 Task: Use a strong and unique passphrase to protect your saved passwords.
Action: Mouse moved to (1219, 24)
Screenshot: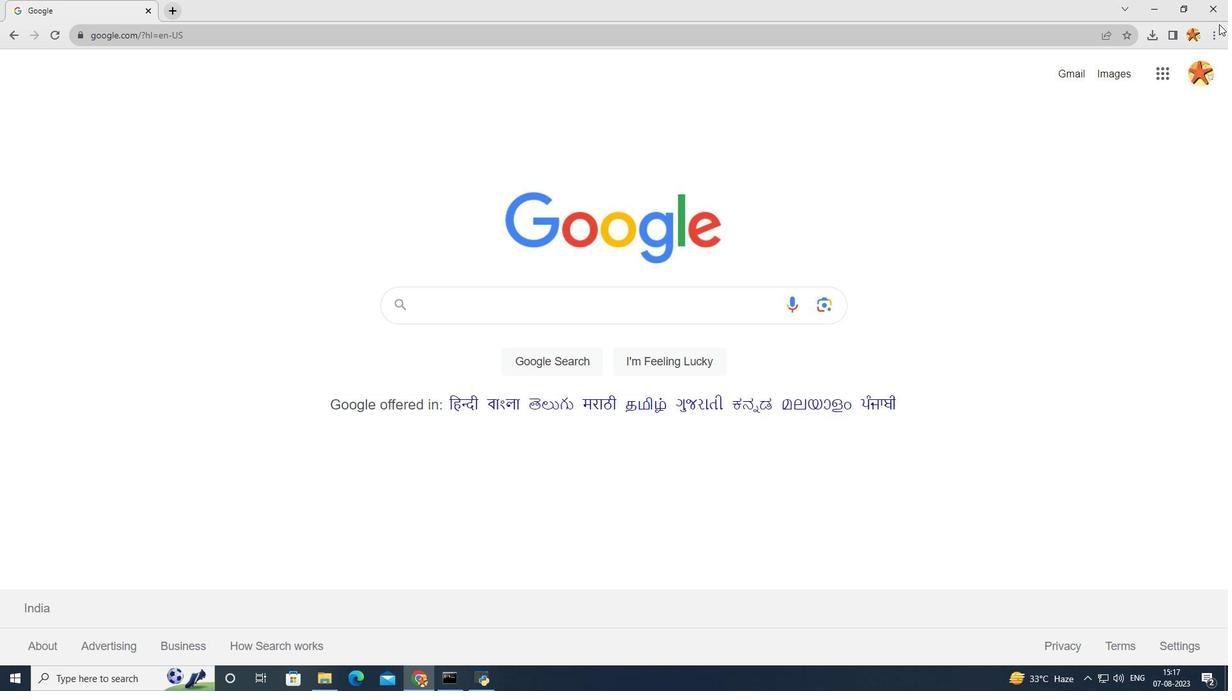 
Action: Mouse pressed left at (1219, 24)
Screenshot: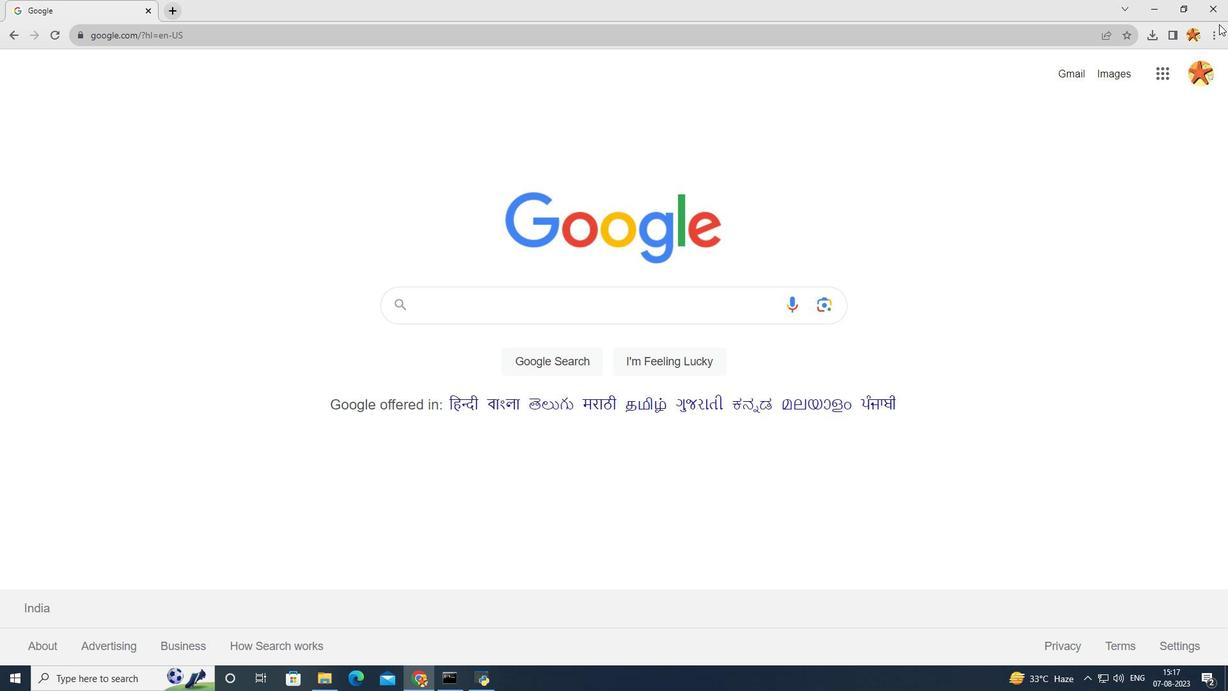
Action: Mouse moved to (1215, 33)
Screenshot: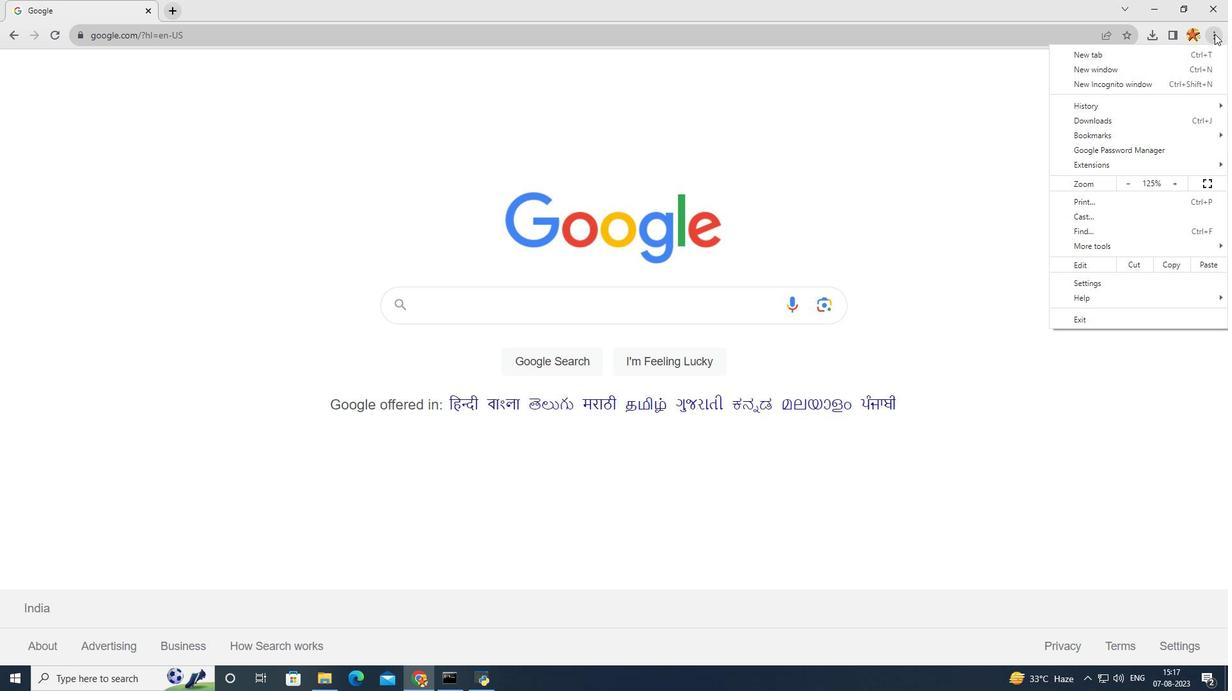 
Action: Mouse pressed left at (1215, 33)
Screenshot: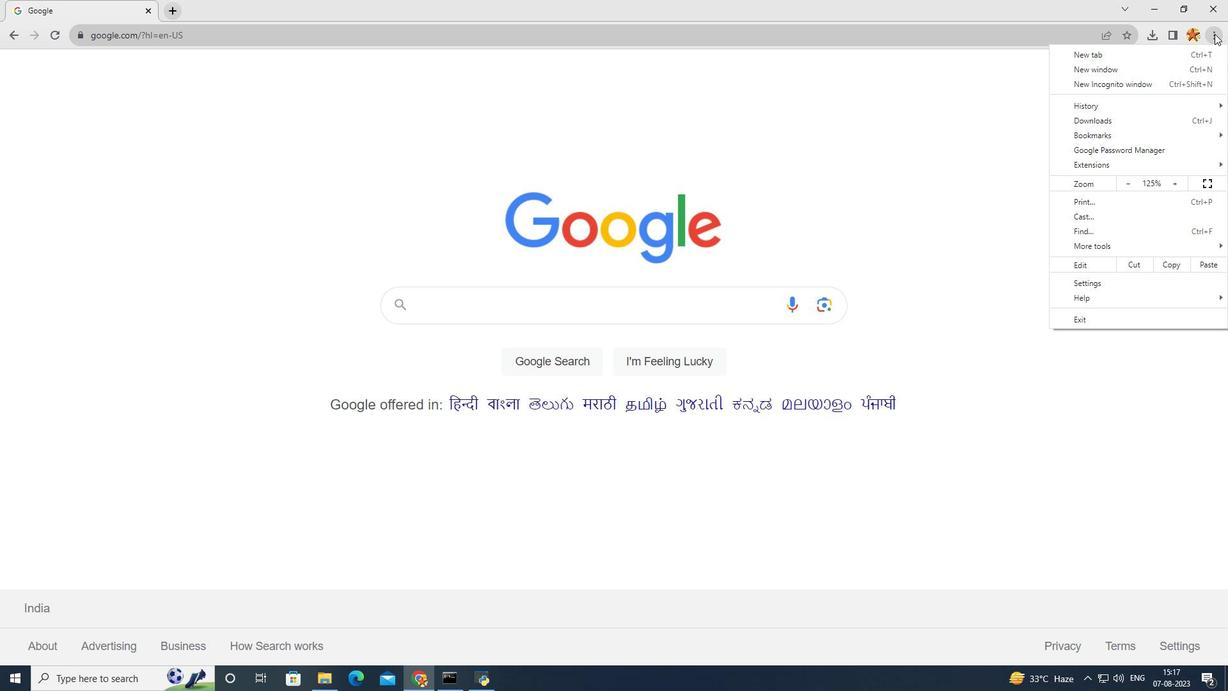 
Action: Mouse moved to (1126, 151)
Screenshot: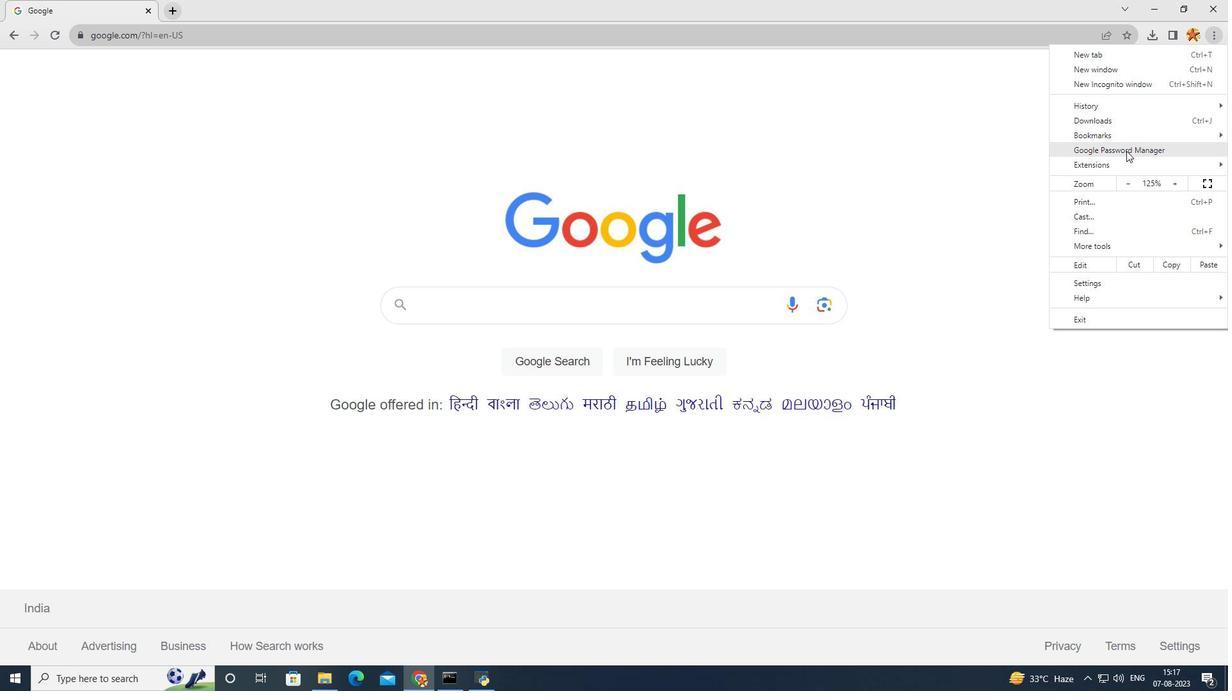 
Action: Mouse pressed left at (1126, 151)
Screenshot: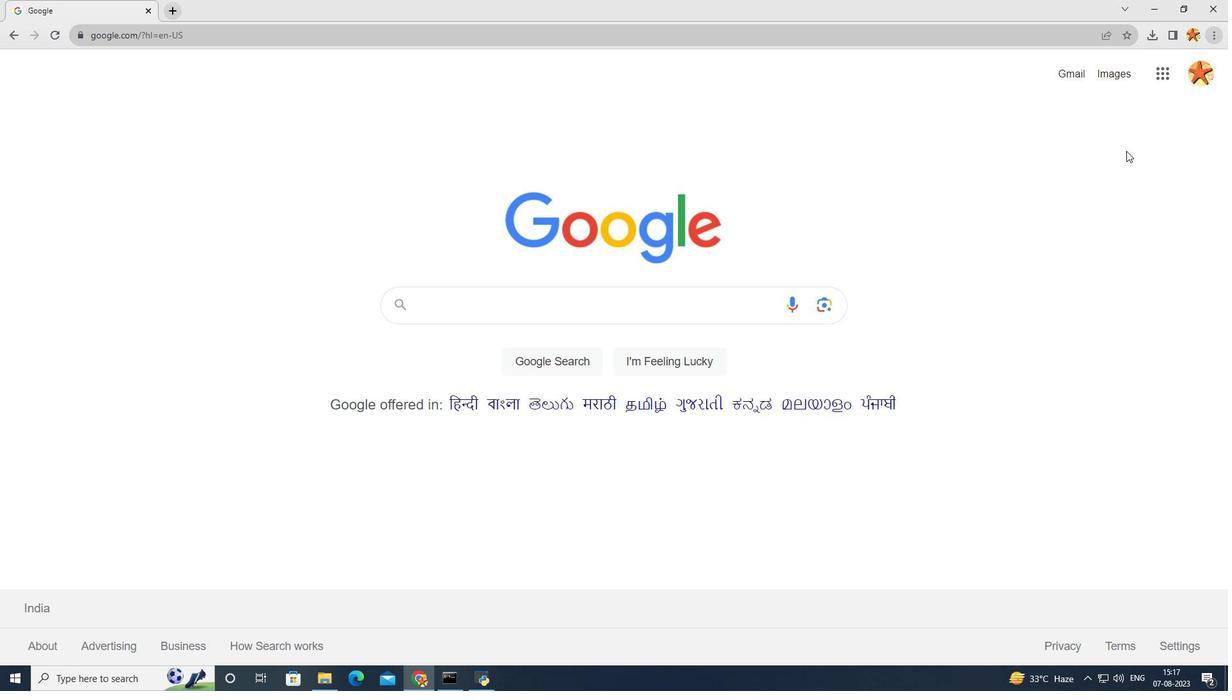 
Action: Mouse moved to (687, 202)
Screenshot: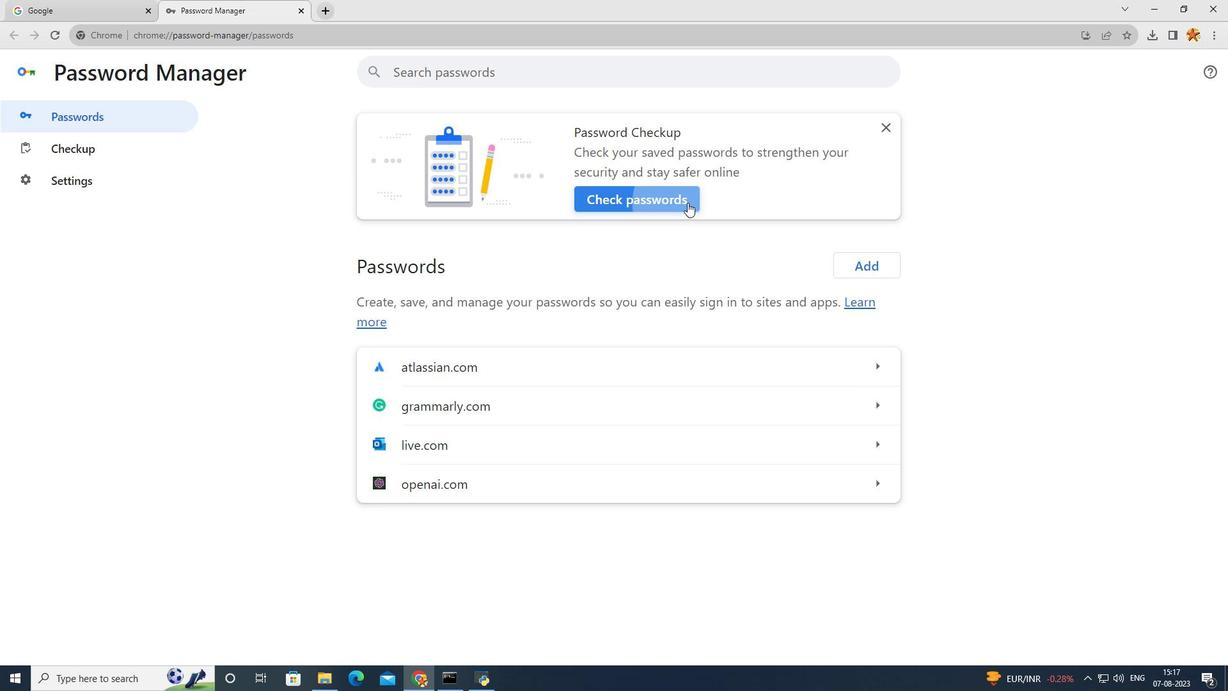 
Action: Mouse pressed left at (687, 202)
Screenshot: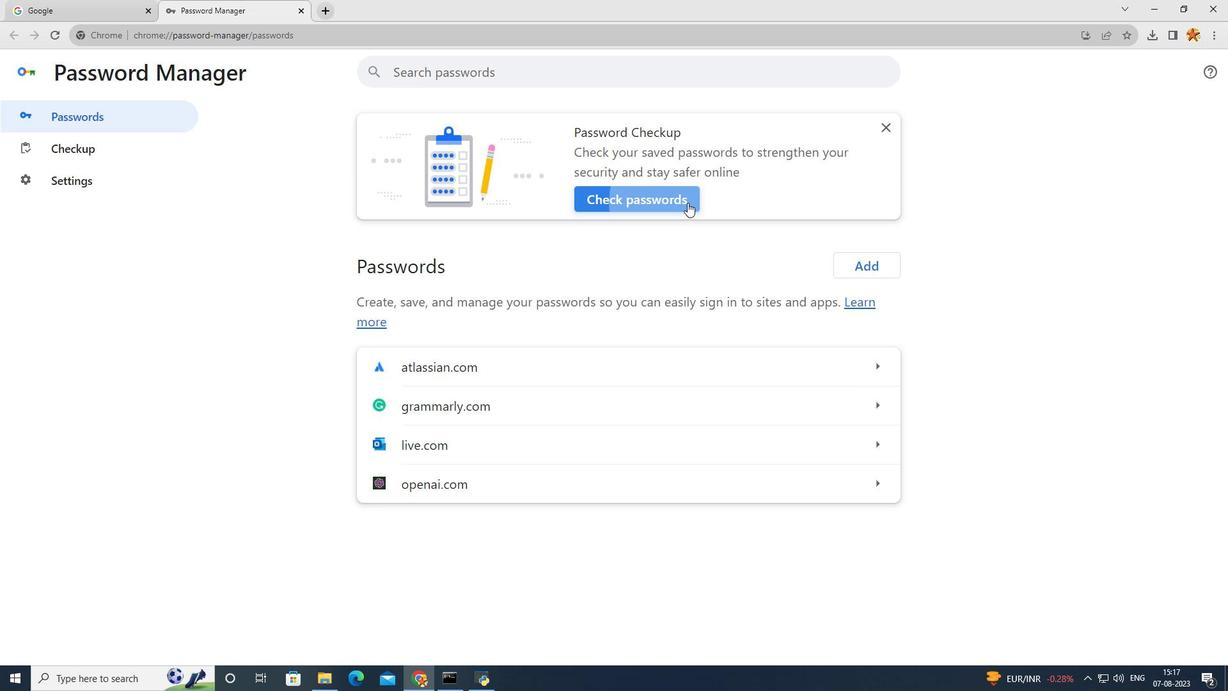 
Action: Mouse moved to (504, 458)
Screenshot: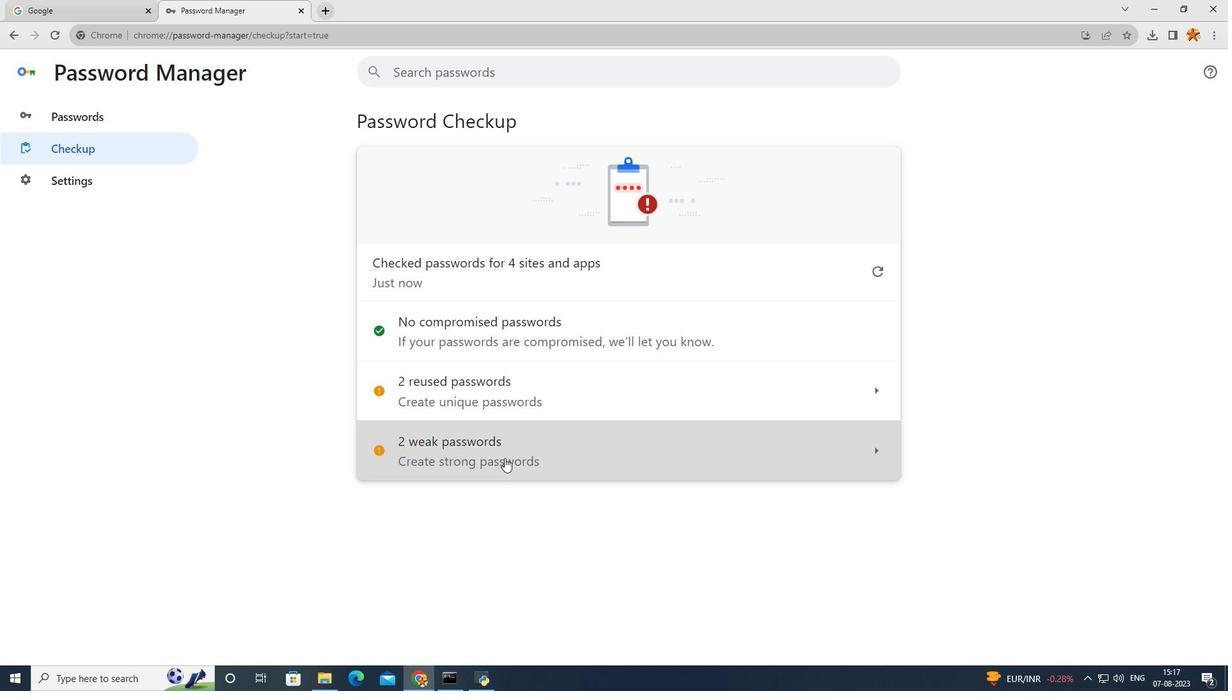 
Action: Mouse pressed left at (504, 458)
Screenshot: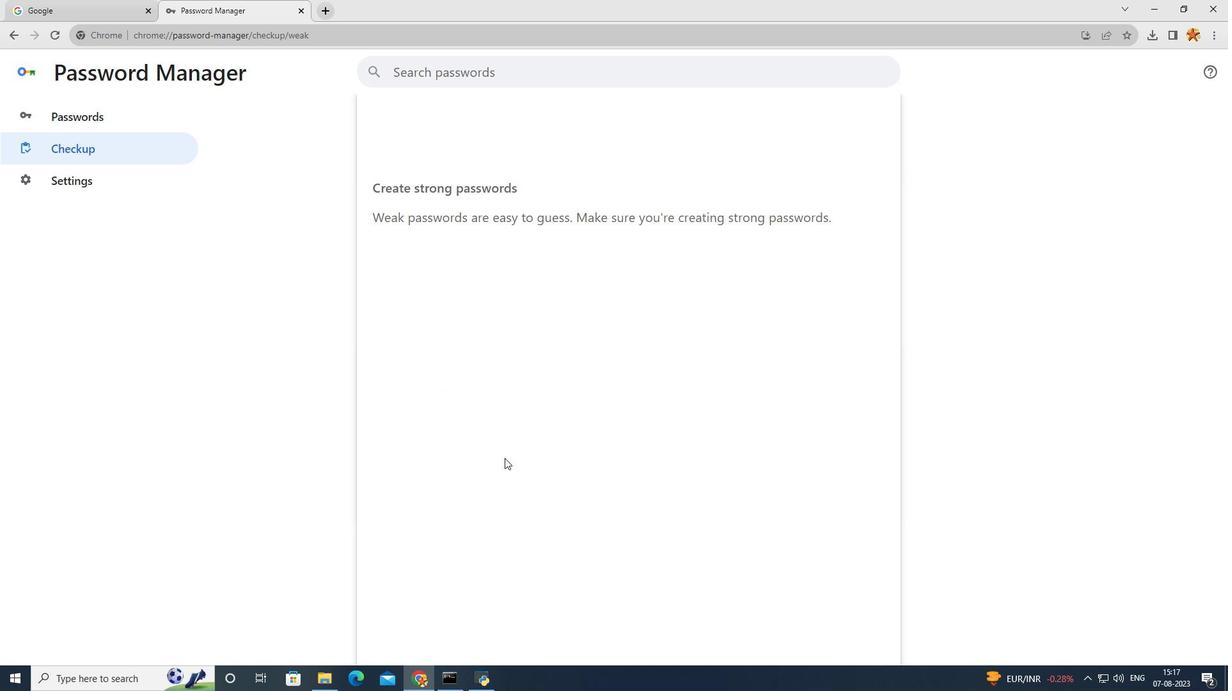 
Action: Mouse moved to (788, 272)
Screenshot: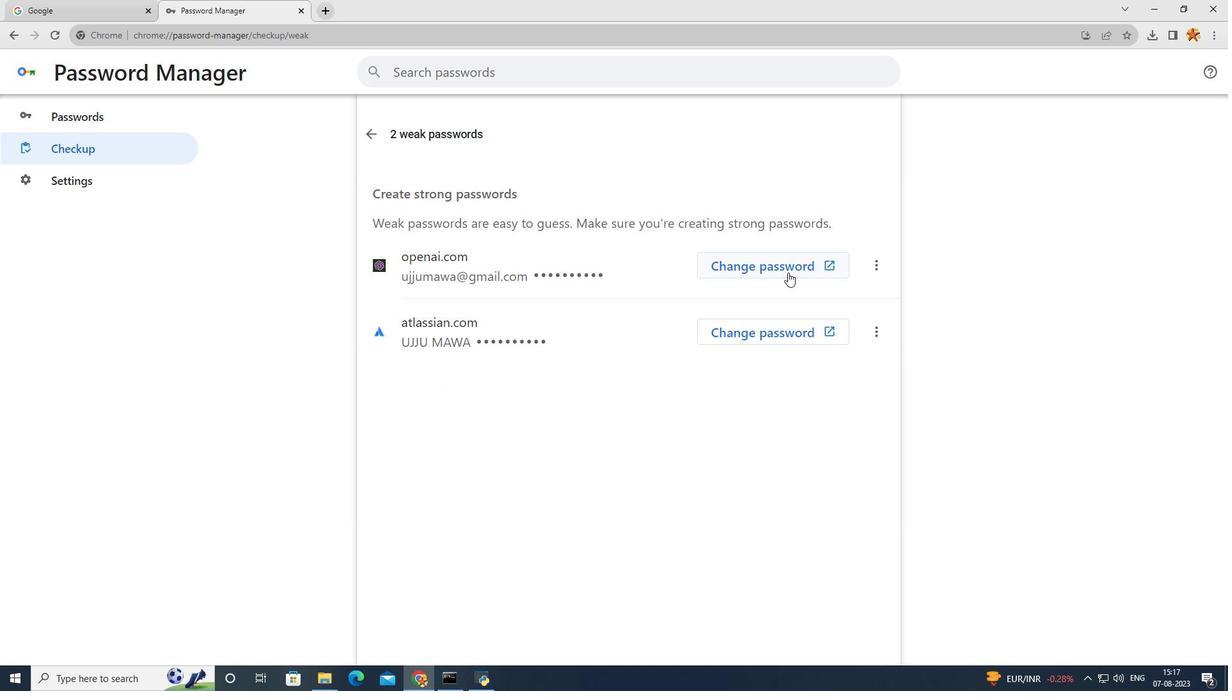 
Action: Mouse pressed left at (788, 272)
Screenshot: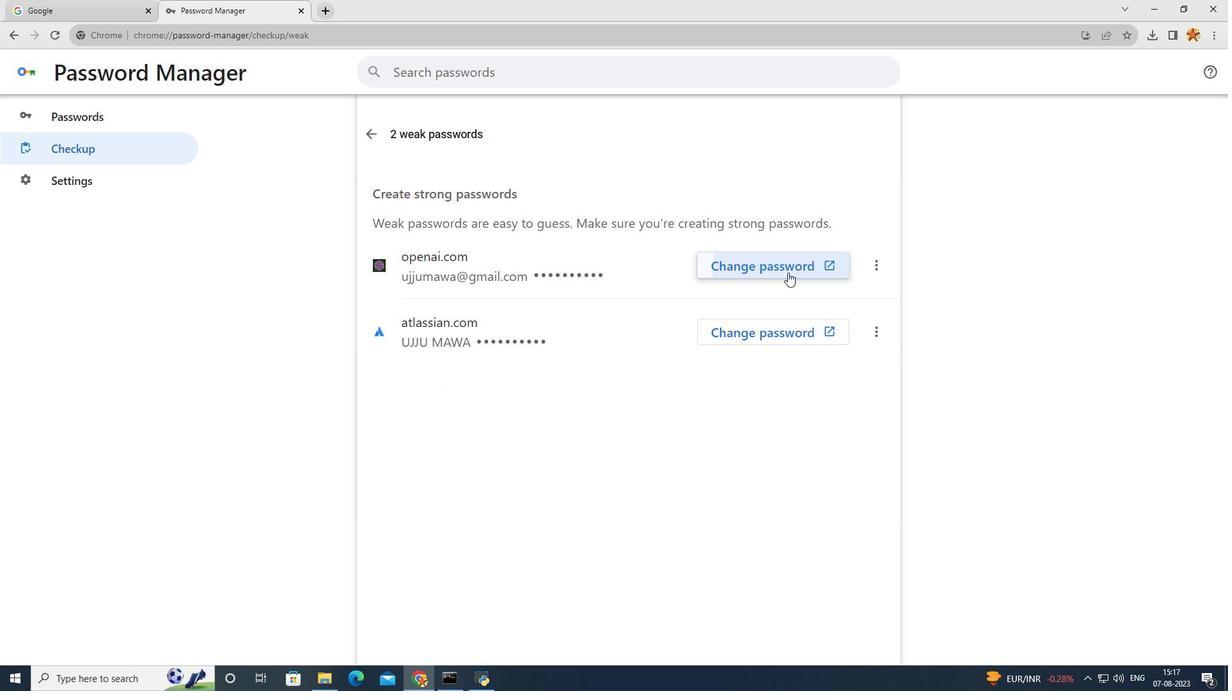 
Action: Mouse moved to (527, 239)
Screenshot: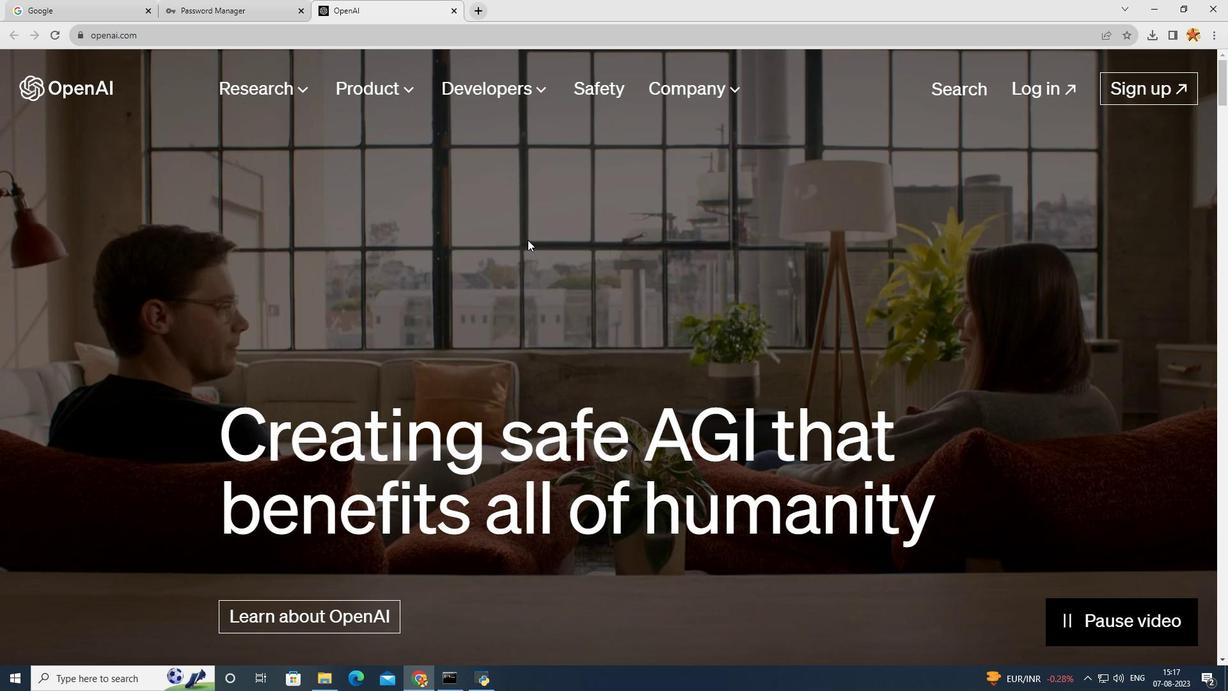 
Action: Mouse scrolled (527, 239) with delta (0, 0)
Screenshot: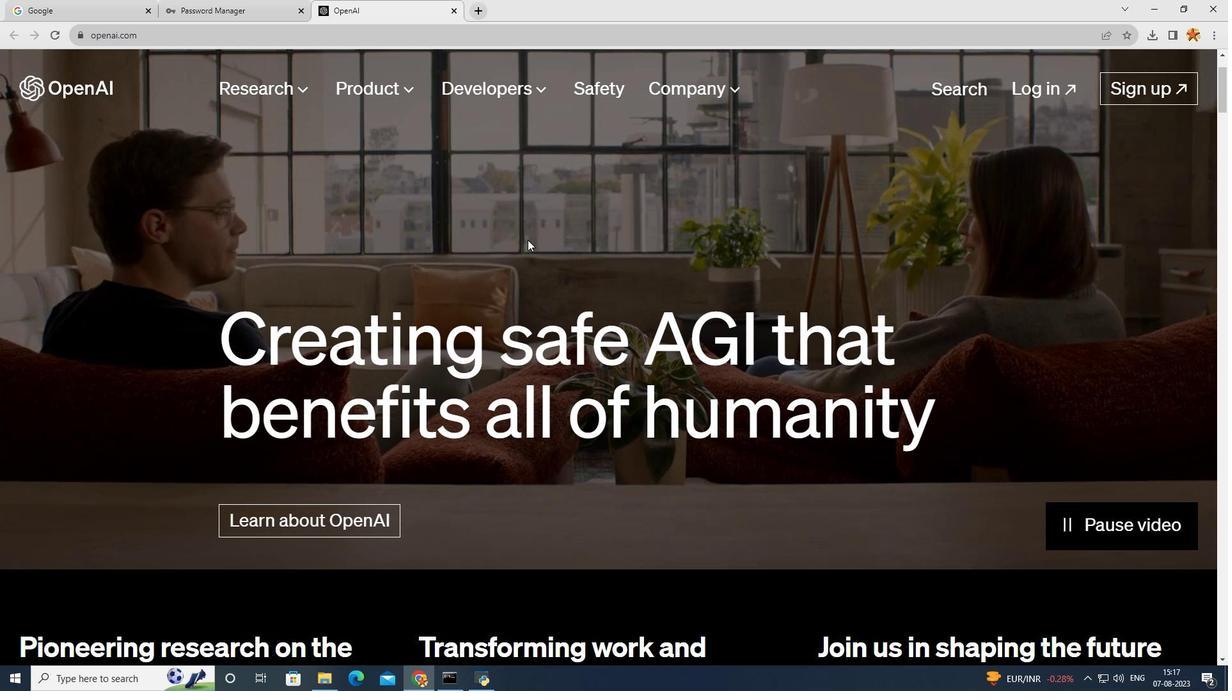 
Action: Mouse scrolled (527, 239) with delta (0, 0)
Screenshot: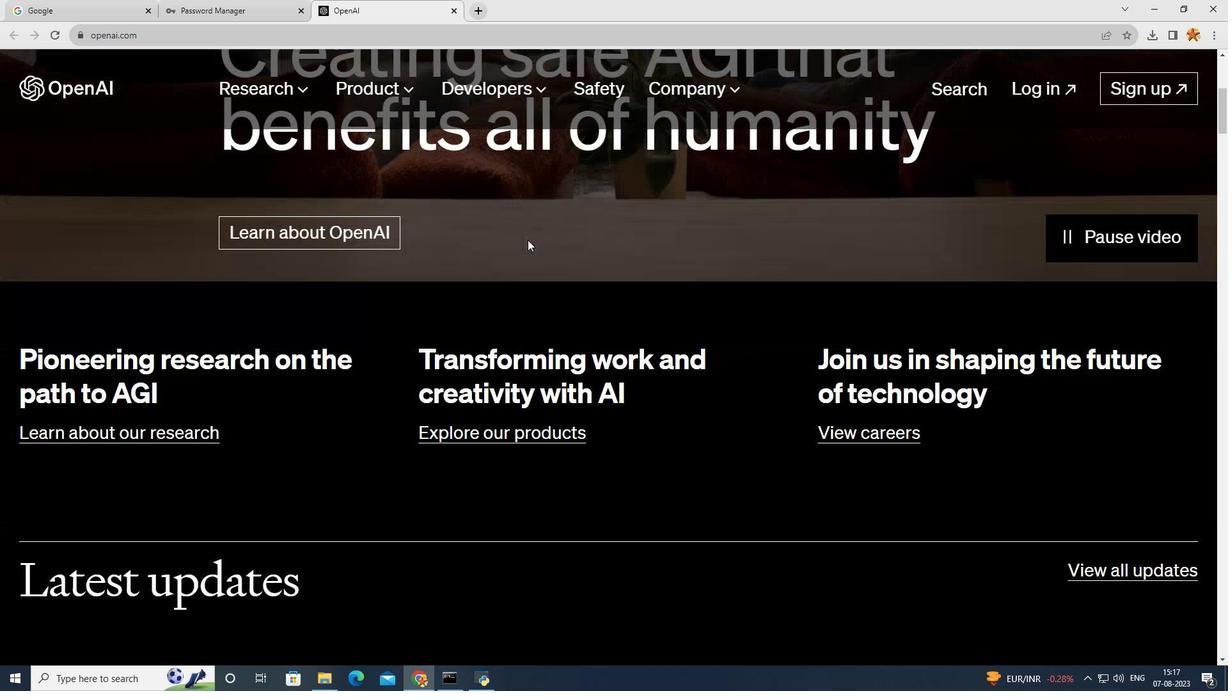 
Action: Mouse scrolled (527, 239) with delta (0, 0)
Screenshot: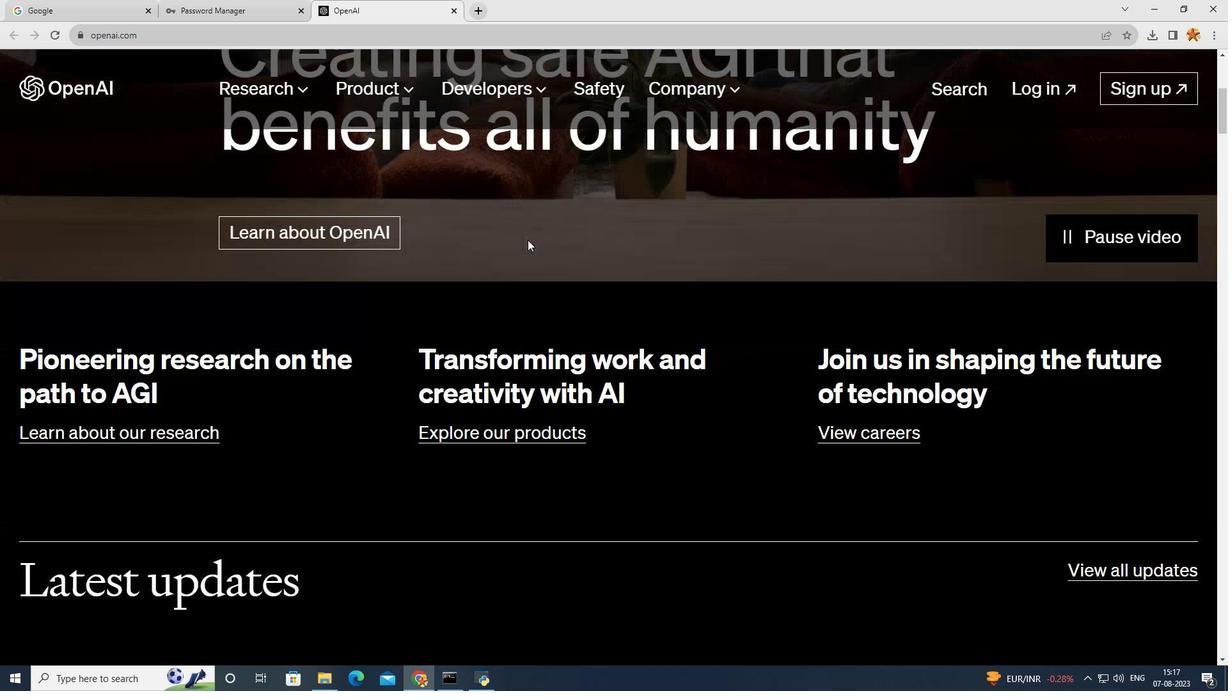 
Action: Mouse scrolled (527, 239) with delta (0, 0)
Screenshot: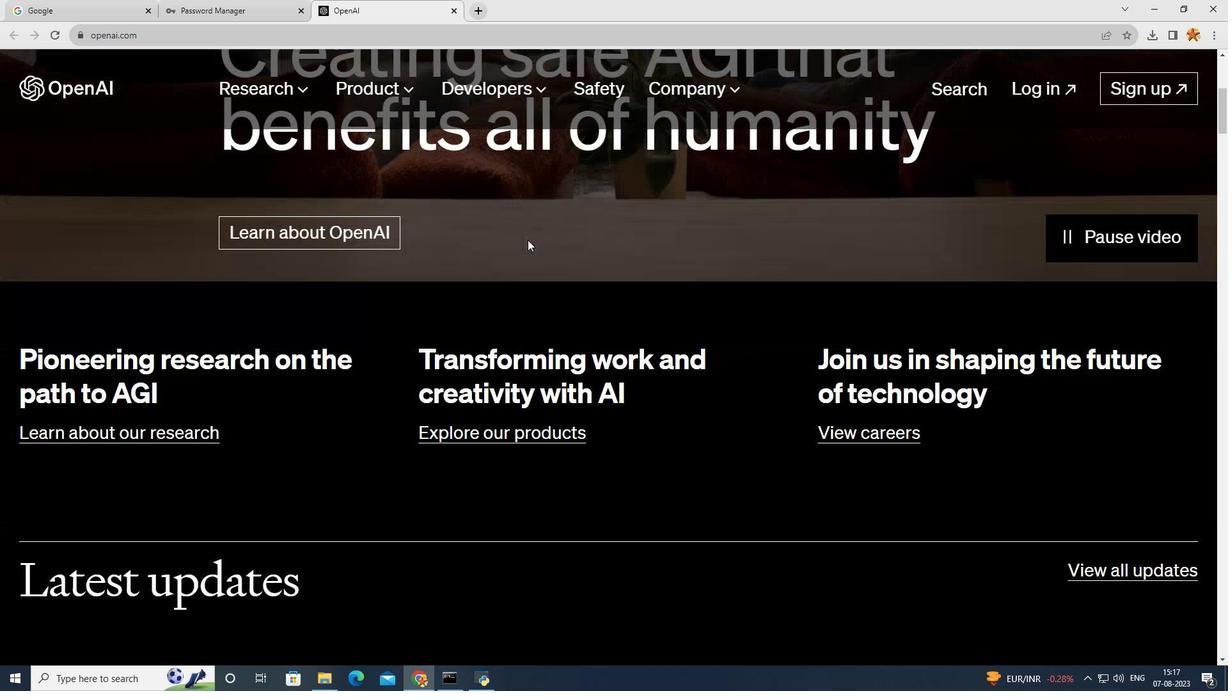 
Action: Mouse scrolled (527, 239) with delta (0, 0)
Screenshot: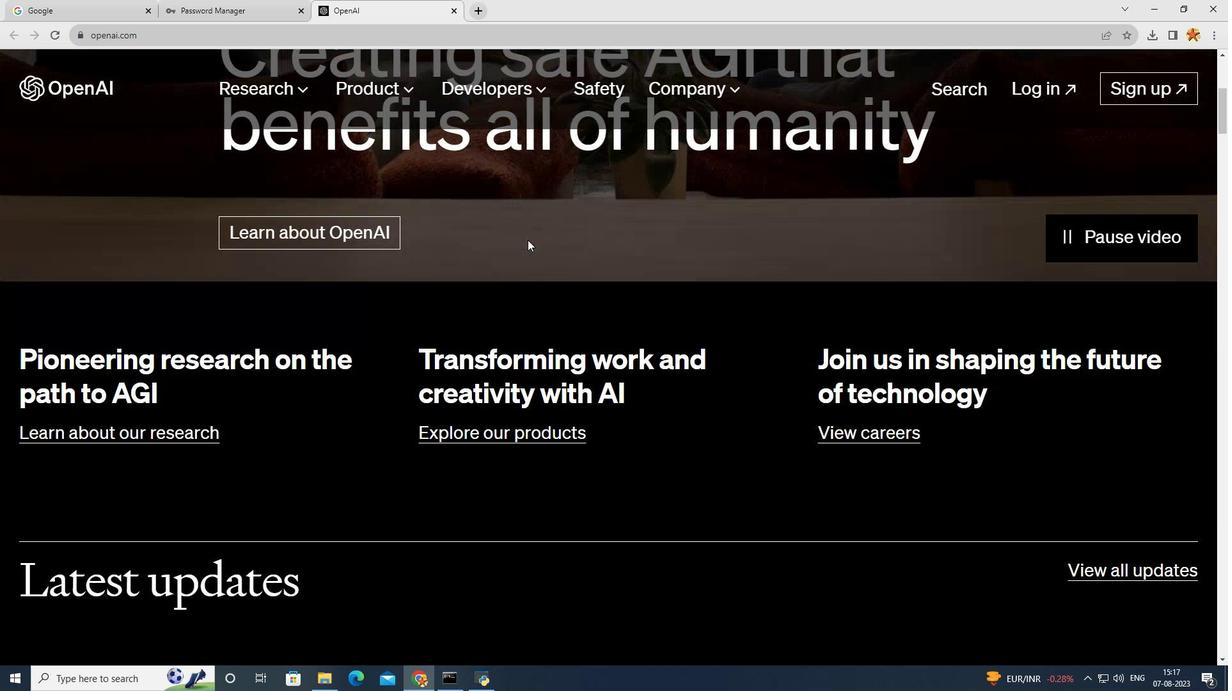 
Action: Mouse scrolled (527, 239) with delta (0, 0)
Screenshot: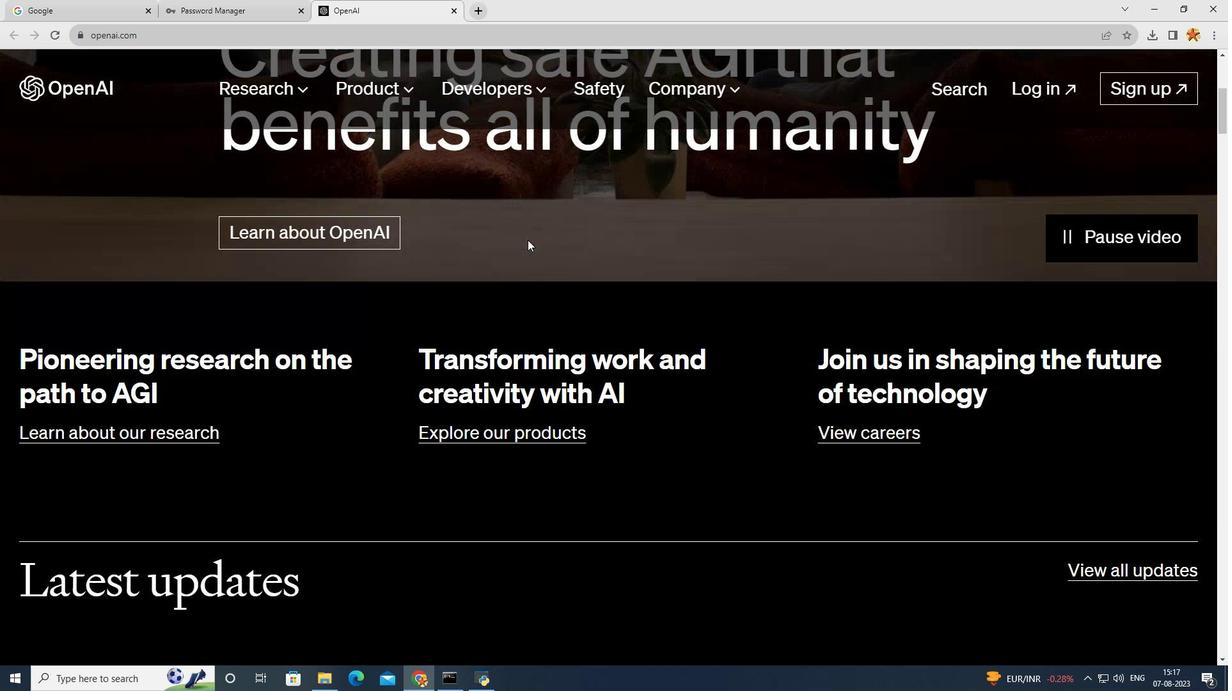 
Action: Mouse moved to (522, 238)
Screenshot: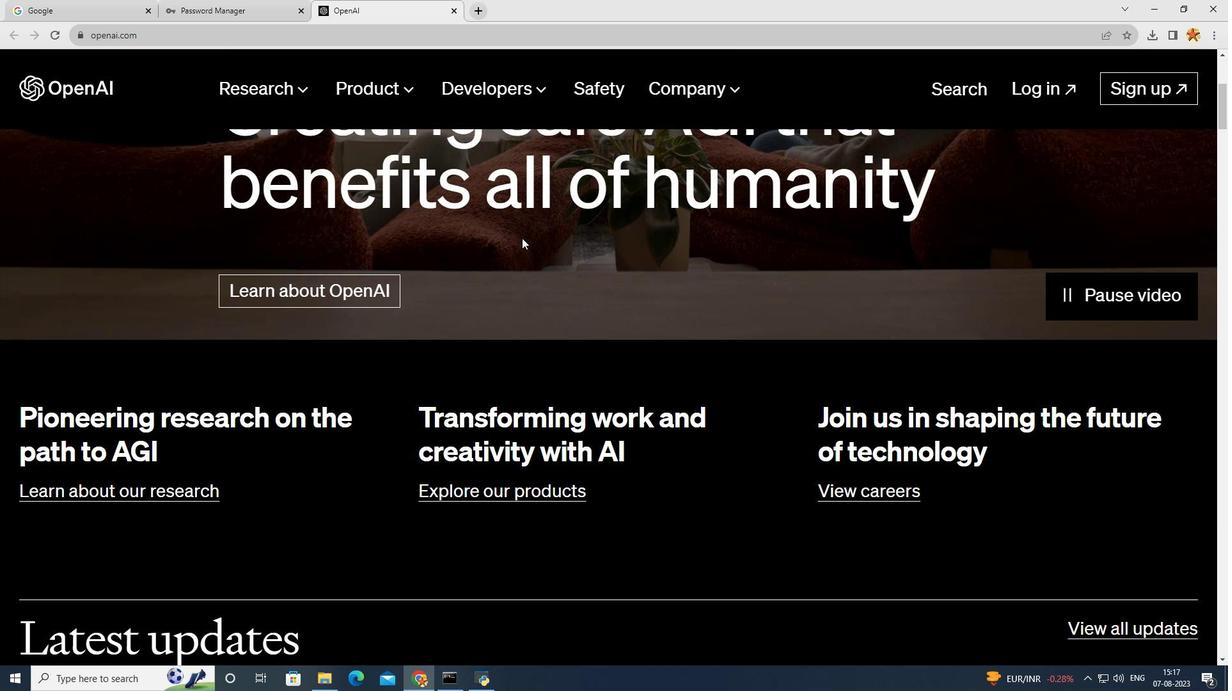 
Action: Mouse scrolled (522, 238) with delta (0, 0)
Screenshot: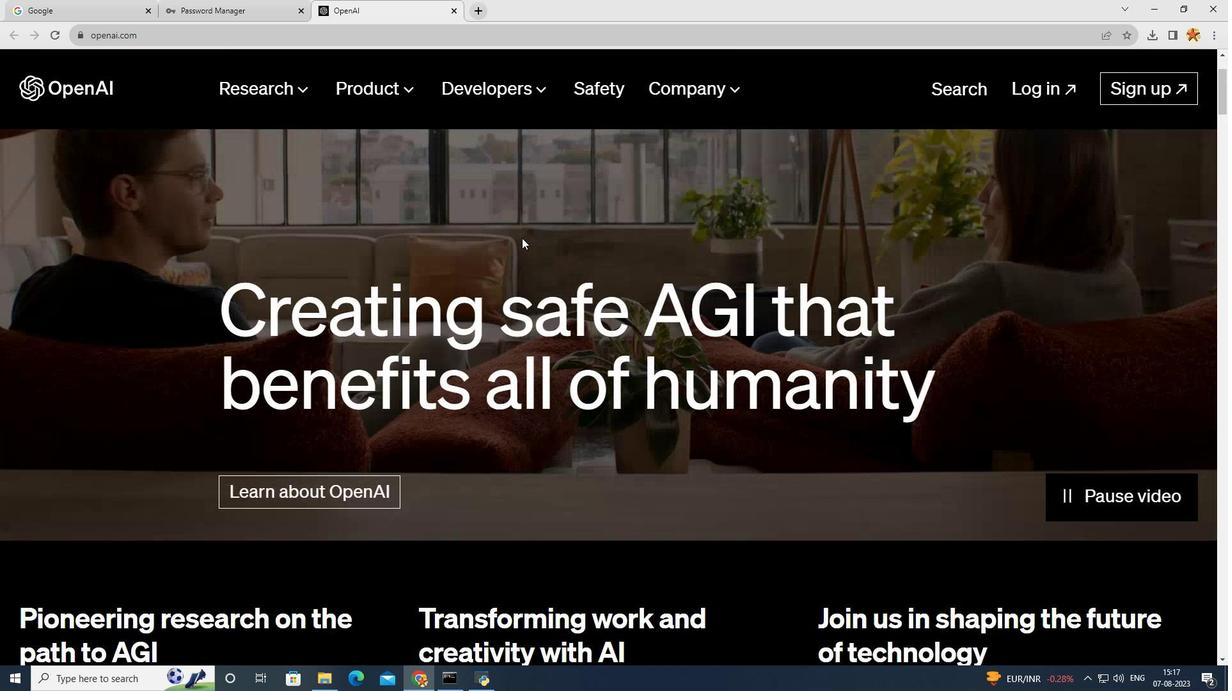 
Action: Mouse scrolled (522, 238) with delta (0, 0)
Screenshot: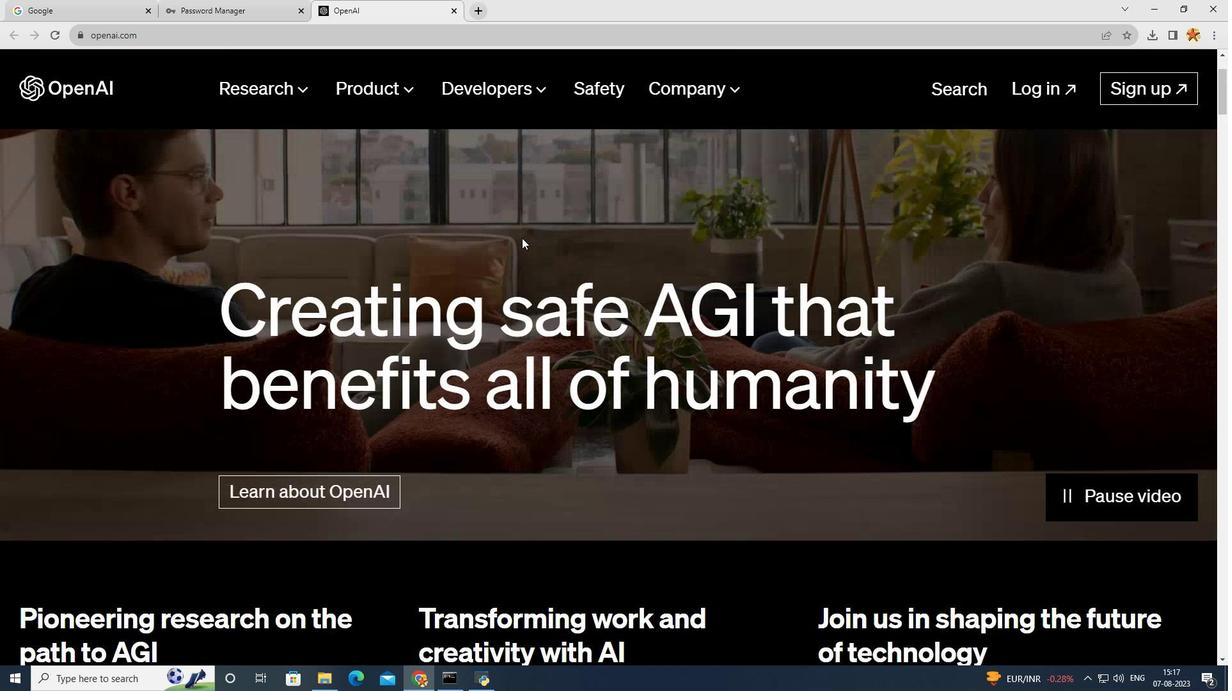
Action: Mouse scrolled (522, 238) with delta (0, 0)
Screenshot: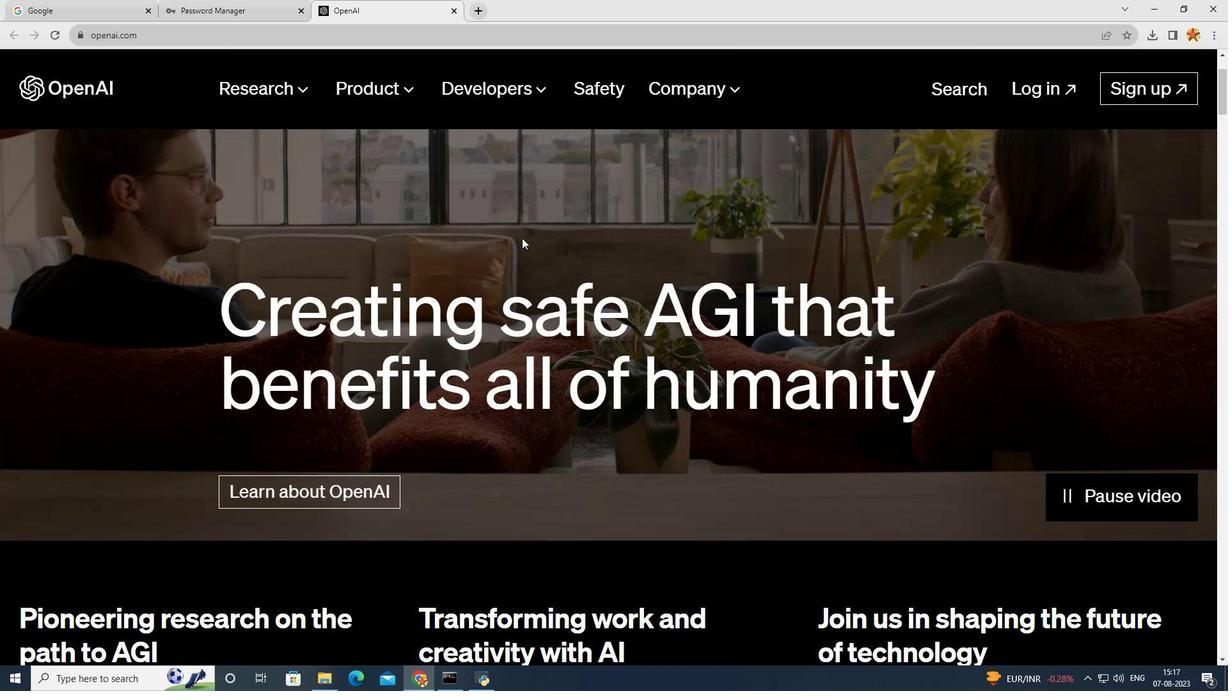 
Action: Mouse scrolled (522, 238) with delta (0, 0)
Screenshot: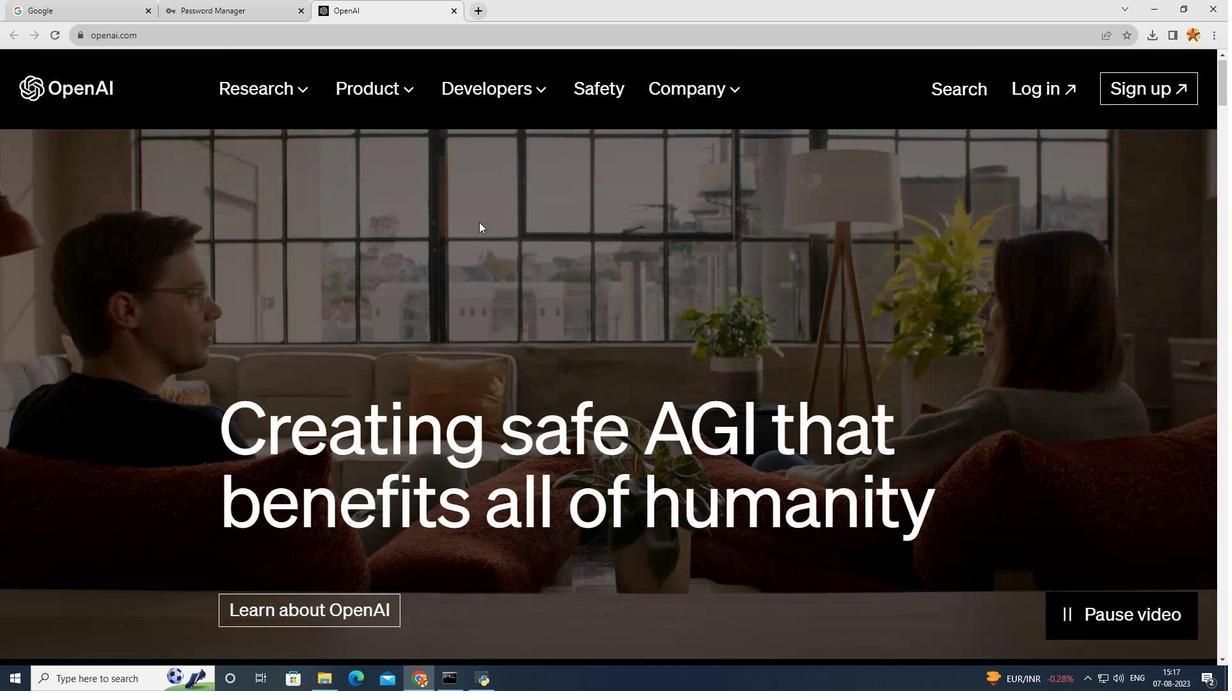 
Action: Mouse scrolled (522, 238) with delta (0, 0)
Screenshot: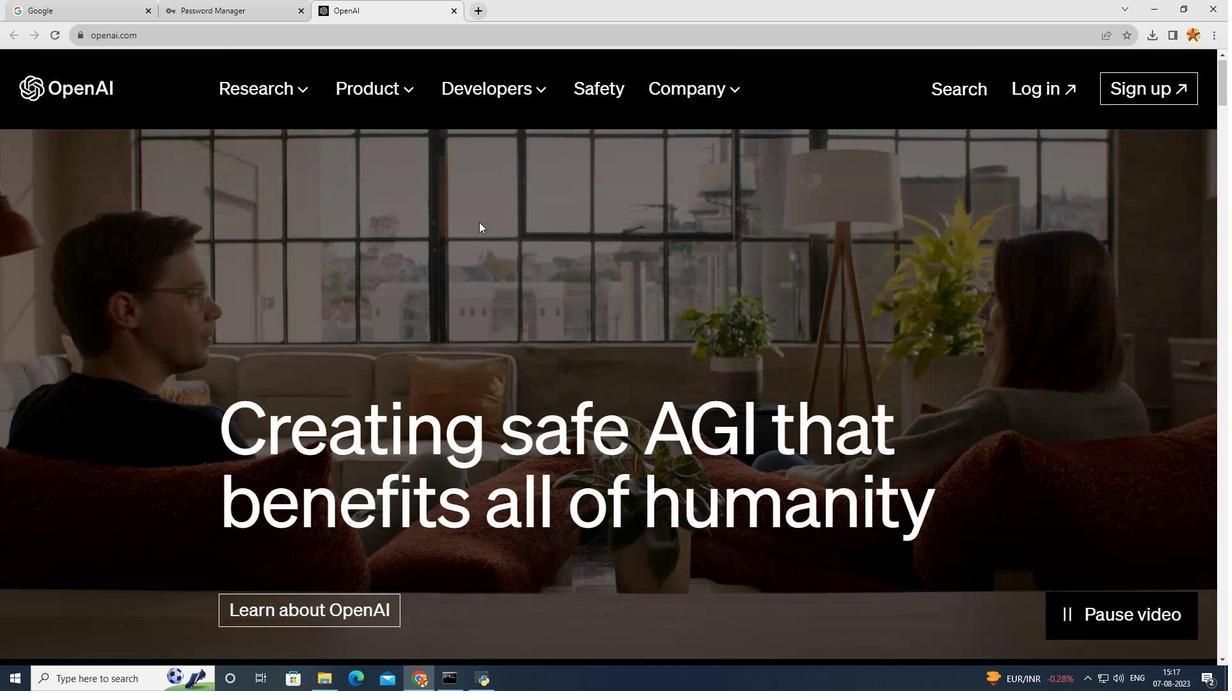 
Action: Mouse scrolled (522, 238) with delta (0, 0)
Screenshot: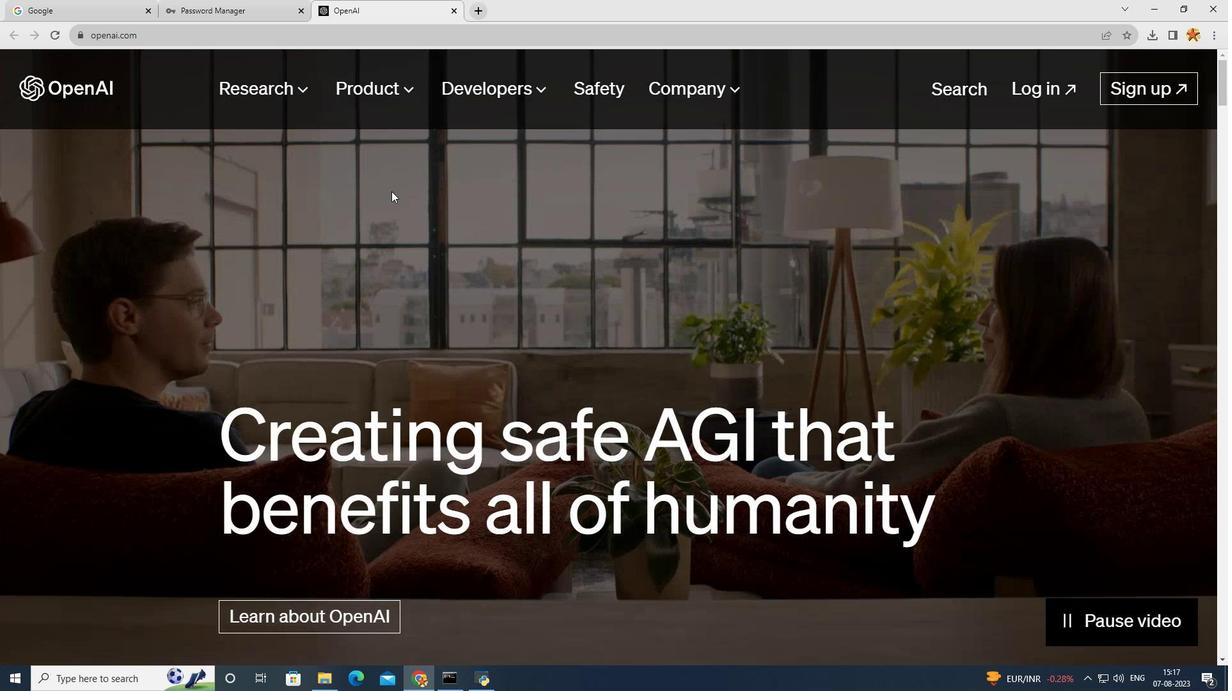 
Action: Mouse moved to (269, 15)
Screenshot: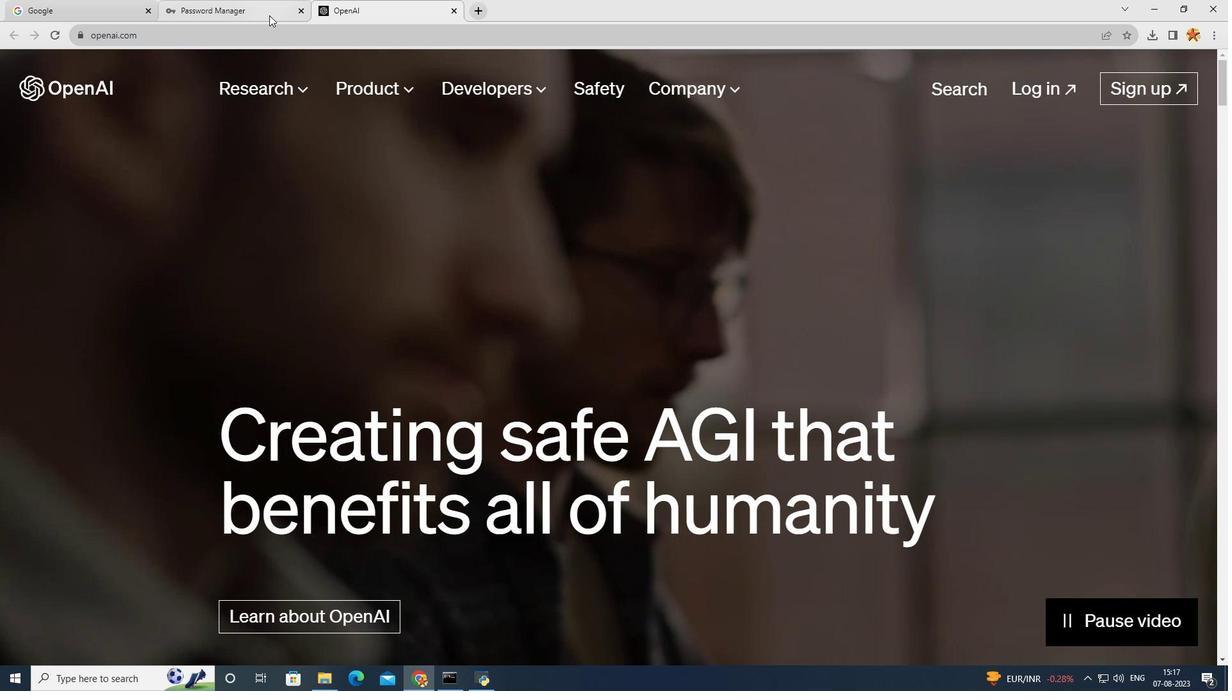 
Action: Mouse pressed left at (269, 15)
Screenshot: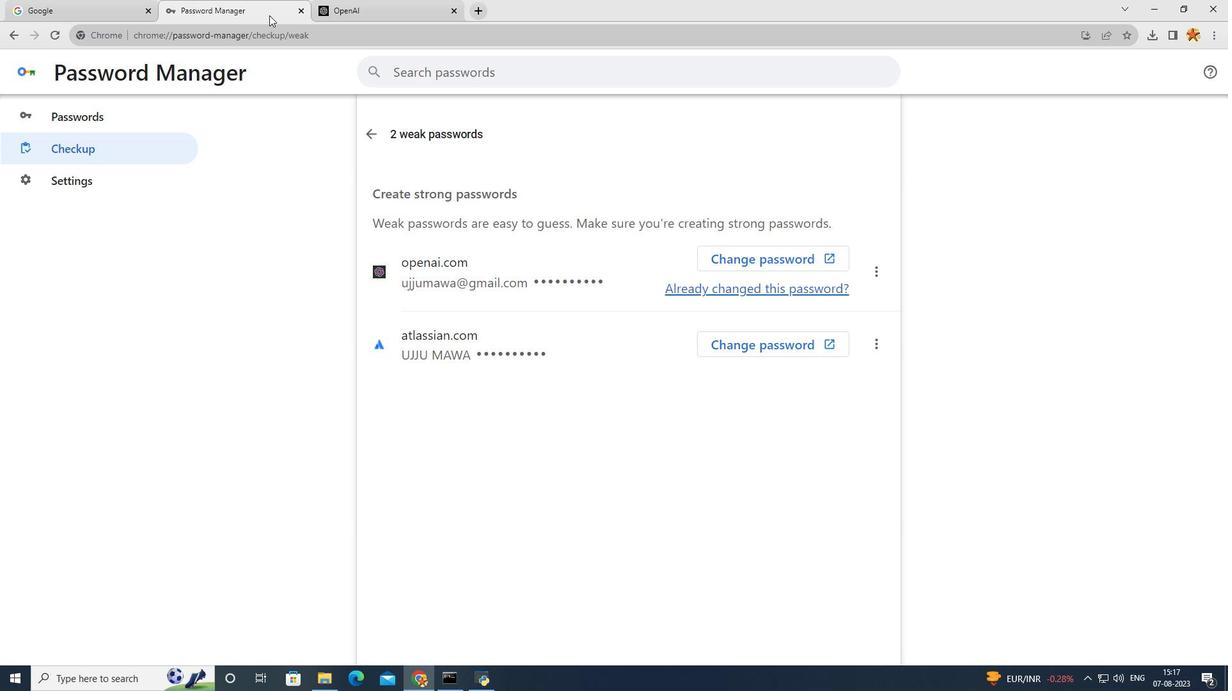 
Action: Mouse moved to (367, 11)
Screenshot: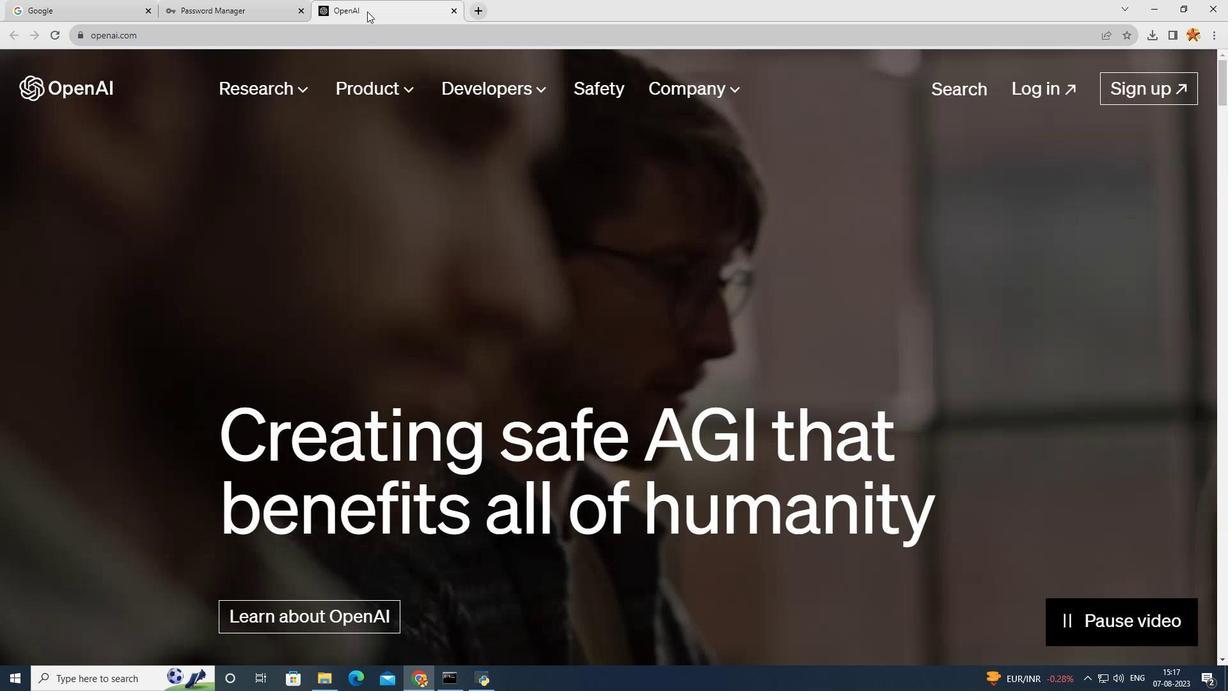 
Action: Mouse pressed left at (367, 11)
Screenshot: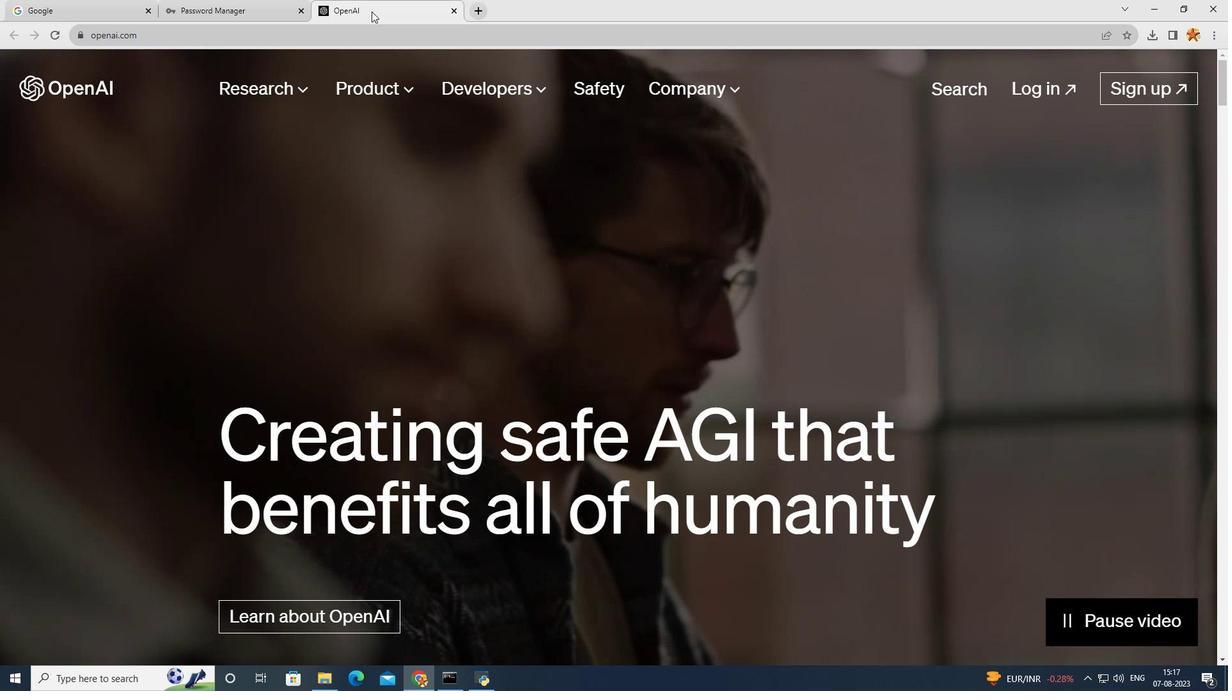 
Action: Mouse moved to (454, 16)
Screenshot: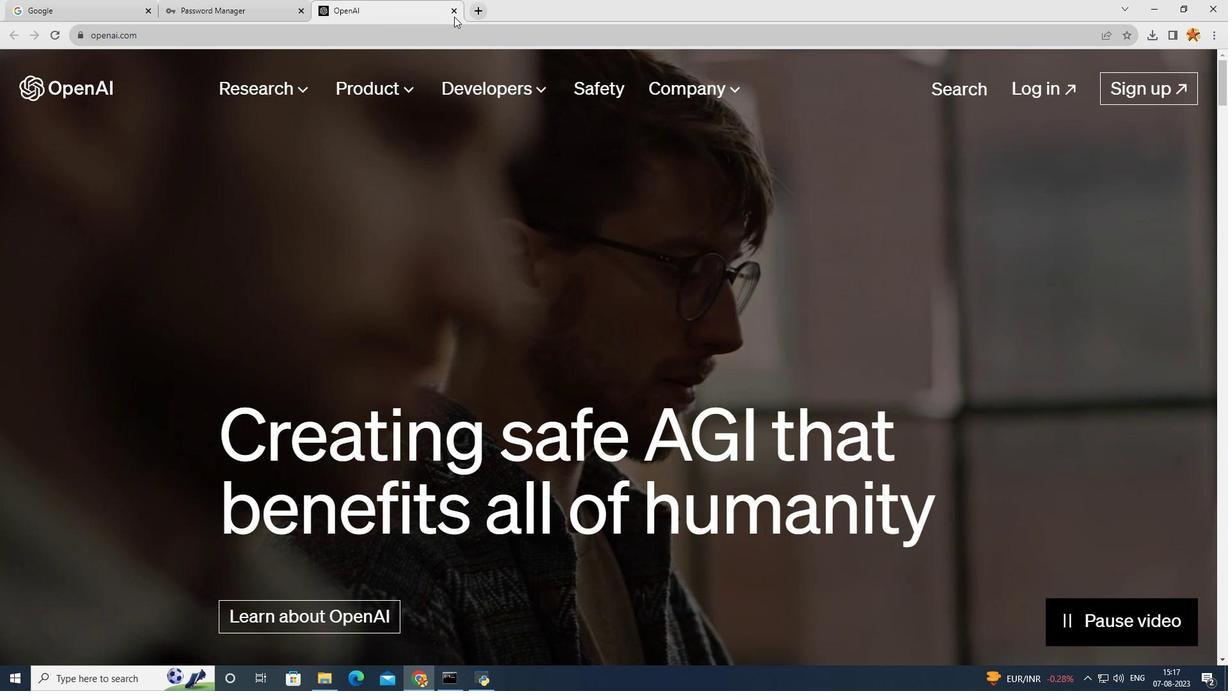 
Action: Mouse pressed left at (454, 16)
Screenshot: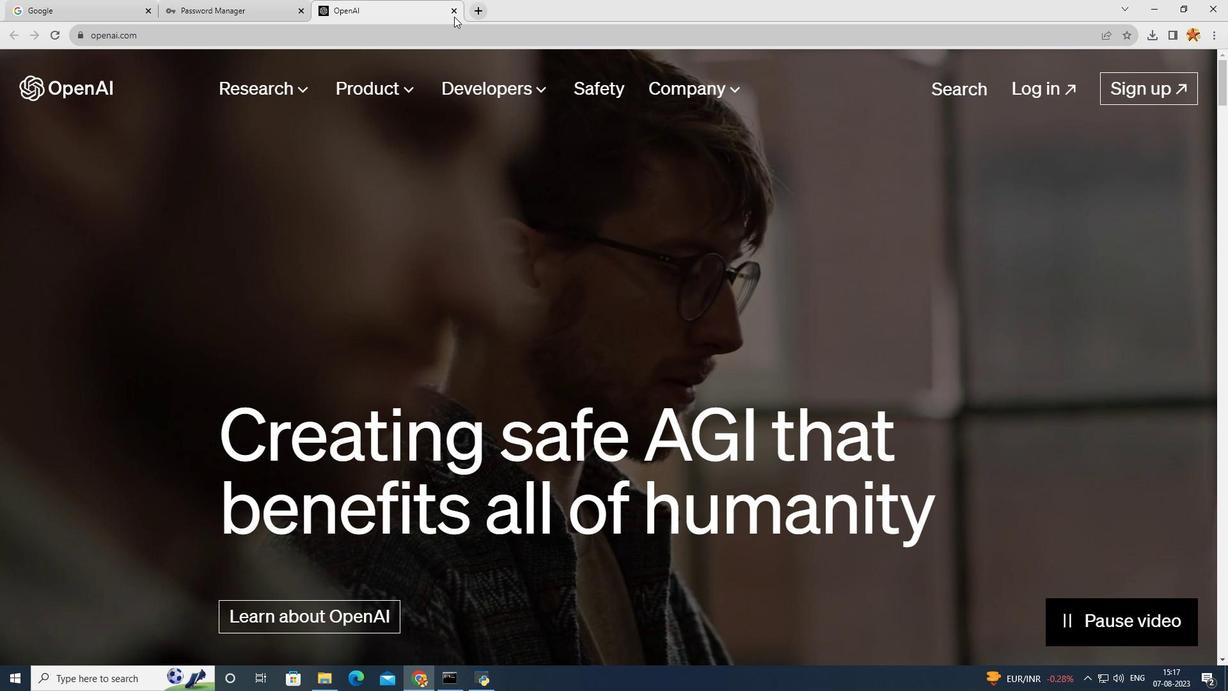 
Action: Mouse moved to (456, 10)
Screenshot: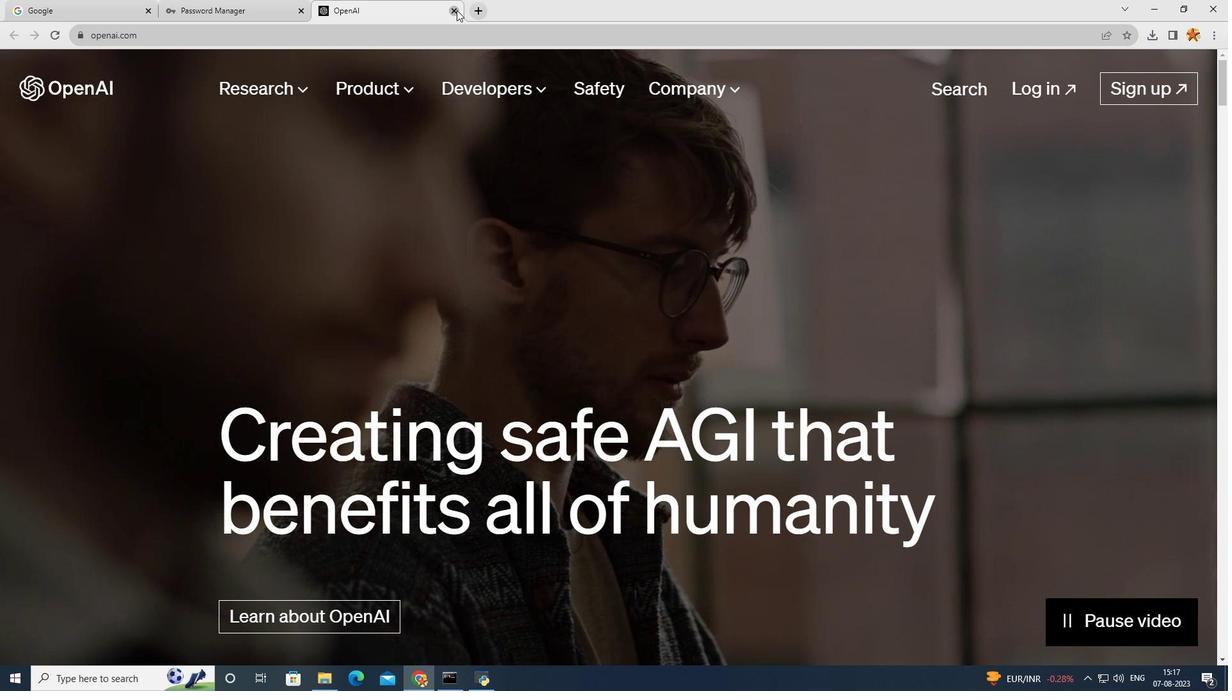
Action: Mouse pressed left at (456, 10)
Screenshot: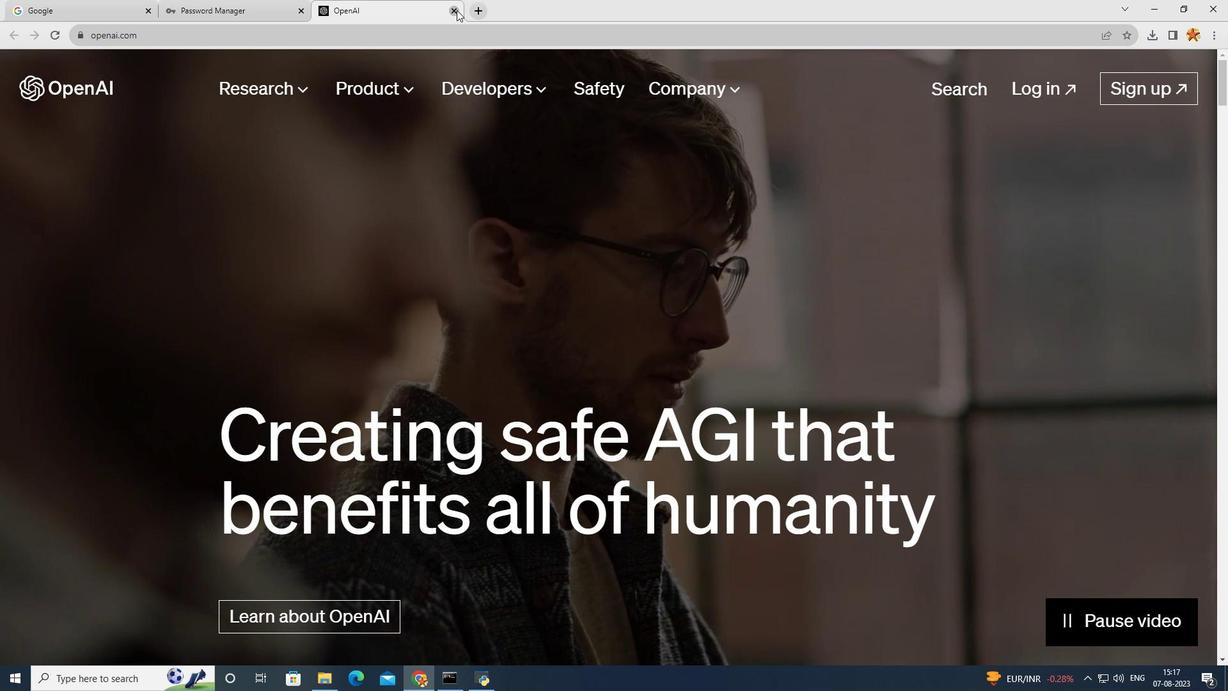 
Action: Mouse moved to (829, 257)
Screenshot: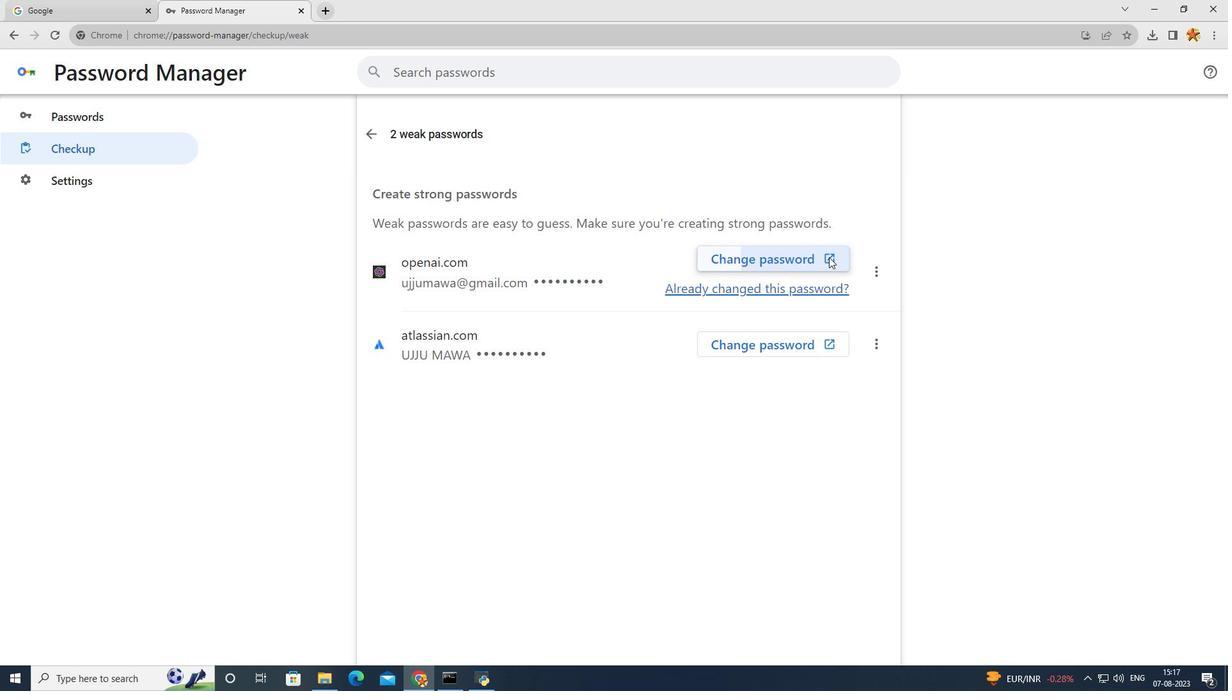 
Action: Mouse pressed left at (829, 257)
Screenshot: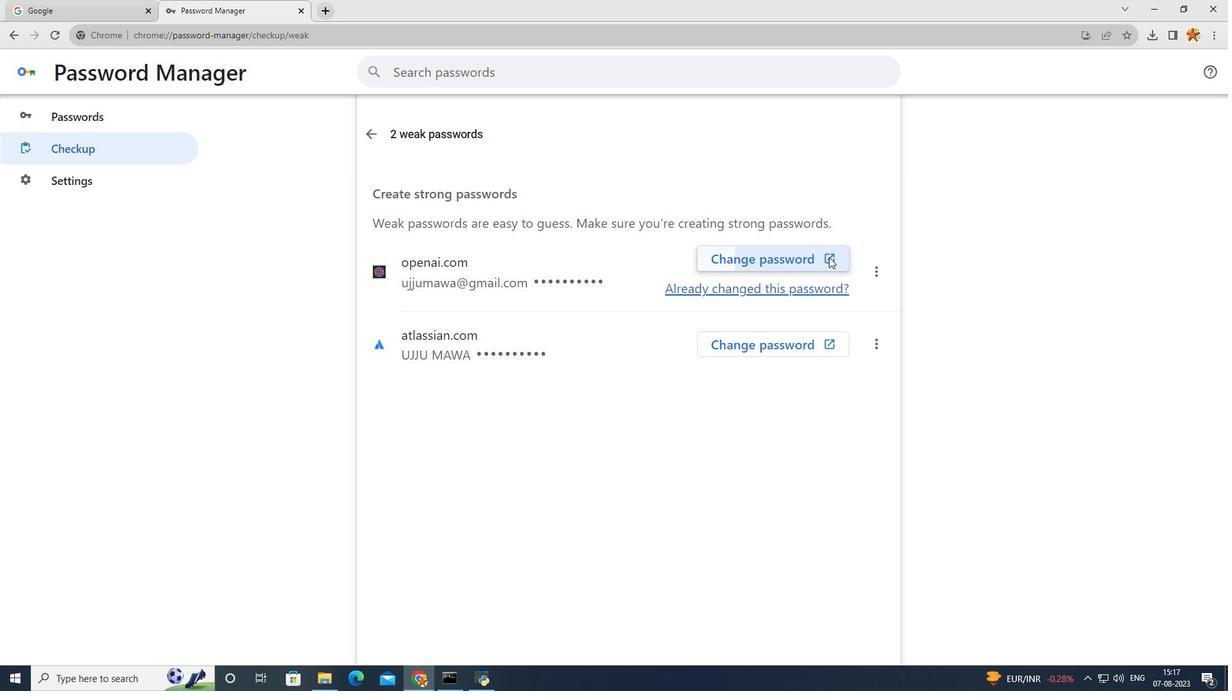 
Action: Mouse moved to (764, 268)
Screenshot: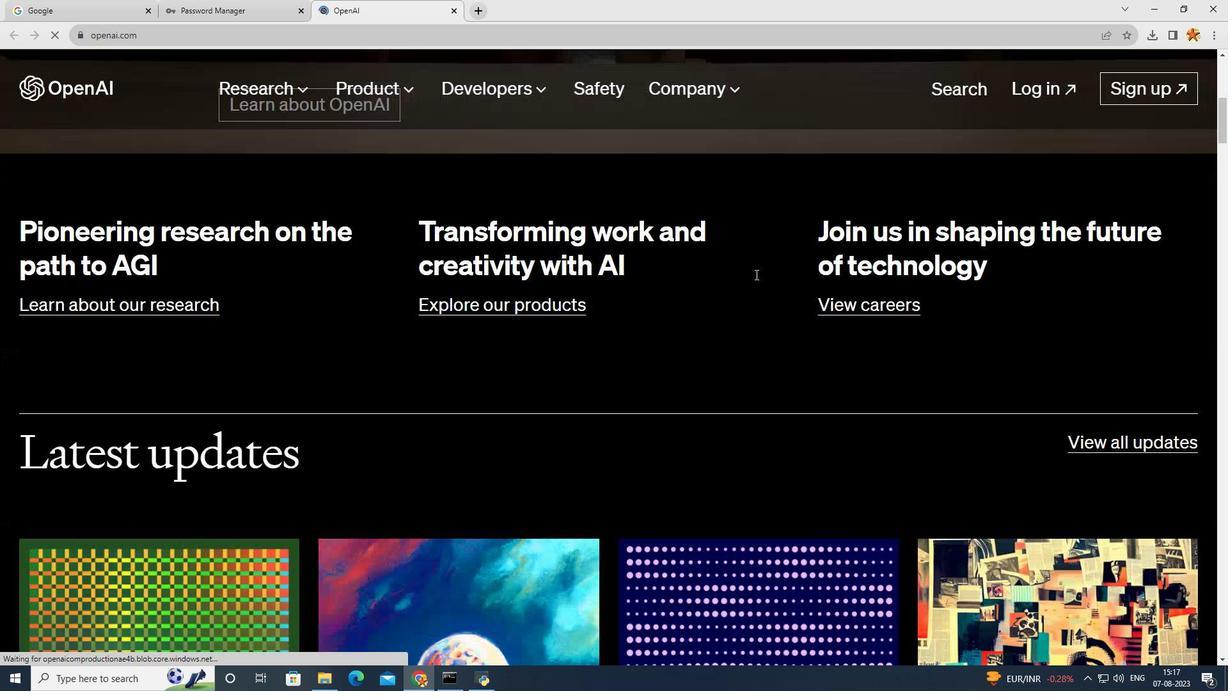 
Action: Mouse scrolled (764, 267) with delta (0, 0)
Screenshot: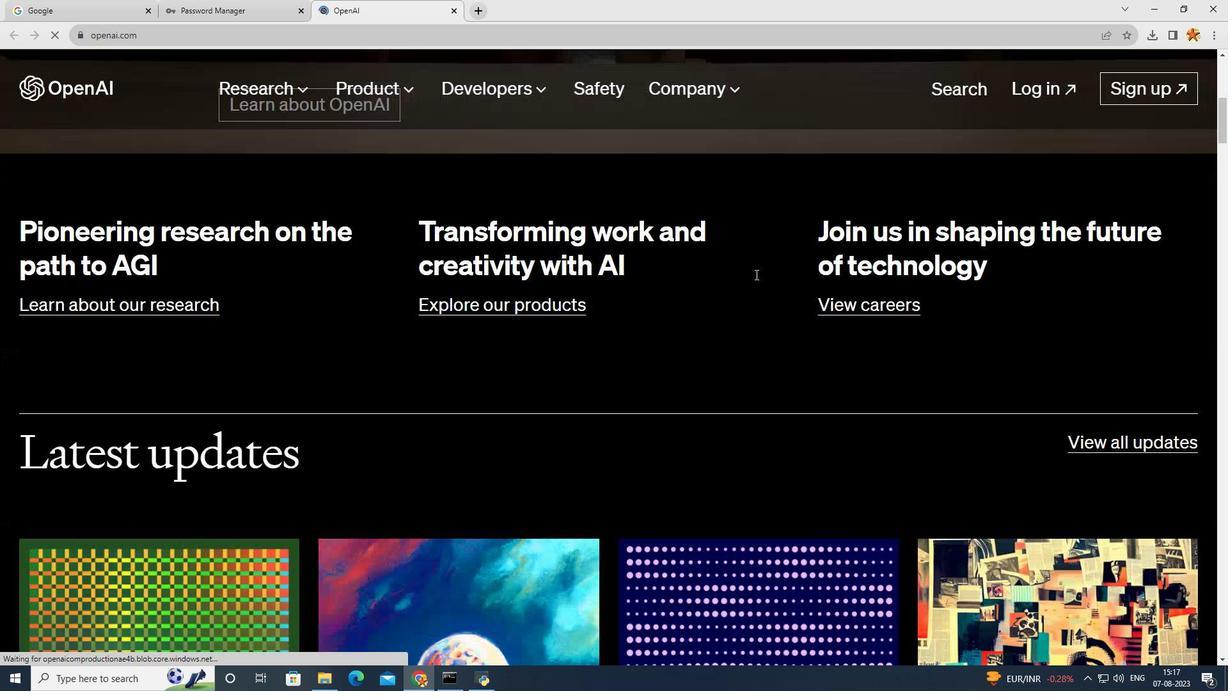 
Action: Mouse moved to (762, 269)
Screenshot: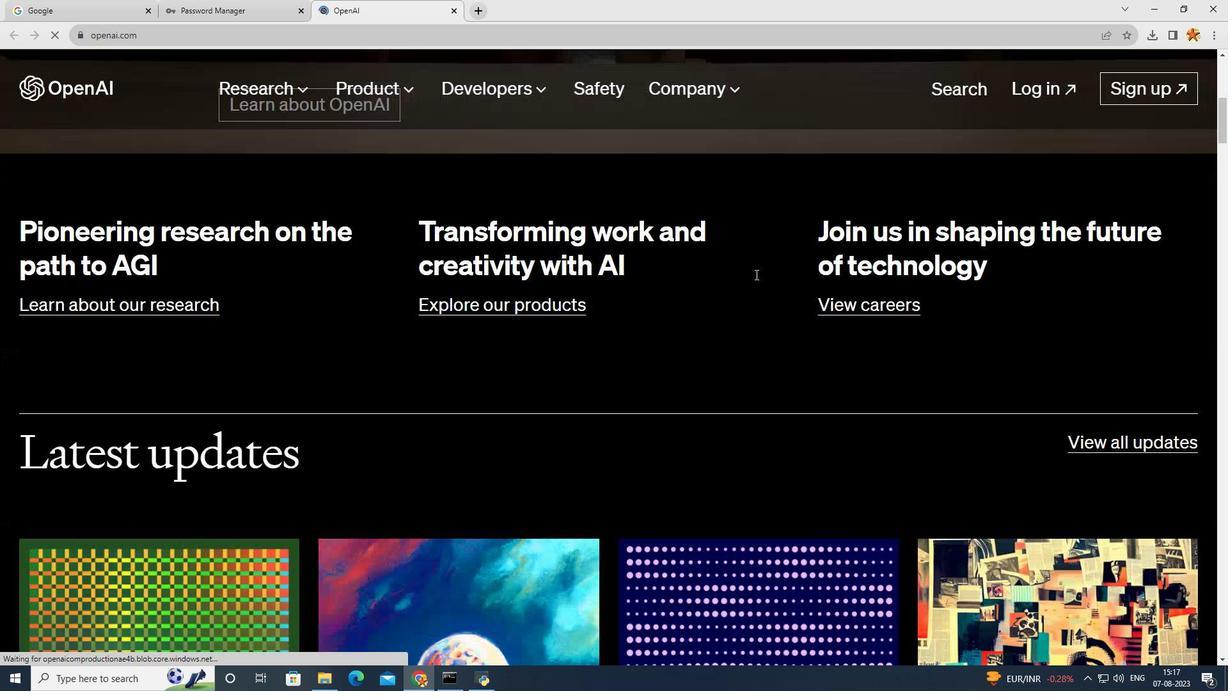 
Action: Mouse scrolled (762, 268) with delta (0, 0)
Screenshot: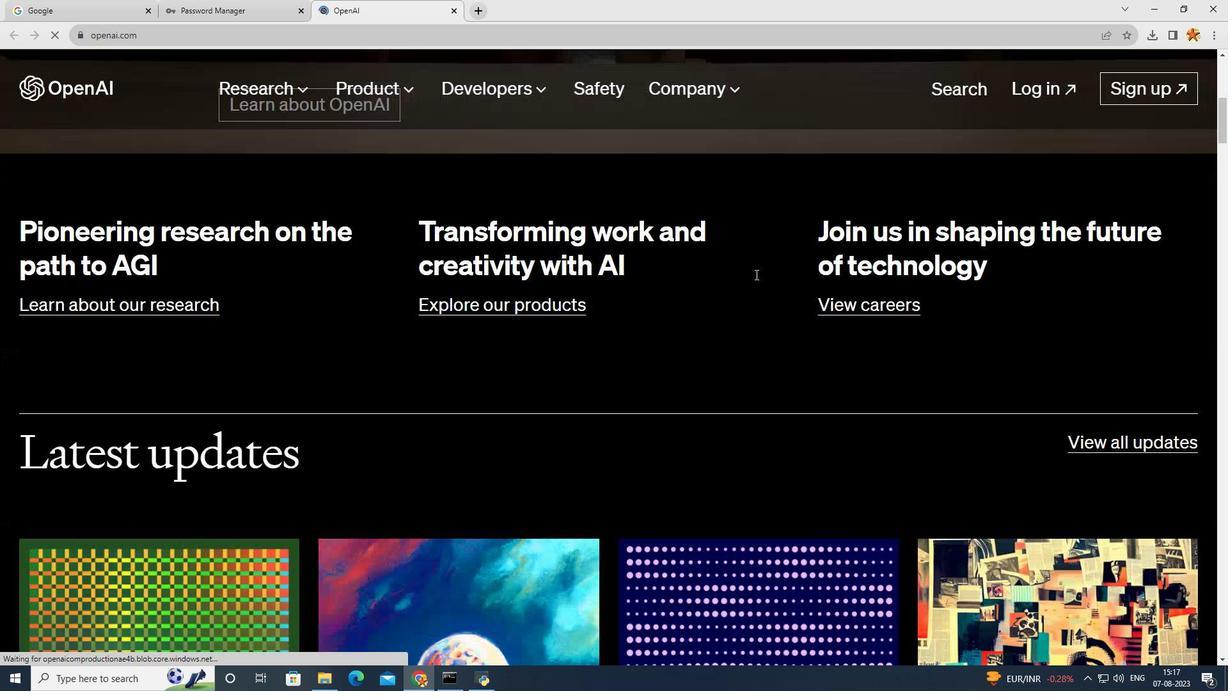 
Action: Mouse moved to (760, 271)
Screenshot: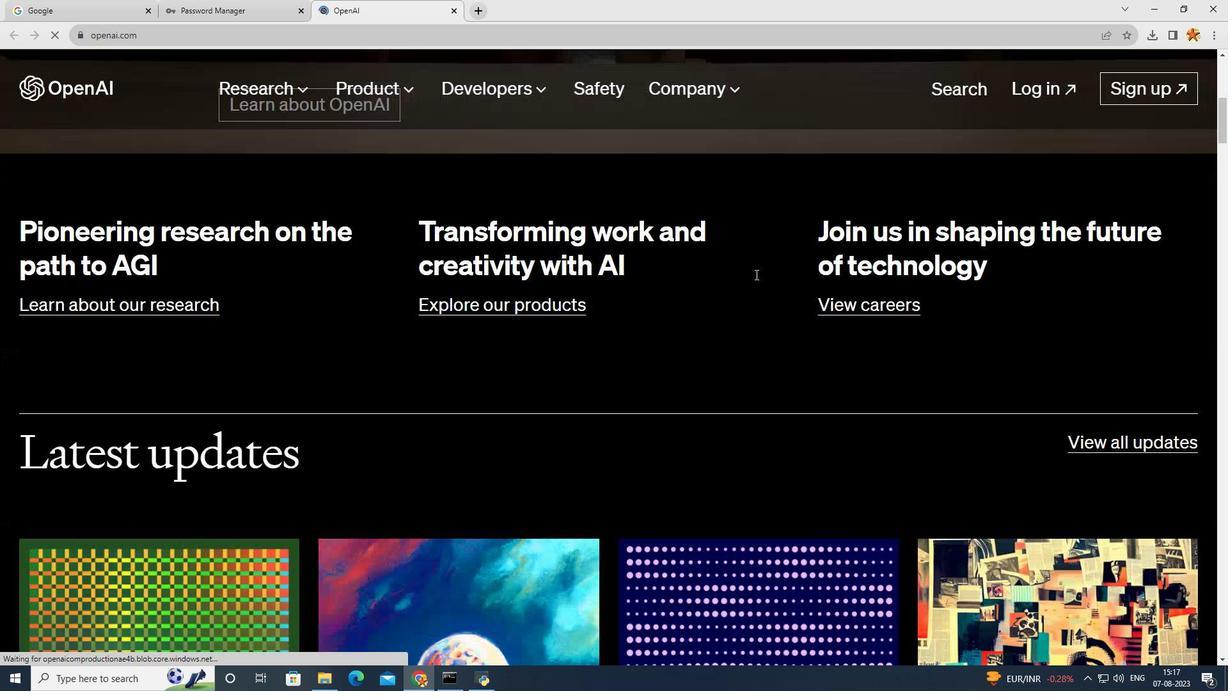 
Action: Mouse scrolled (761, 270) with delta (0, 0)
Screenshot: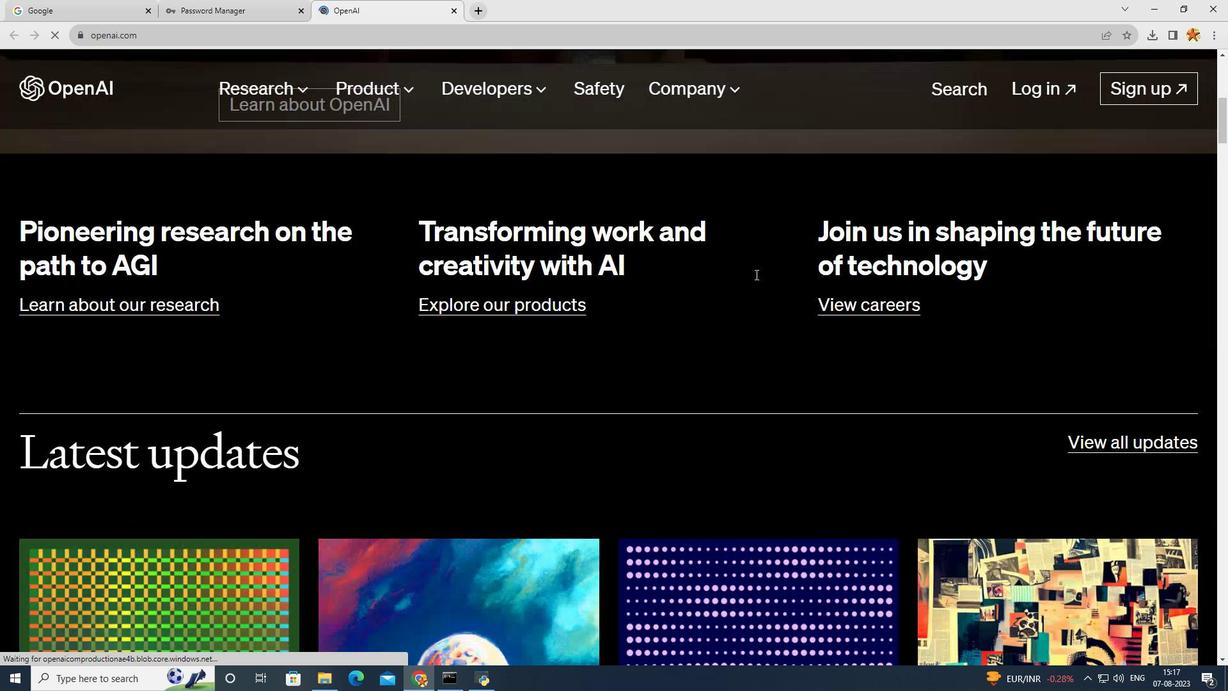 
Action: Mouse moved to (759, 271)
Screenshot: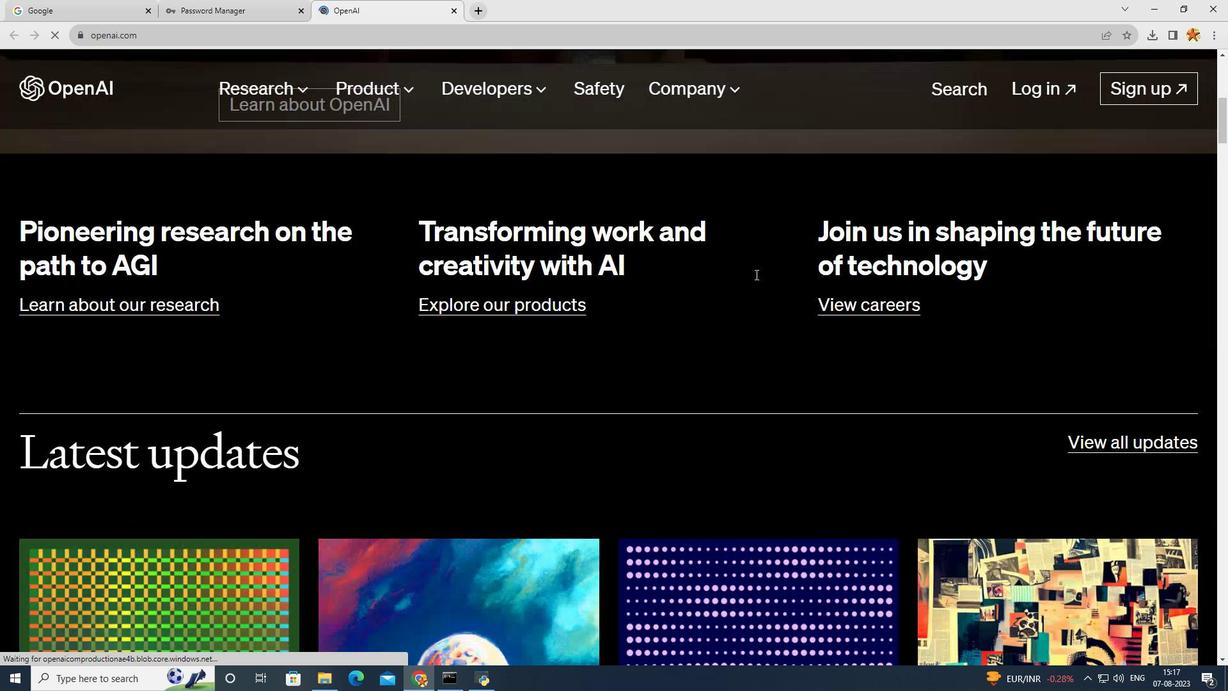 
Action: Mouse scrolled (760, 270) with delta (0, 0)
Screenshot: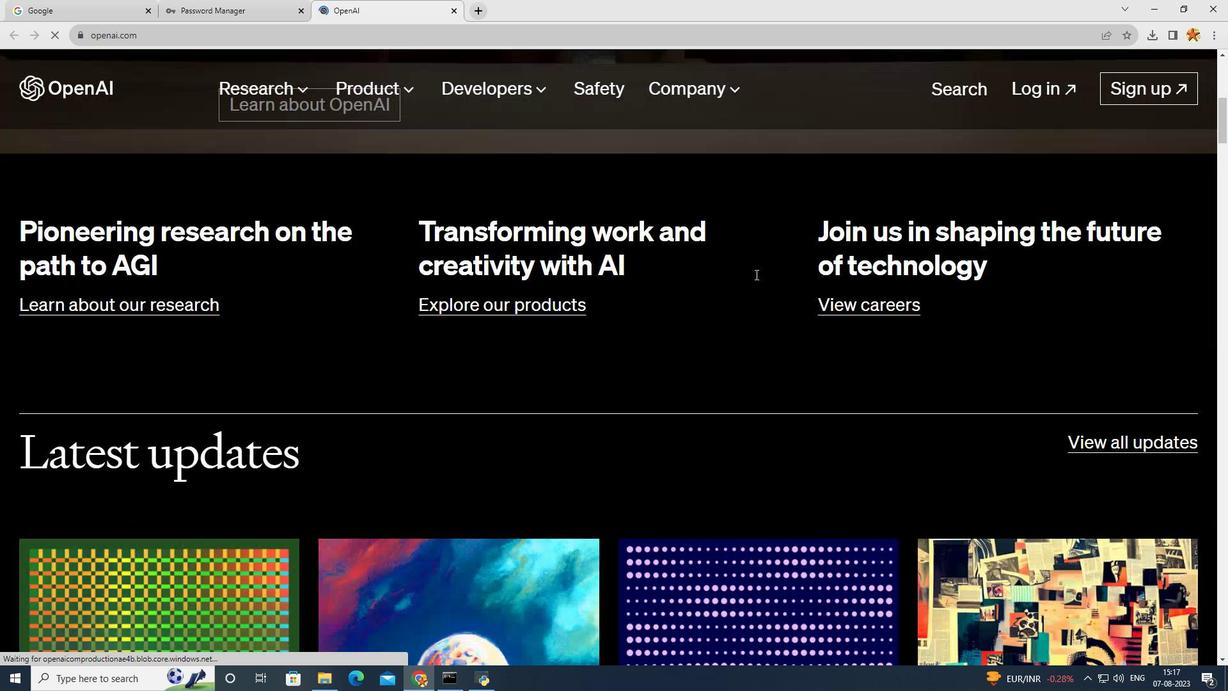 
Action: Mouse moved to (758, 271)
Screenshot: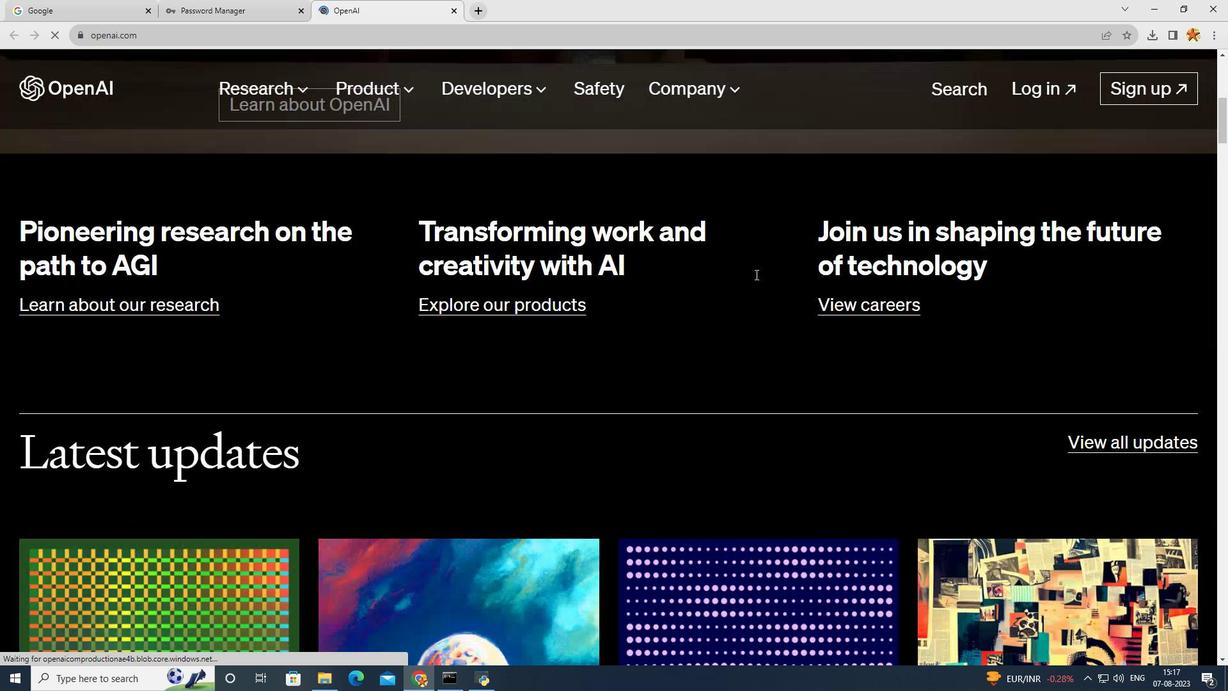 
Action: Mouse scrolled (759, 270) with delta (0, 0)
Screenshot: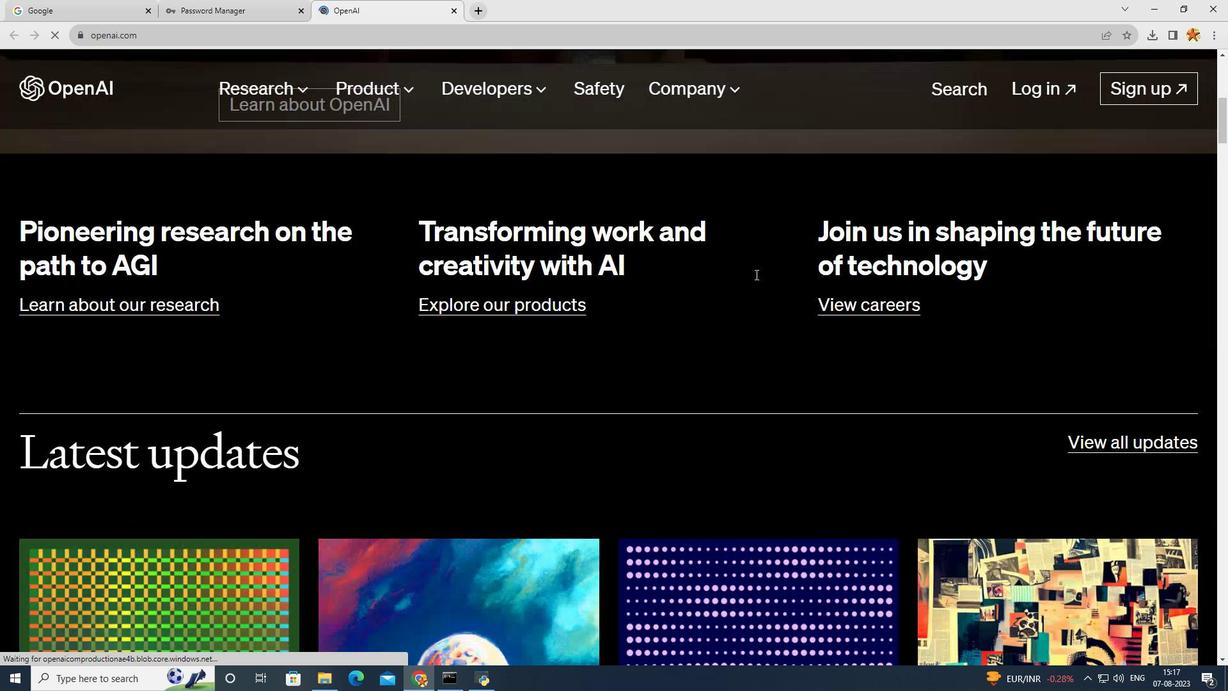 
Action: Mouse moved to (758, 271)
Screenshot: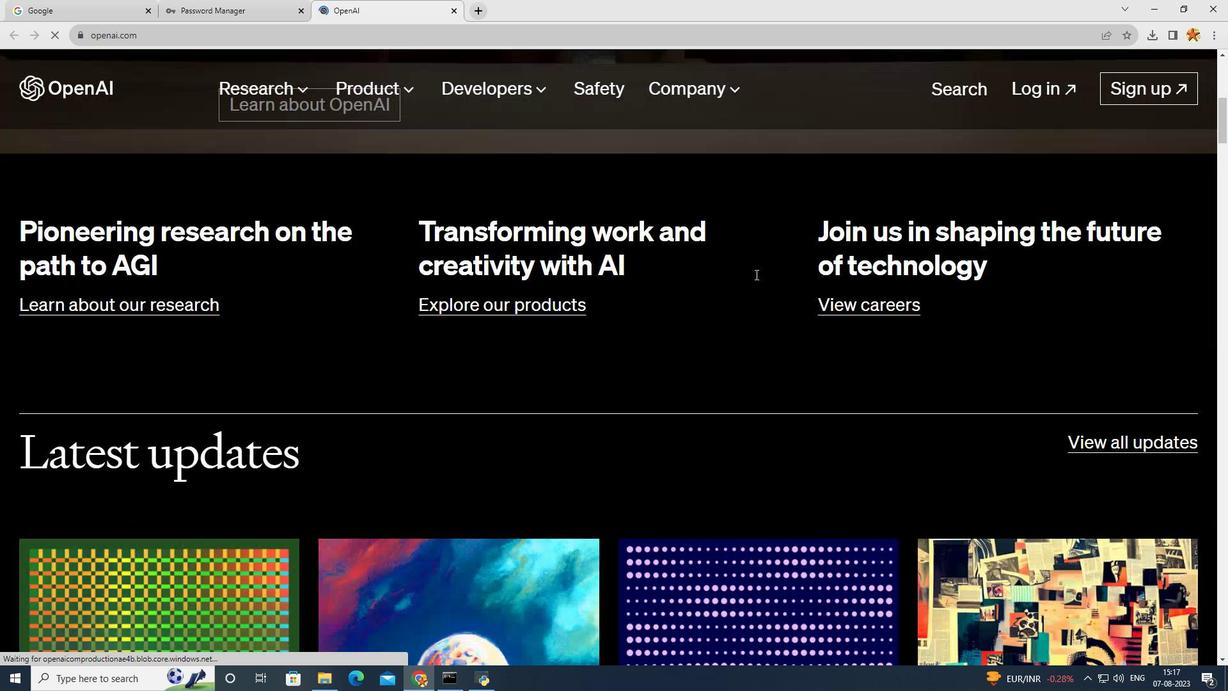 
Action: Mouse scrolled (758, 270) with delta (0, 0)
Screenshot: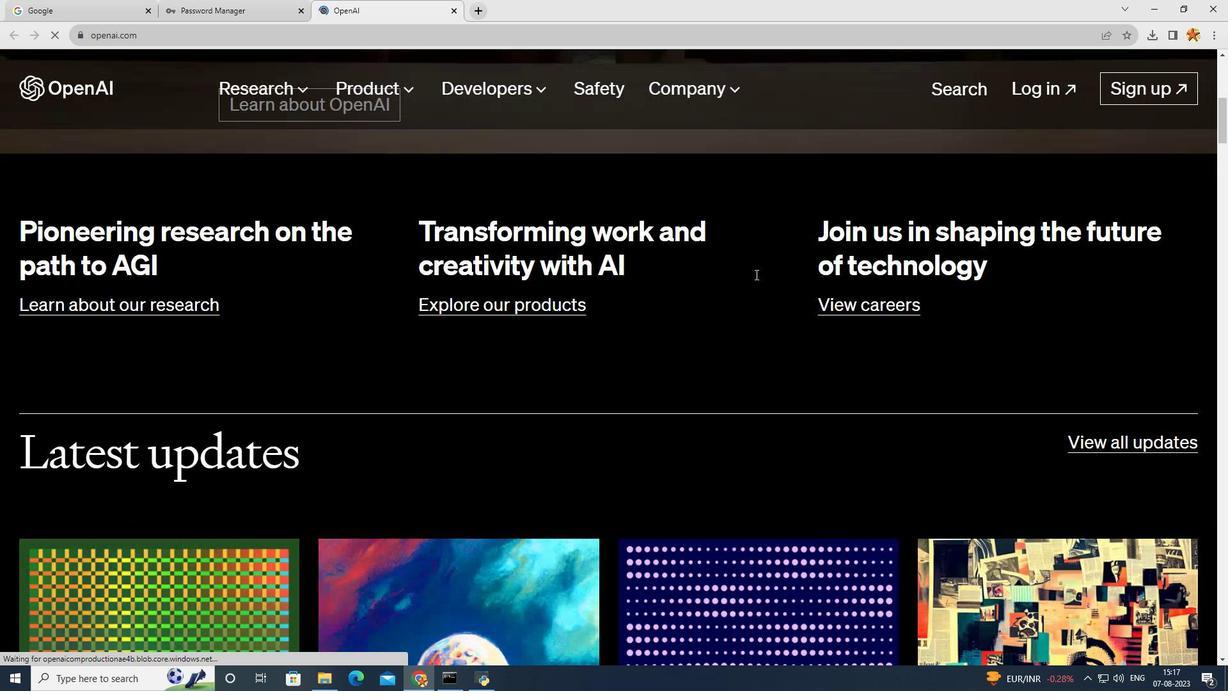 
Action: Mouse moved to (756, 272)
Screenshot: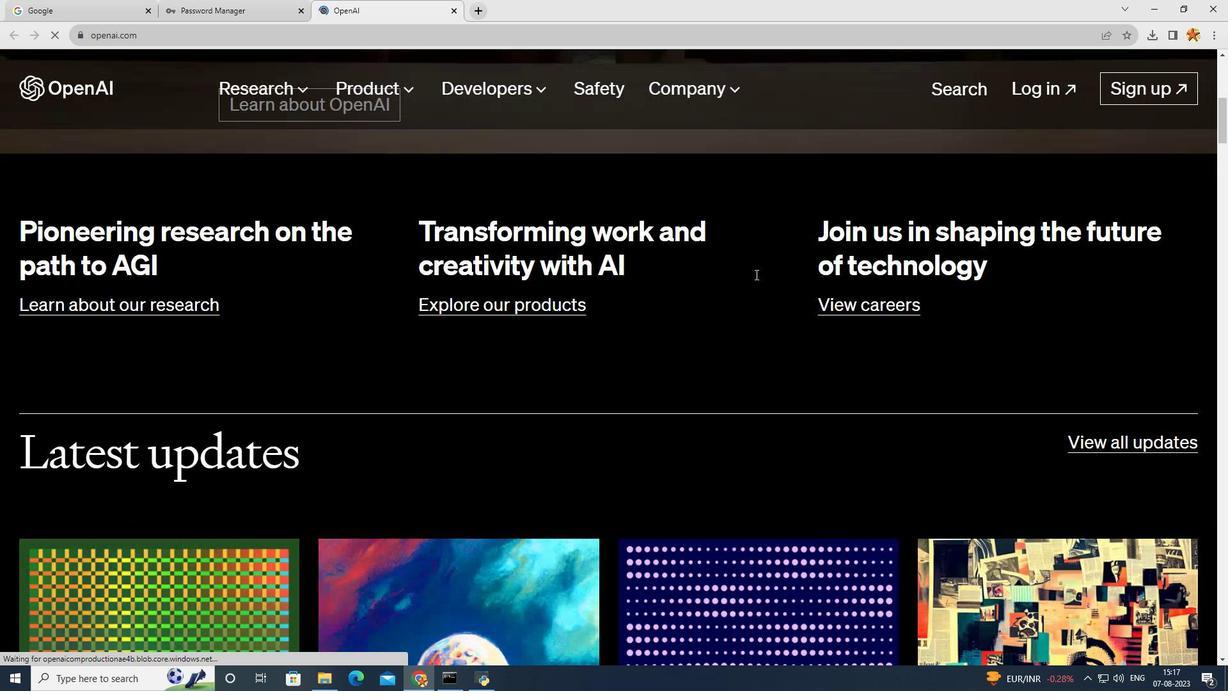
Action: Mouse scrolled (758, 271) with delta (0, 0)
Screenshot: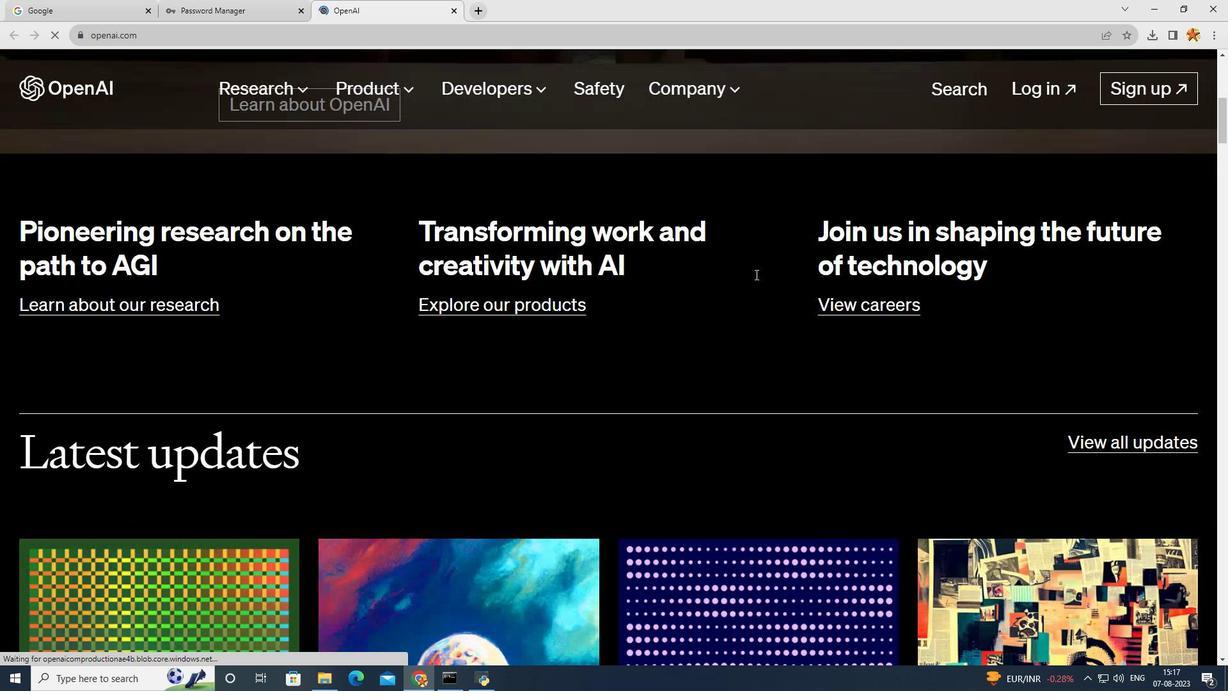 
Action: Mouse moved to (755, 273)
Screenshot: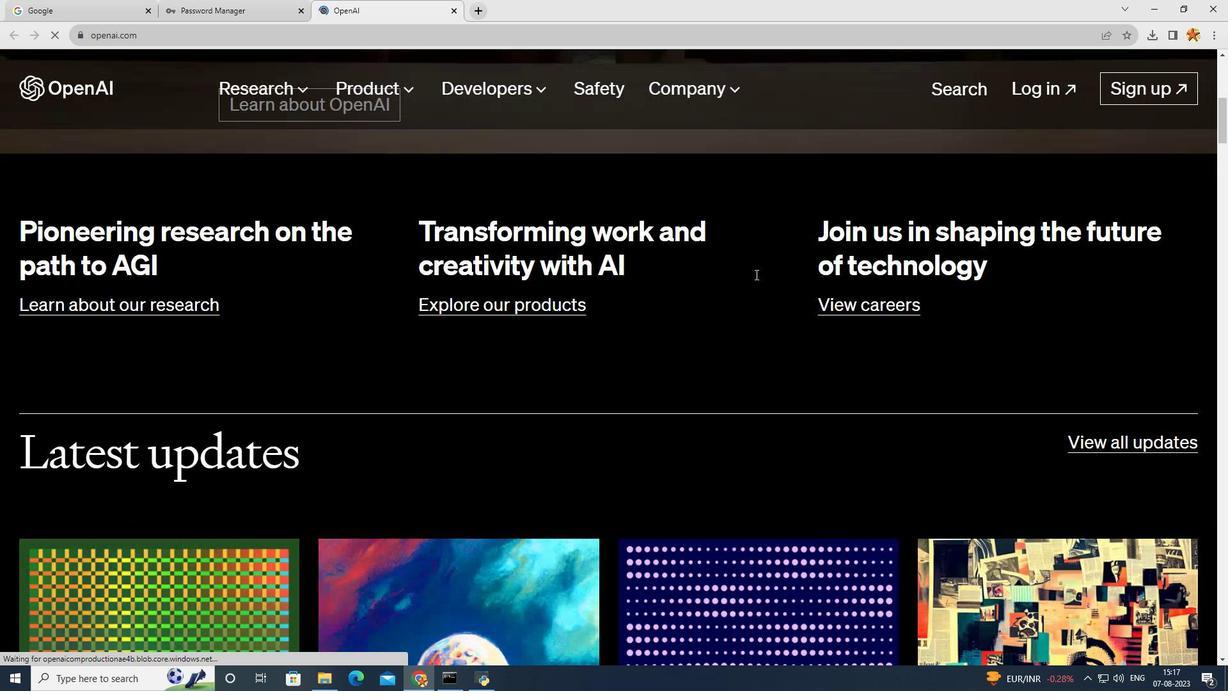 
Action: Mouse scrolled (756, 271) with delta (0, 0)
Screenshot: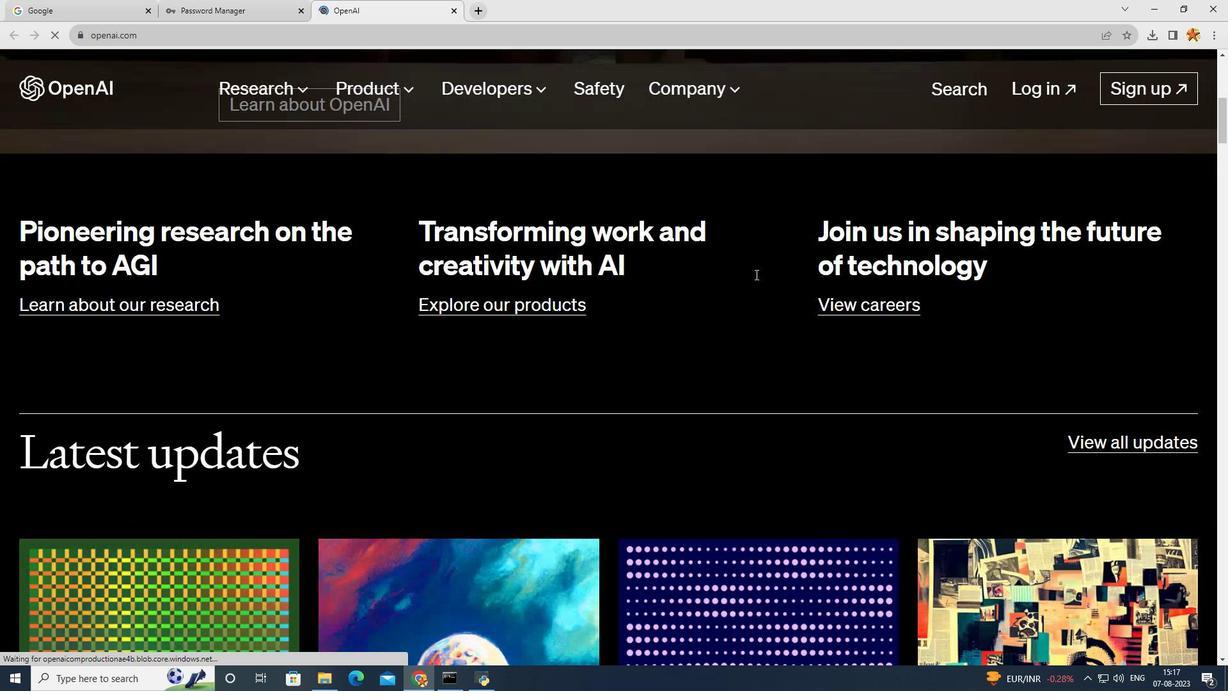 
Action: Mouse moved to (755, 274)
Screenshot: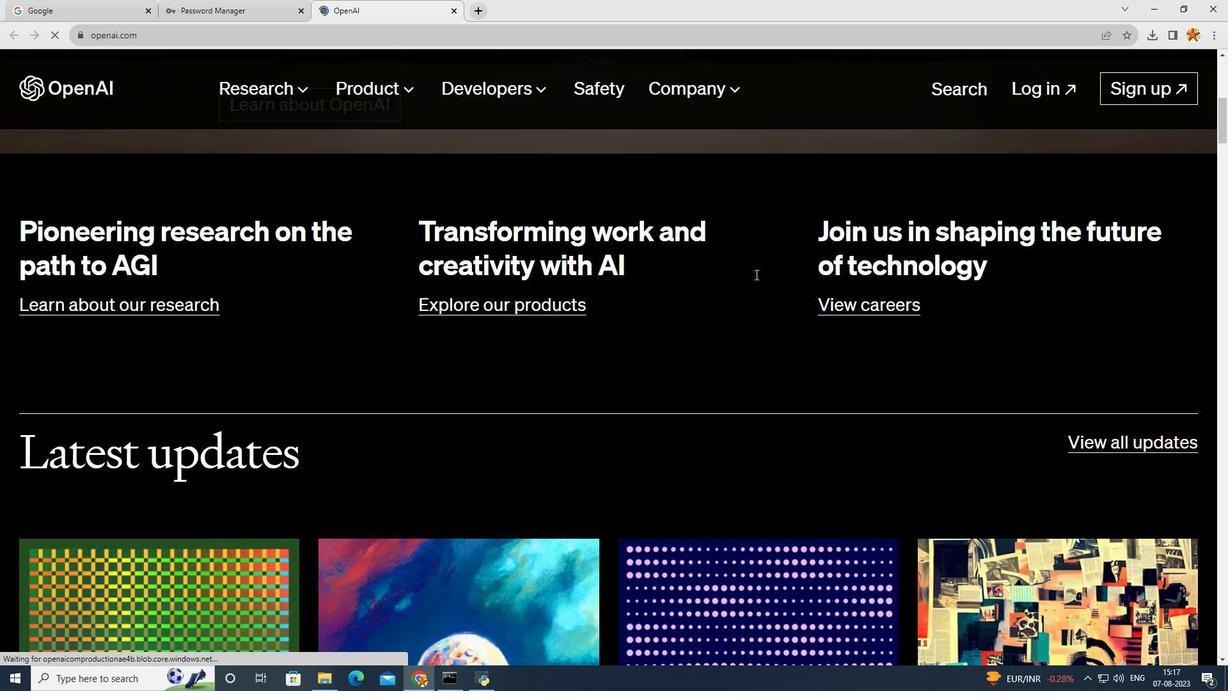 
Action: Mouse scrolled (755, 275) with delta (0, 0)
Screenshot: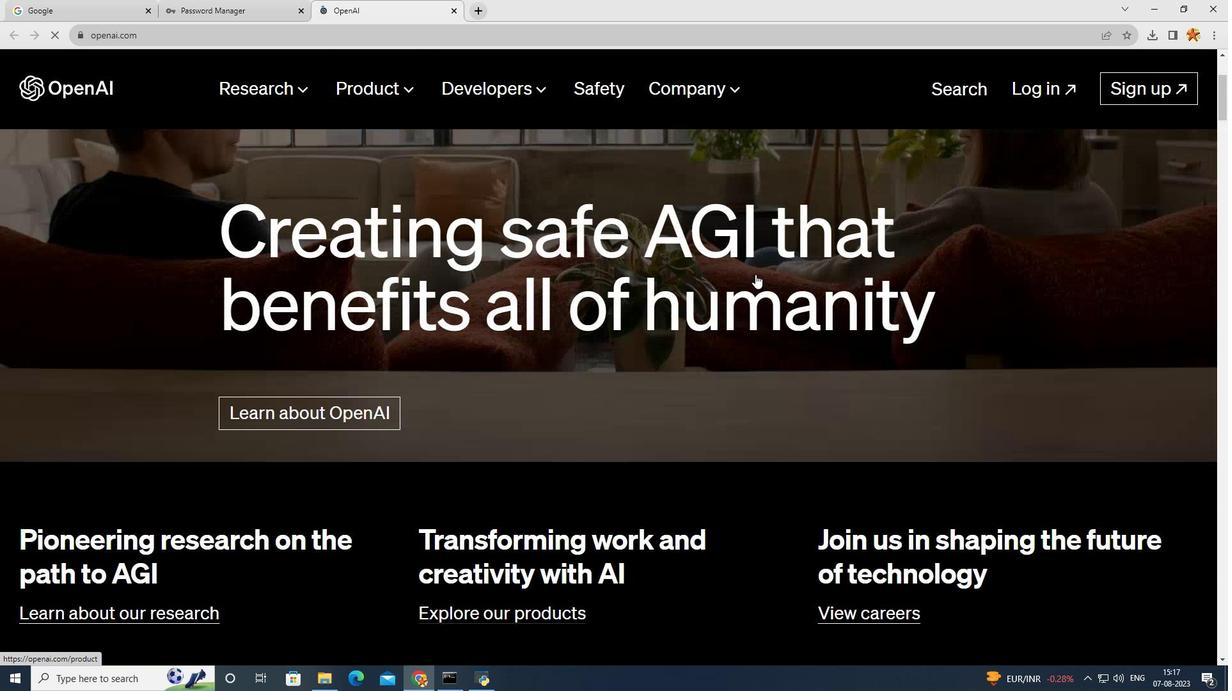 
Action: Mouse scrolled (755, 275) with delta (0, 0)
Screenshot: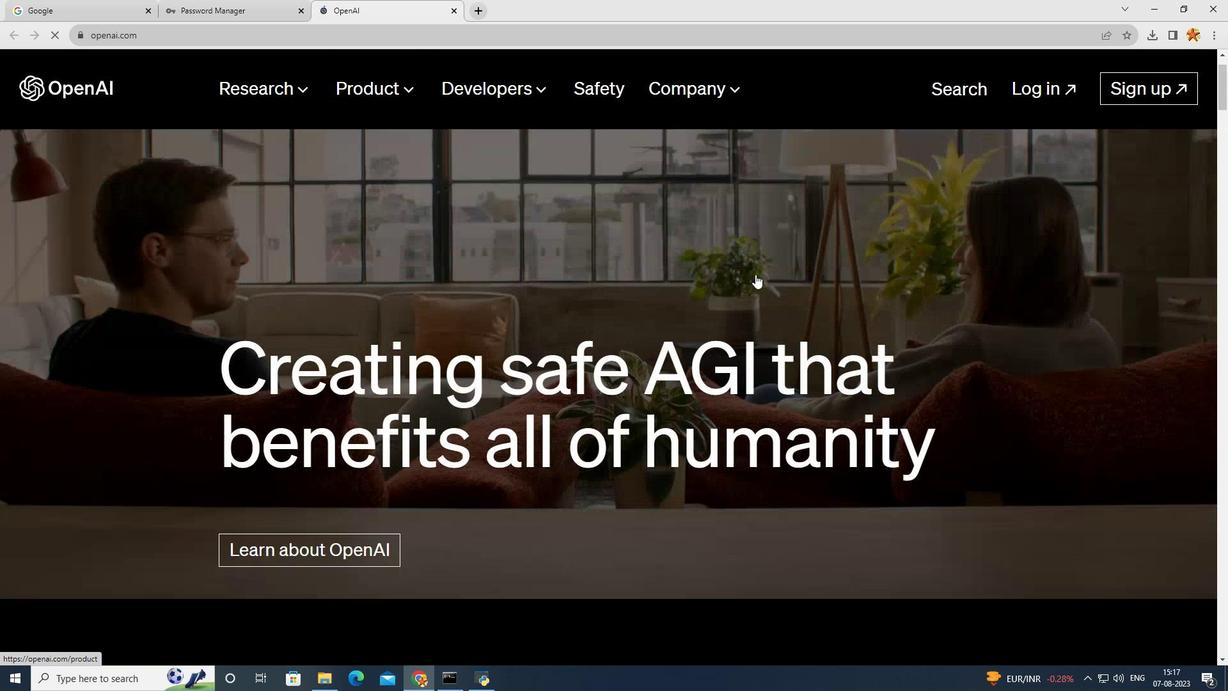 
Action: Mouse scrolled (755, 275) with delta (0, 0)
Screenshot: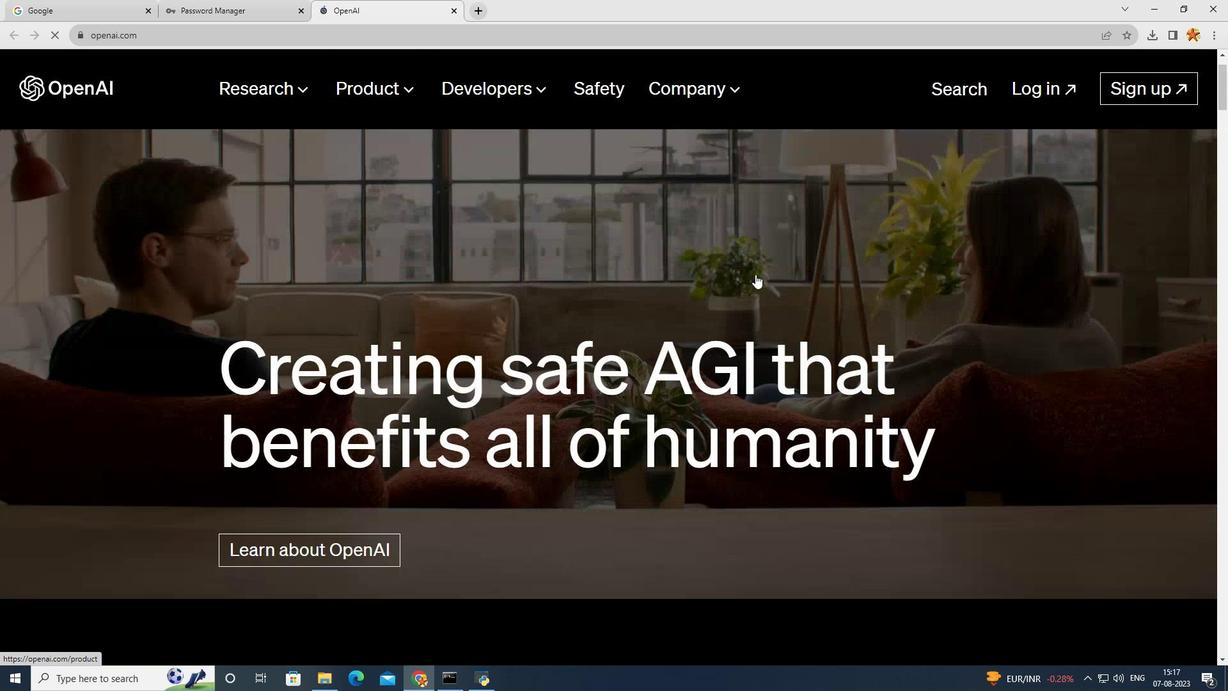 
Action: Mouse scrolled (755, 275) with delta (0, 0)
Screenshot: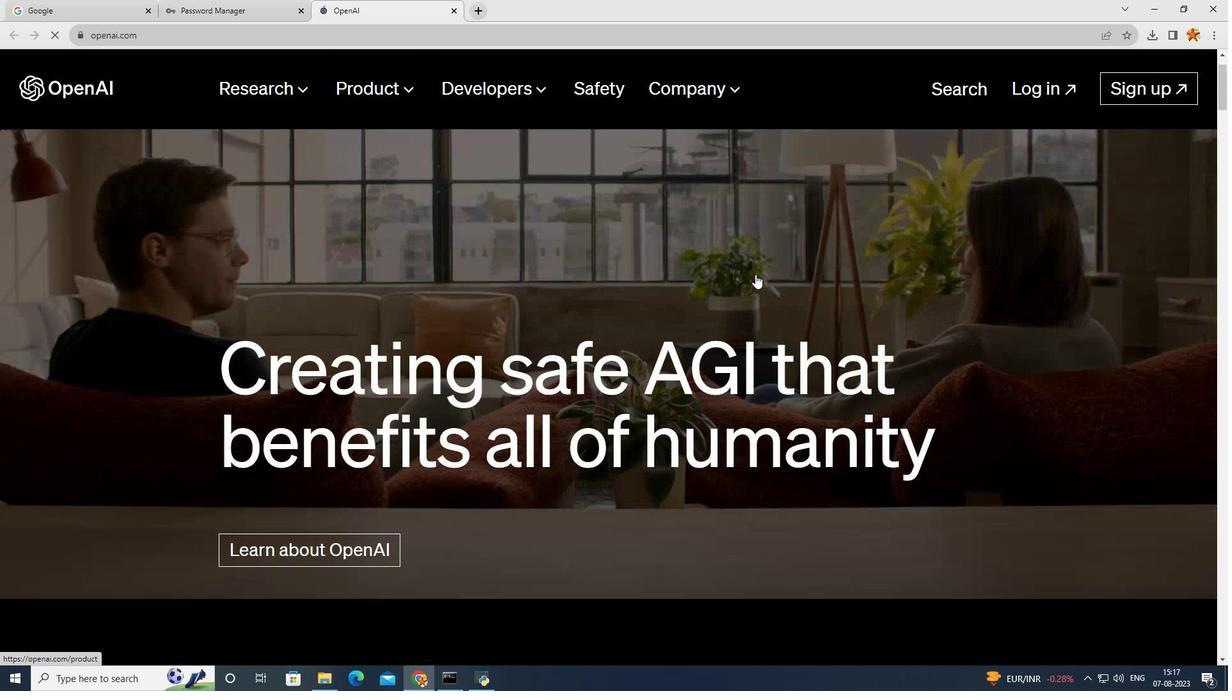 
Action: Mouse scrolled (755, 275) with delta (0, 0)
Screenshot: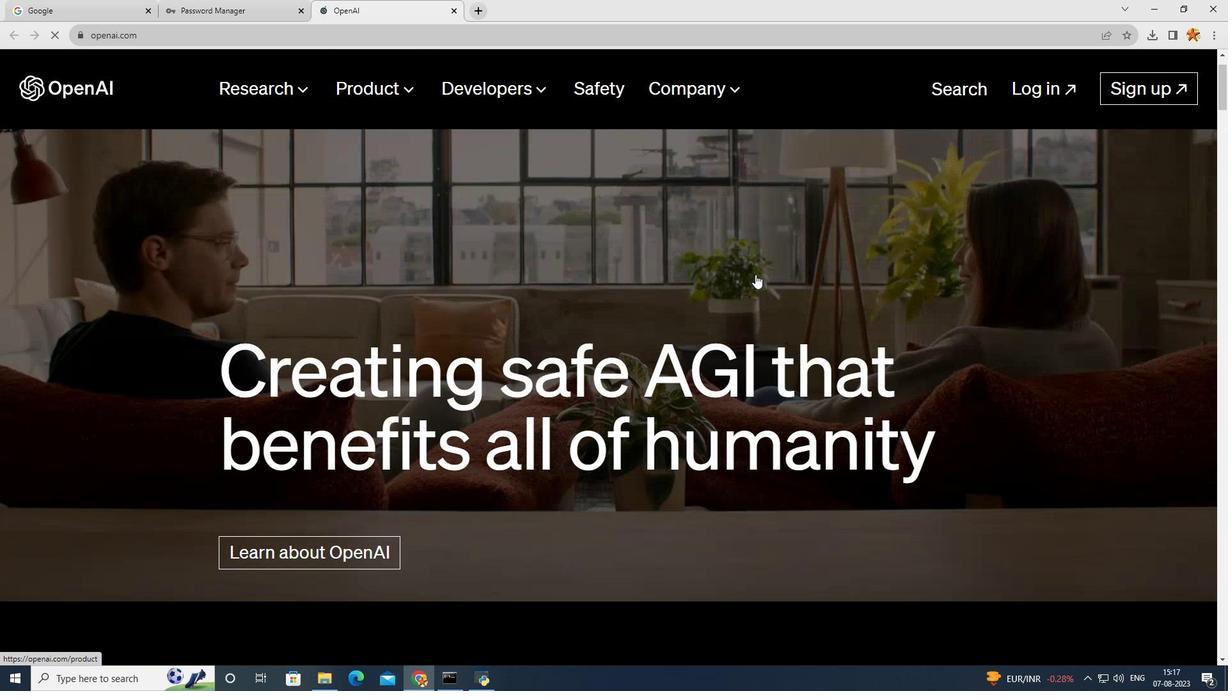 
Action: Mouse scrolled (755, 275) with delta (0, 0)
Screenshot: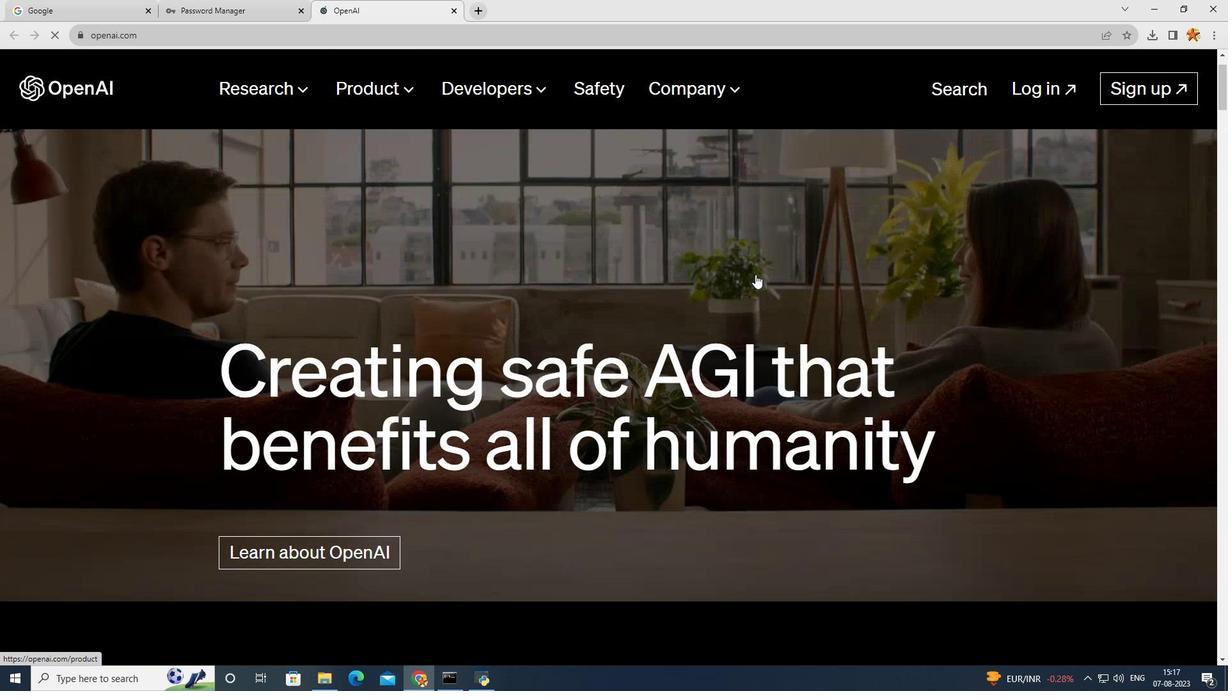 
Action: Mouse scrolled (755, 275) with delta (0, 0)
Screenshot: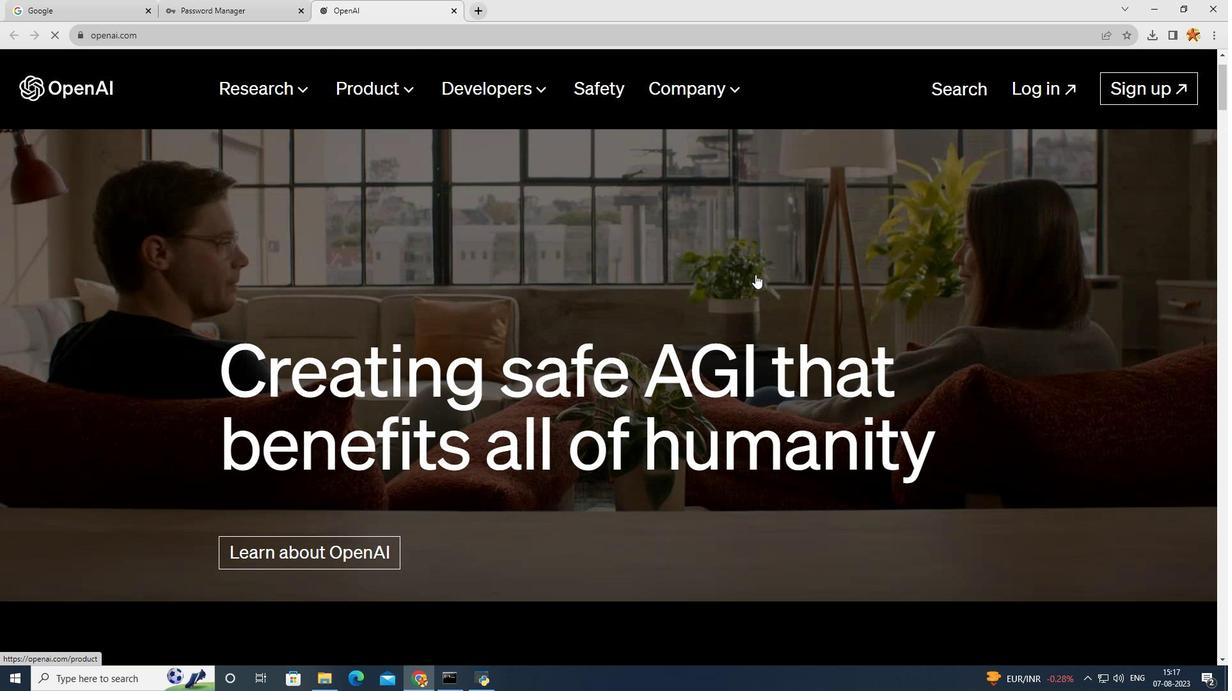 
Action: Mouse scrolled (755, 275) with delta (0, 0)
Screenshot: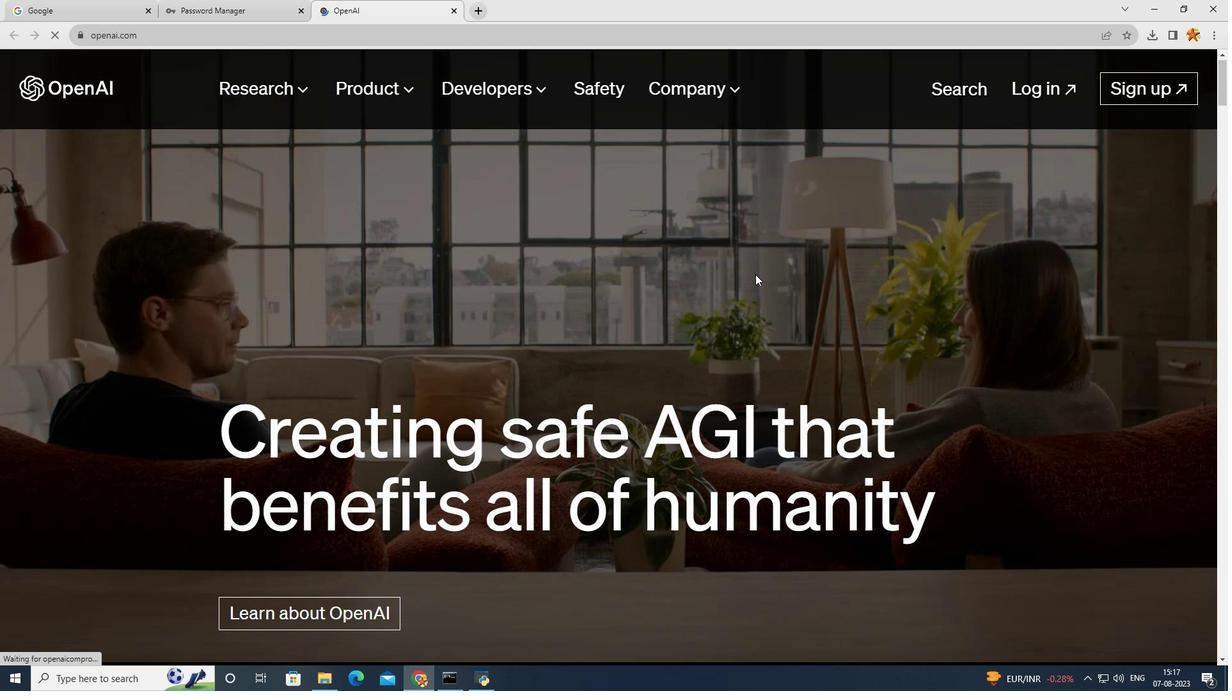 
Action: Mouse scrolled (755, 275) with delta (0, 0)
Screenshot: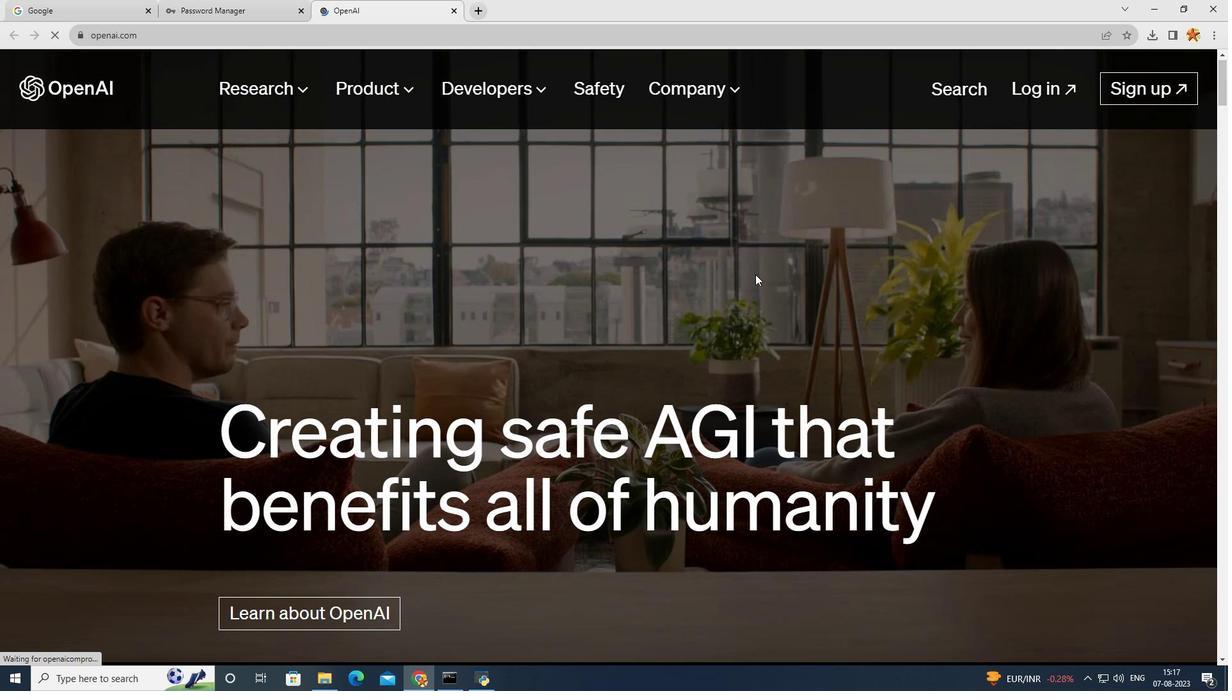 
Action: Mouse scrolled (755, 275) with delta (0, 0)
Screenshot: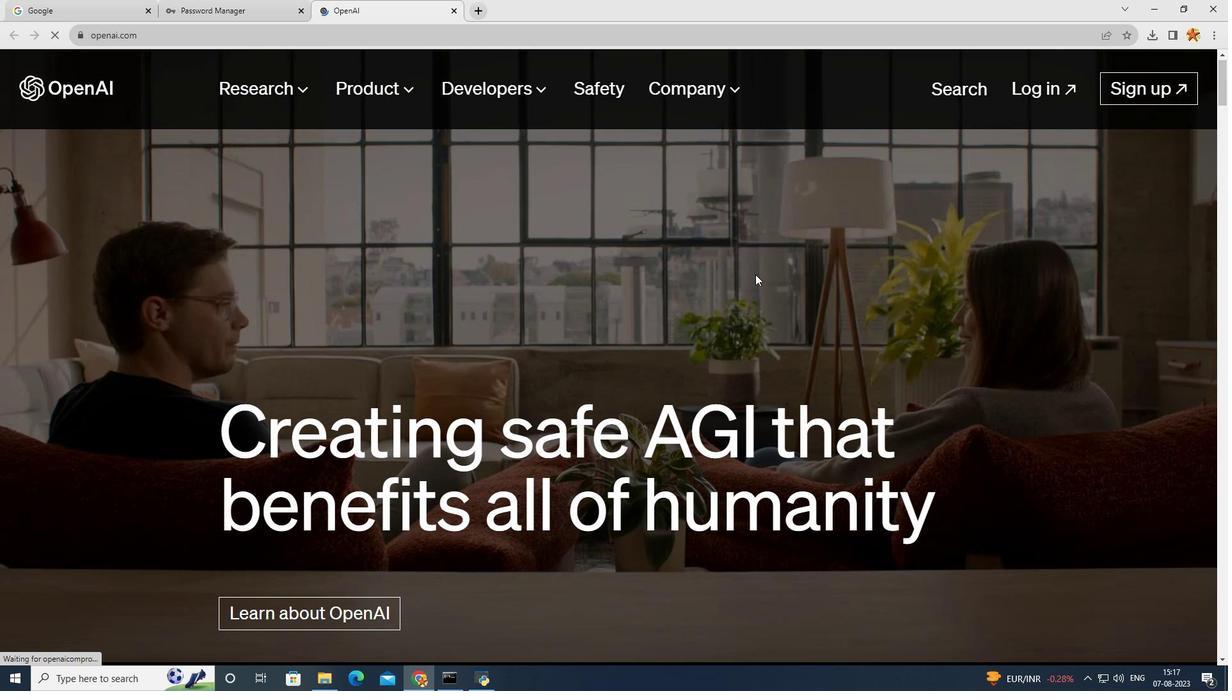 
Action: Mouse scrolled (755, 275) with delta (0, 0)
Screenshot: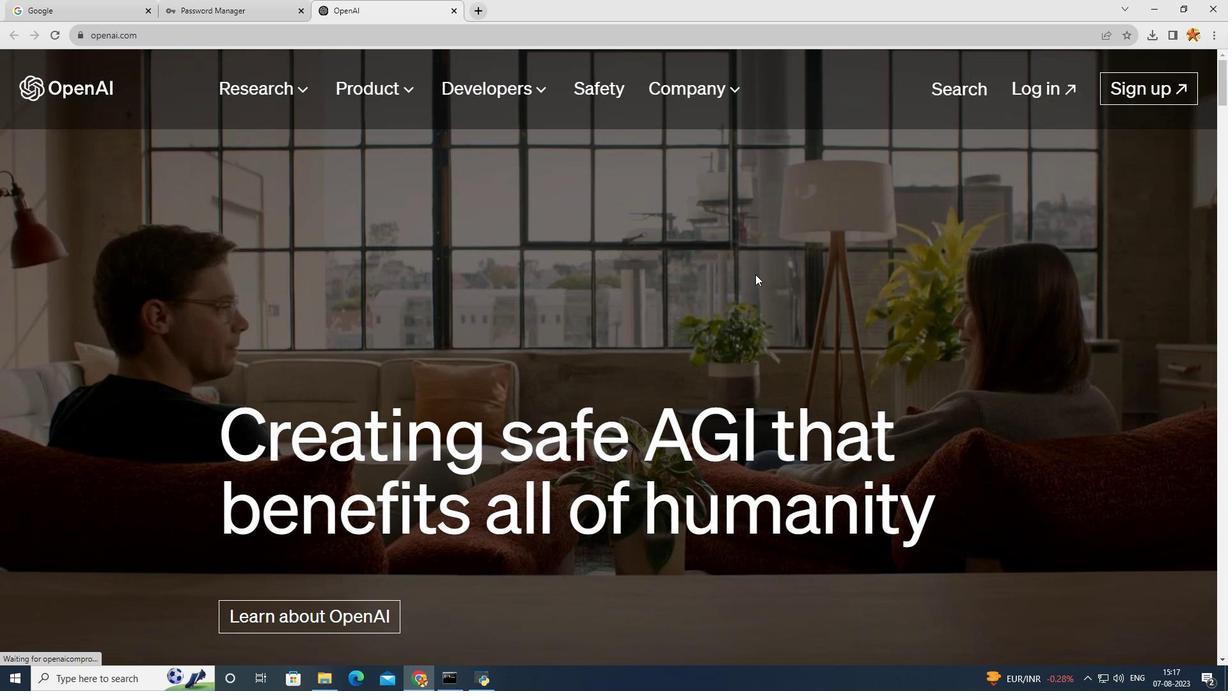 
Action: Mouse scrolled (755, 275) with delta (0, 0)
Screenshot: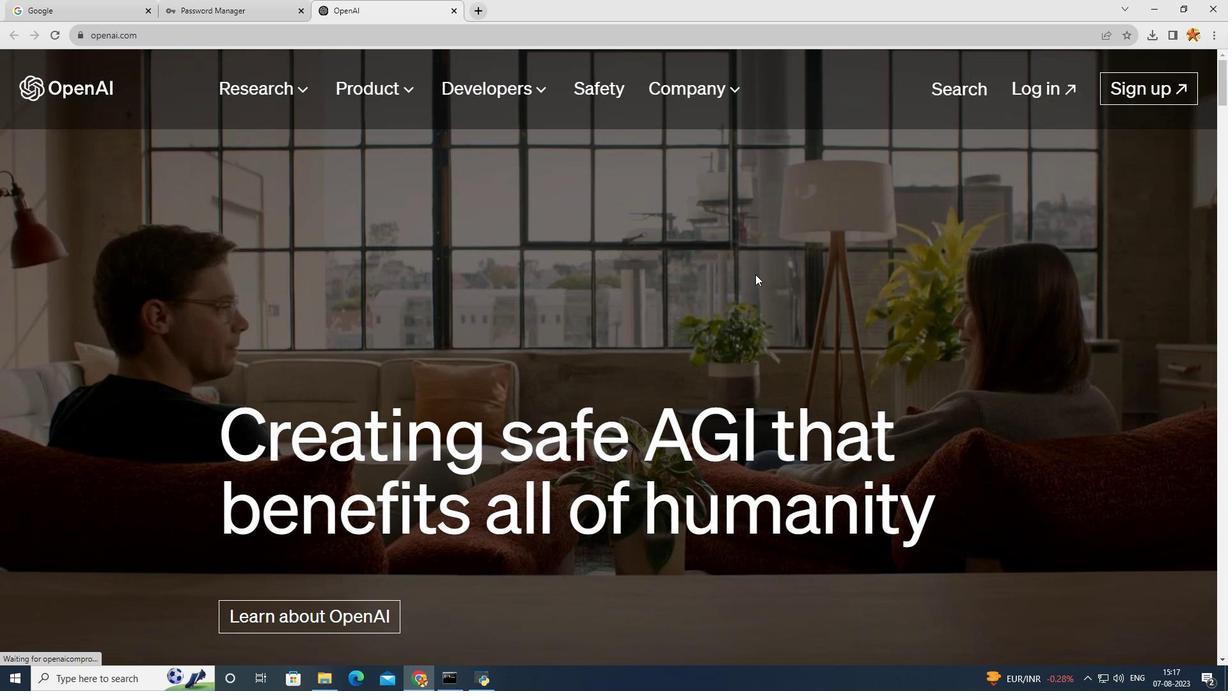 
Action: Mouse scrolled (755, 275) with delta (0, 0)
Screenshot: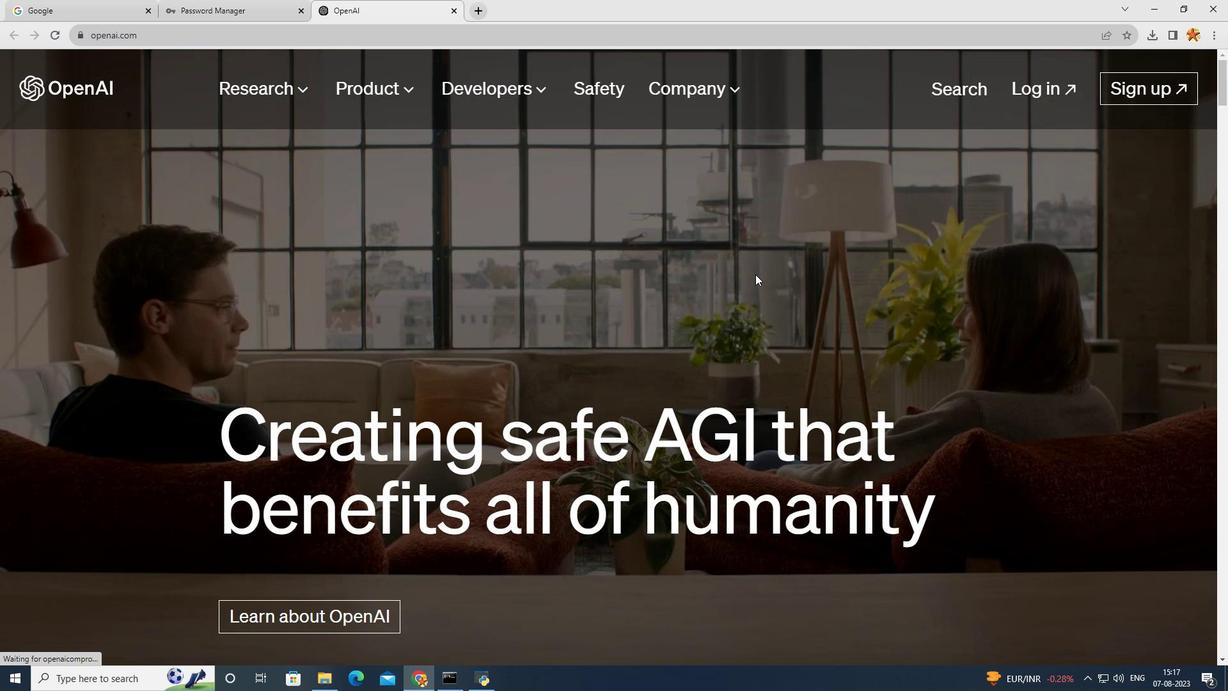 
Action: Mouse scrolled (755, 275) with delta (0, 0)
Screenshot: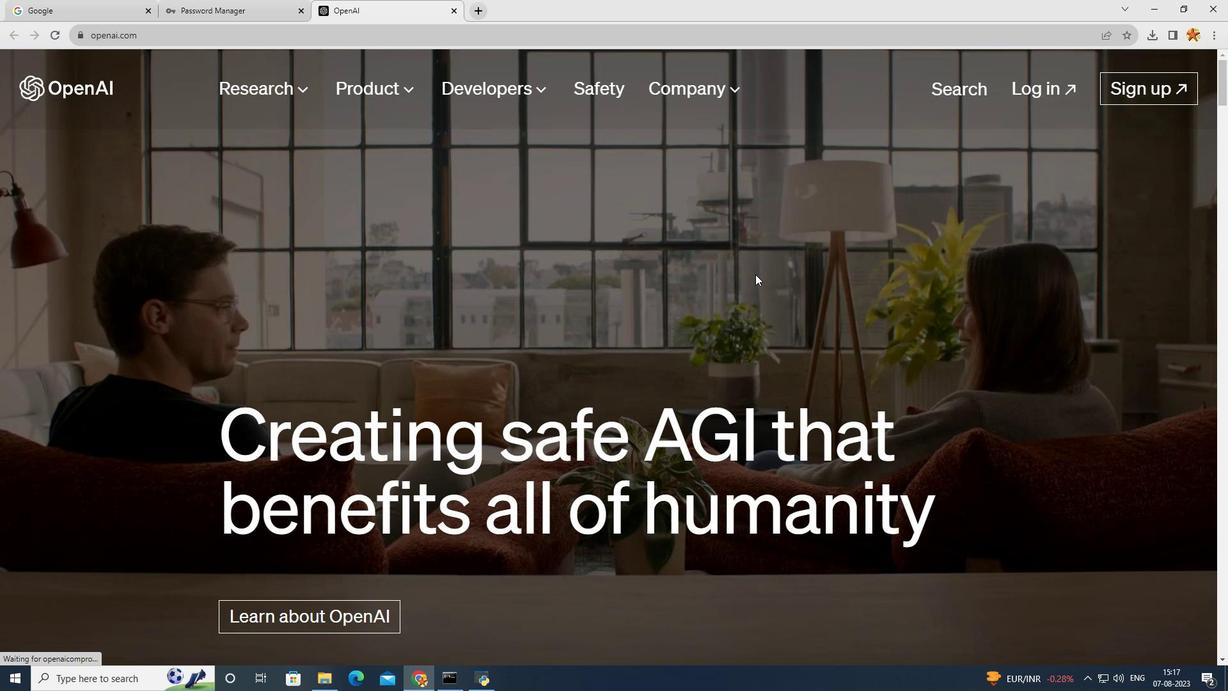 
Action: Mouse moved to (966, 150)
Screenshot: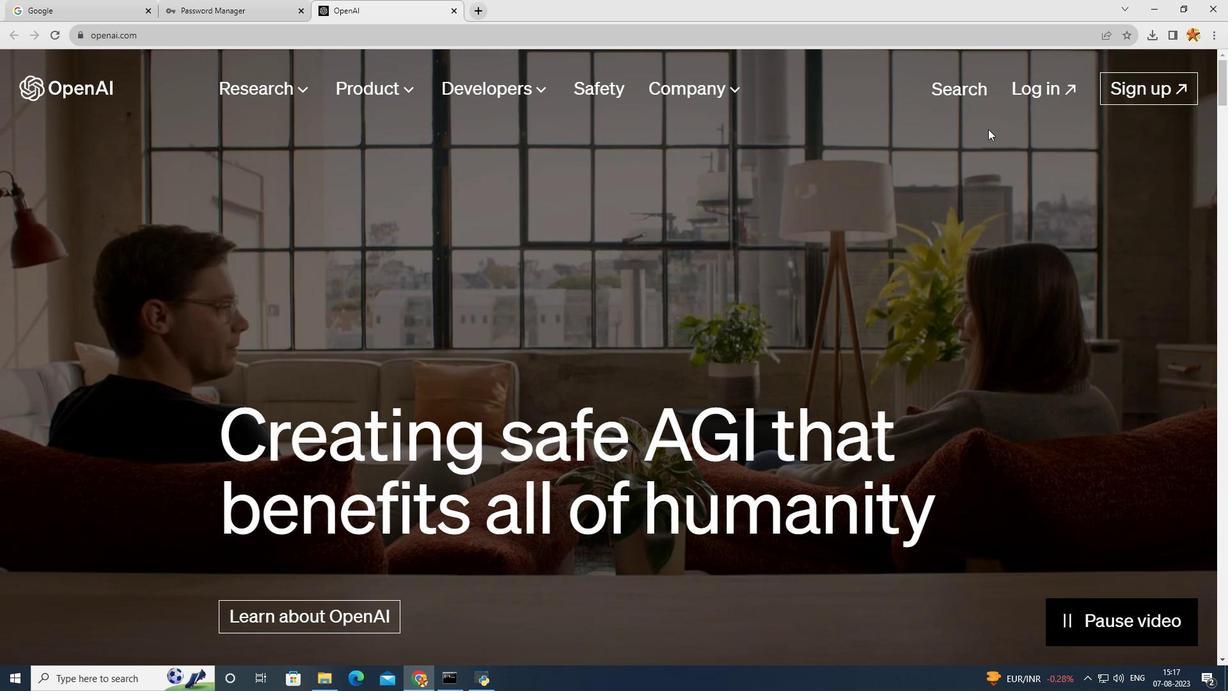 
Action: Mouse scrolled (870, 209) with delta (0, 0)
Screenshot: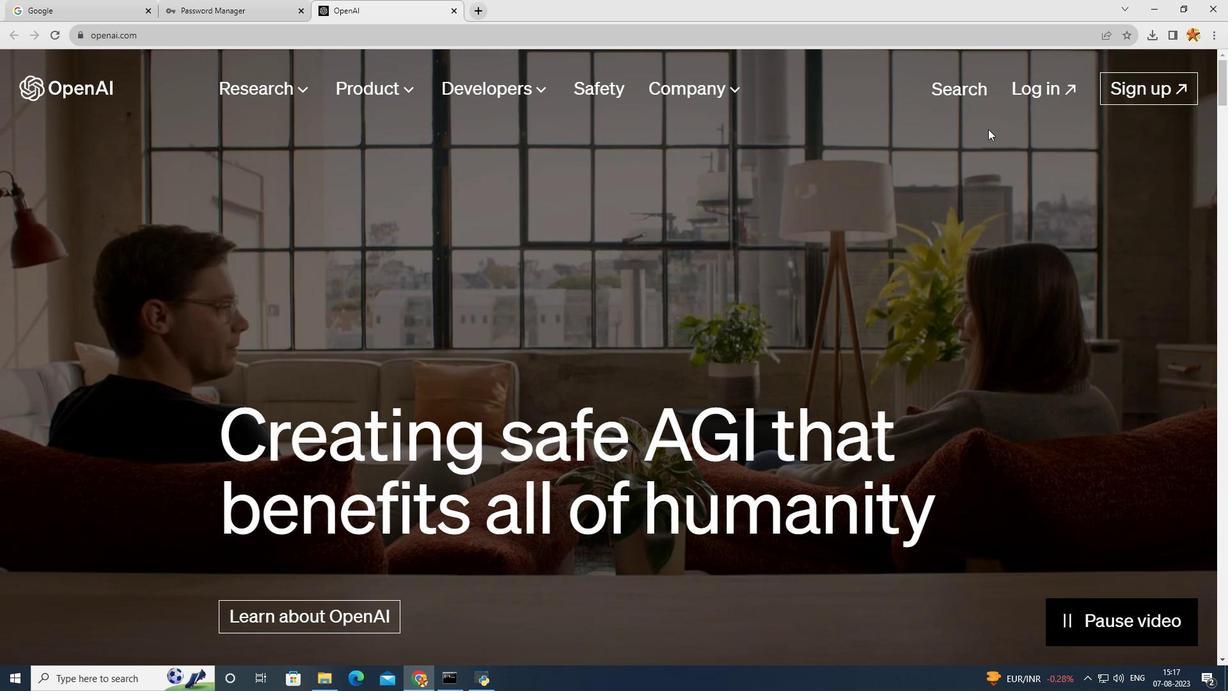 
Action: Mouse moved to (270, 18)
Screenshot: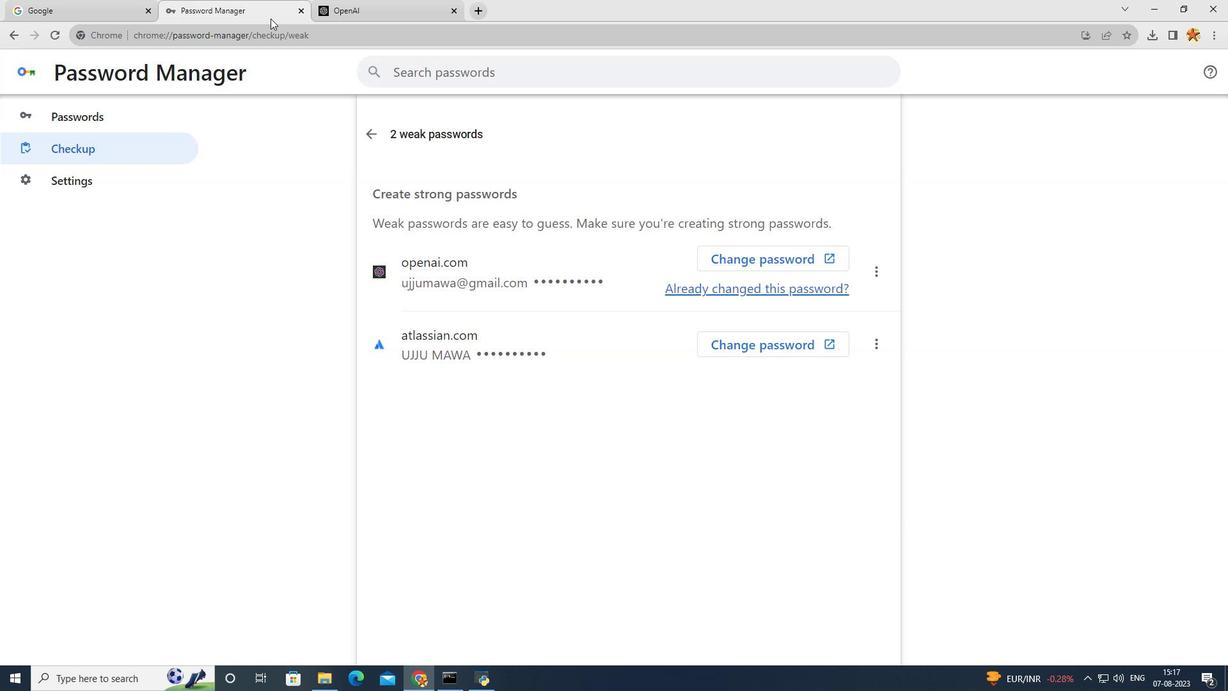 
Action: Mouse pressed left at (270, 18)
Screenshot: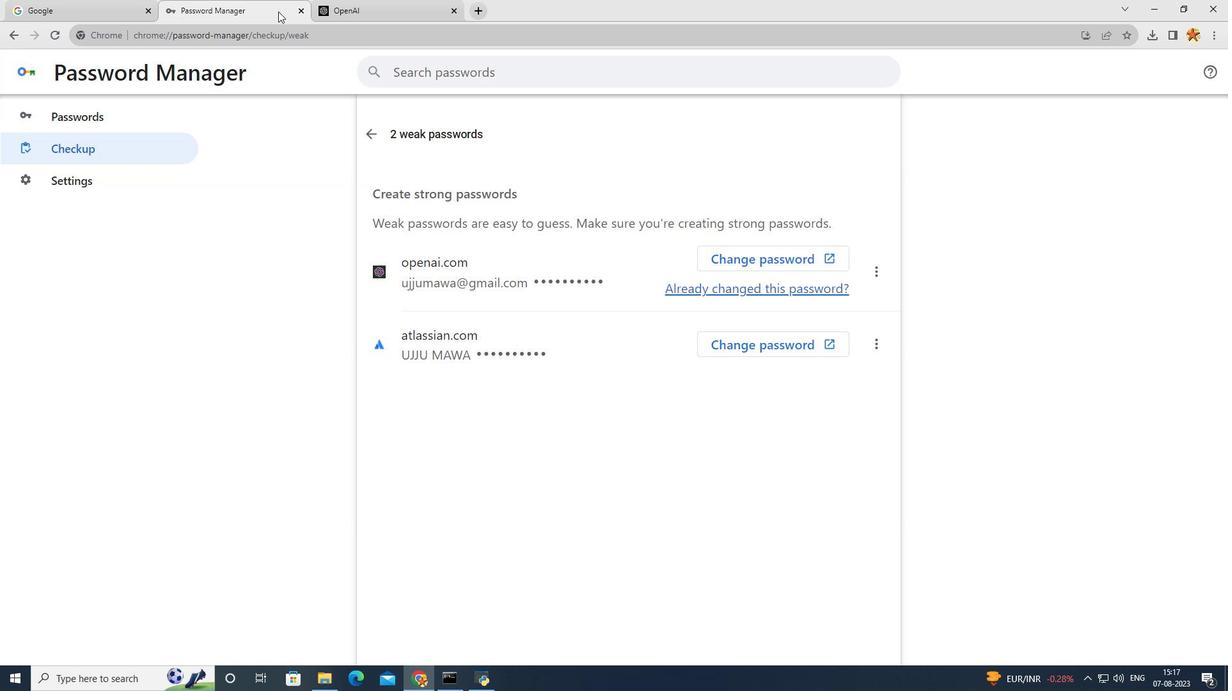 
Action: Mouse moved to (456, 12)
Screenshot: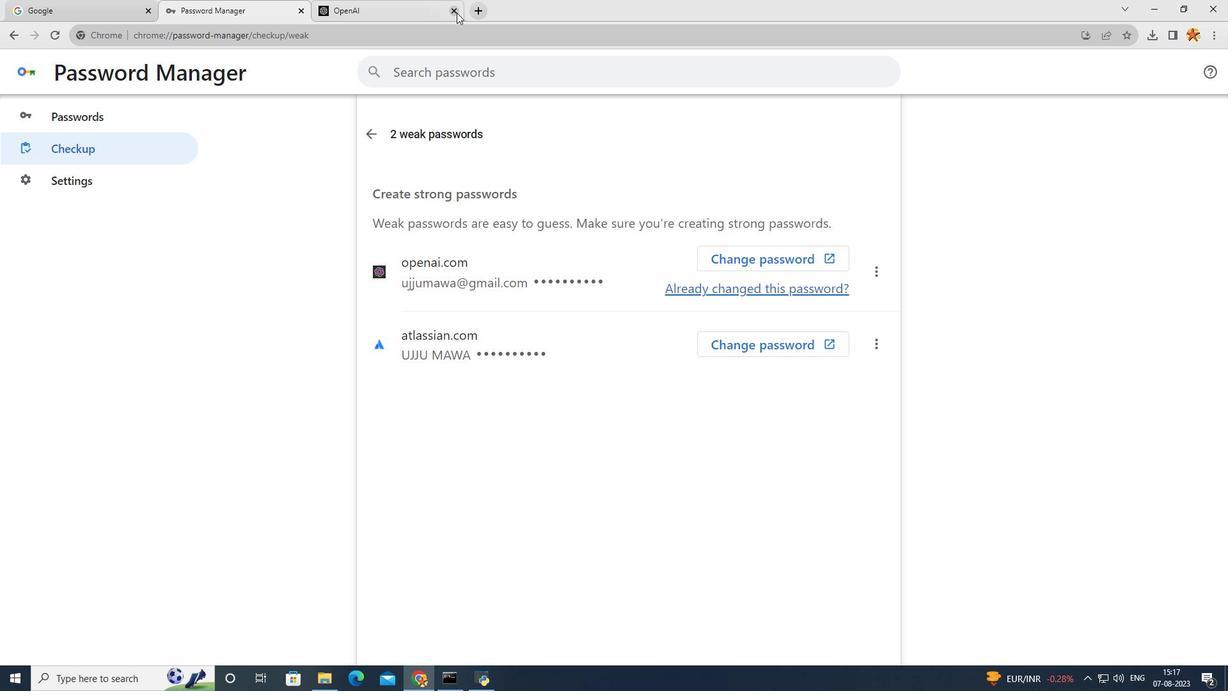 
Action: Mouse pressed left at (456, 12)
Screenshot: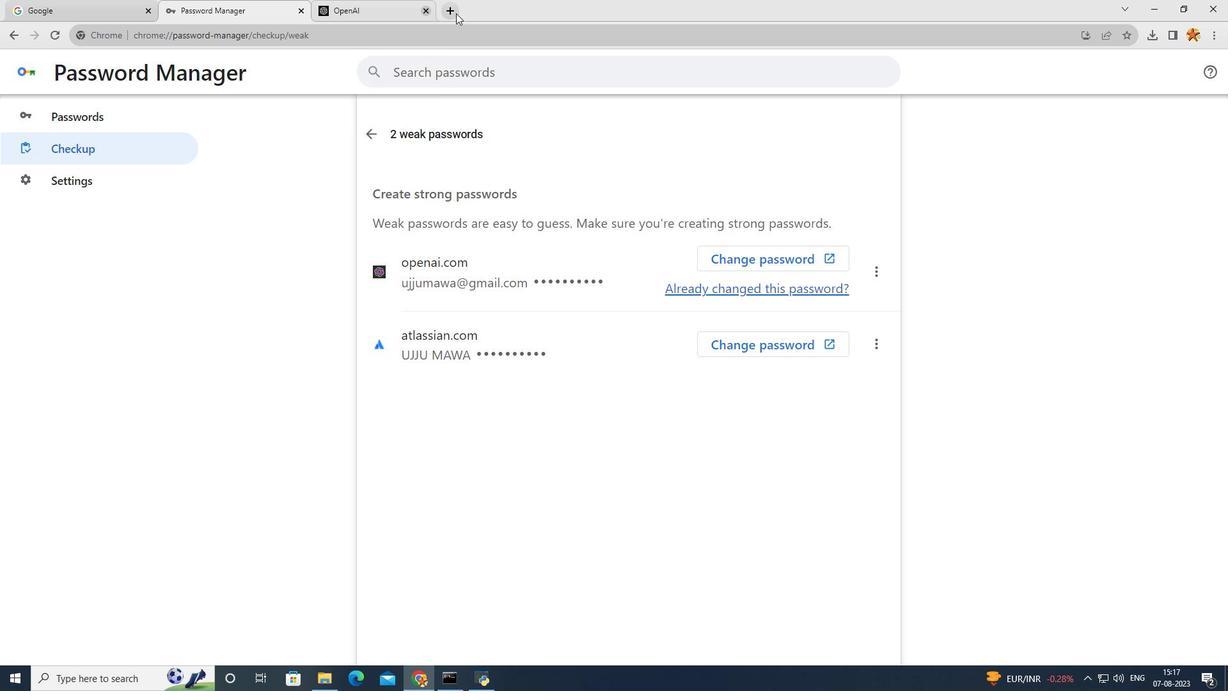 
Action: Mouse moved to (764, 344)
Screenshot: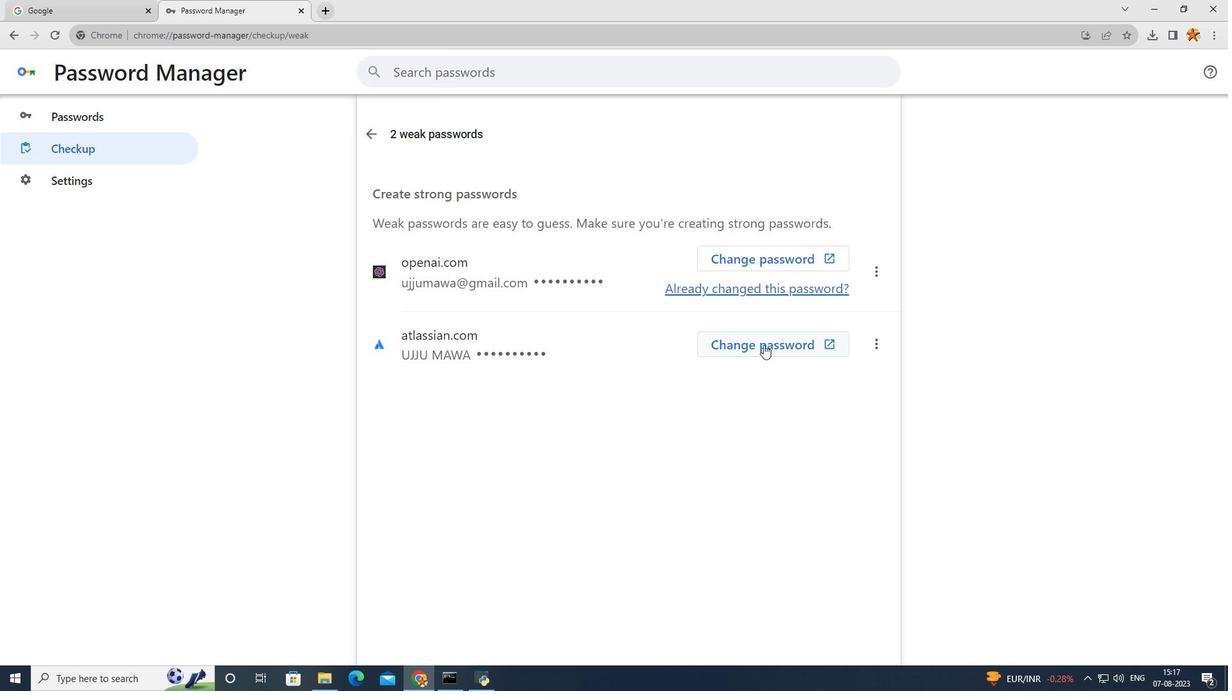 
Action: Mouse pressed left at (764, 344)
Screenshot: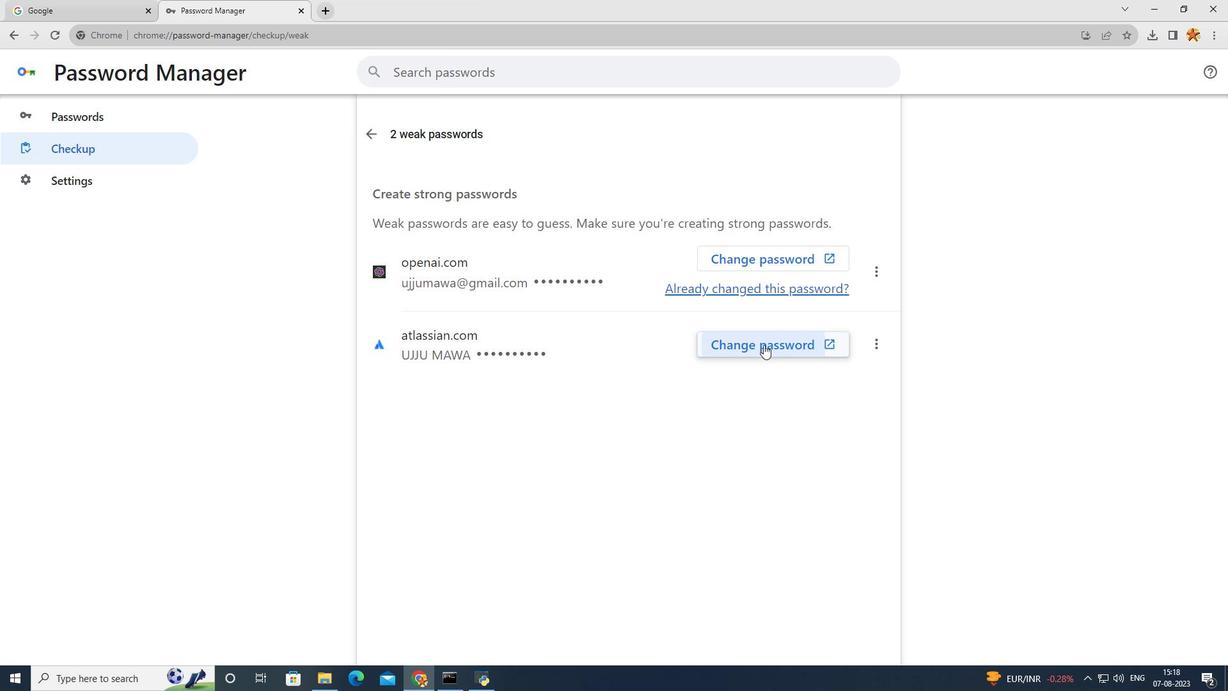 
Action: Mouse moved to (1178, 170)
Screenshot: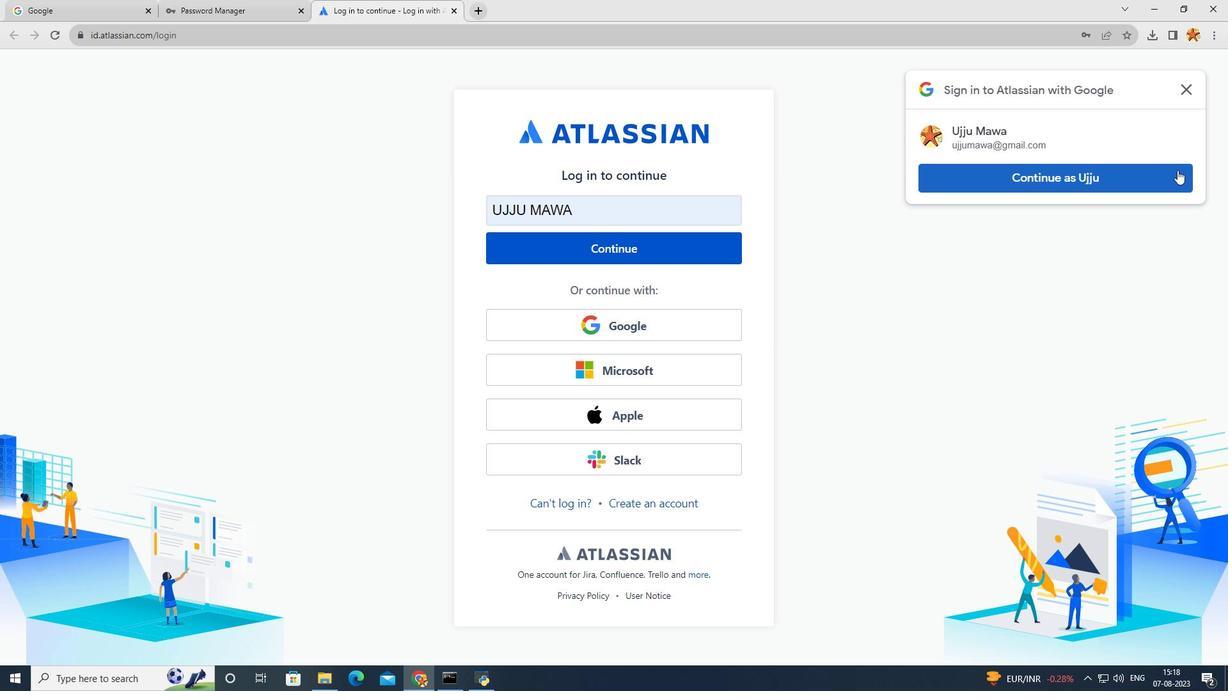 
Action: Mouse pressed left at (1178, 170)
Screenshot: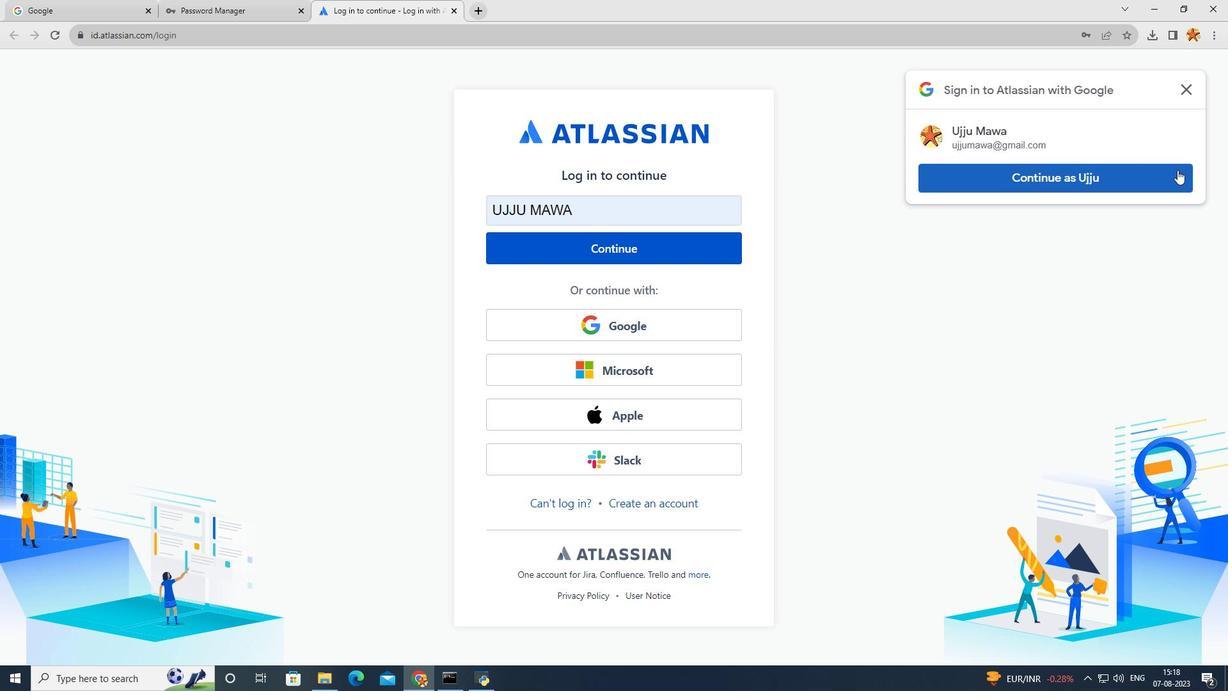 
Action: Mouse moved to (243, 179)
Screenshot: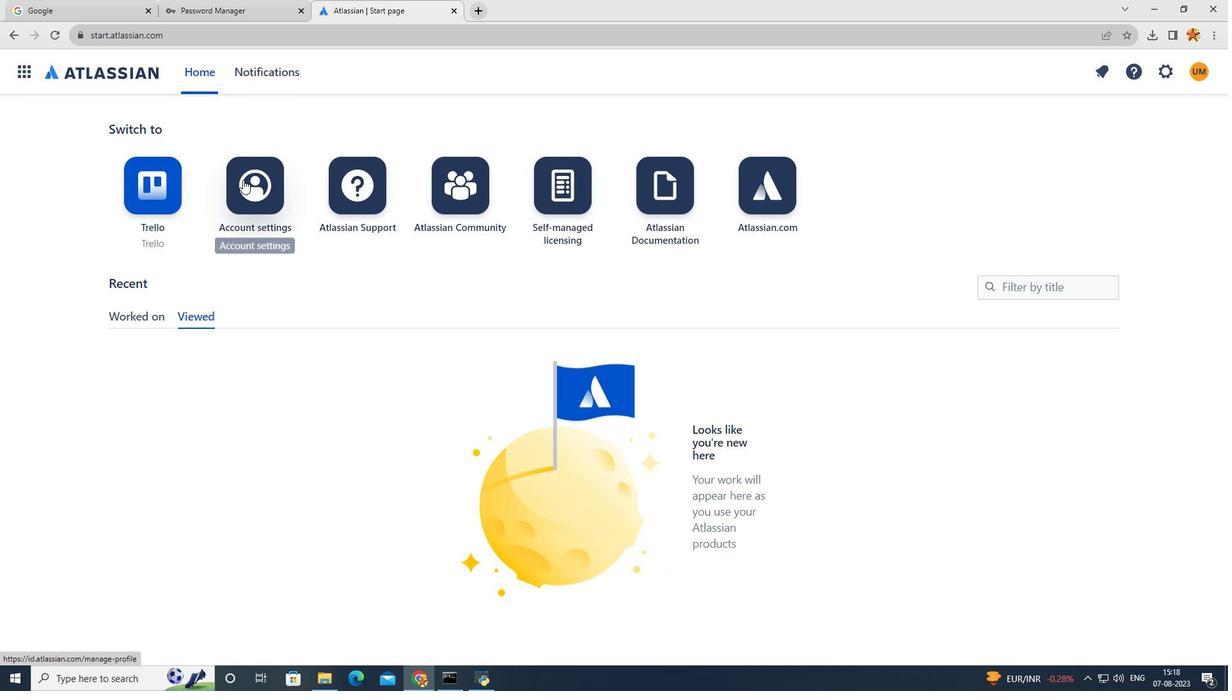 
Action: Mouse pressed left at (243, 179)
Screenshot: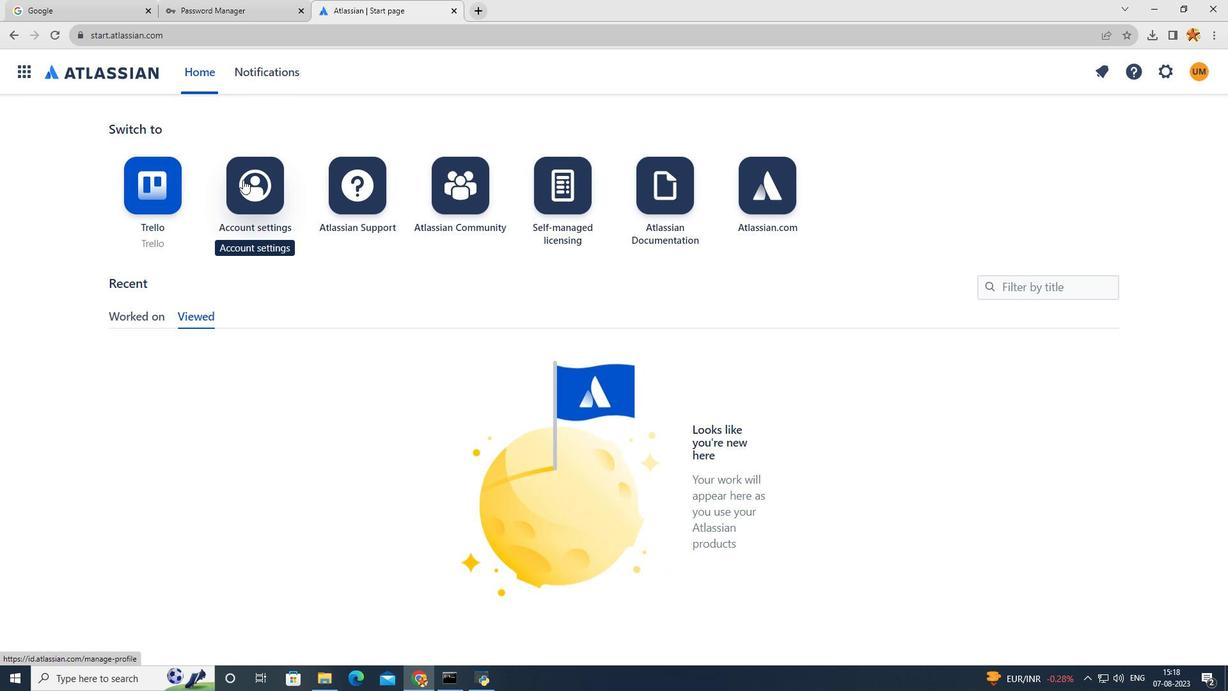 
Action: Mouse moved to (284, 277)
Screenshot: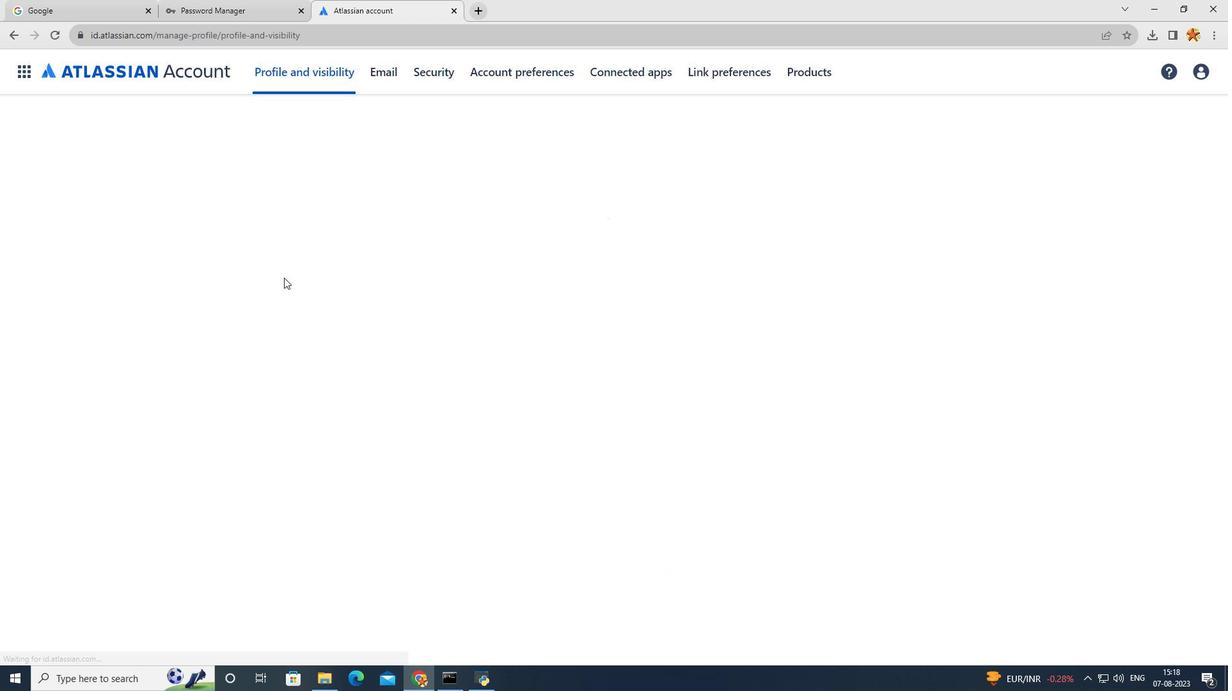 
Action: Mouse scrolled (284, 277) with delta (0, 0)
Screenshot: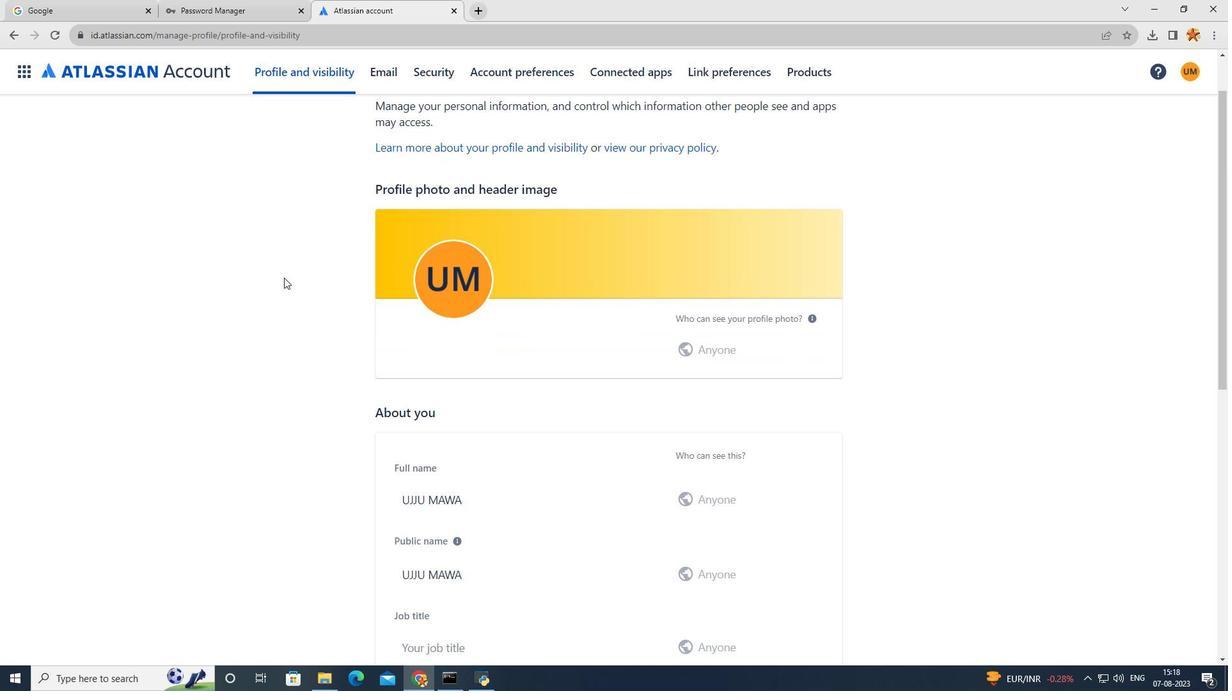 
Action: Mouse scrolled (284, 277) with delta (0, 0)
Screenshot: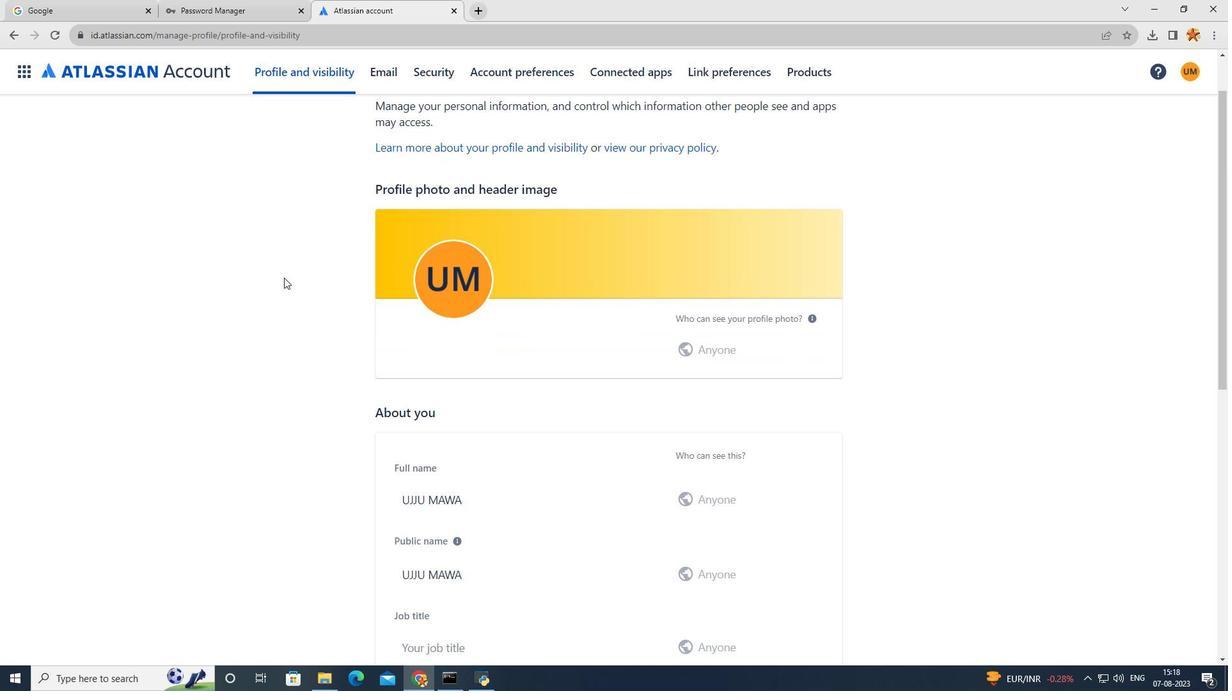 
Action: Mouse scrolled (284, 277) with delta (0, 0)
Screenshot: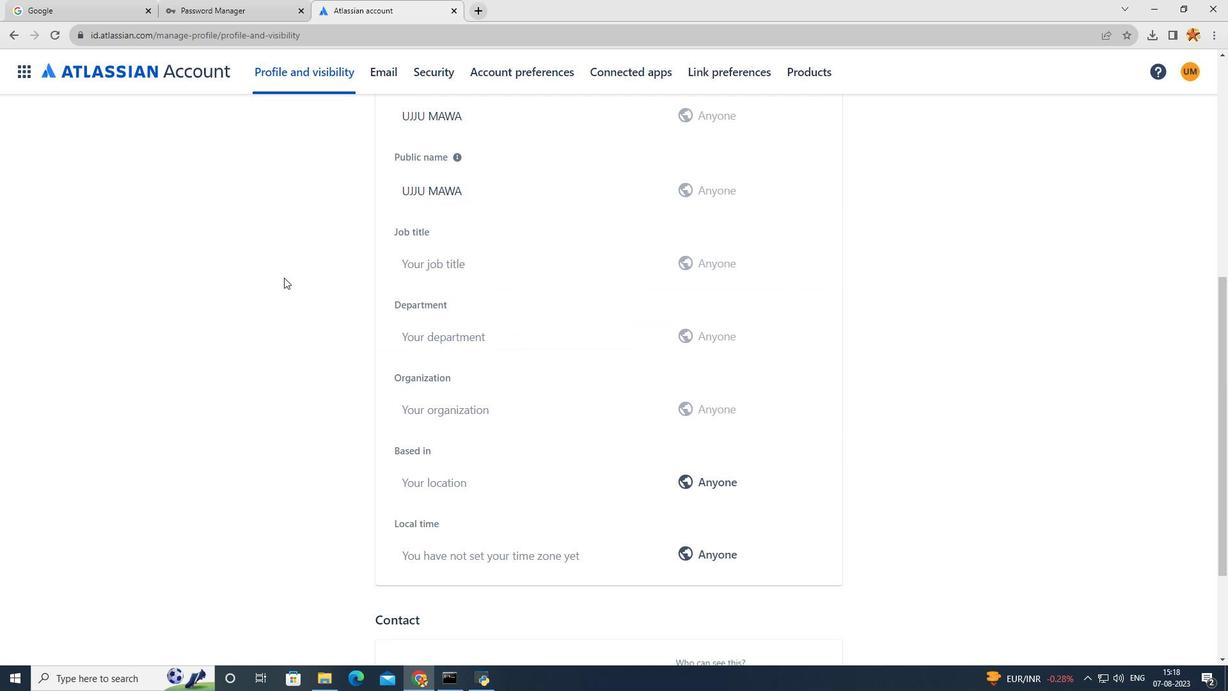 
Action: Mouse scrolled (284, 277) with delta (0, 0)
Screenshot: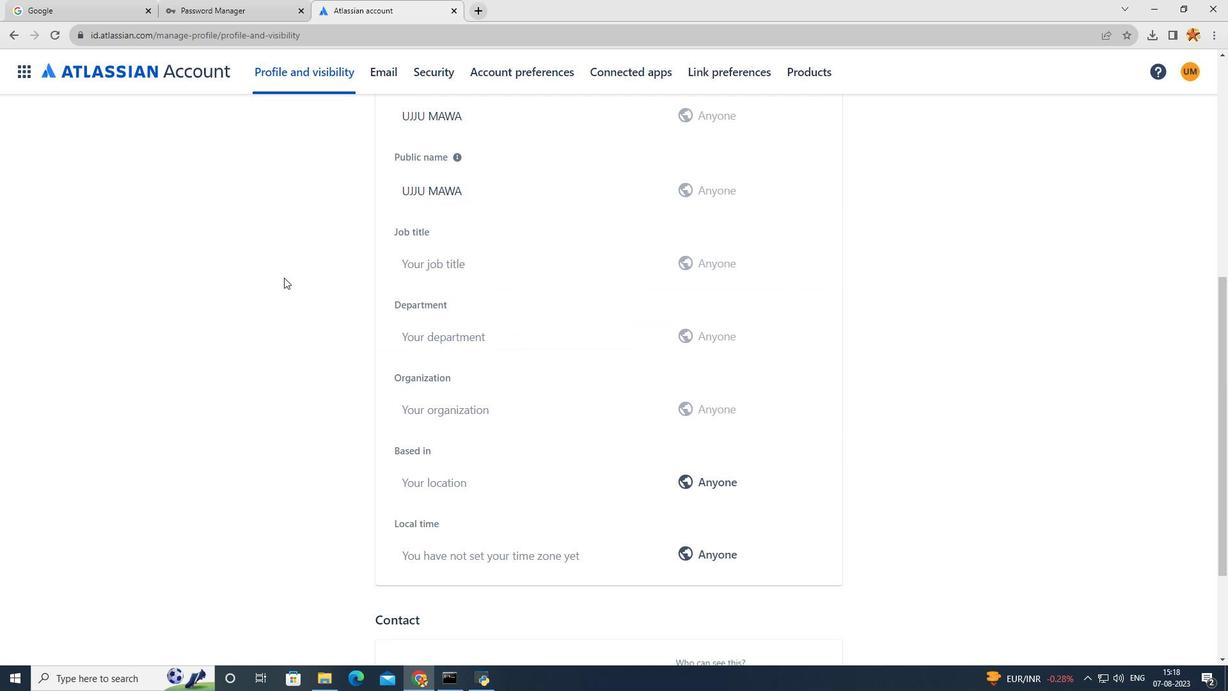 
Action: Mouse scrolled (284, 277) with delta (0, 0)
Screenshot: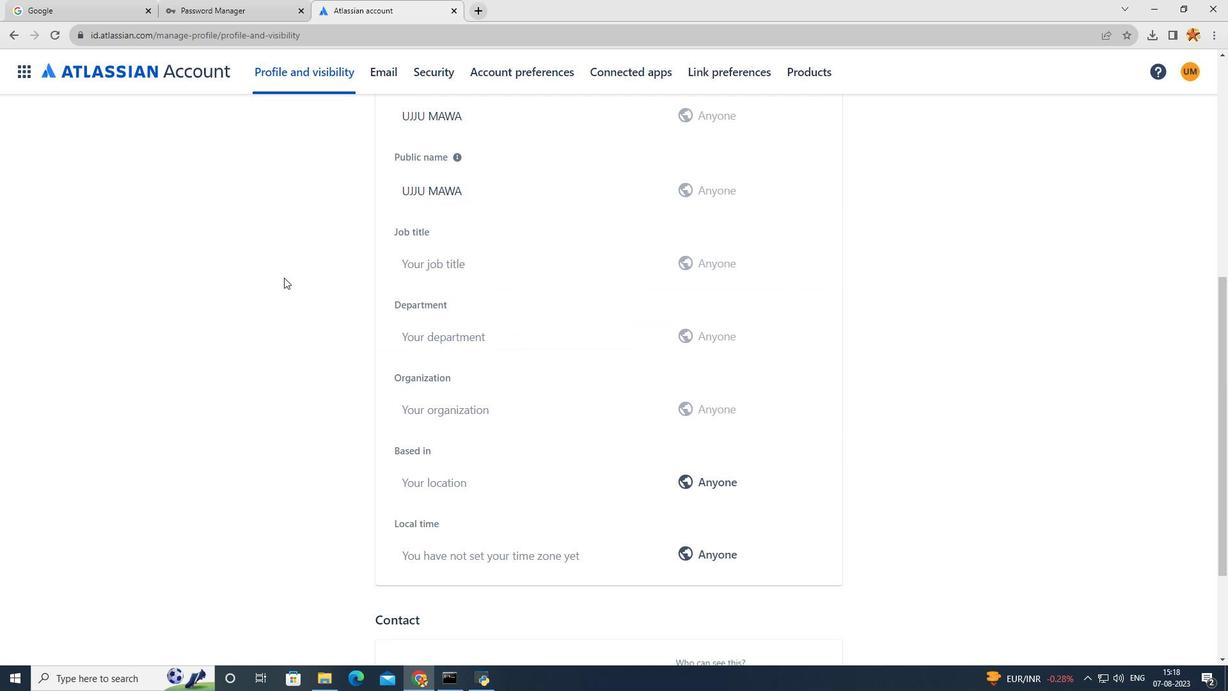 
Action: Mouse scrolled (284, 277) with delta (0, 0)
Screenshot: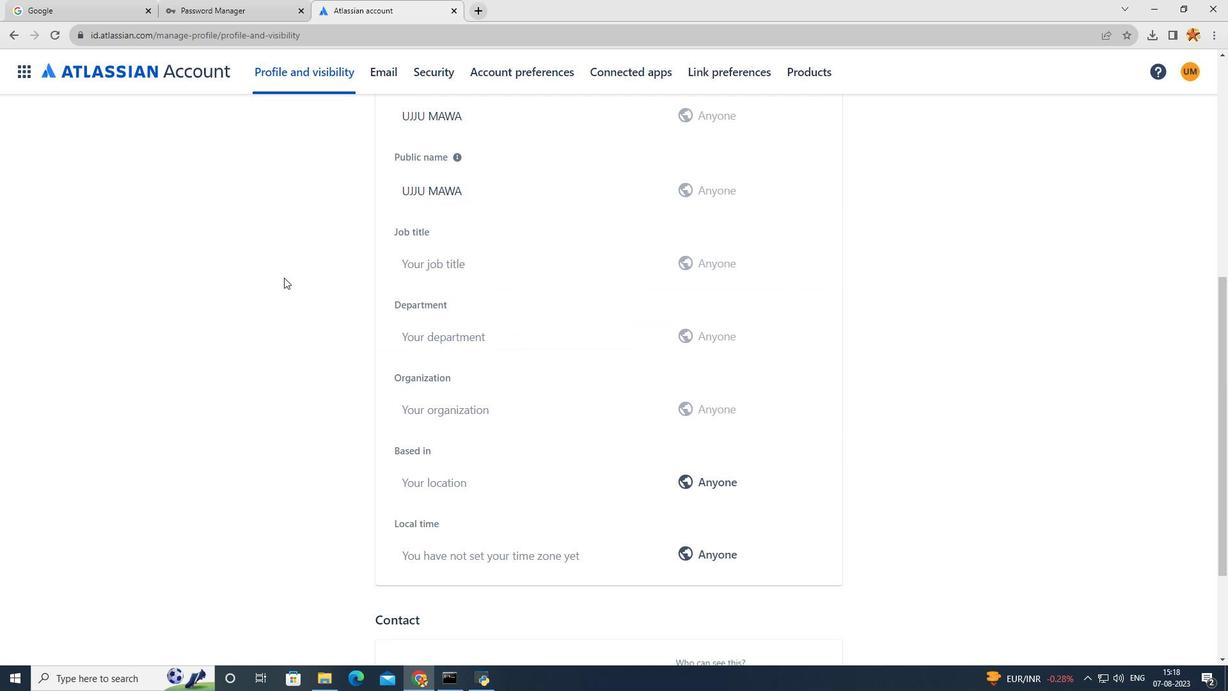 
Action: Mouse scrolled (284, 277) with delta (0, 0)
Screenshot: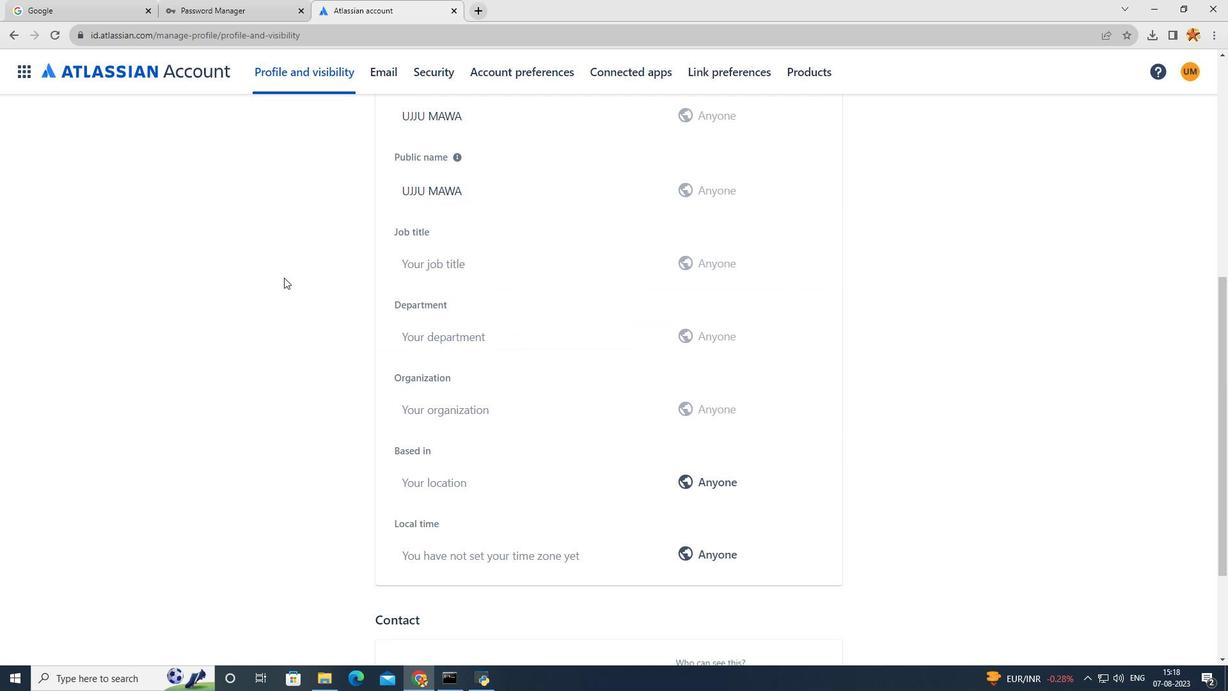 
Action: Mouse scrolled (284, 278) with delta (0, 0)
Screenshot: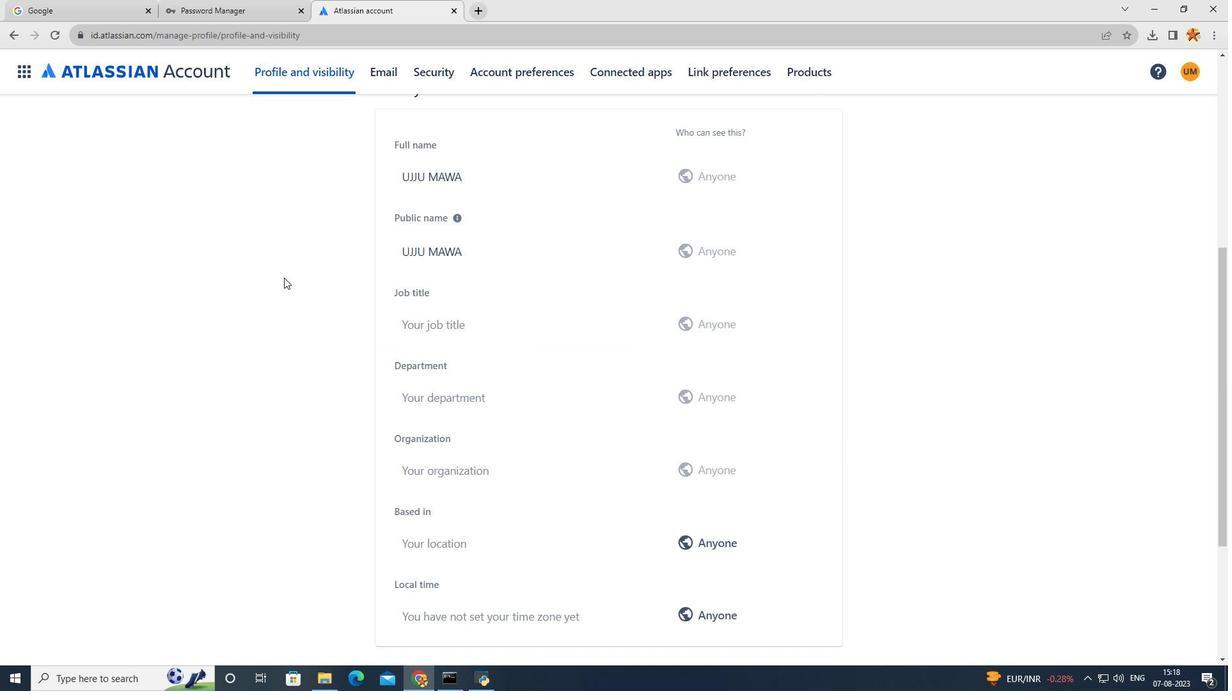 
Action: Mouse scrolled (284, 278) with delta (0, 0)
Screenshot: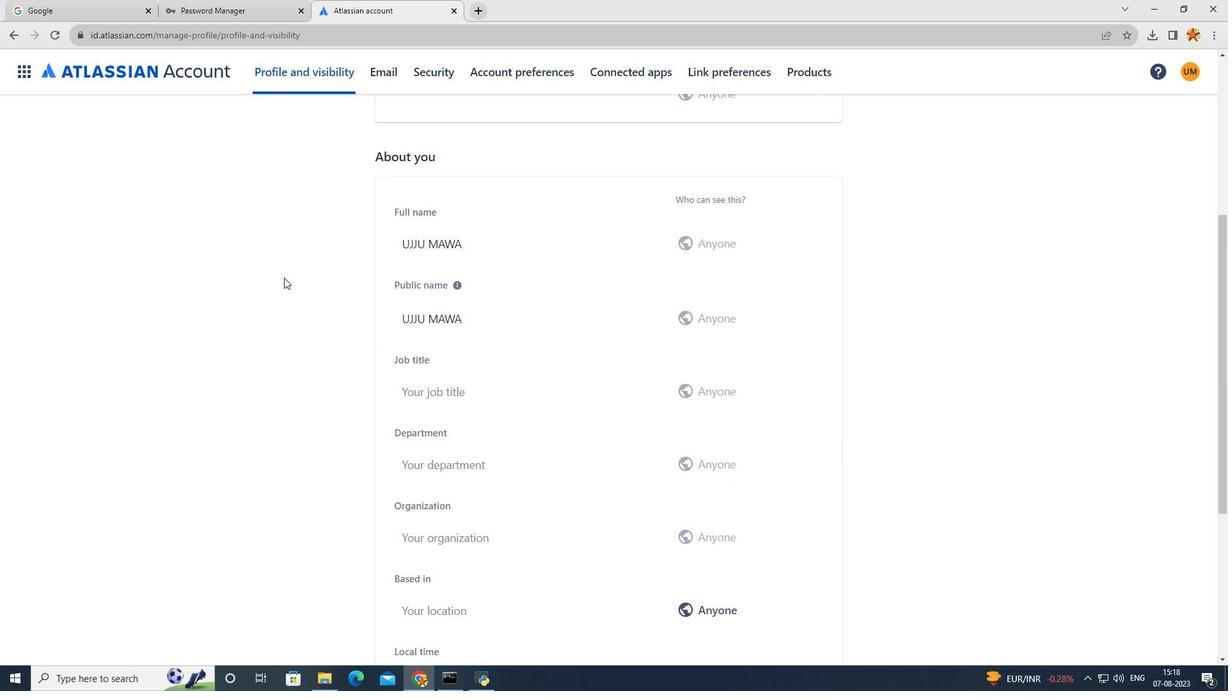 
Action: Mouse scrolled (284, 277) with delta (0, 0)
Screenshot: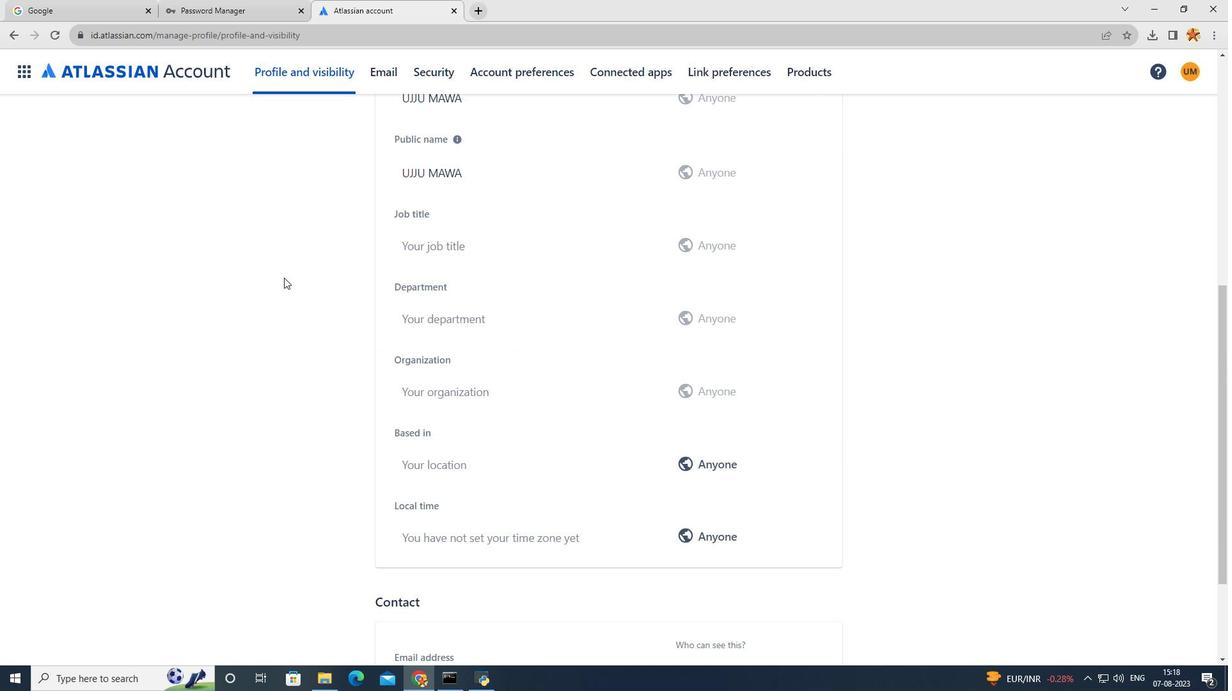 
Action: Mouse scrolled (284, 277) with delta (0, 0)
Screenshot: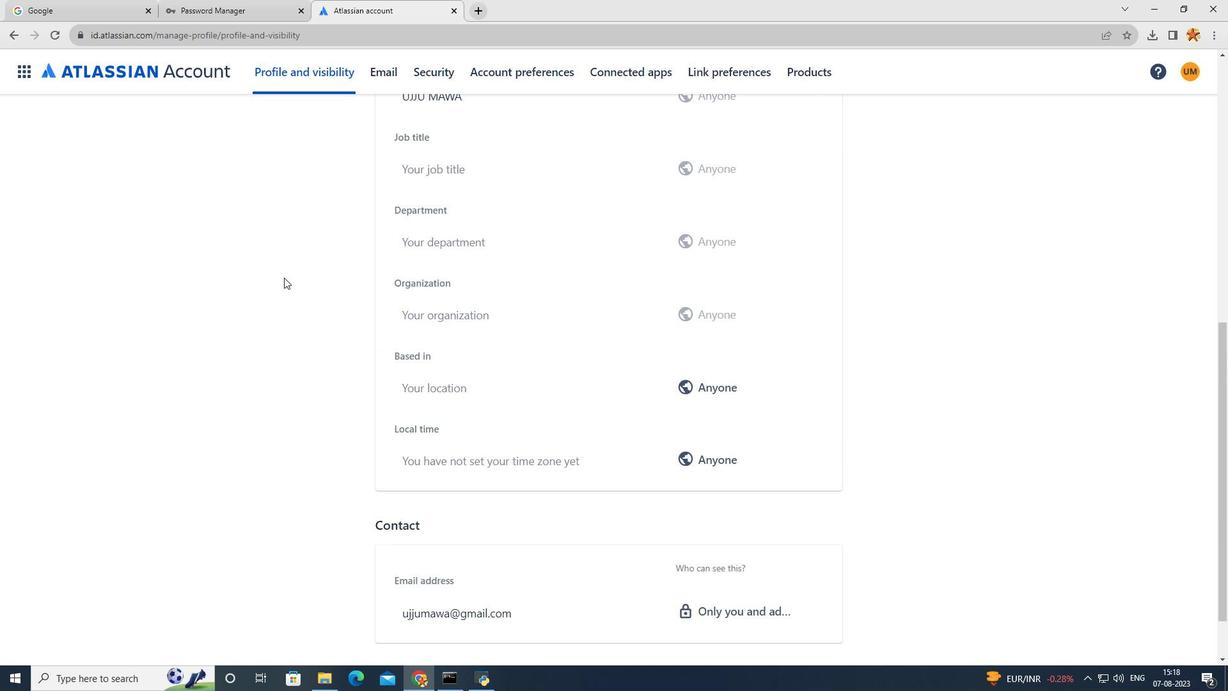 
Action: Mouse scrolled (284, 277) with delta (0, 0)
Screenshot: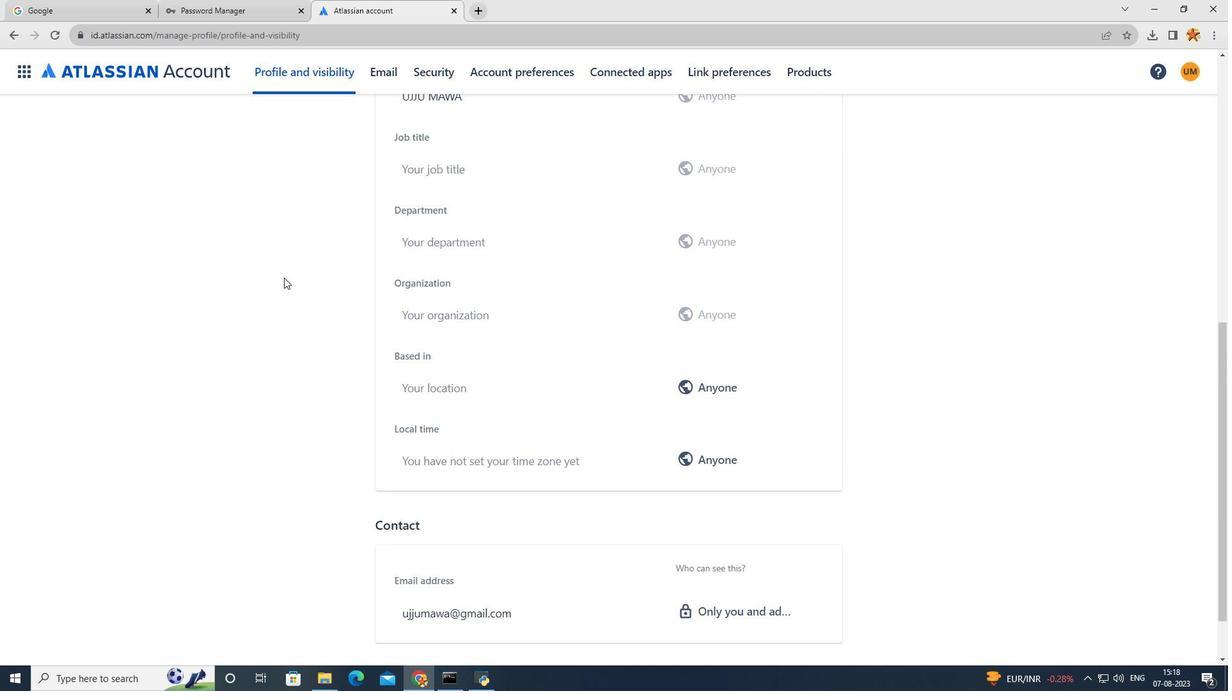 
Action: Mouse scrolled (284, 277) with delta (0, 0)
Screenshot: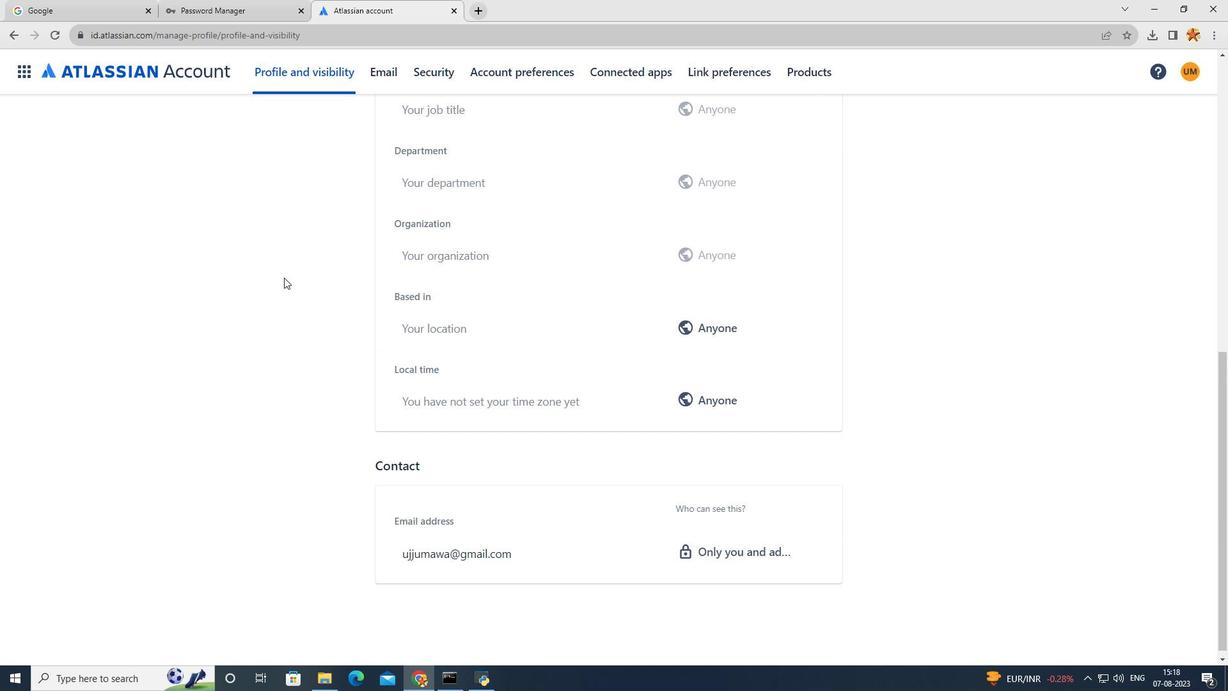 
Action: Mouse scrolled (284, 277) with delta (0, 0)
Screenshot: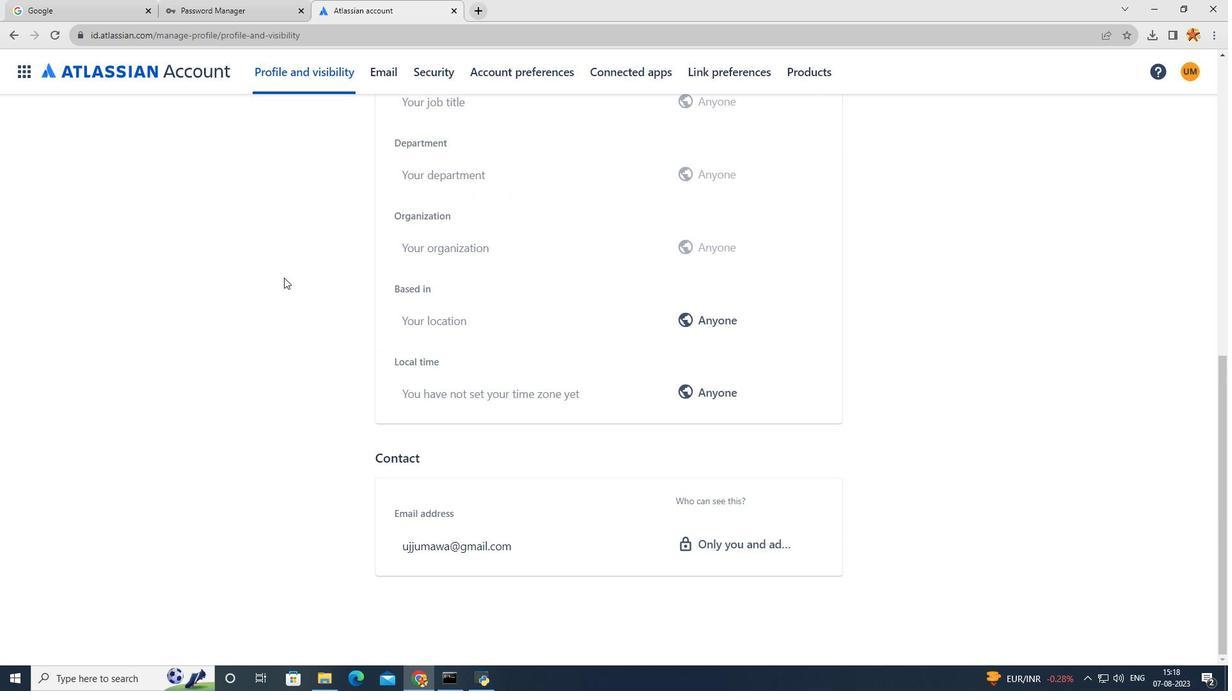 
Action: Mouse scrolled (284, 277) with delta (0, 0)
Screenshot: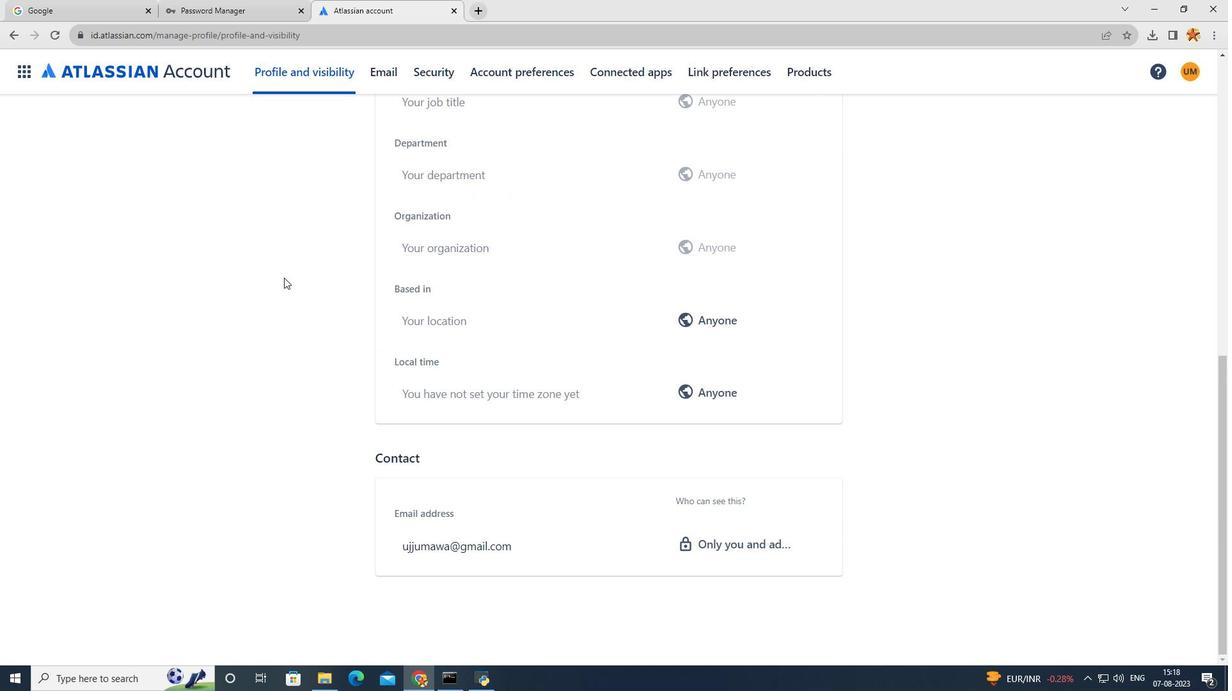 
Action: Mouse scrolled (284, 277) with delta (0, 0)
Screenshot: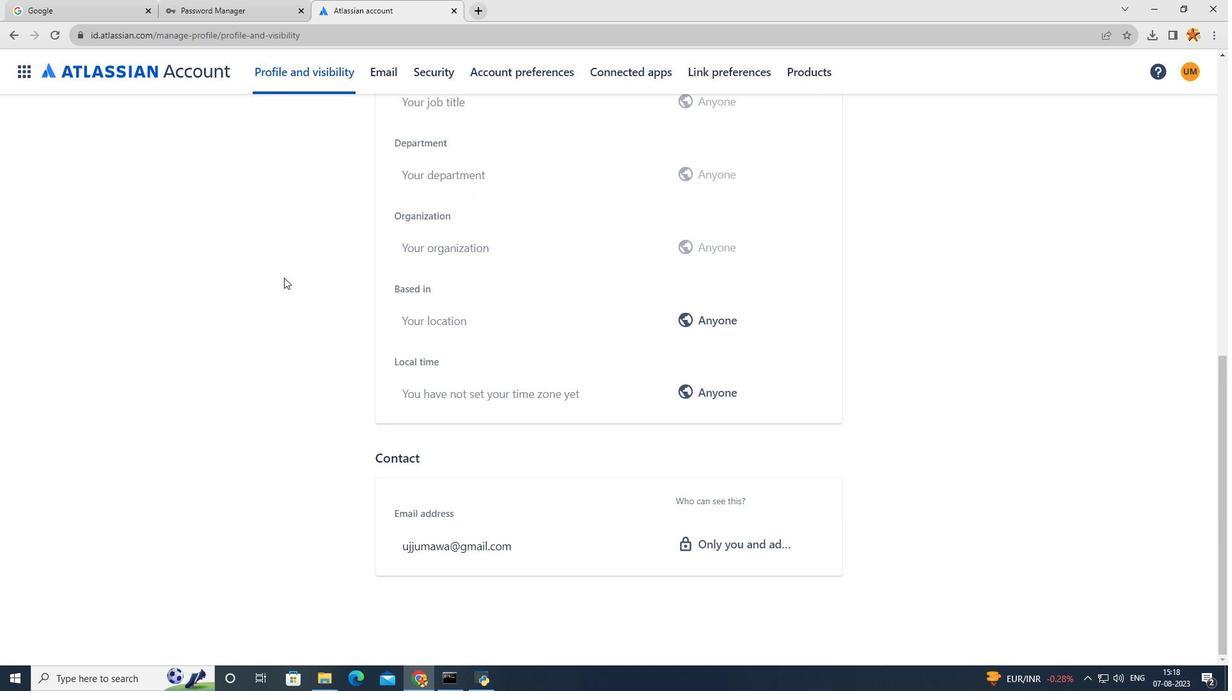 
Action: Mouse scrolled (284, 277) with delta (0, 0)
Screenshot: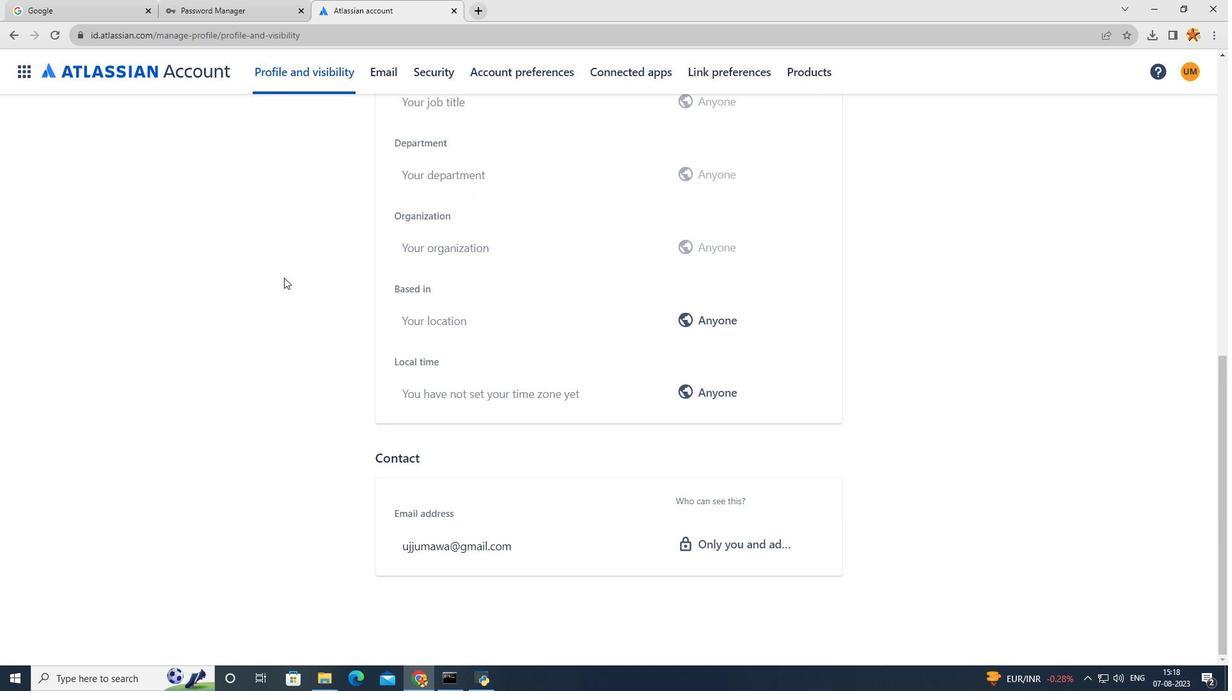 
Action: Mouse scrolled (284, 278) with delta (0, 0)
Screenshot: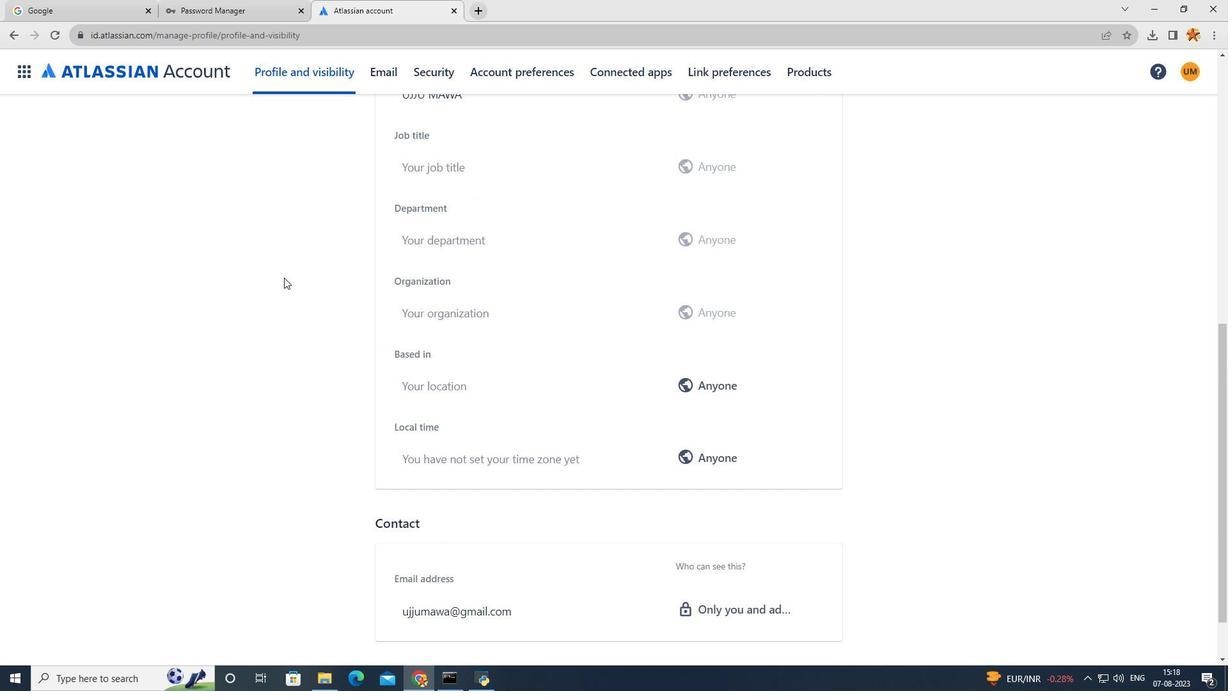 
Action: Mouse scrolled (284, 278) with delta (0, 0)
Screenshot: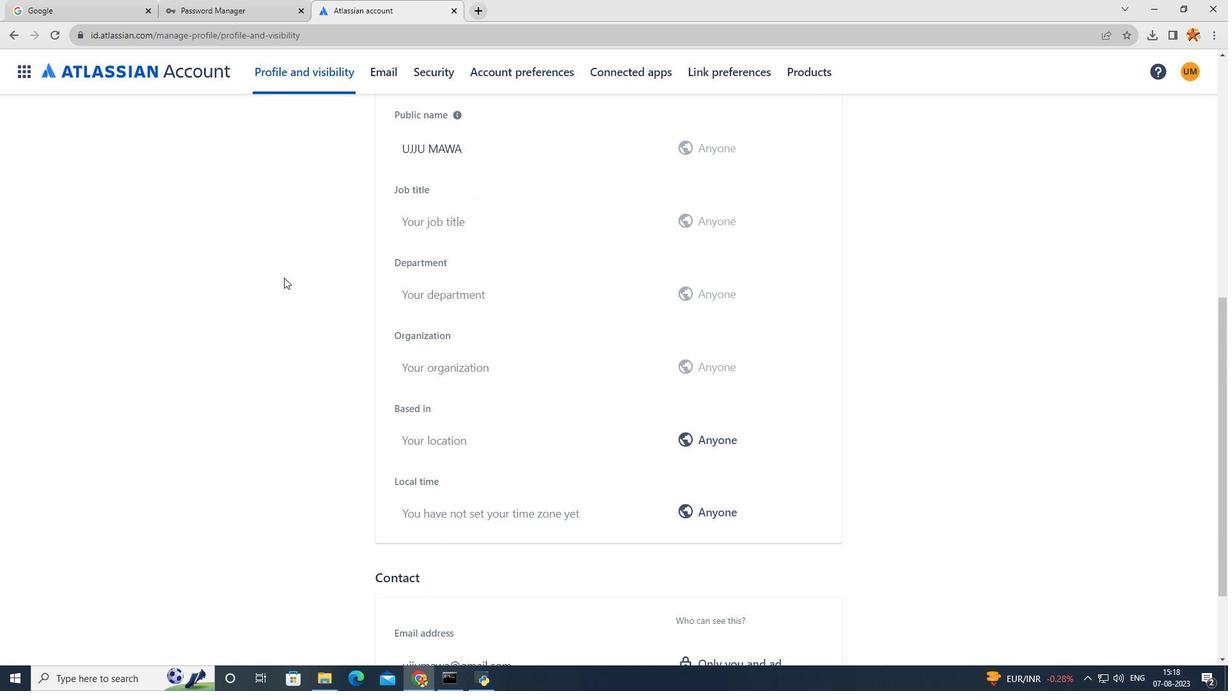 
Action: Mouse scrolled (284, 277) with delta (0, 0)
Screenshot: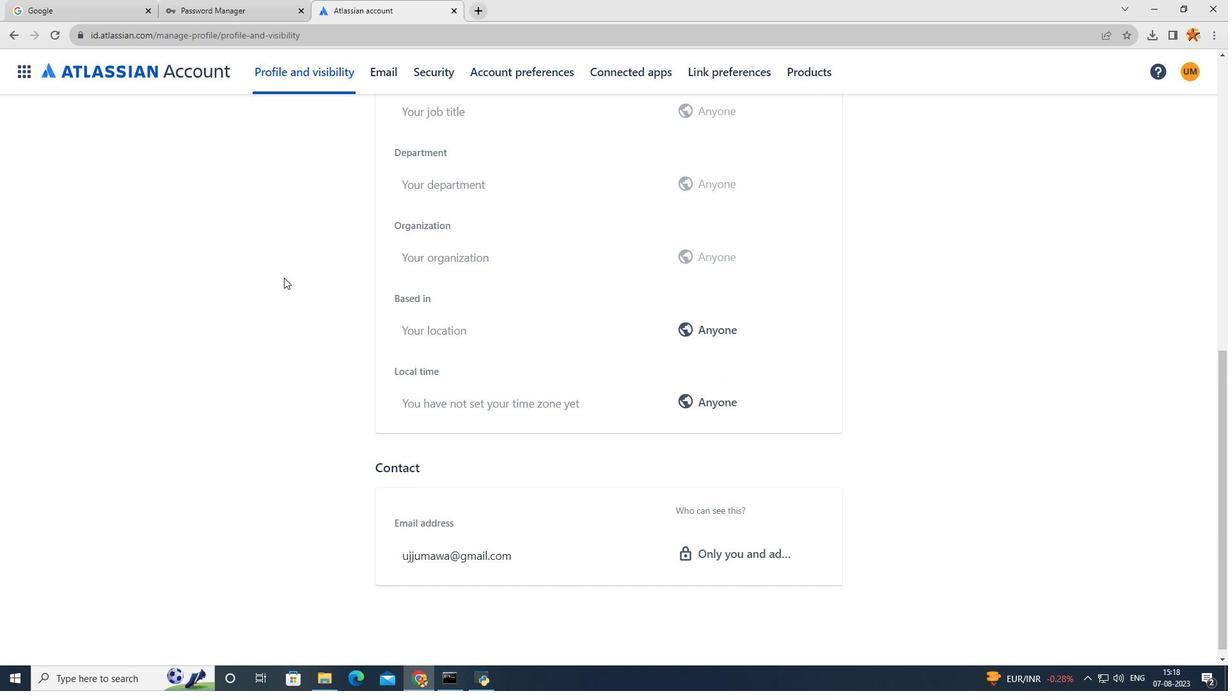 
Action: Mouse scrolled (284, 277) with delta (0, 0)
Screenshot: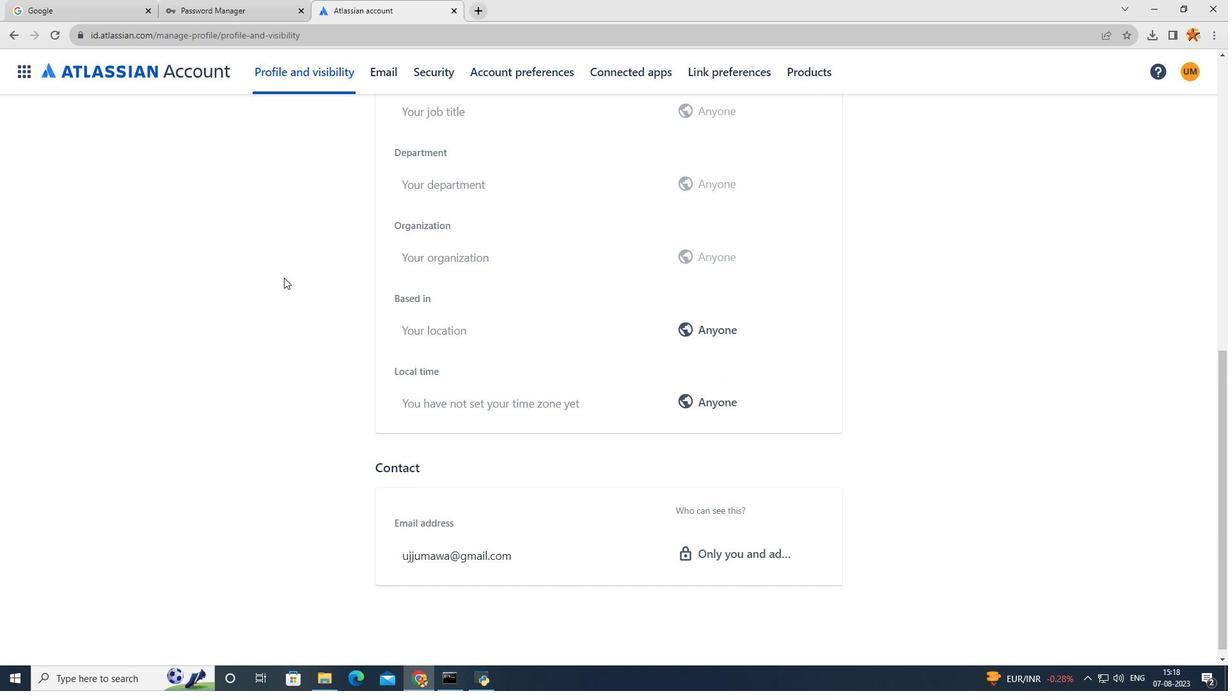 
Action: Mouse scrolled (284, 277) with delta (0, 0)
Screenshot: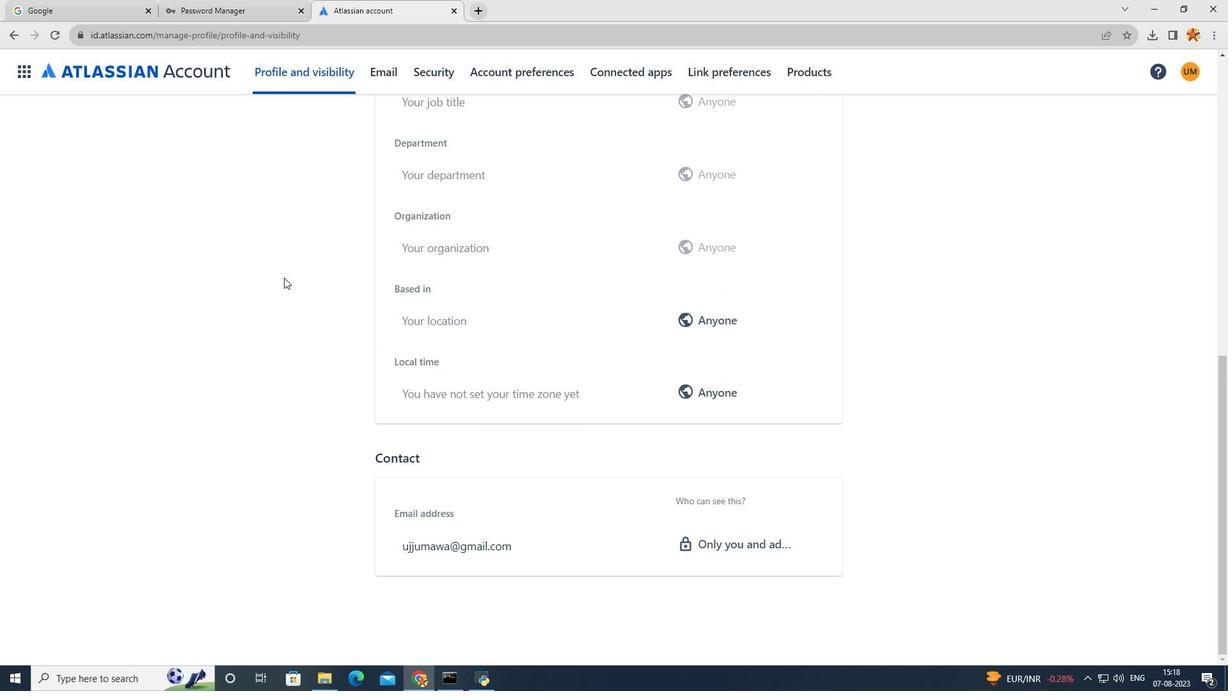 
Action: Mouse scrolled (284, 277) with delta (0, 0)
Screenshot: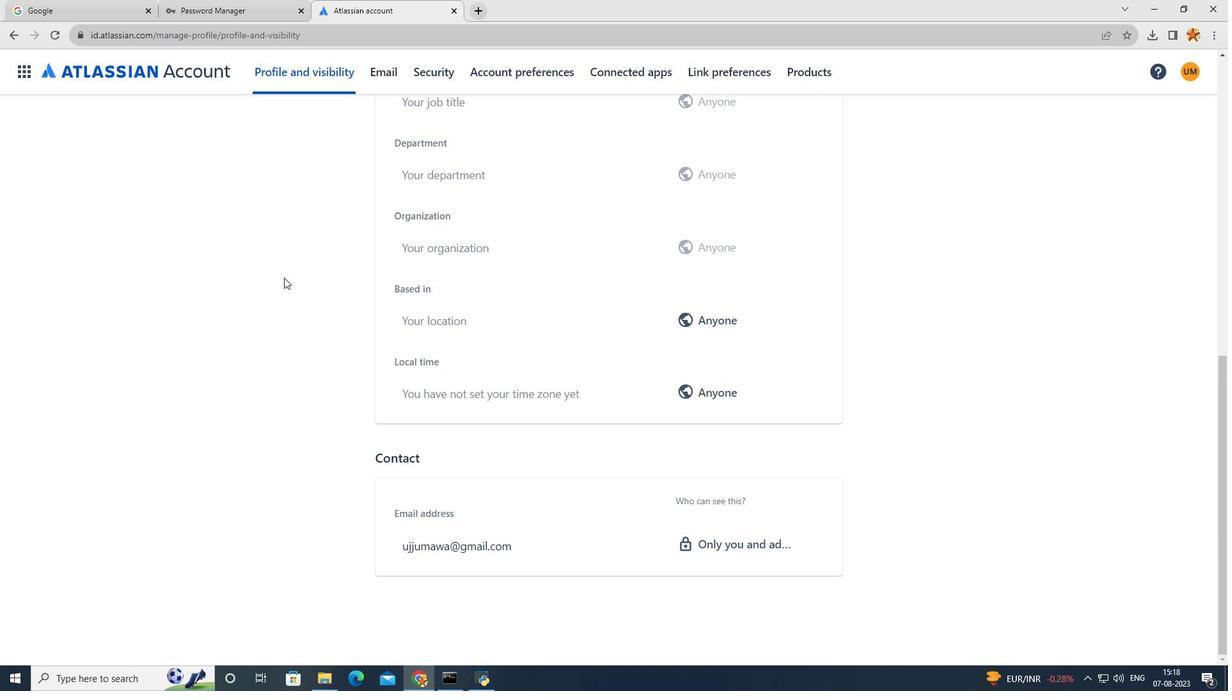 
Action: Mouse scrolled (284, 277) with delta (0, 0)
Screenshot: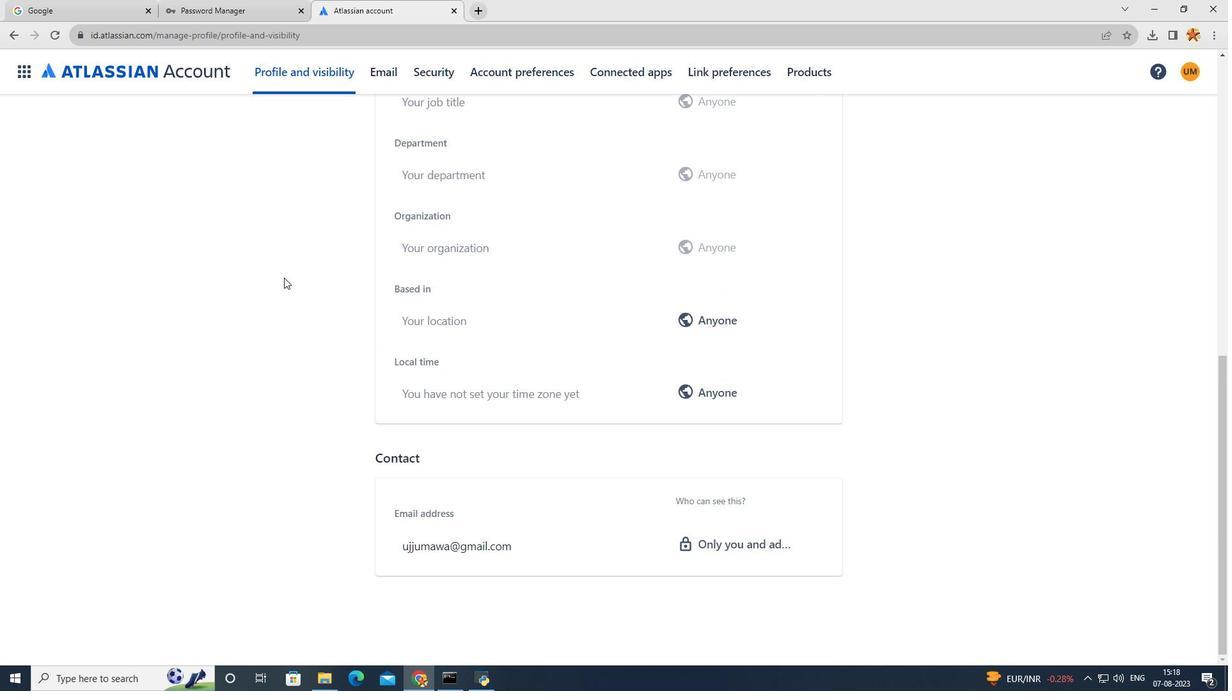 
Action: Mouse scrolled (284, 278) with delta (0, 0)
Screenshot: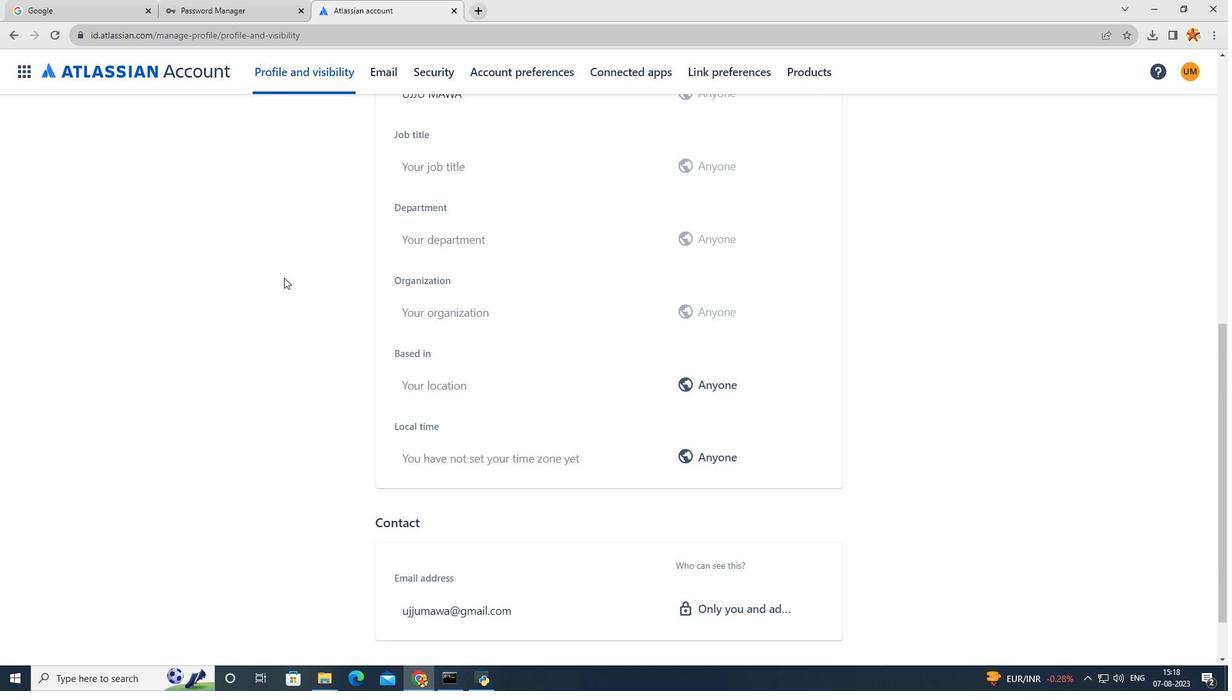 
Action: Mouse scrolled (284, 278) with delta (0, 0)
Screenshot: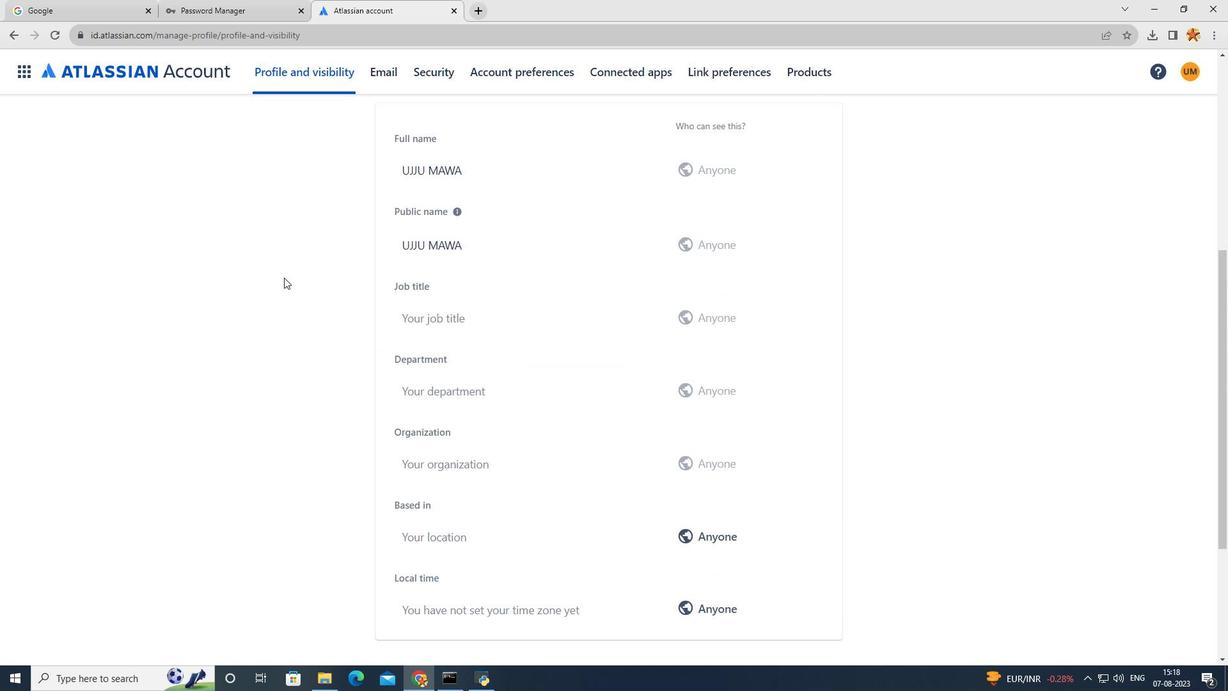 
Action: Mouse scrolled (284, 278) with delta (0, 0)
Screenshot: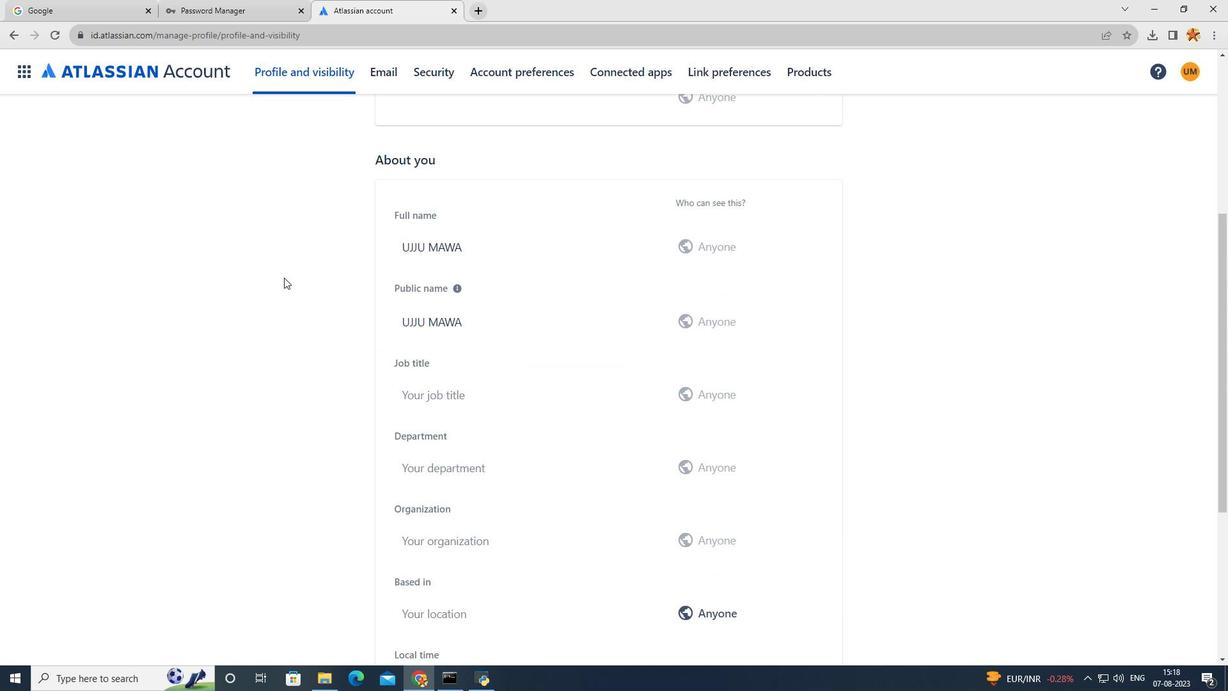 
Action: Mouse scrolled (284, 278) with delta (0, 0)
Screenshot: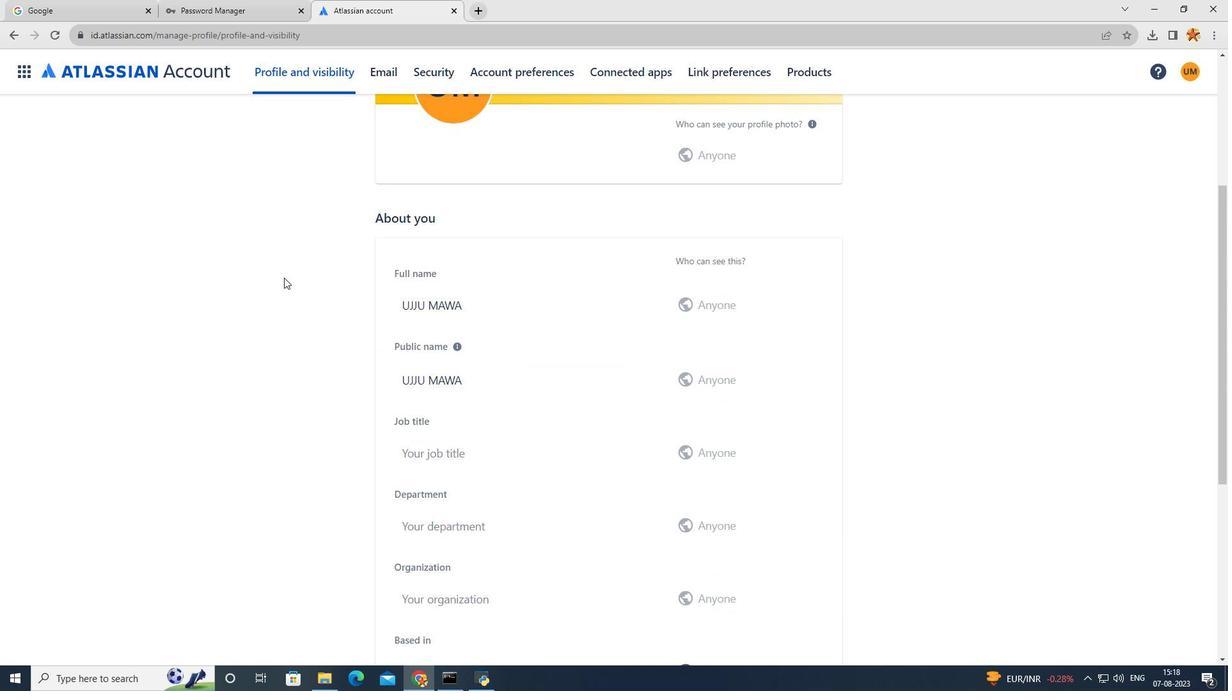 
Action: Mouse scrolled (284, 278) with delta (0, 0)
Screenshot: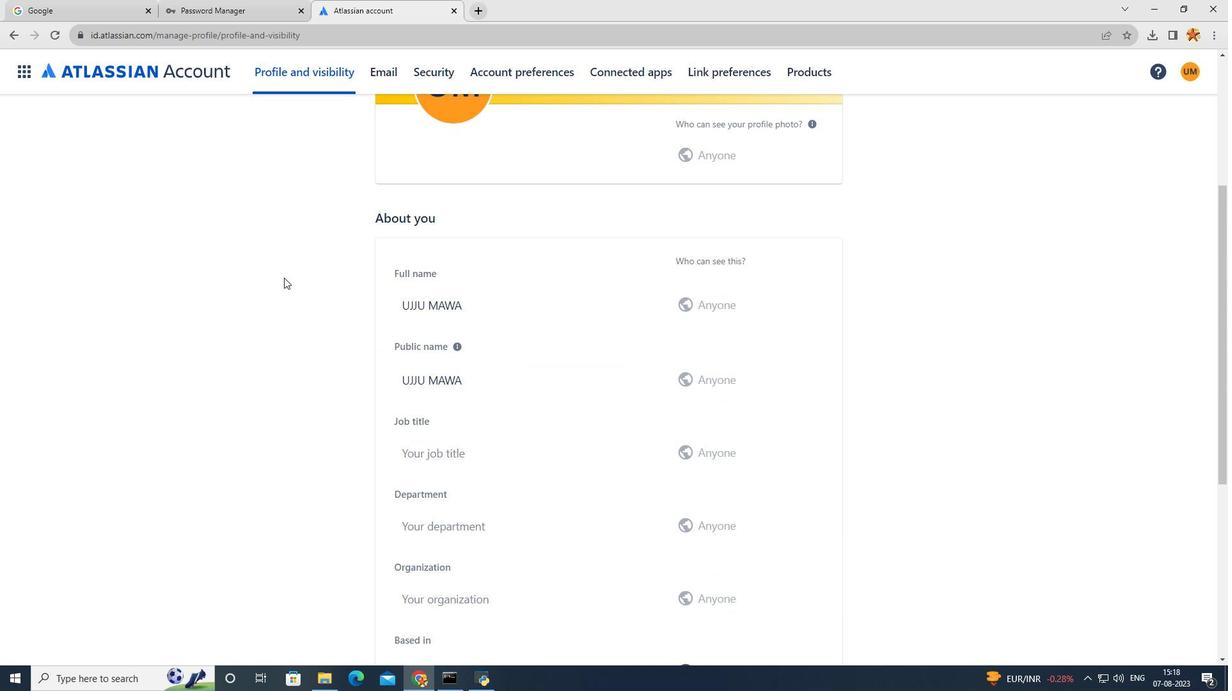 
Action: Mouse scrolled (284, 278) with delta (0, 0)
Screenshot: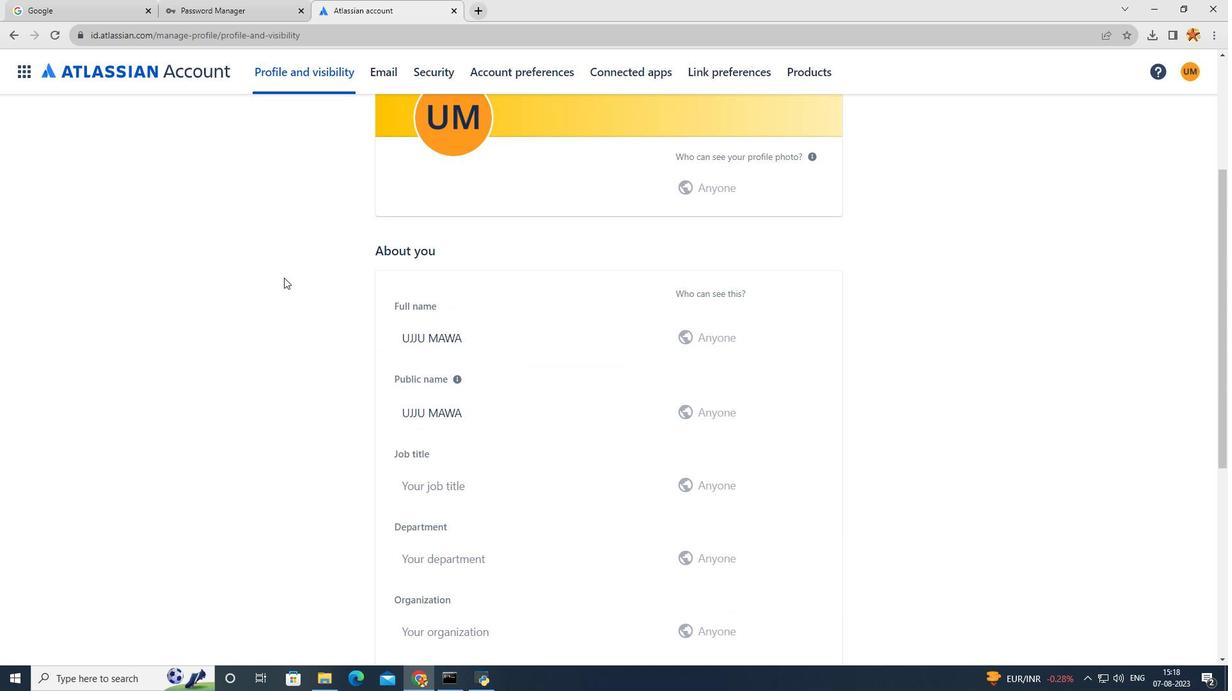 
Action: Mouse scrolled (284, 278) with delta (0, 0)
Screenshot: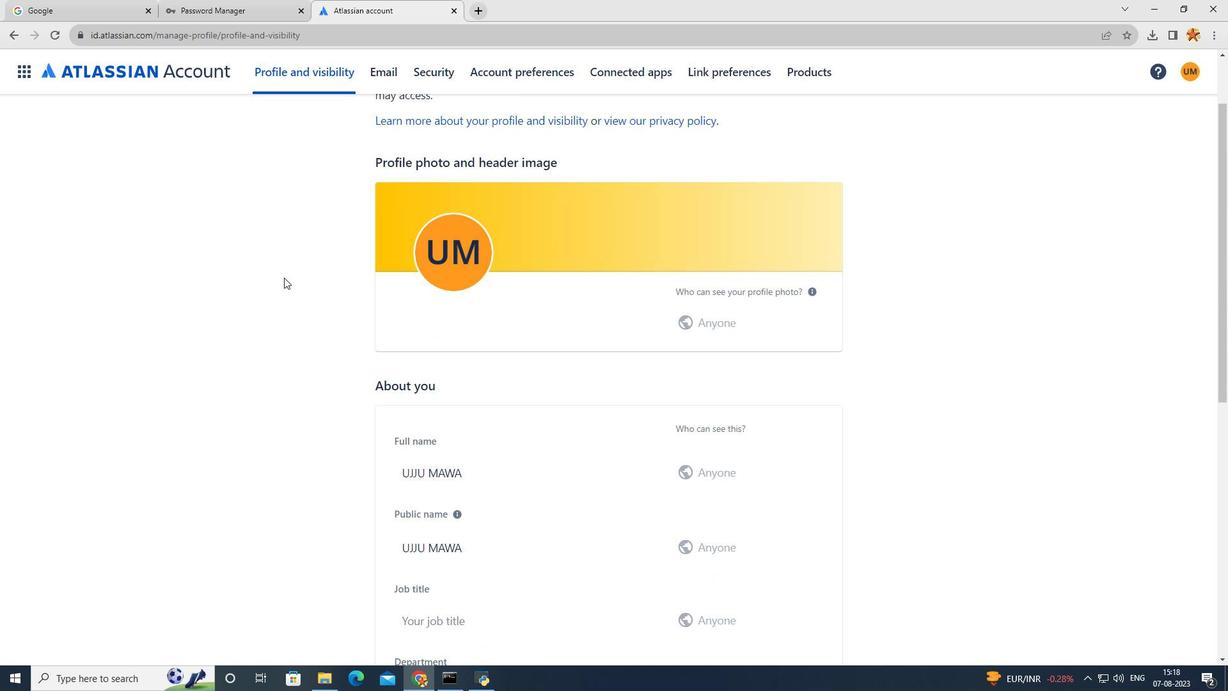 
Action: Mouse scrolled (284, 278) with delta (0, 0)
Screenshot: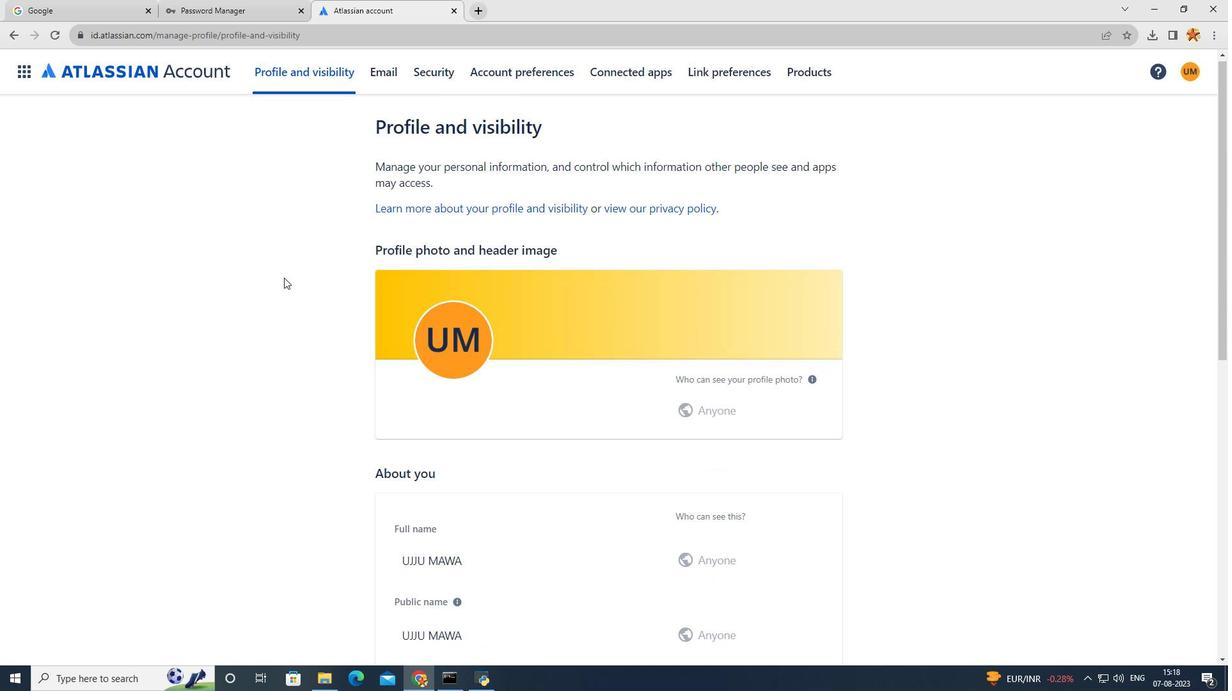 
Action: Mouse scrolled (284, 278) with delta (0, 0)
Screenshot: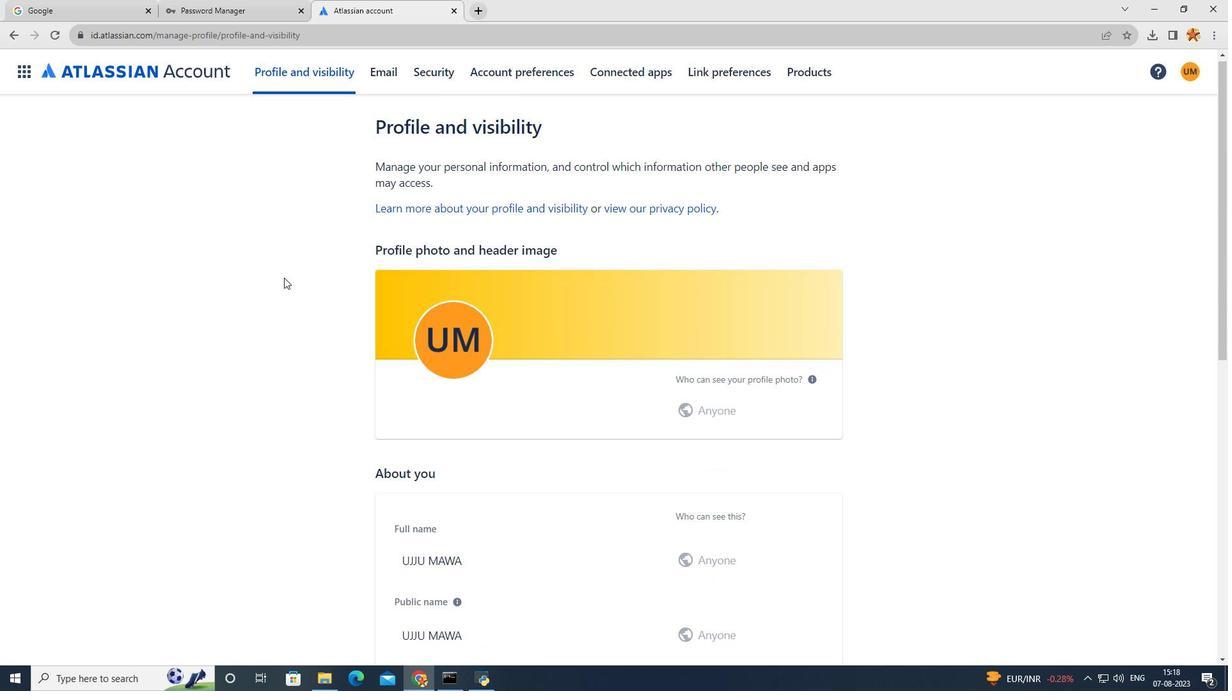 
Action: Mouse scrolled (284, 278) with delta (0, 0)
Screenshot: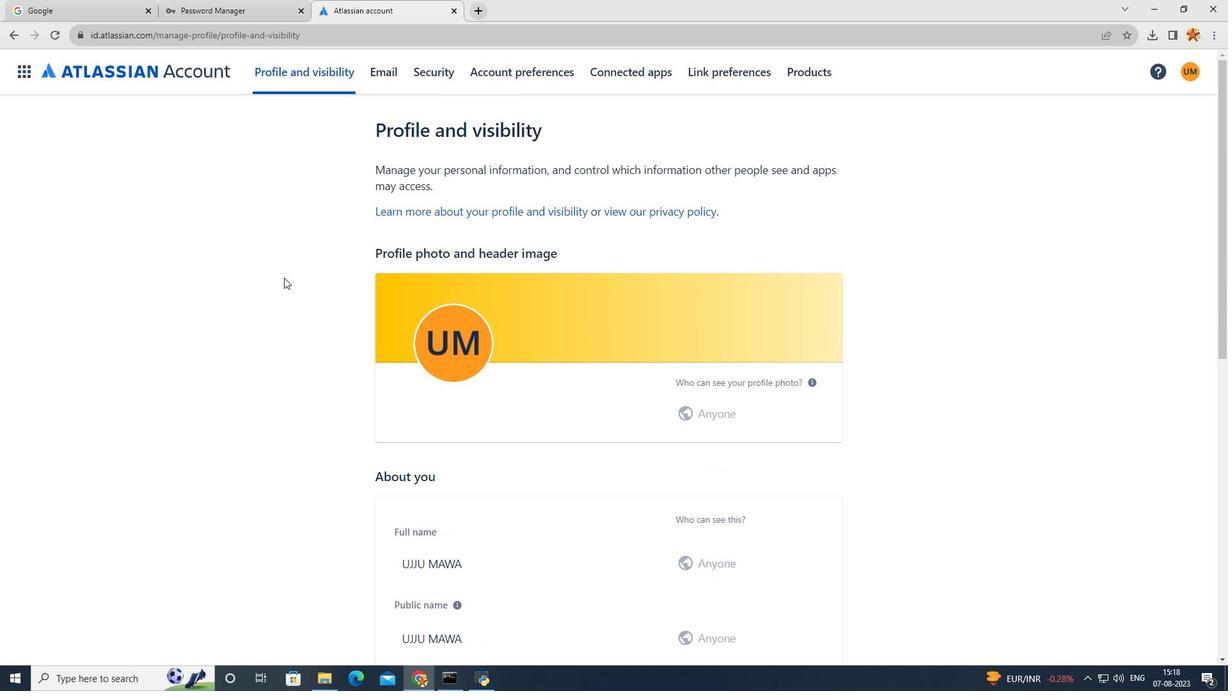 
Action: Mouse scrolled (284, 278) with delta (0, 0)
Screenshot: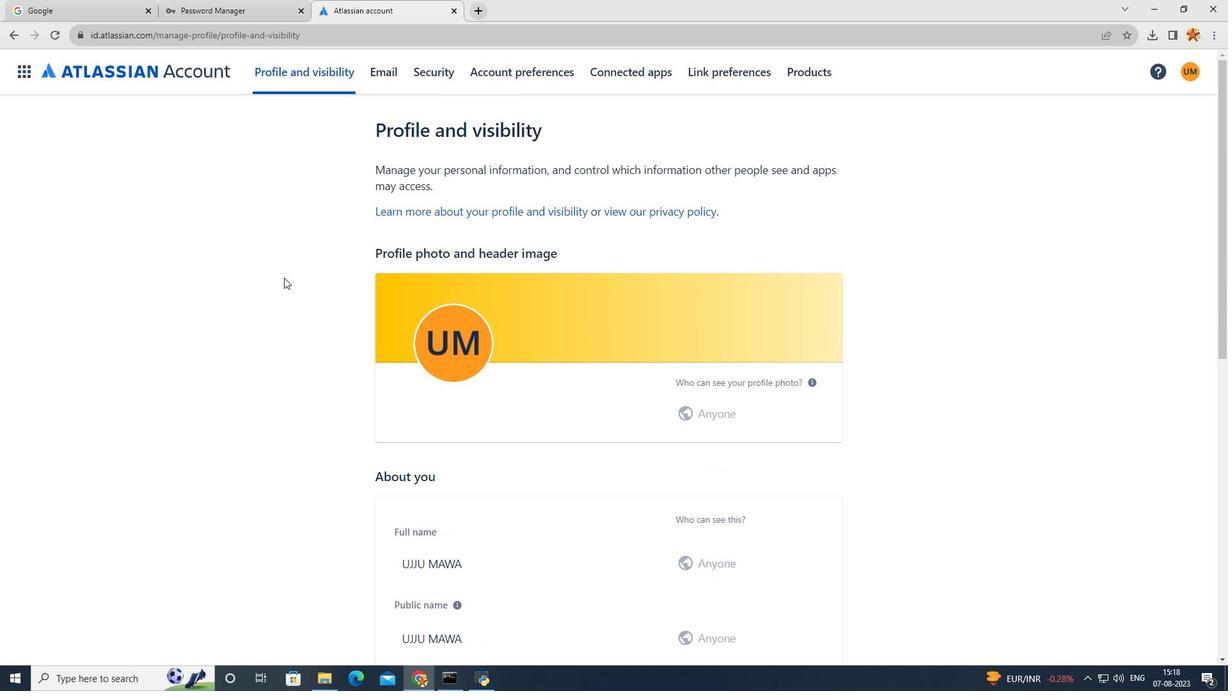 
Action: Mouse scrolled (284, 278) with delta (0, 0)
Screenshot: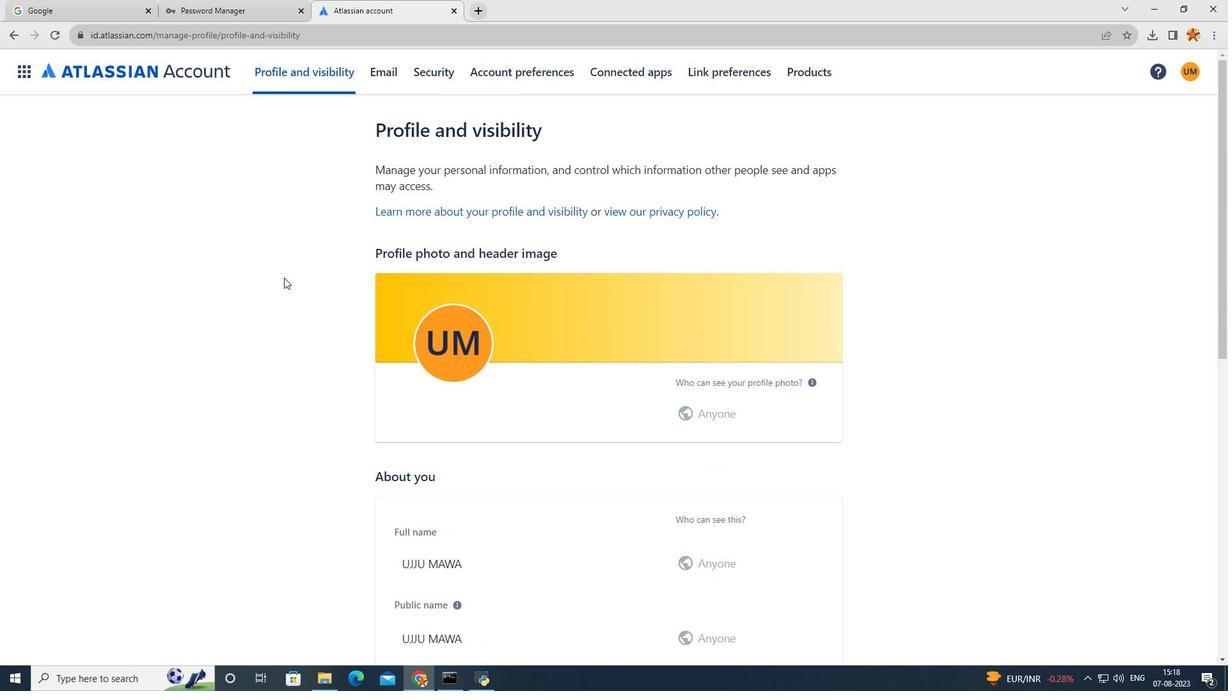 
Action: Mouse scrolled (284, 277) with delta (0, 0)
Screenshot: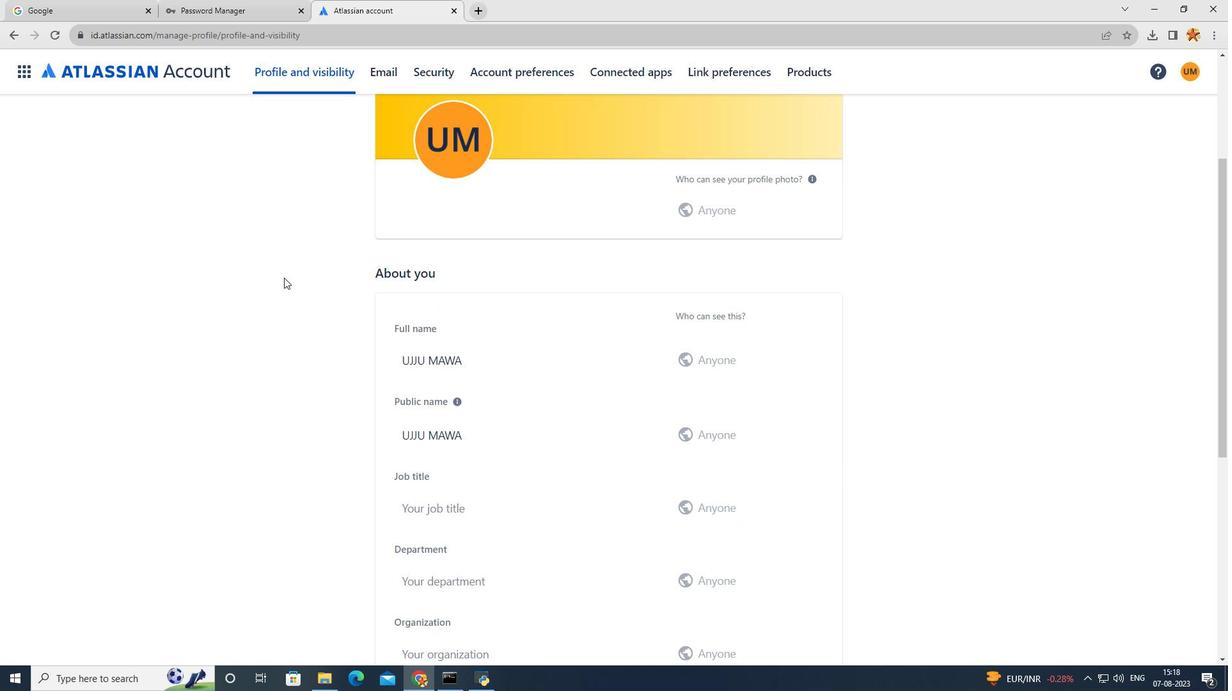 
Action: Mouse scrolled (284, 277) with delta (0, 0)
Screenshot: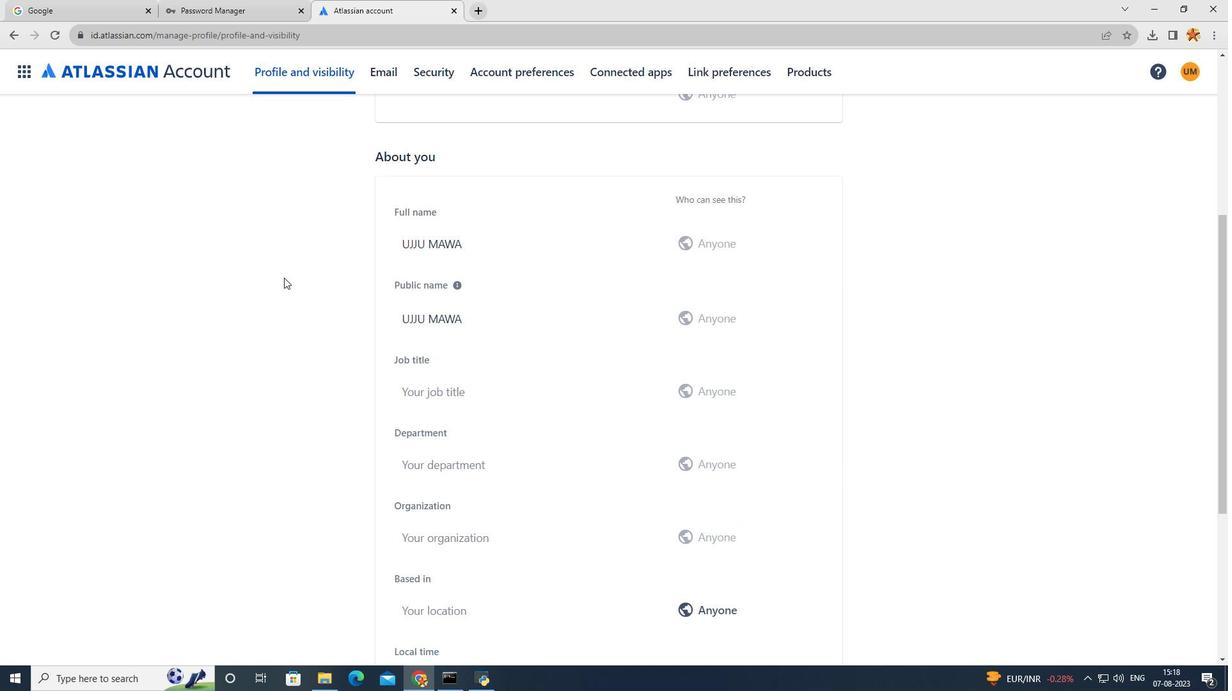 
Action: Mouse scrolled (284, 277) with delta (0, 0)
Screenshot: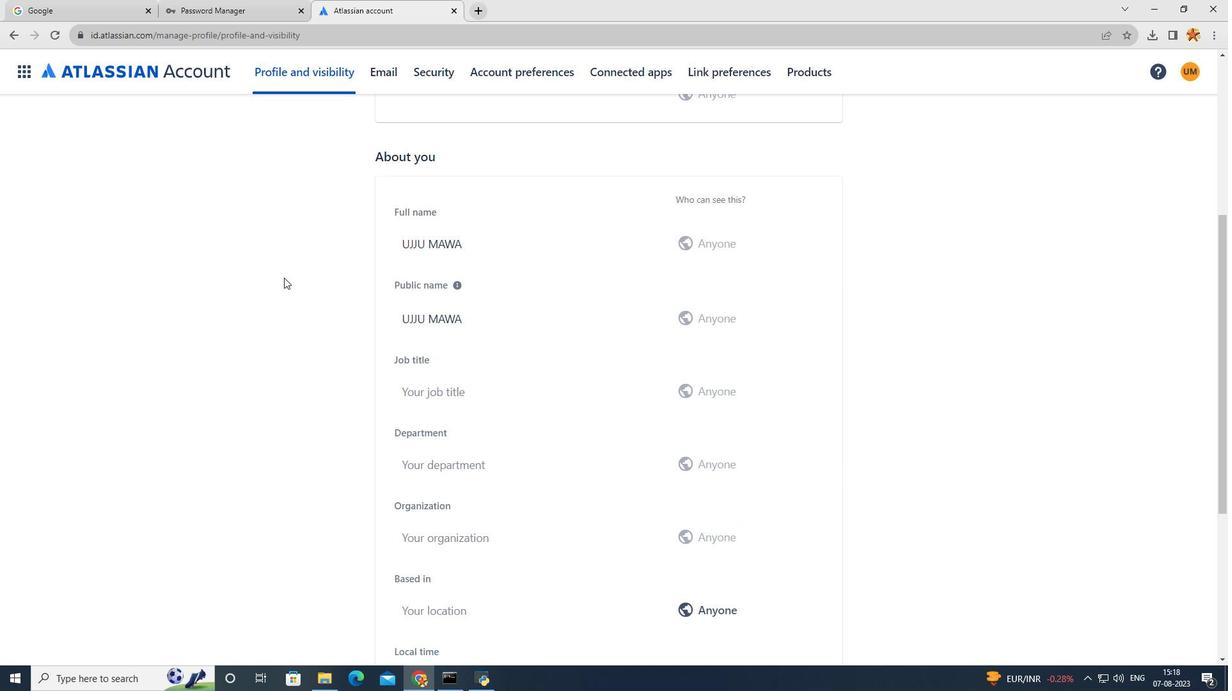 
Action: Mouse scrolled (284, 277) with delta (0, 0)
Screenshot: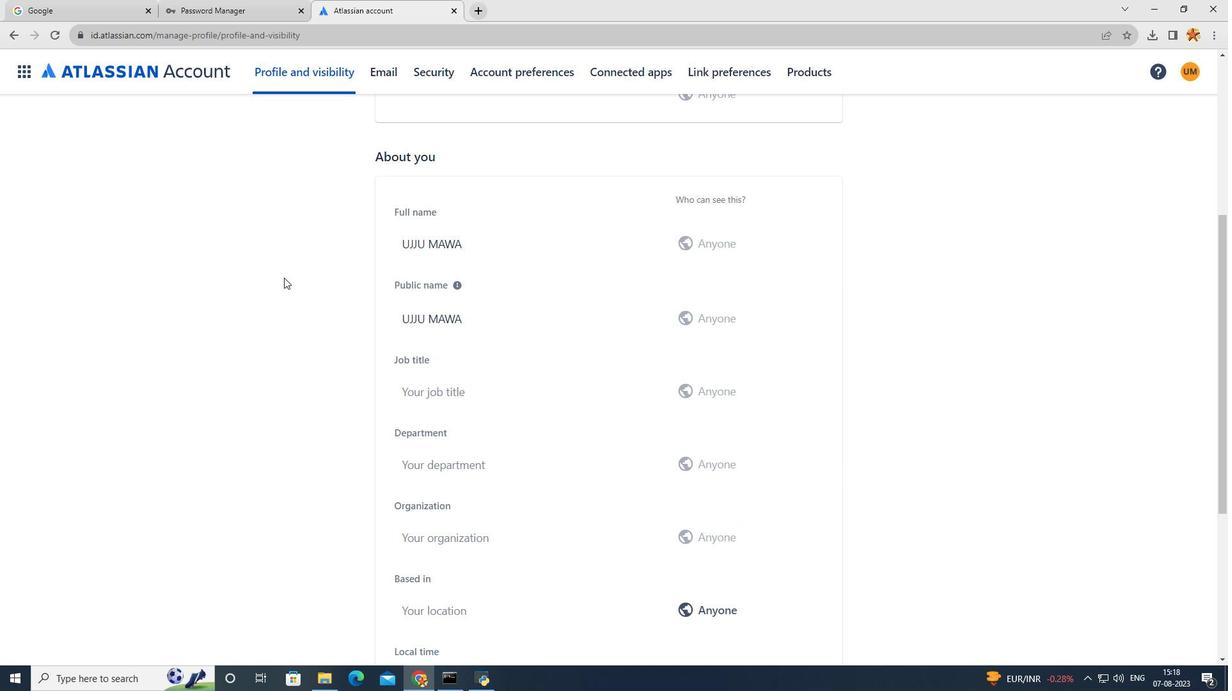 
Action: Mouse scrolled (284, 277) with delta (0, 0)
Screenshot: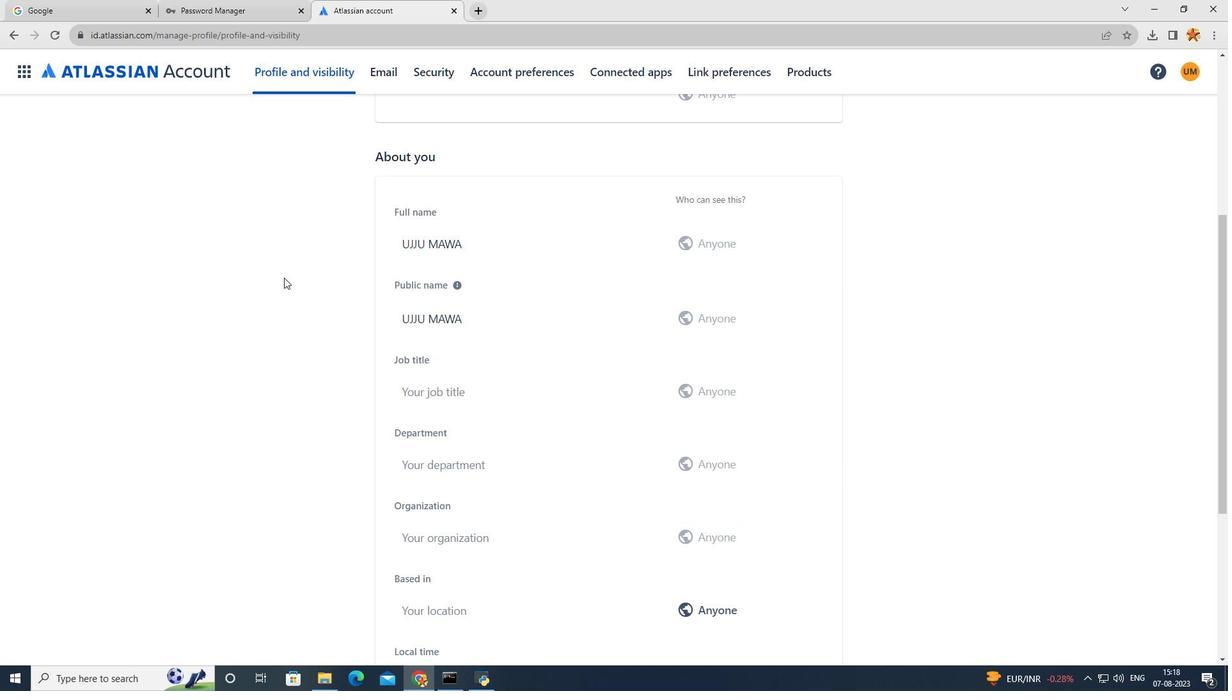 
Action: Mouse scrolled (284, 277) with delta (0, 0)
Screenshot: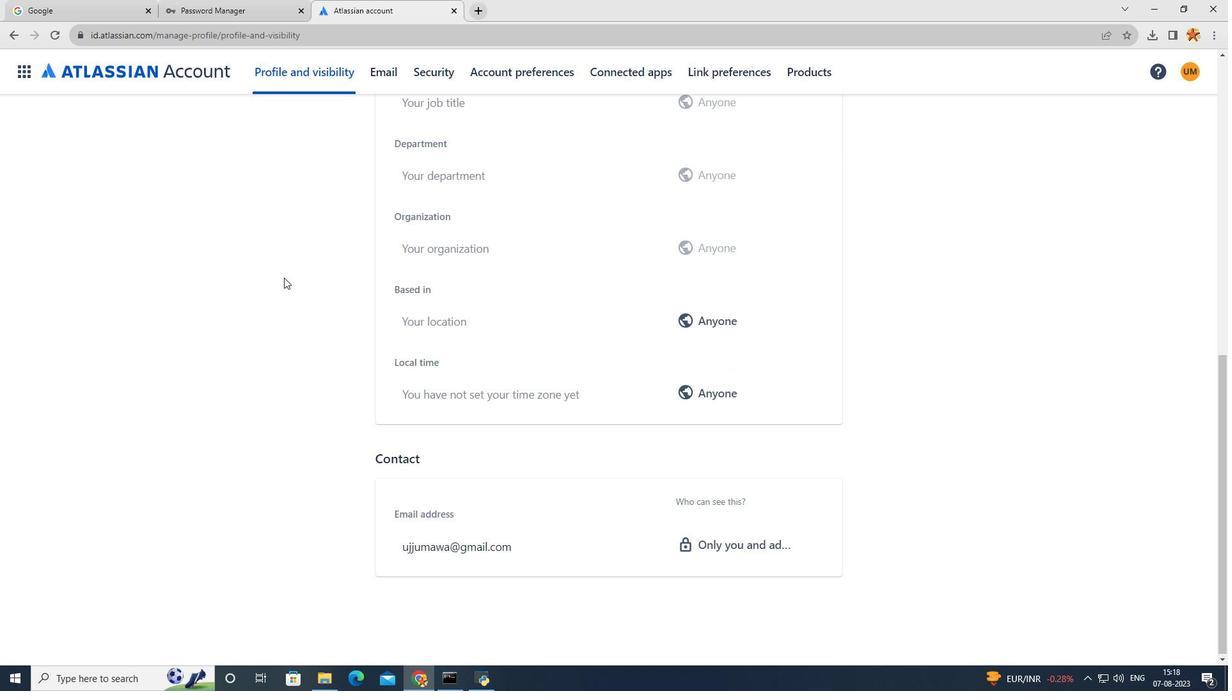 
Action: Mouse scrolled (284, 277) with delta (0, 0)
Screenshot: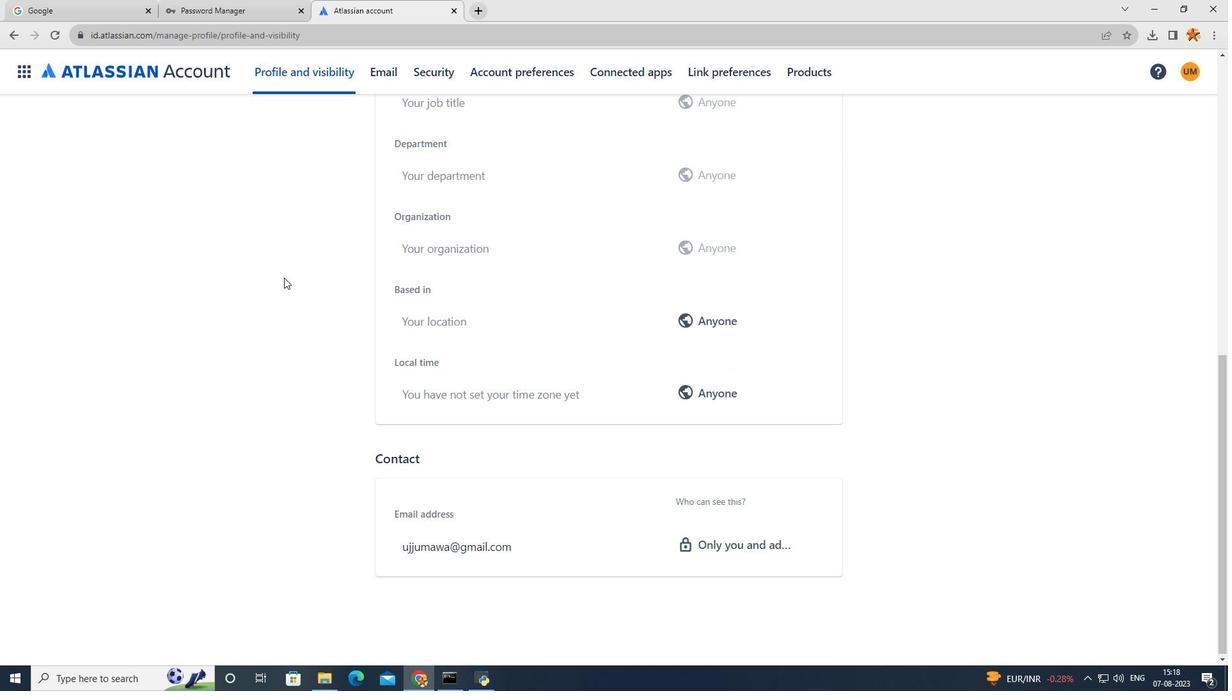 
Action: Mouse scrolled (284, 277) with delta (0, 0)
Screenshot: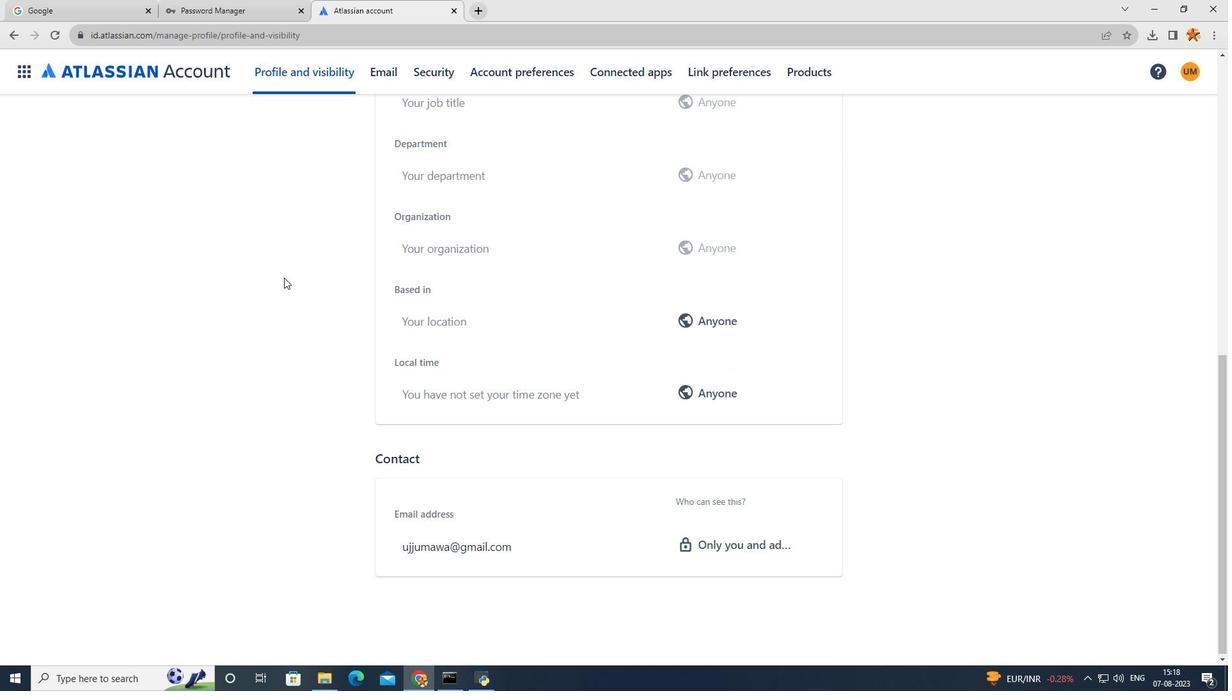 
Action: Mouse scrolled (284, 277) with delta (0, 0)
Screenshot: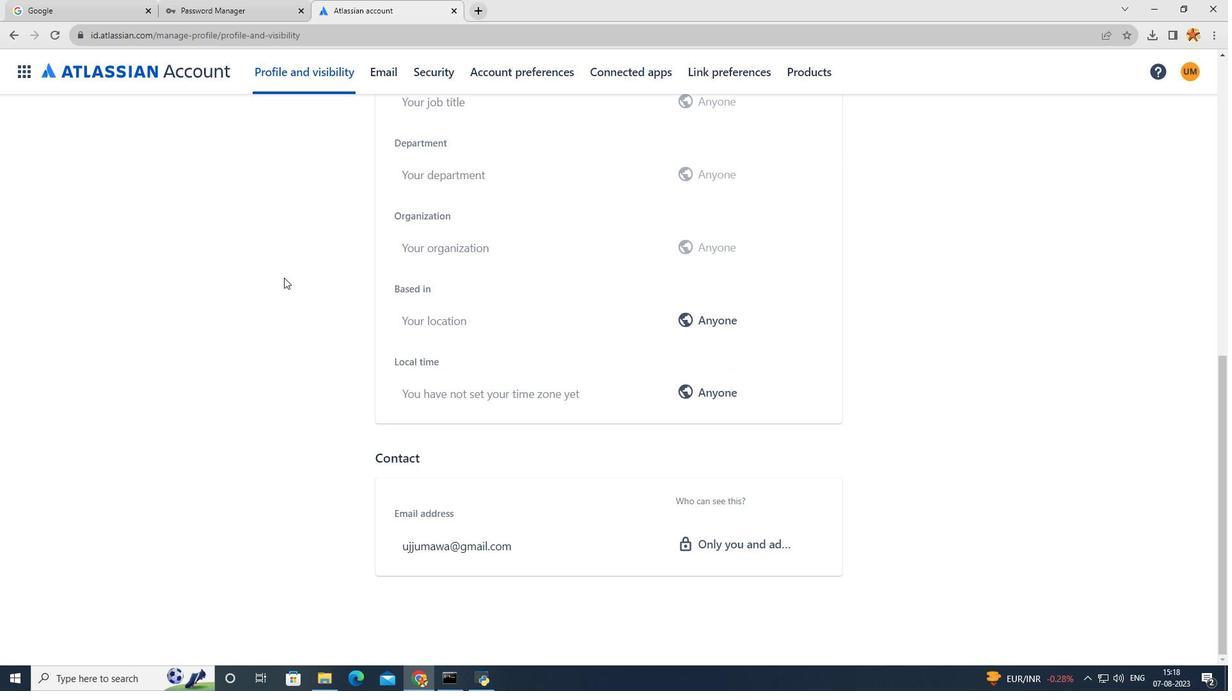 
Action: Mouse scrolled (284, 277) with delta (0, 0)
Screenshot: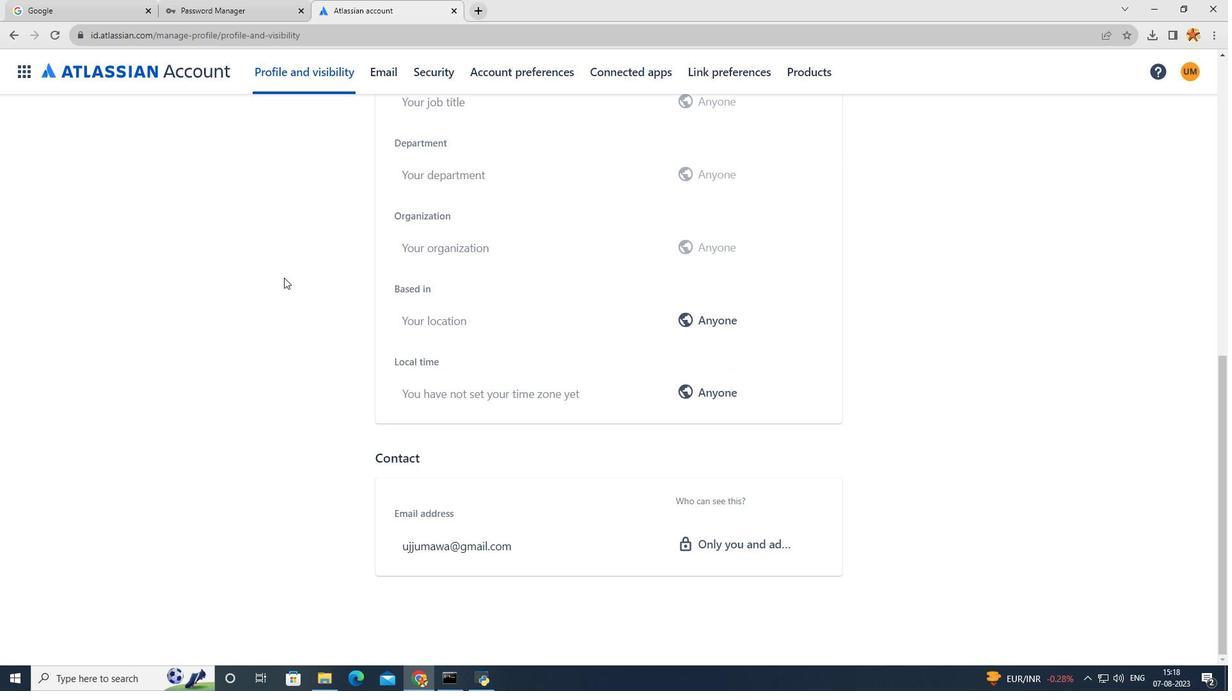 
Action: Mouse scrolled (284, 277) with delta (0, 0)
Screenshot: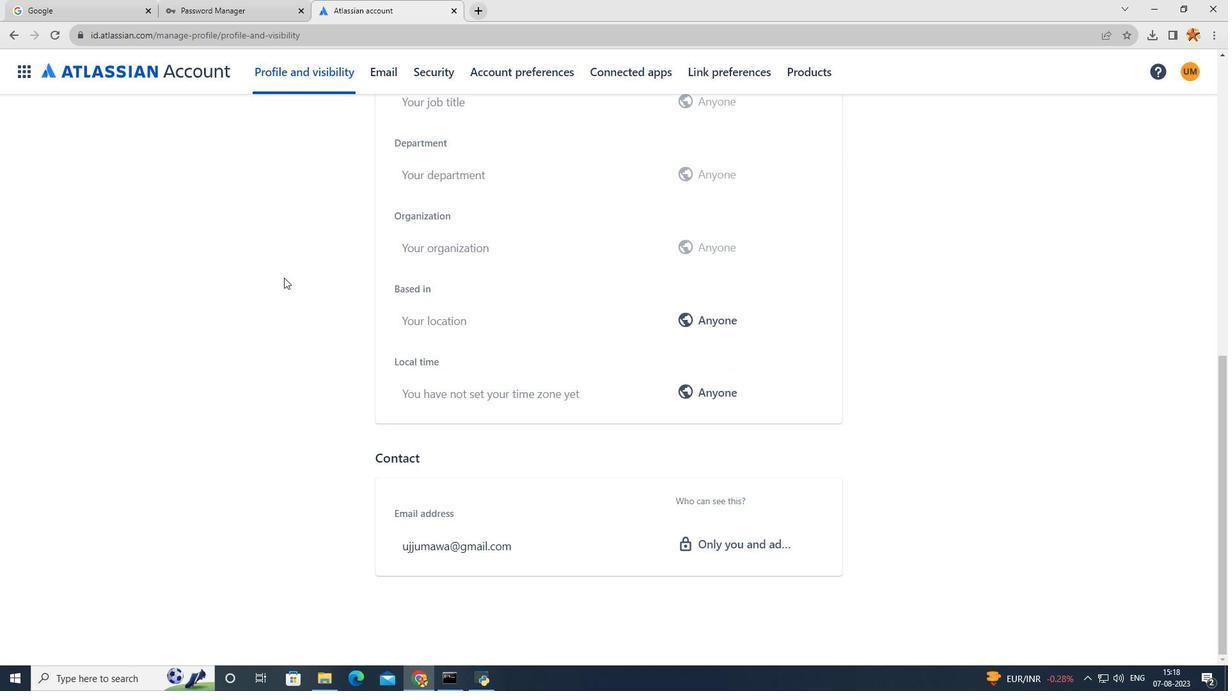 
Action: Mouse scrolled (284, 278) with delta (0, 0)
Screenshot: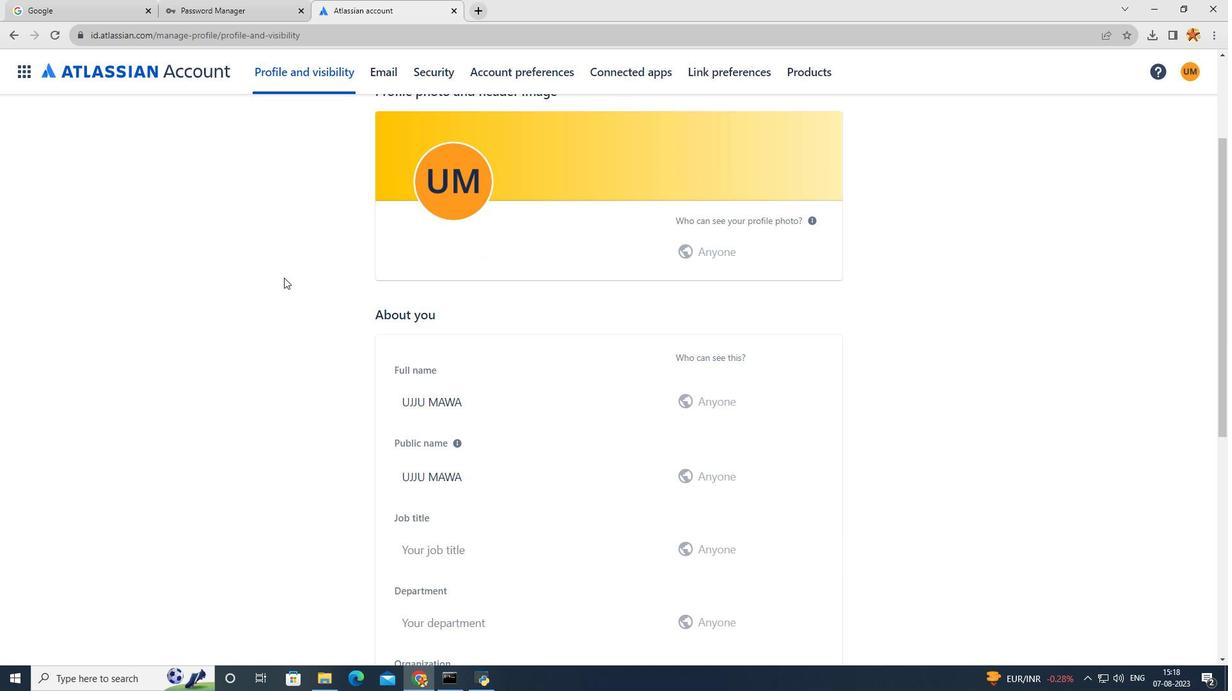 
Action: Mouse scrolled (284, 278) with delta (0, 0)
Screenshot: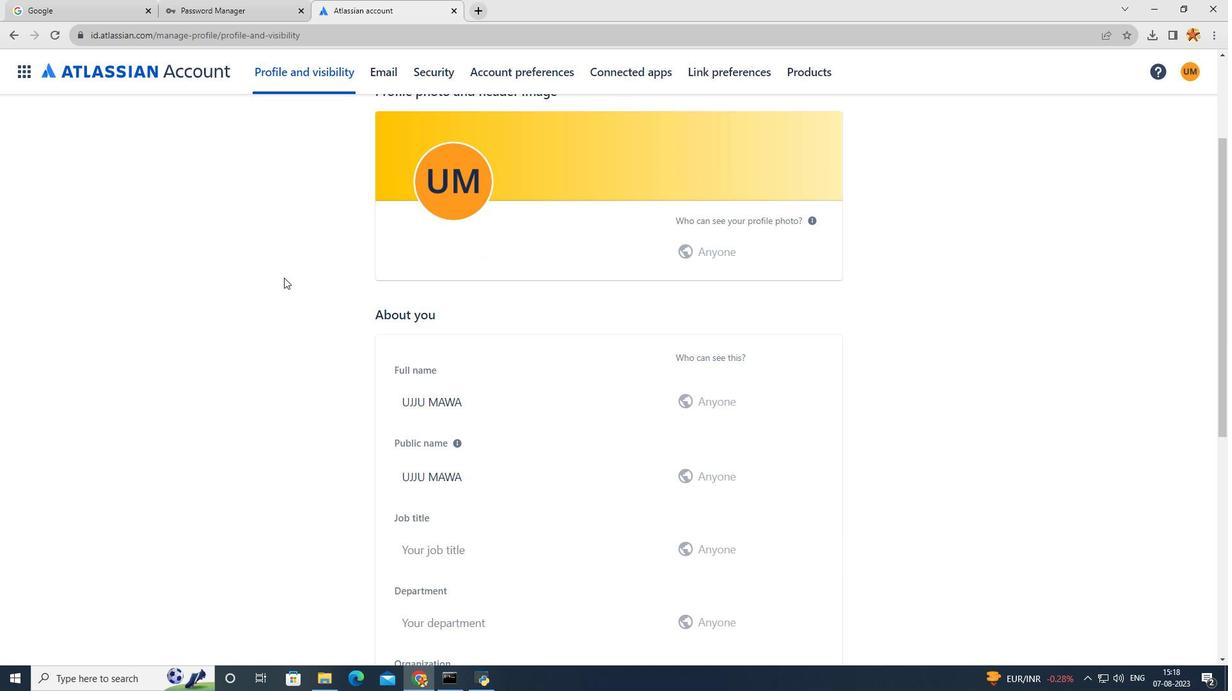 
Action: Mouse scrolled (284, 278) with delta (0, 0)
Screenshot: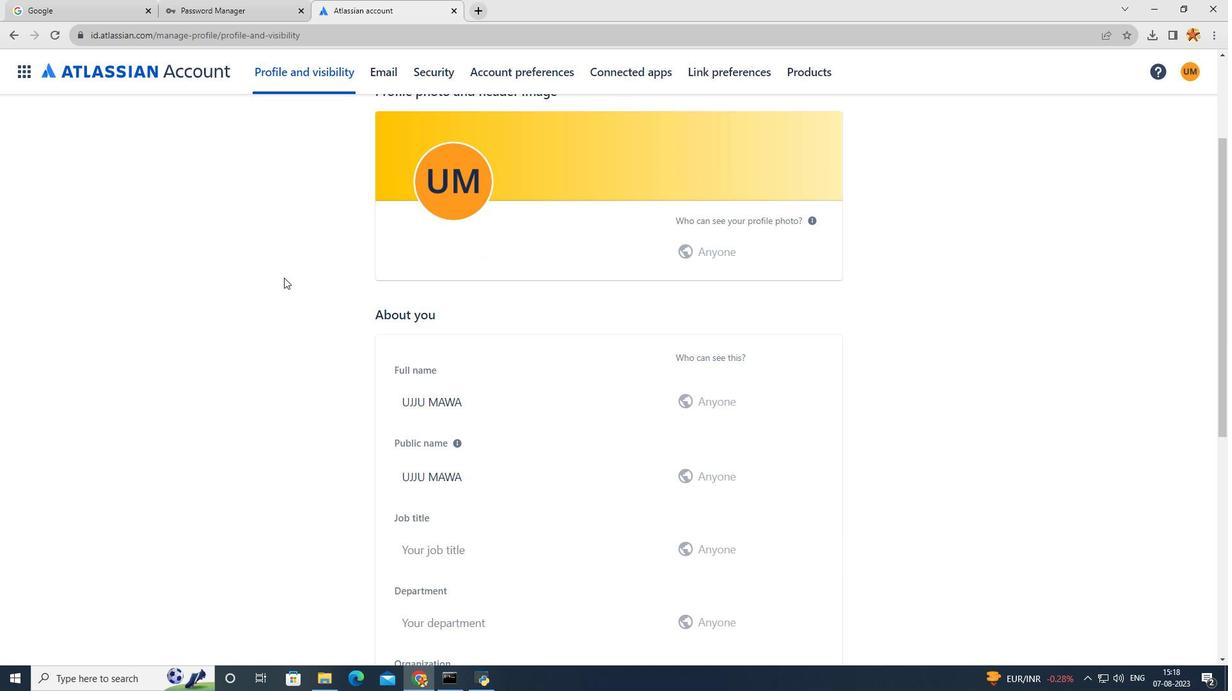 
Action: Mouse scrolled (284, 278) with delta (0, 0)
Screenshot: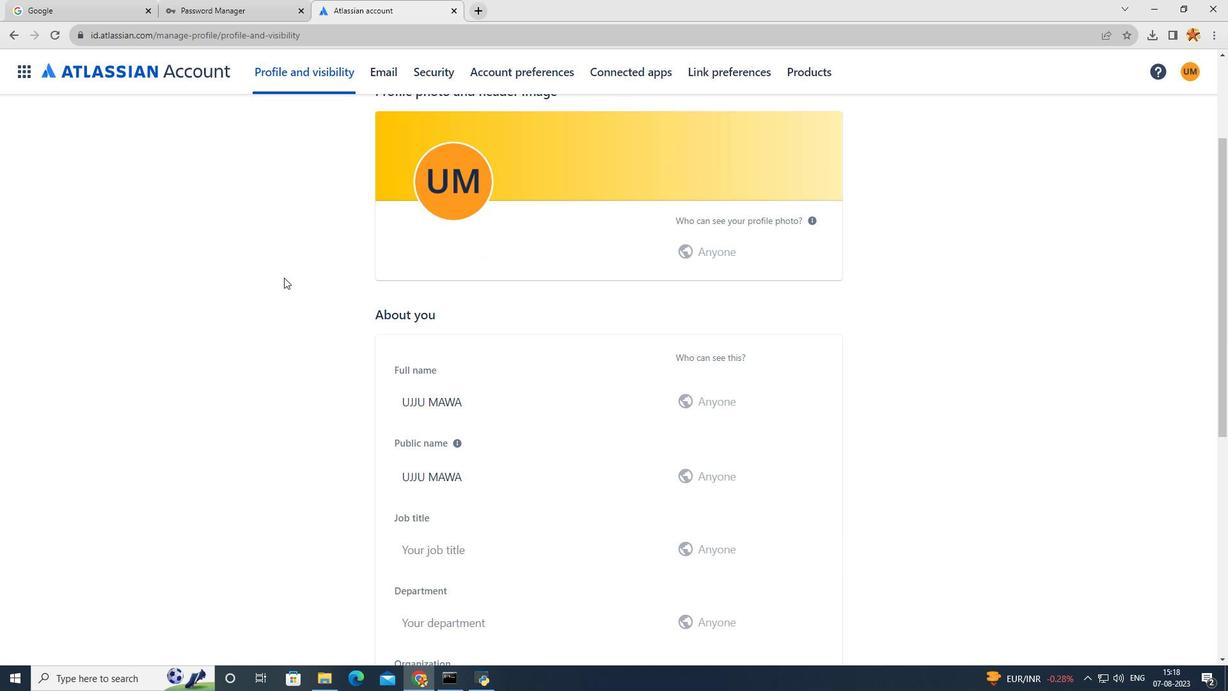 
Action: Mouse scrolled (284, 278) with delta (0, 0)
Screenshot: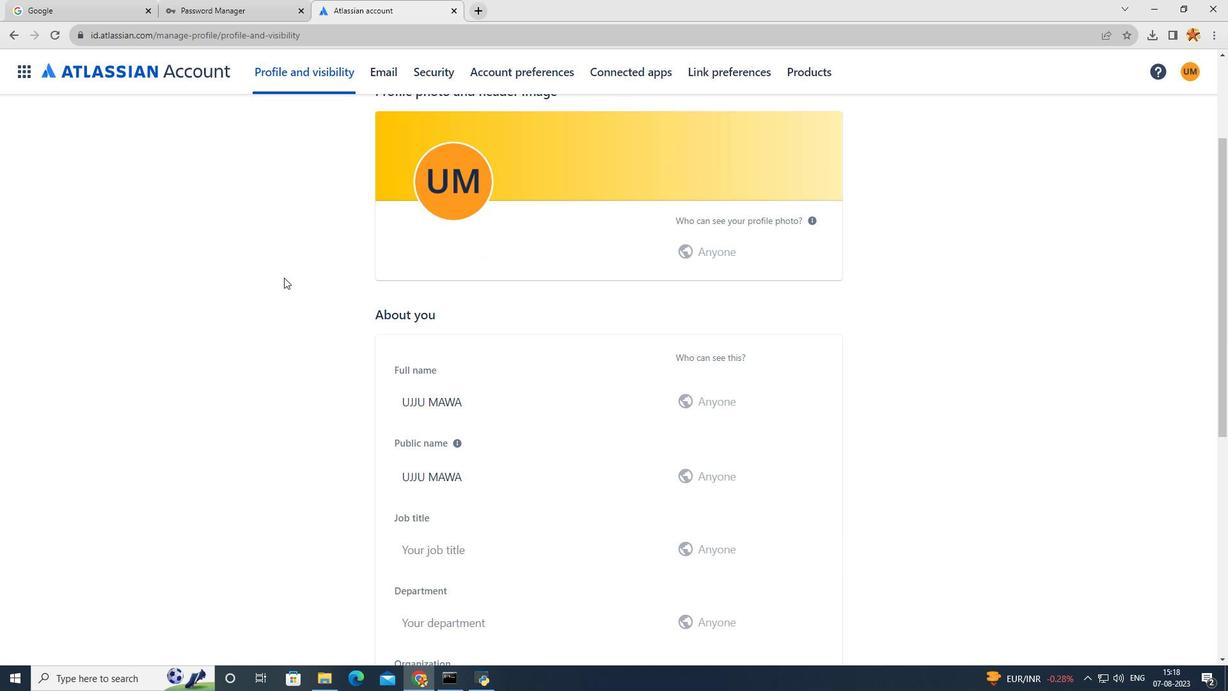 
Action: Mouse scrolled (284, 278) with delta (0, 0)
Screenshot: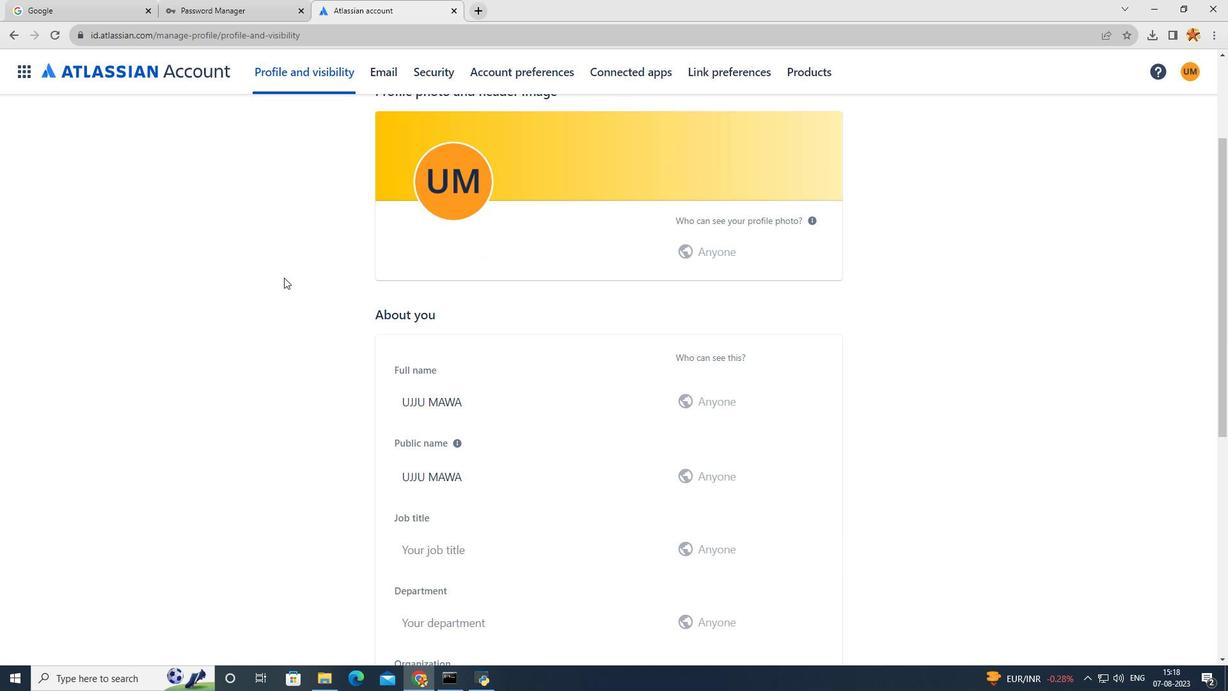 
Action: Mouse scrolled (284, 278) with delta (0, 0)
Screenshot: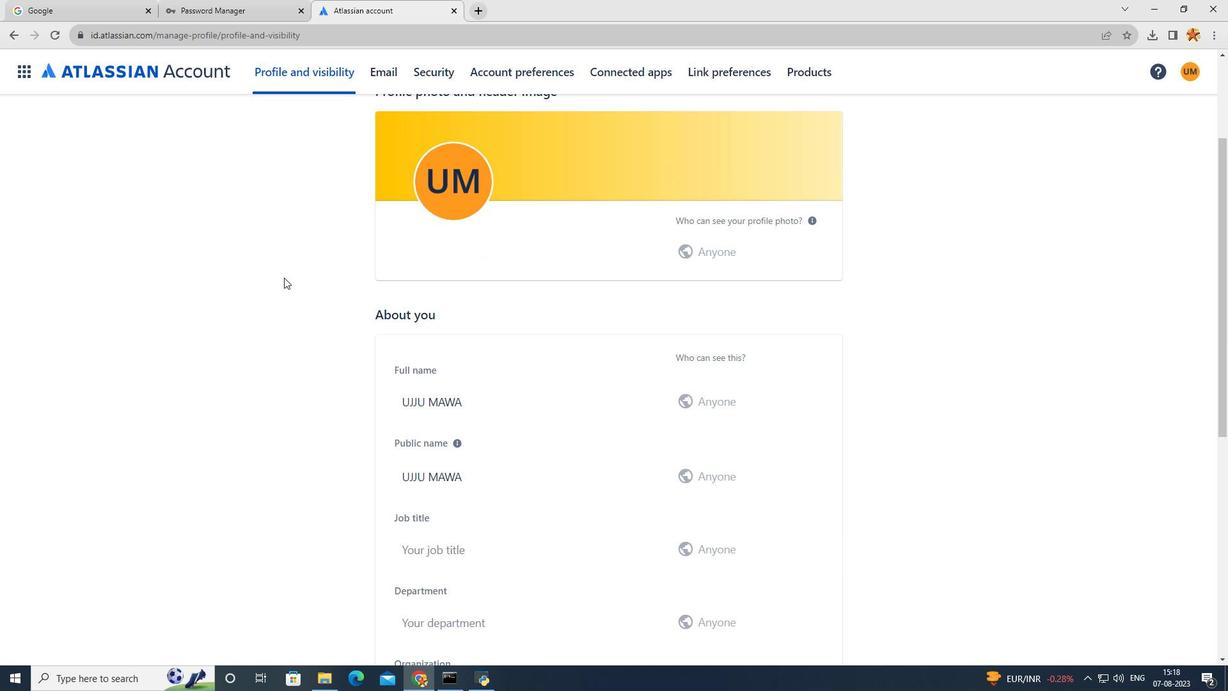 
Action: Mouse scrolled (284, 278) with delta (0, 0)
Screenshot: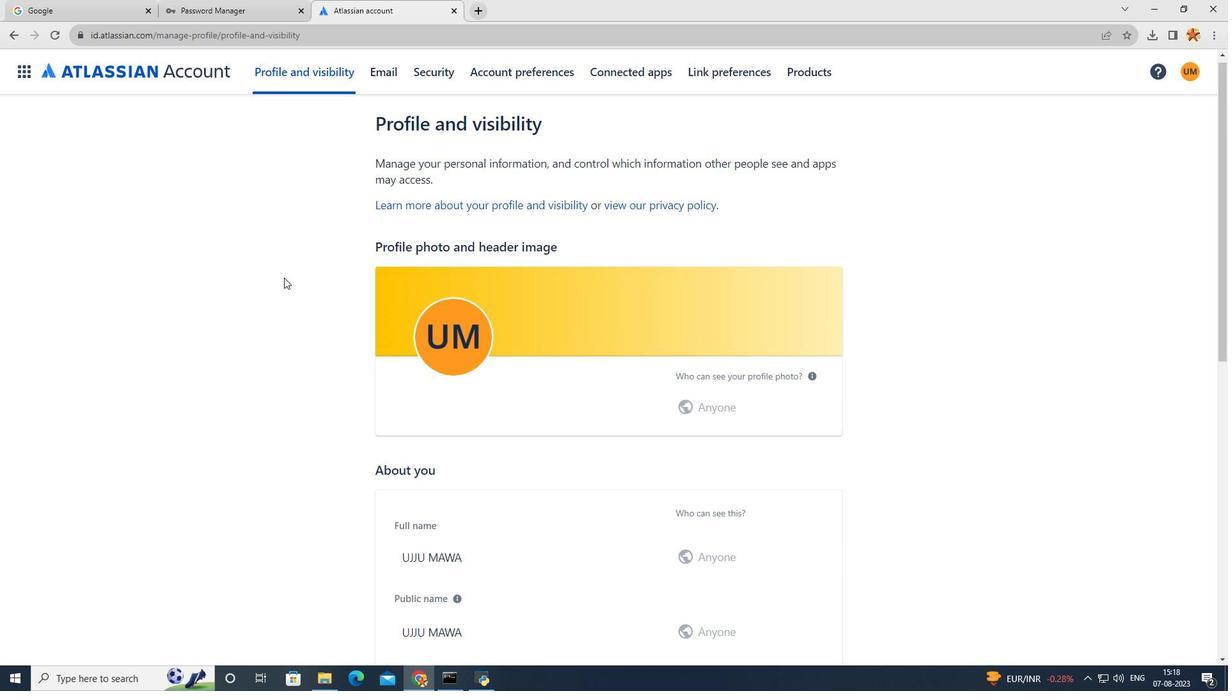 
Action: Mouse scrolled (284, 278) with delta (0, 0)
Screenshot: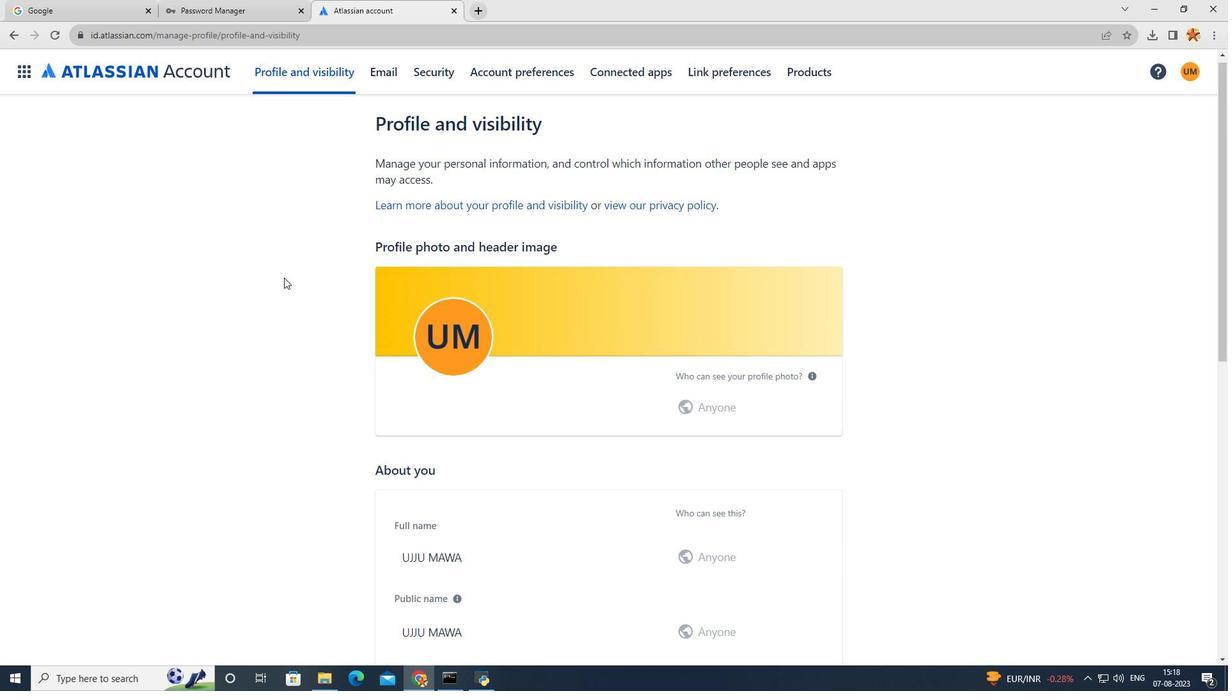 
Action: Mouse scrolled (284, 278) with delta (0, 0)
Screenshot: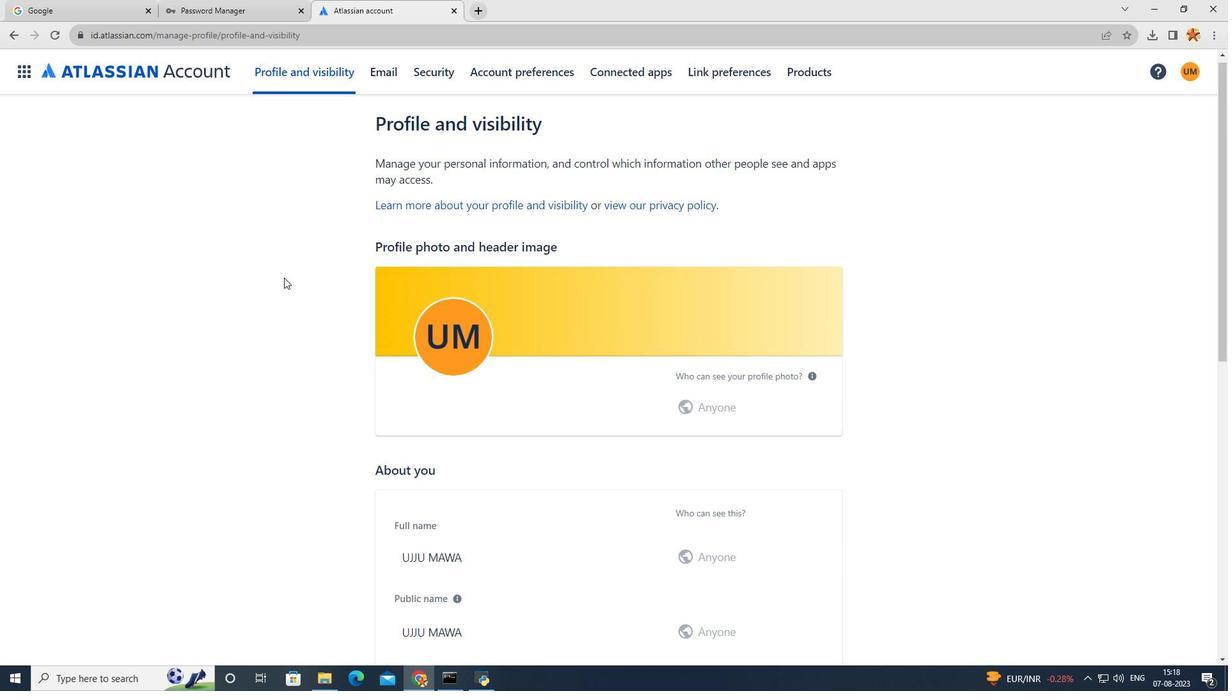 
Action: Mouse scrolled (284, 278) with delta (0, 0)
Screenshot: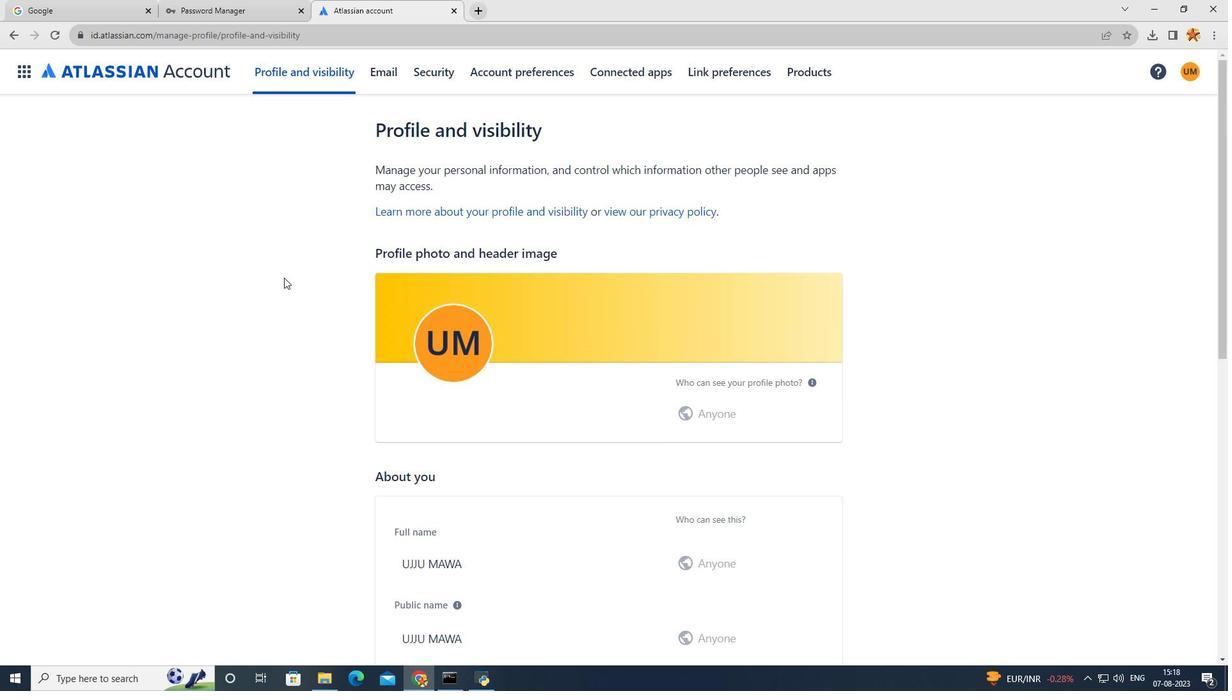 
Action: Mouse scrolled (284, 278) with delta (0, 0)
Screenshot: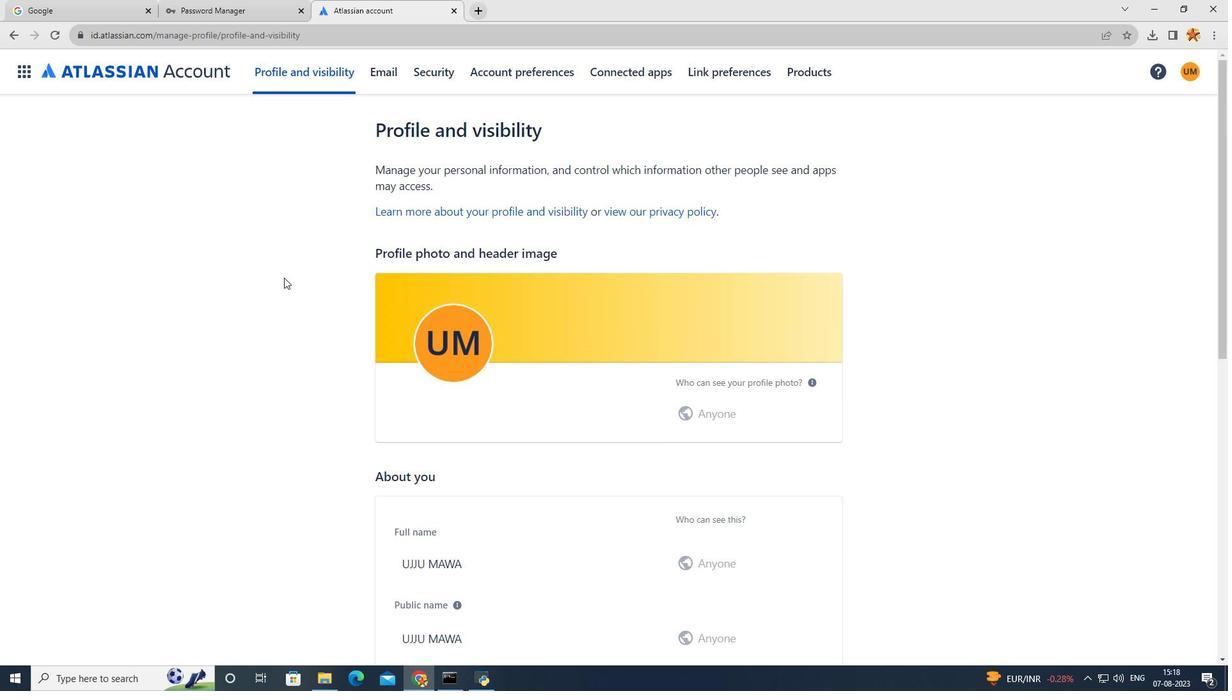
Action: Mouse scrolled (284, 278) with delta (0, 0)
Screenshot: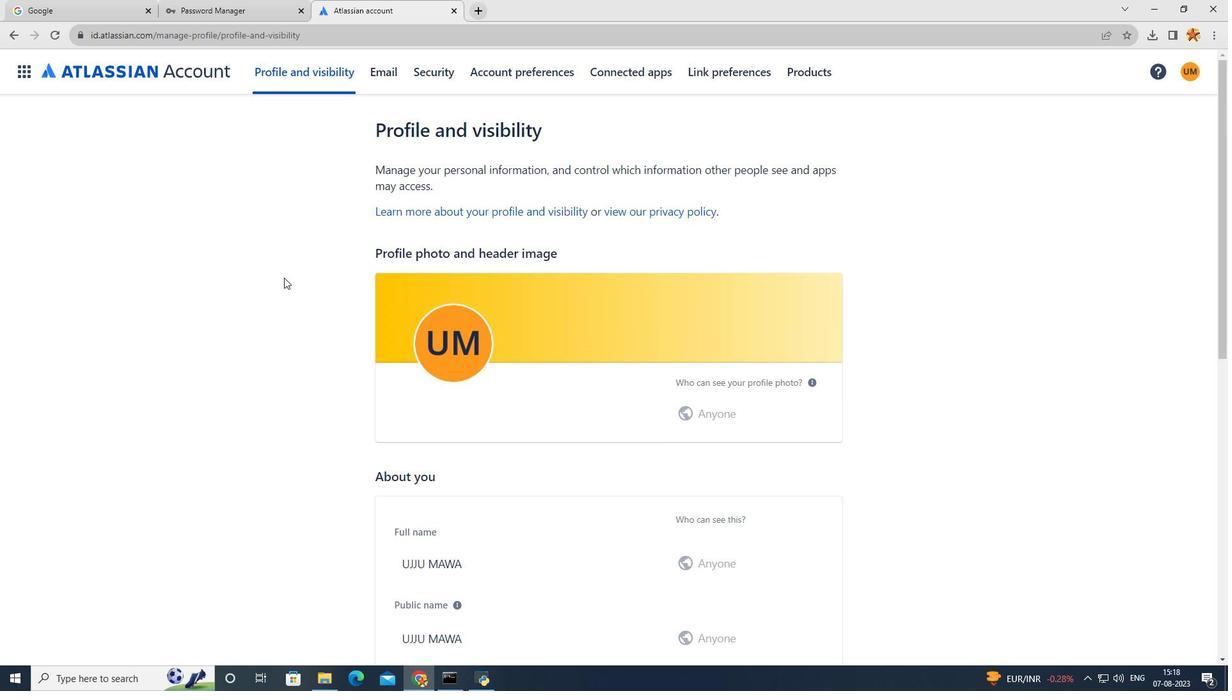 
Action: Mouse scrolled (284, 278) with delta (0, 0)
Screenshot: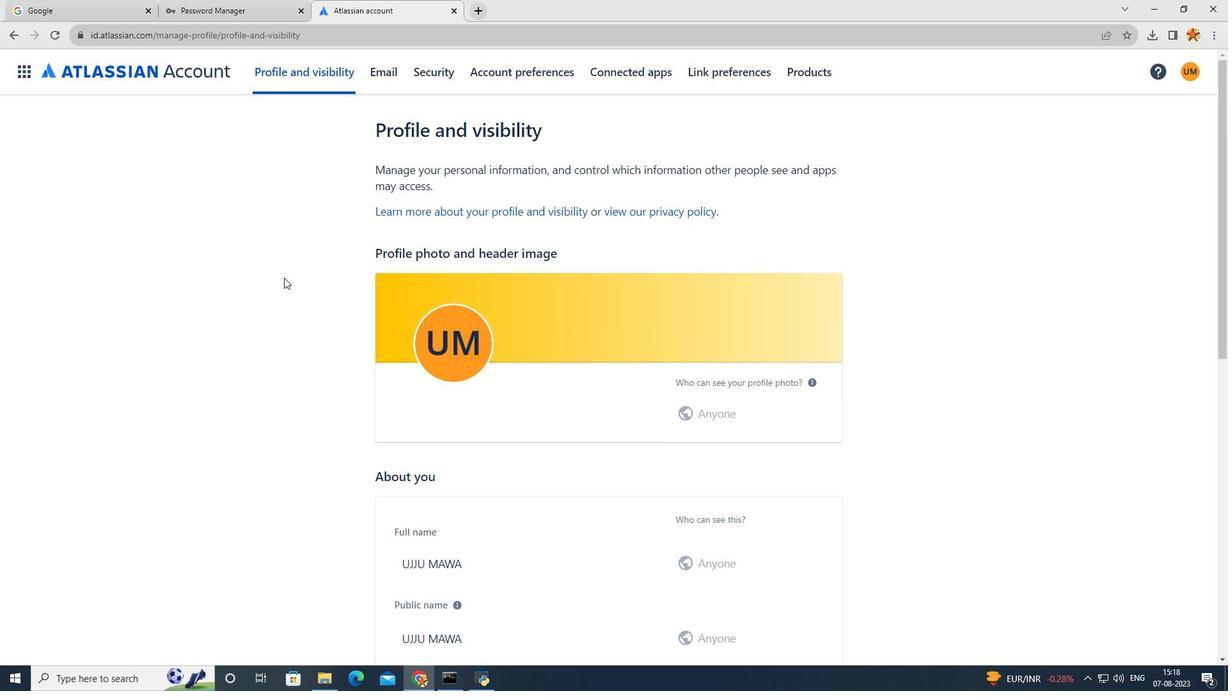 
Action: Mouse scrolled (284, 278) with delta (0, 0)
Screenshot: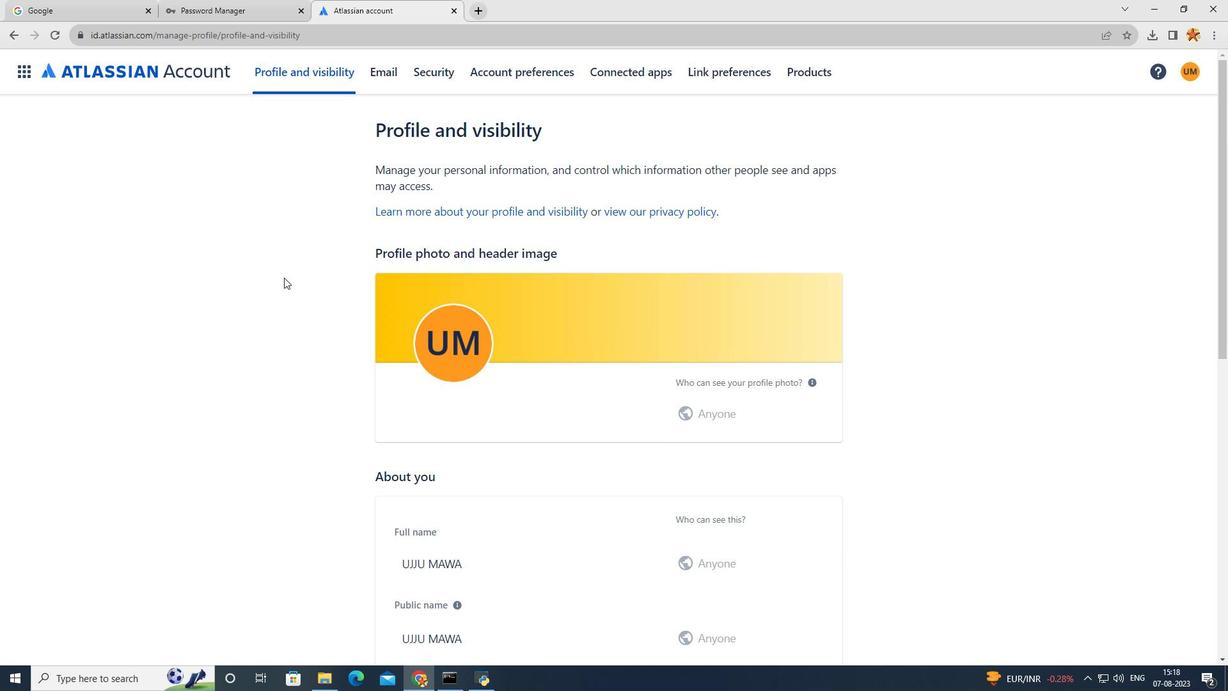
Action: Mouse scrolled (284, 278) with delta (0, 0)
Screenshot: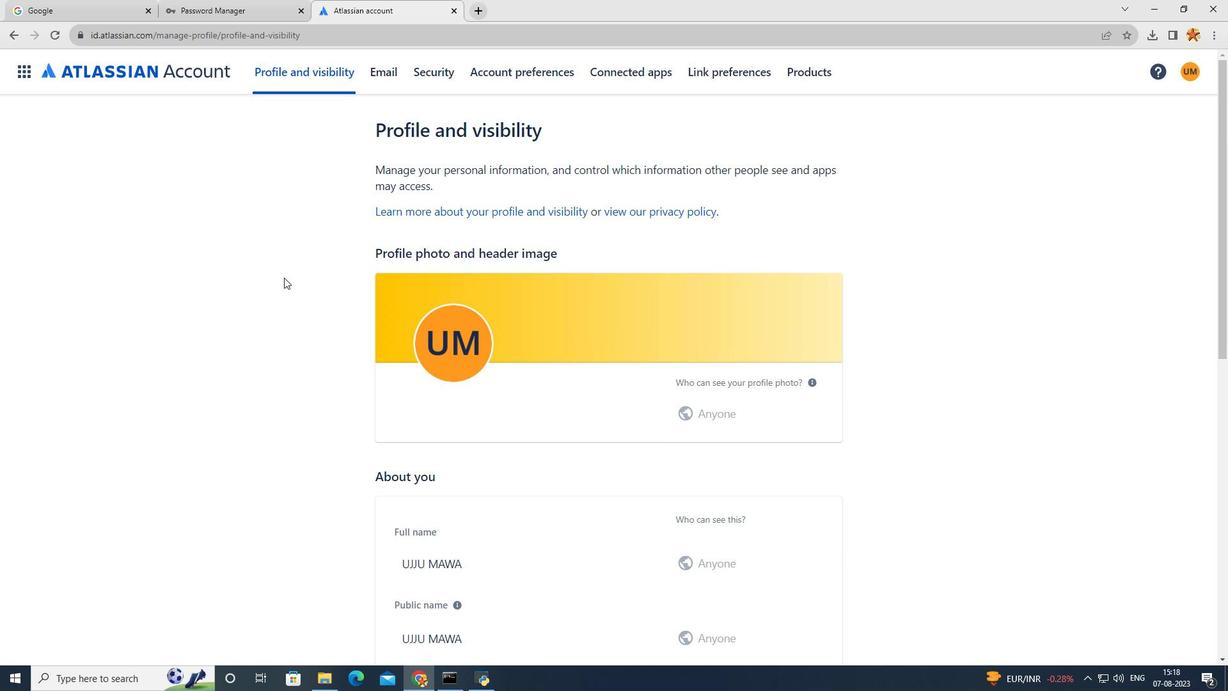 
Action: Mouse scrolled (284, 278) with delta (0, 0)
Screenshot: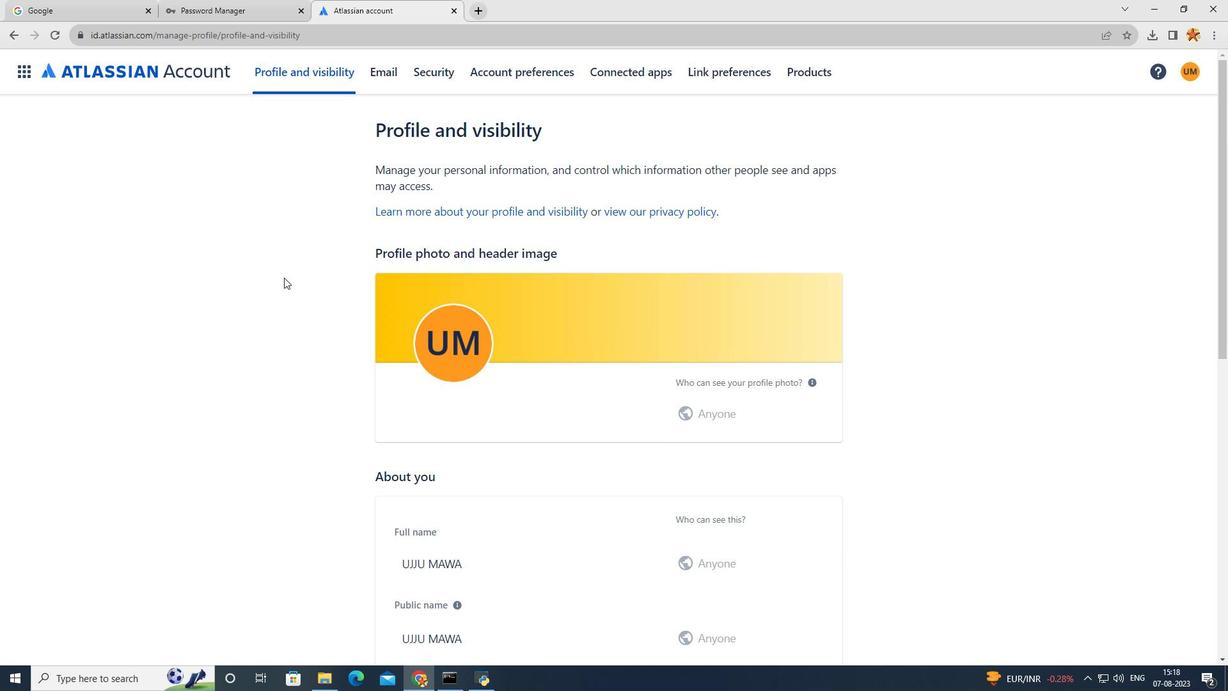 
Action: Mouse scrolled (284, 278) with delta (0, 0)
Screenshot: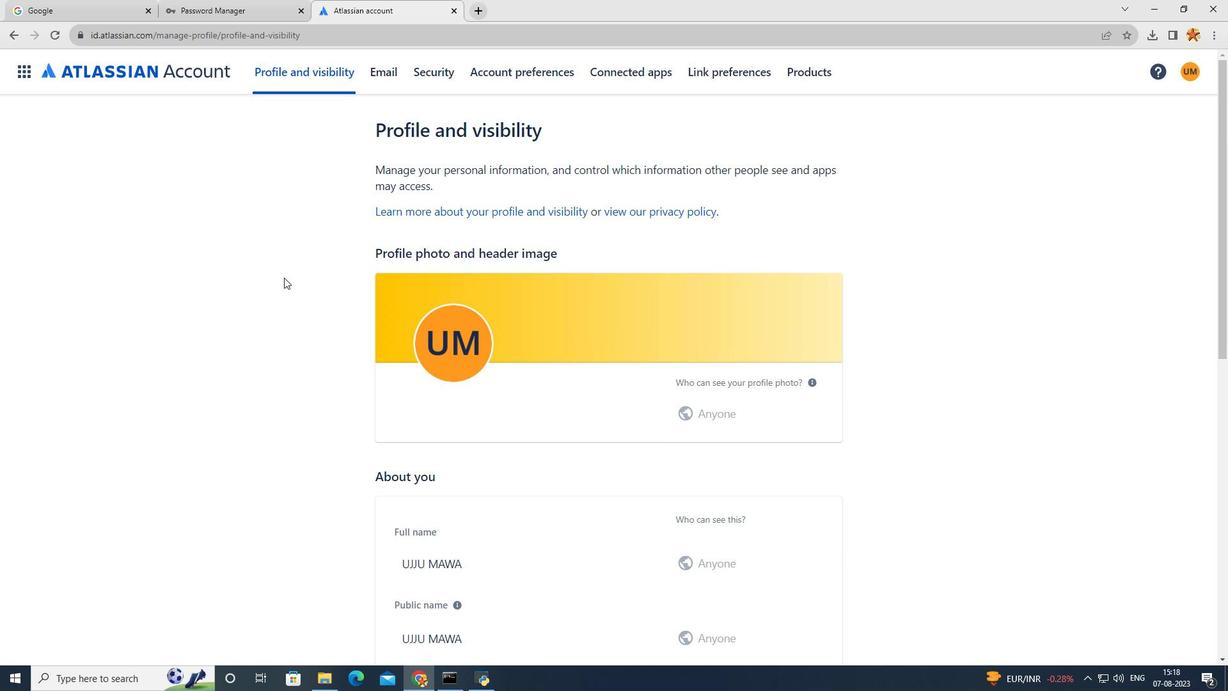 
Action: Mouse scrolled (284, 278) with delta (0, 0)
Screenshot: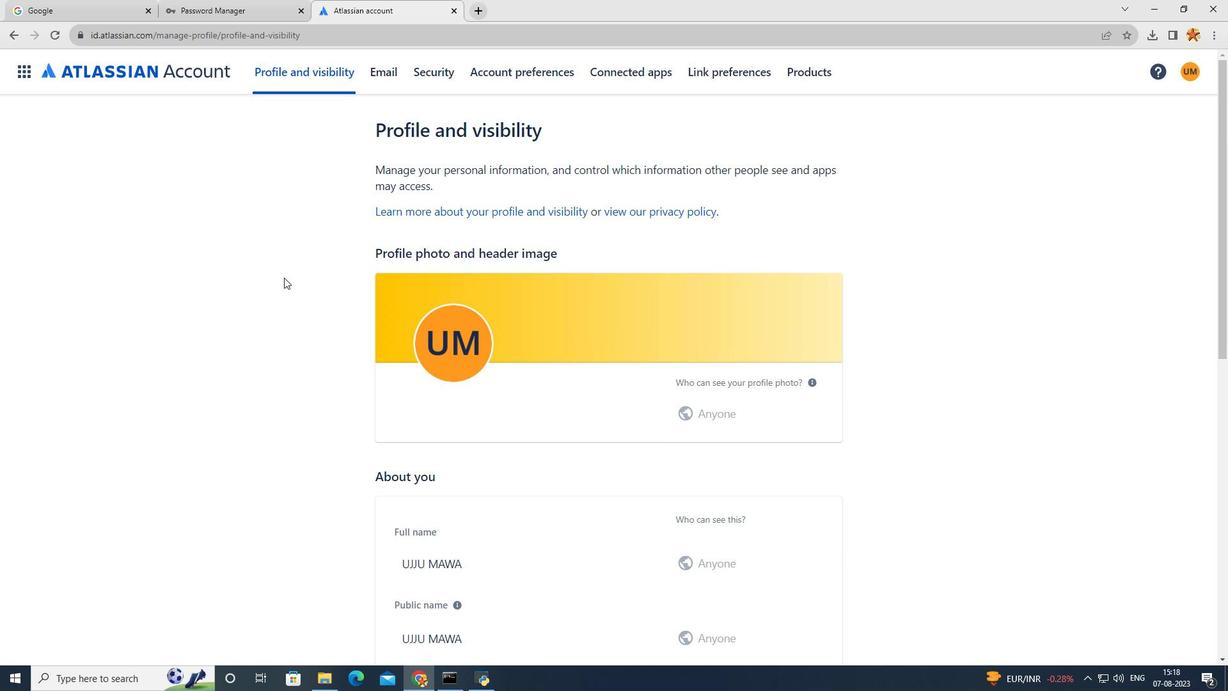 
Action: Mouse scrolled (284, 278) with delta (0, 0)
Screenshot: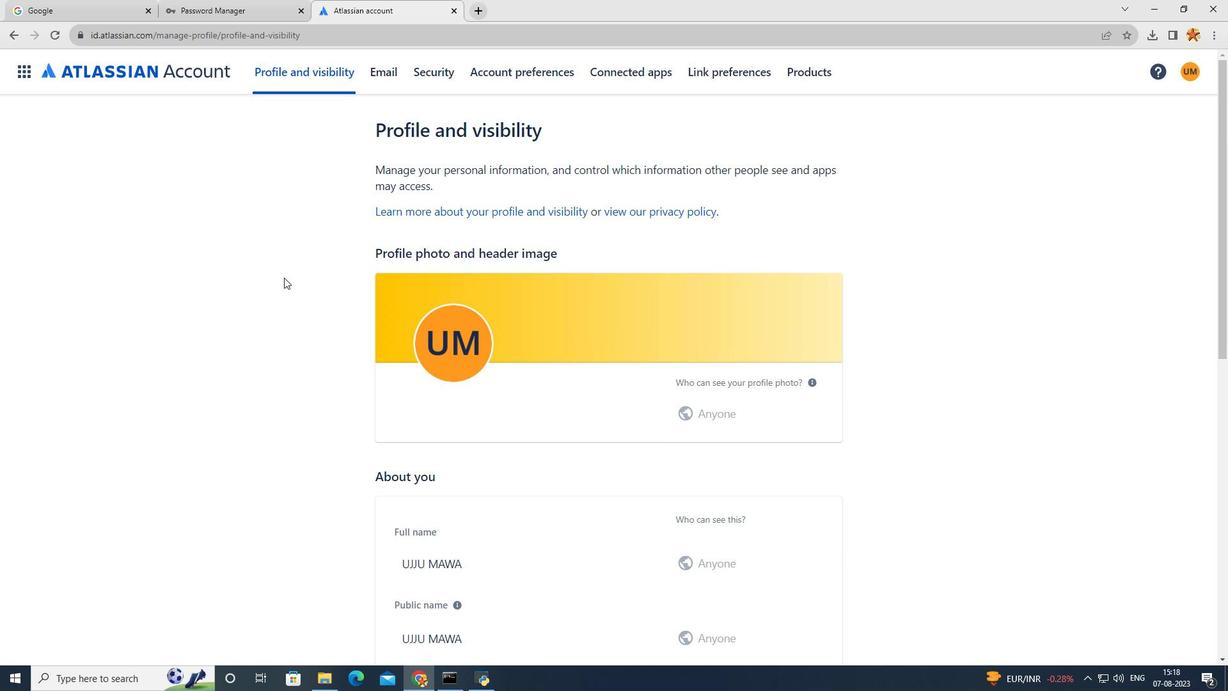 
Action: Mouse moved to (441, 67)
Screenshot: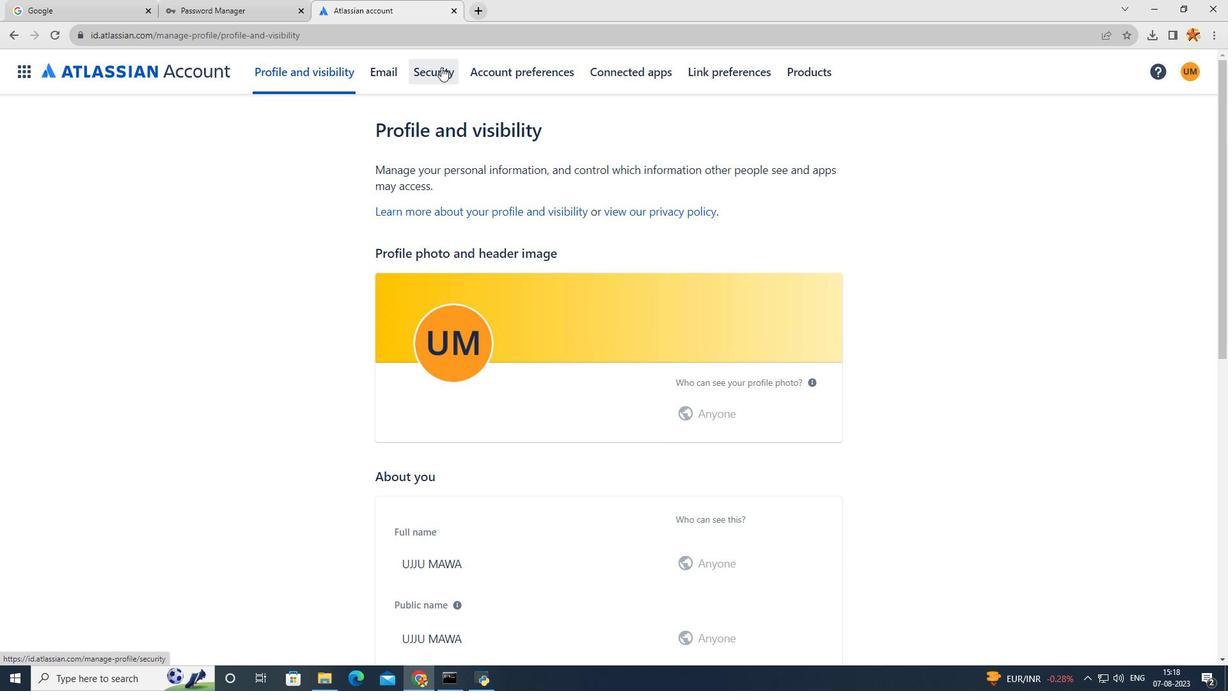 
Action: Mouse pressed left at (441, 67)
Screenshot: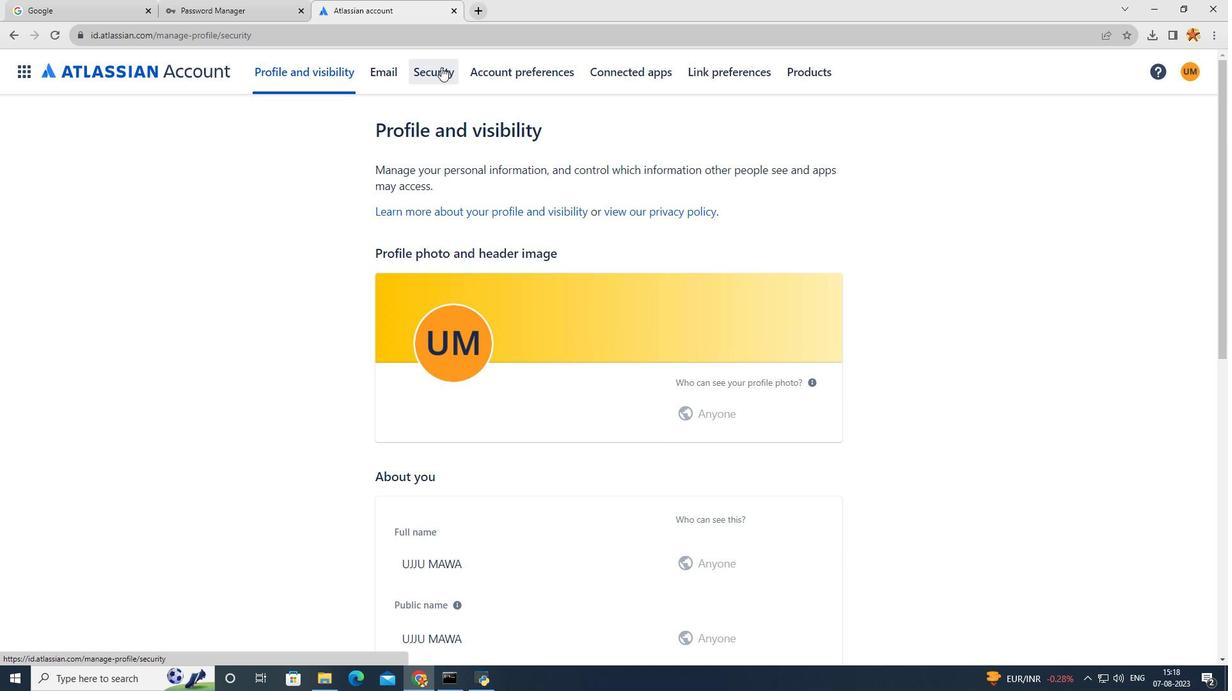 
Action: Mouse moved to (405, 181)
Screenshot: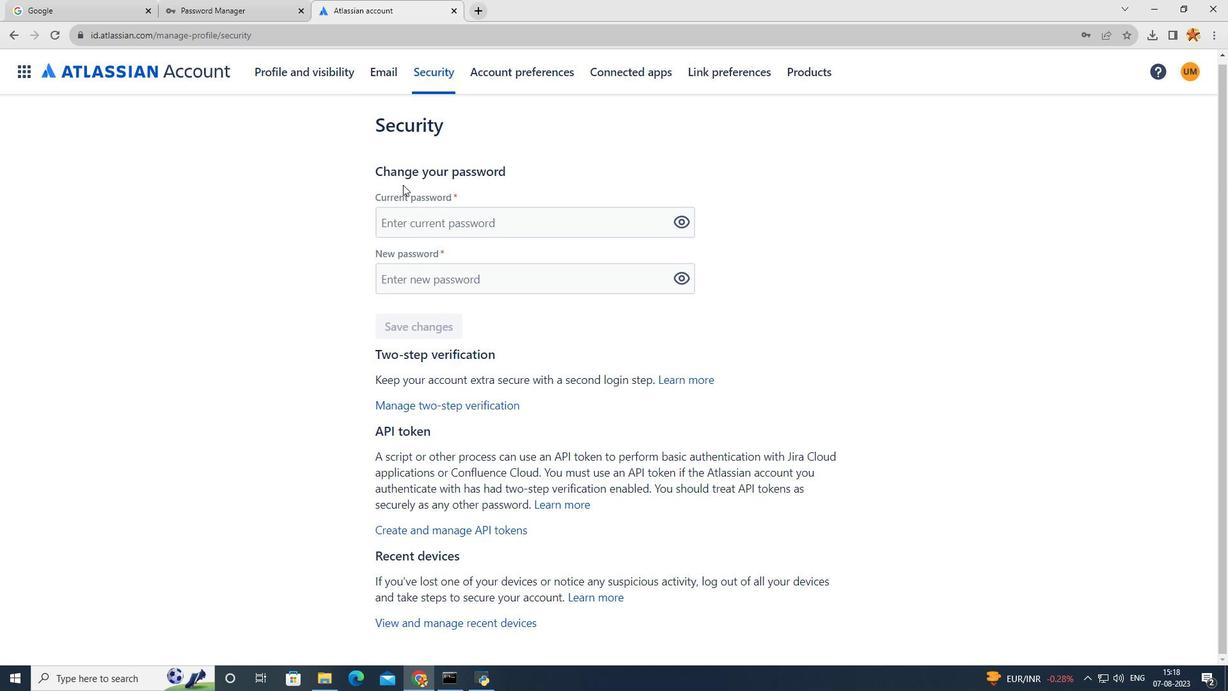 
Action: Mouse scrolled (405, 180) with delta (0, 0)
Screenshot: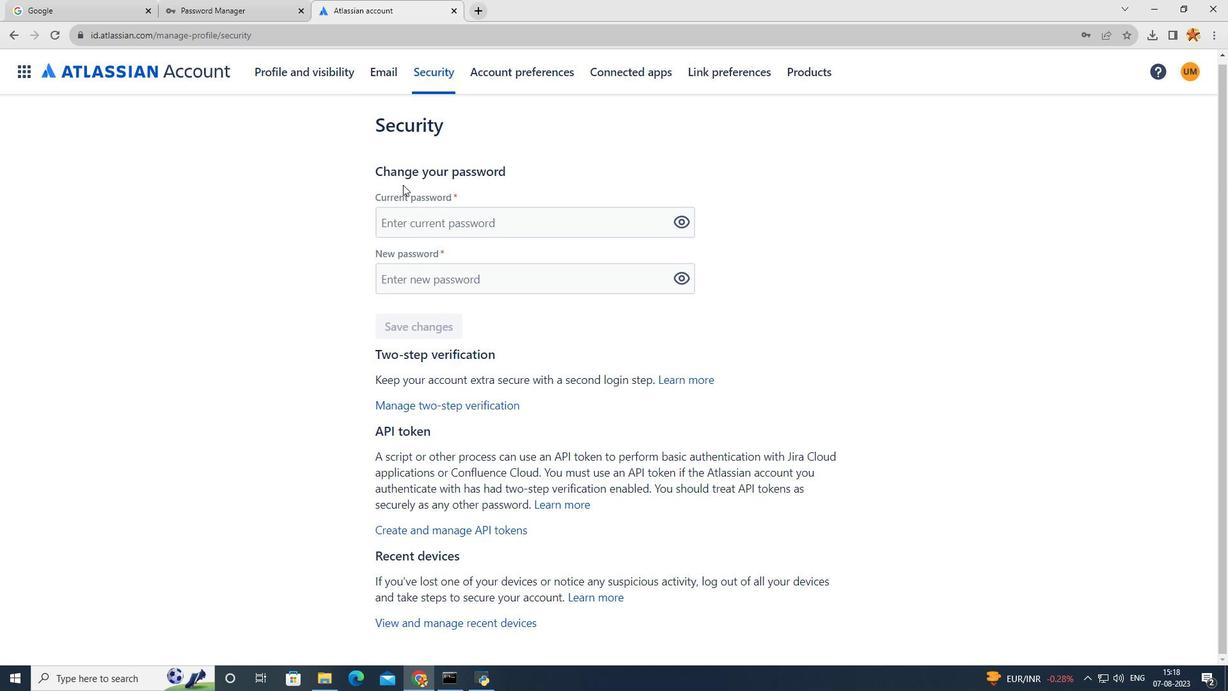 
Action: Mouse moved to (394, 225)
Screenshot: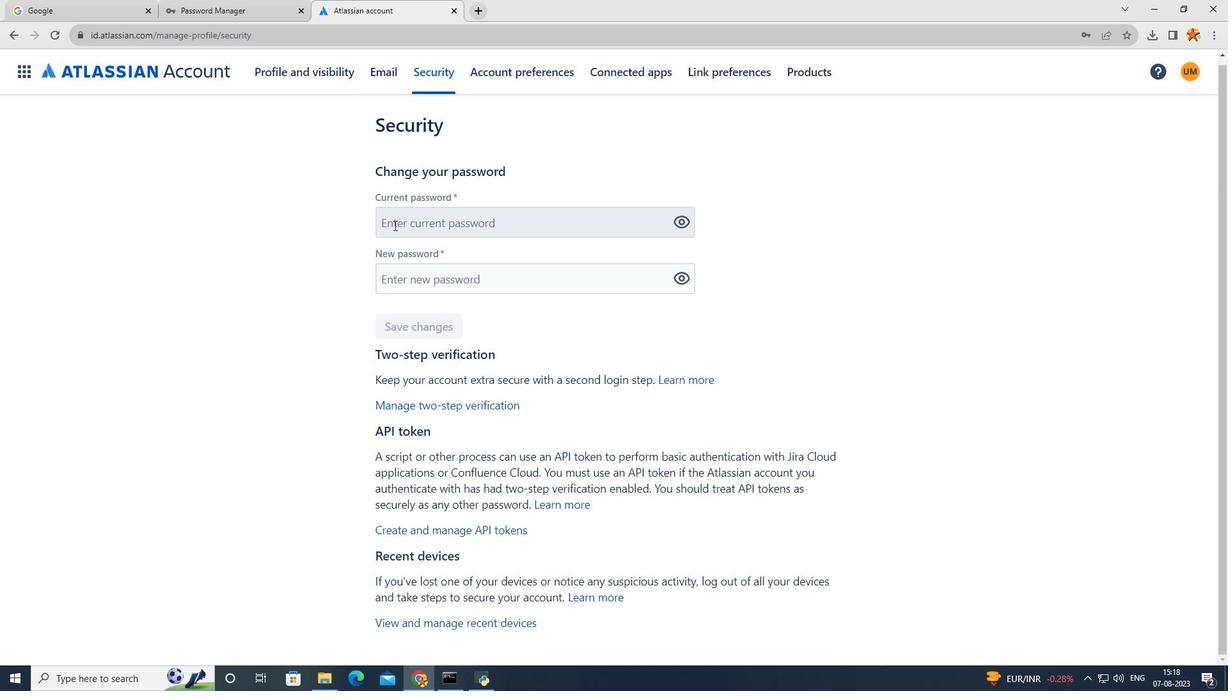 
Action: Mouse pressed left at (394, 225)
Screenshot: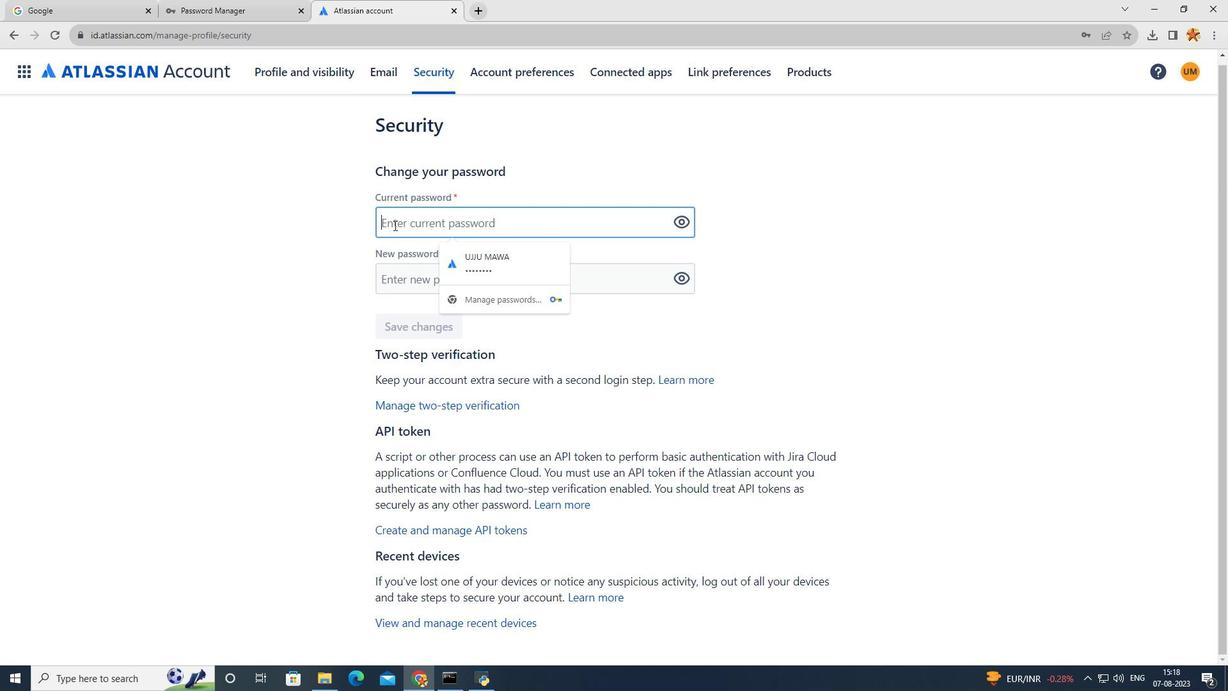 
Action: Mouse moved to (463, 257)
Screenshot: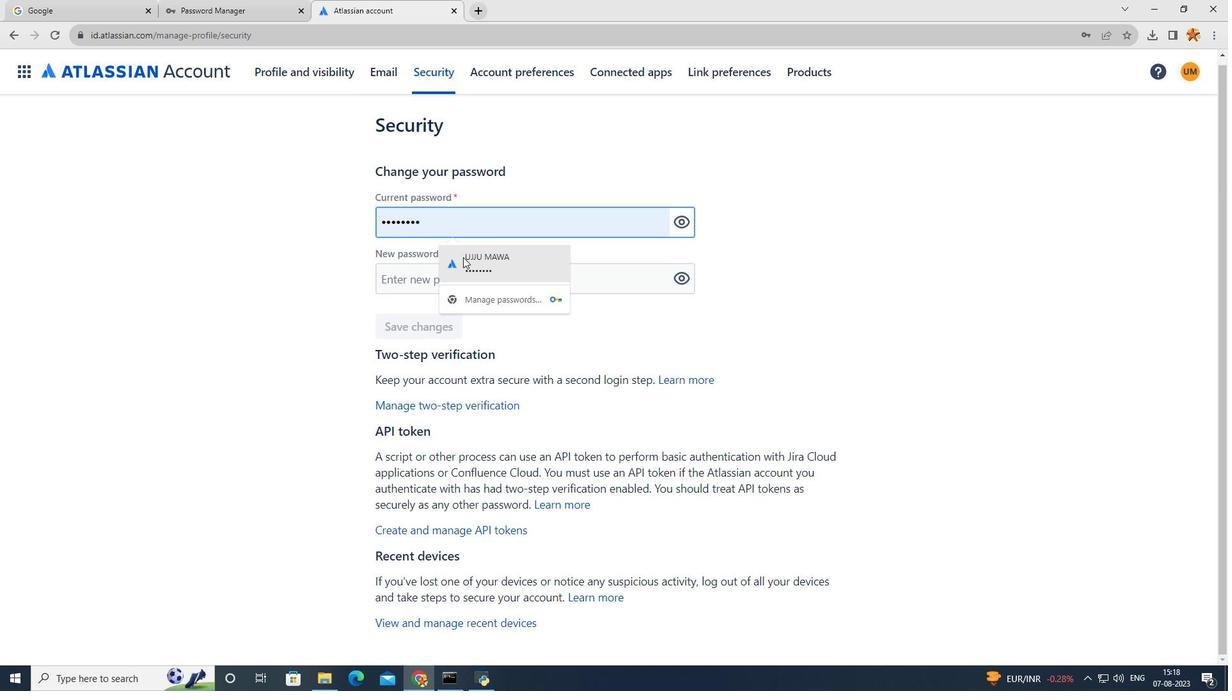 
Action: Mouse pressed left at (463, 257)
Screenshot: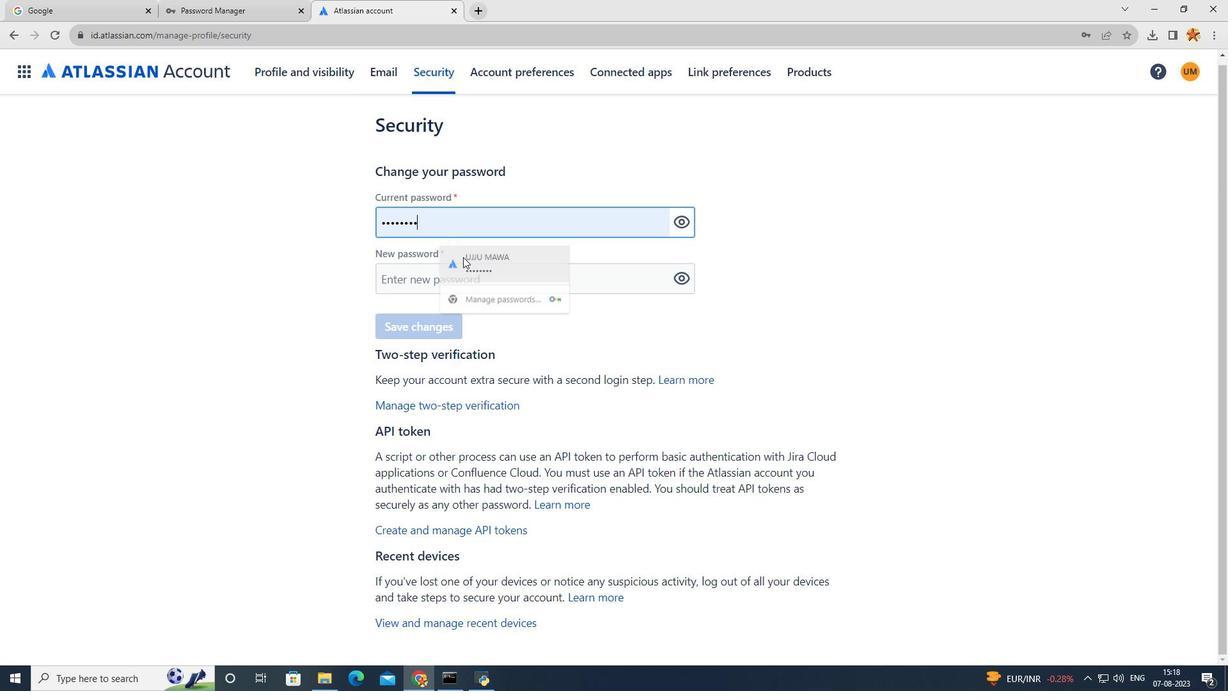 
Action: Mouse moved to (406, 266)
Screenshot: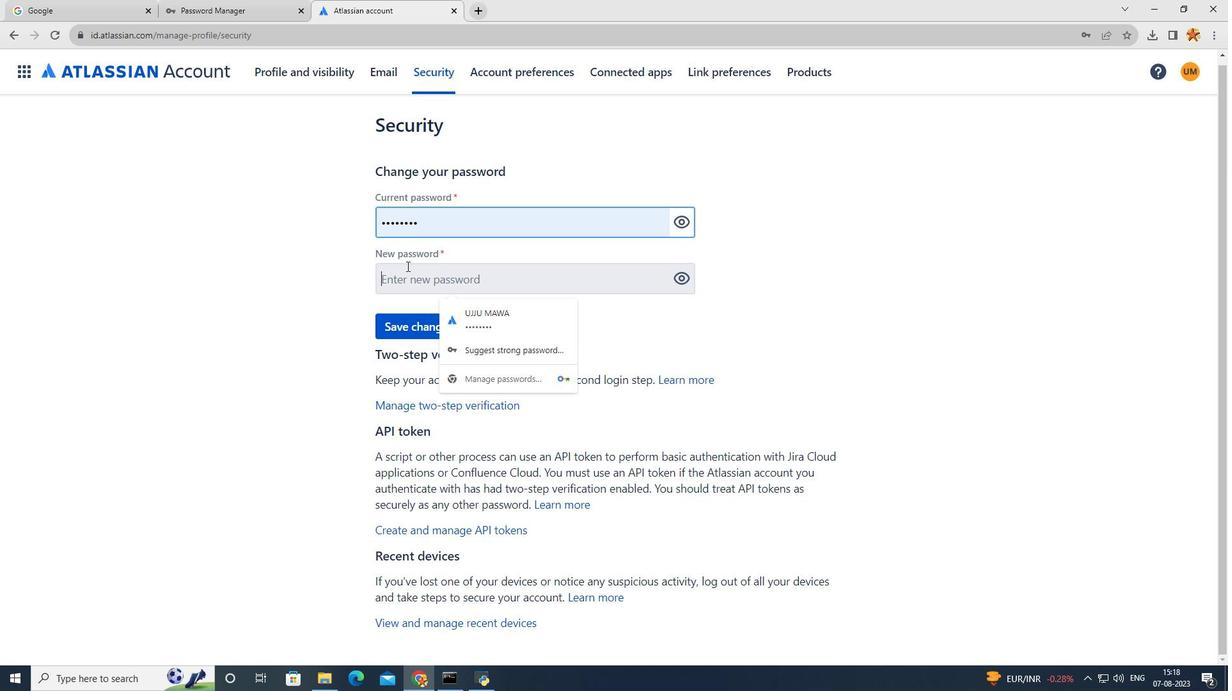 
Action: Mouse pressed left at (406, 266)
Screenshot: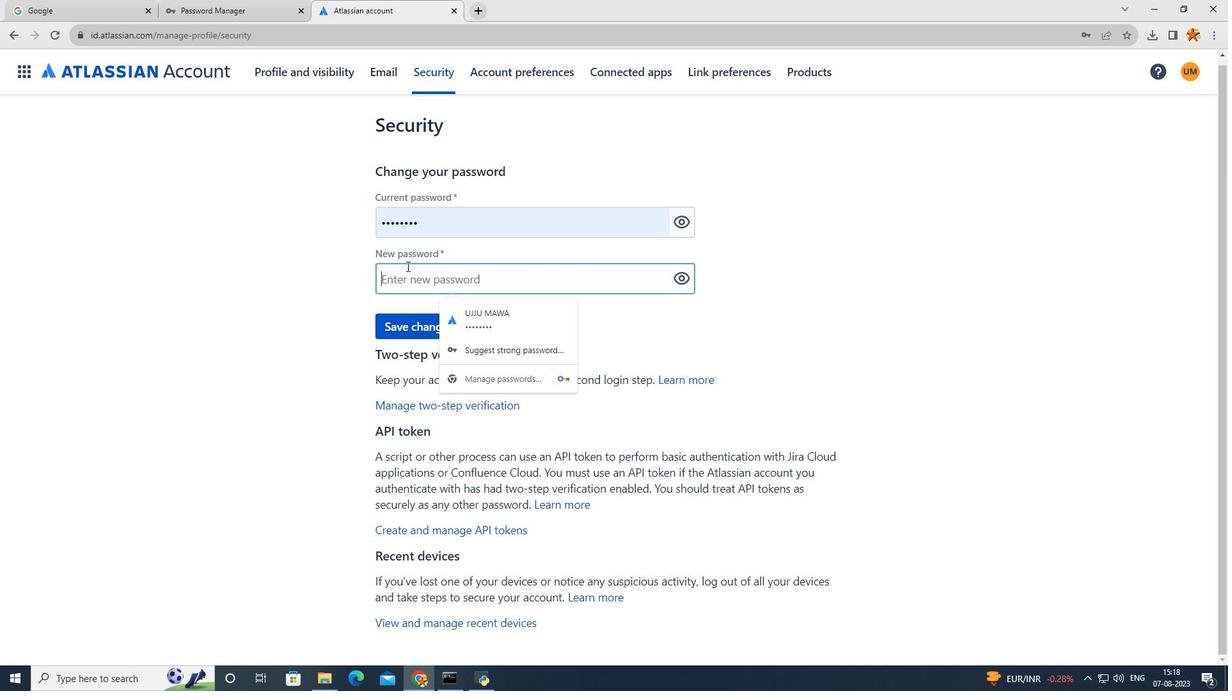 
Action: Mouse moved to (478, 344)
Screenshot: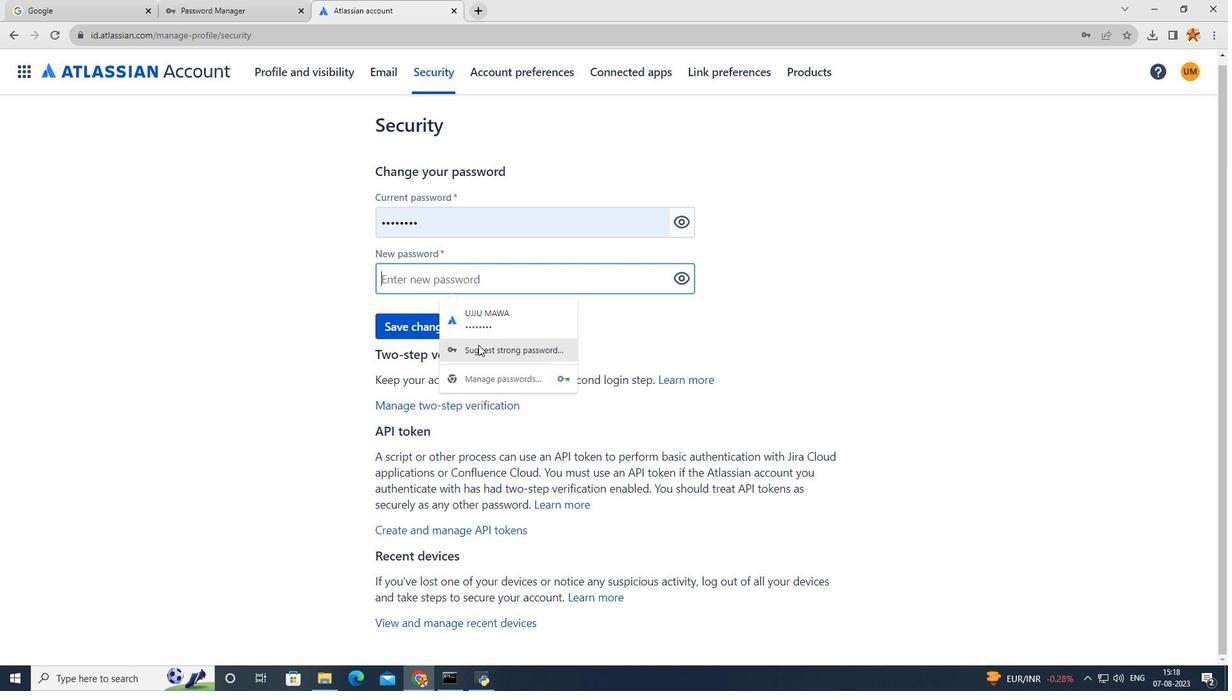 
Action: Mouse pressed left at (478, 344)
Screenshot: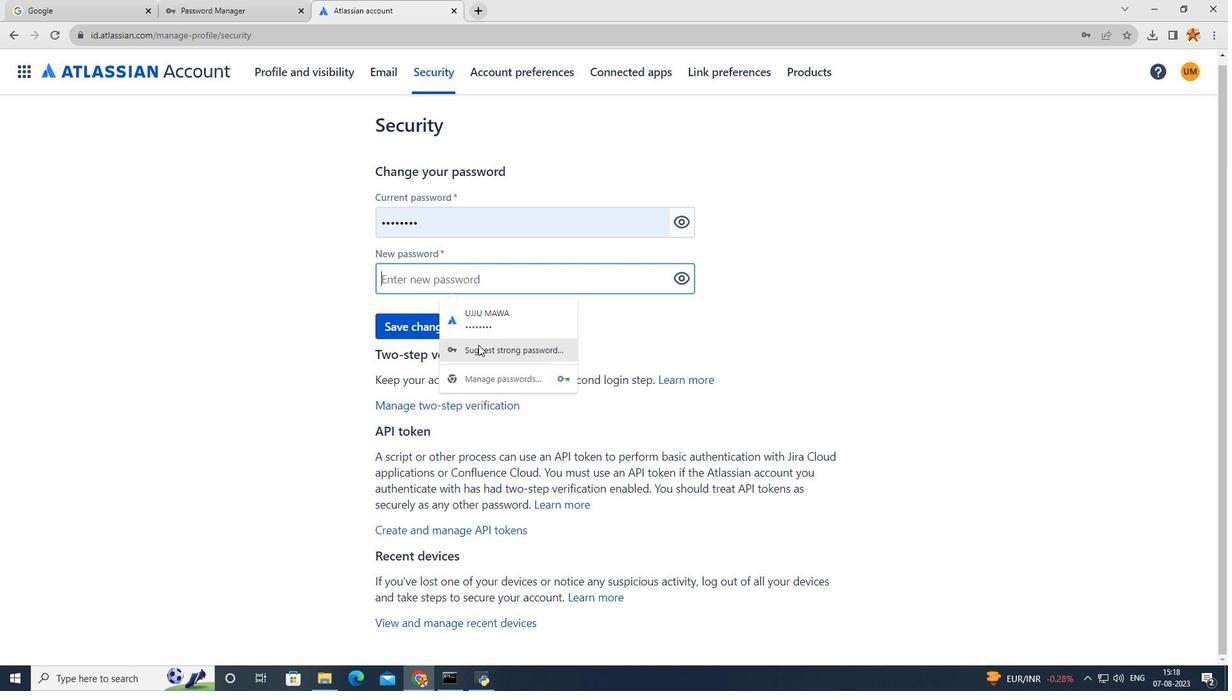 
Action: Mouse moved to (602, 312)
Screenshot: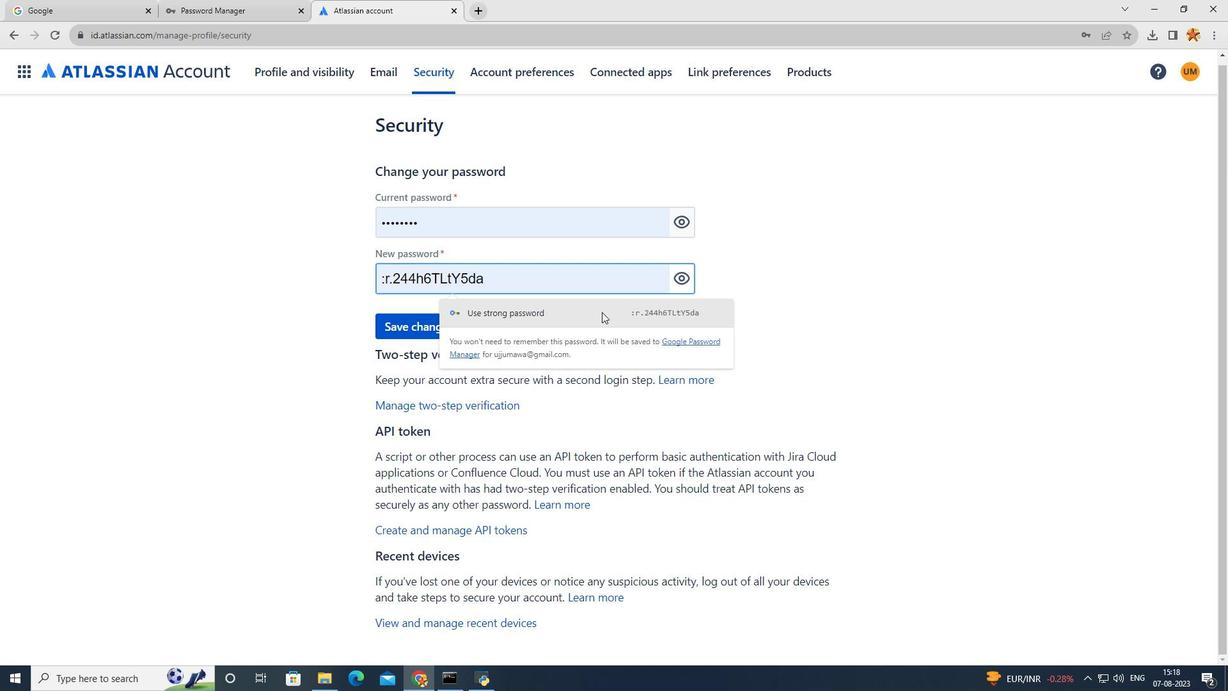 
Action: Mouse pressed left at (602, 312)
Screenshot: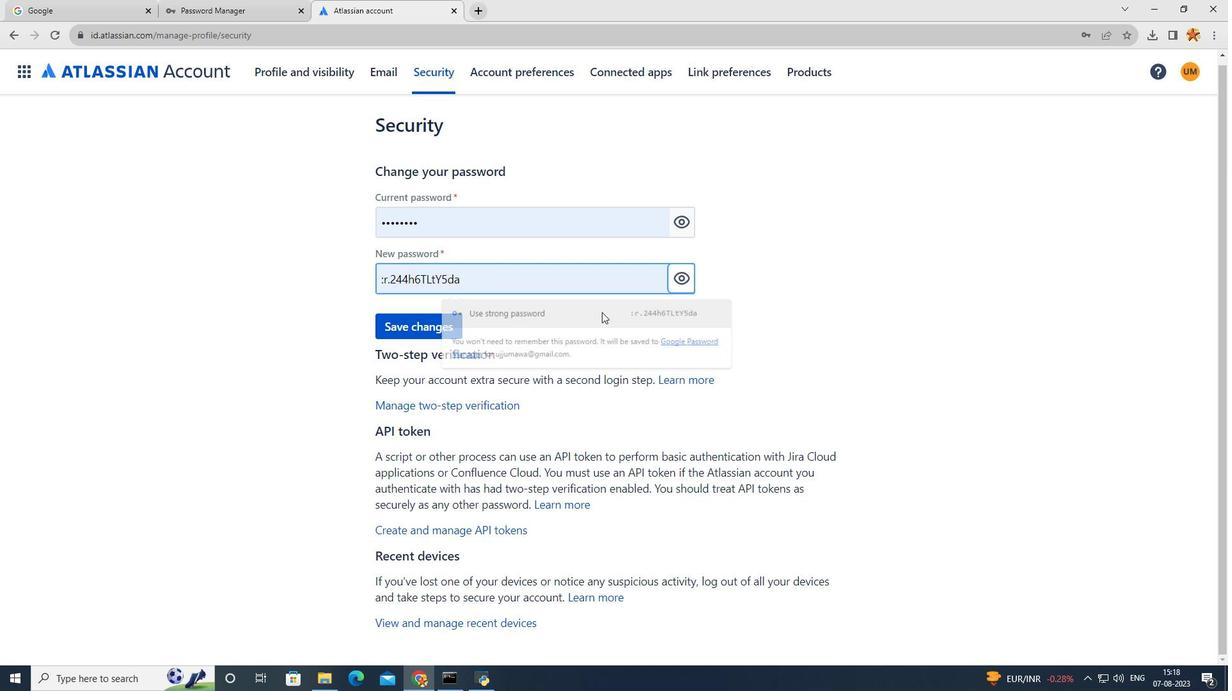 
Action: Mouse moved to (407, 327)
Screenshot: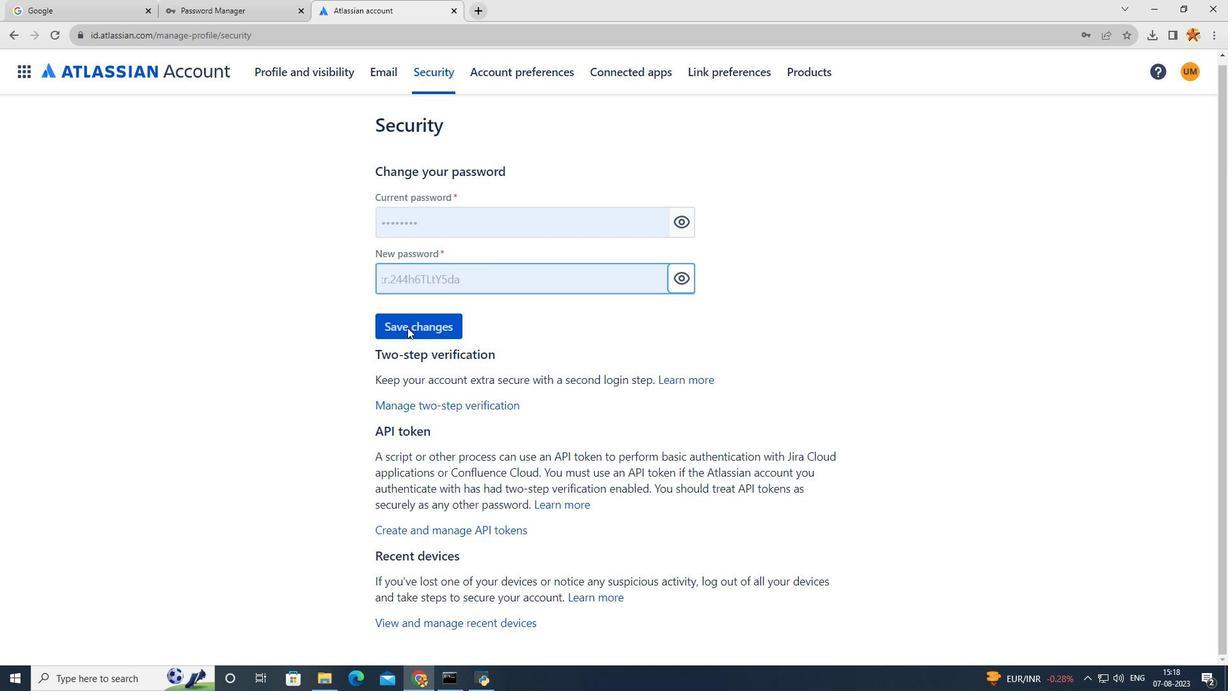 
Action: Mouse pressed left at (407, 327)
Screenshot: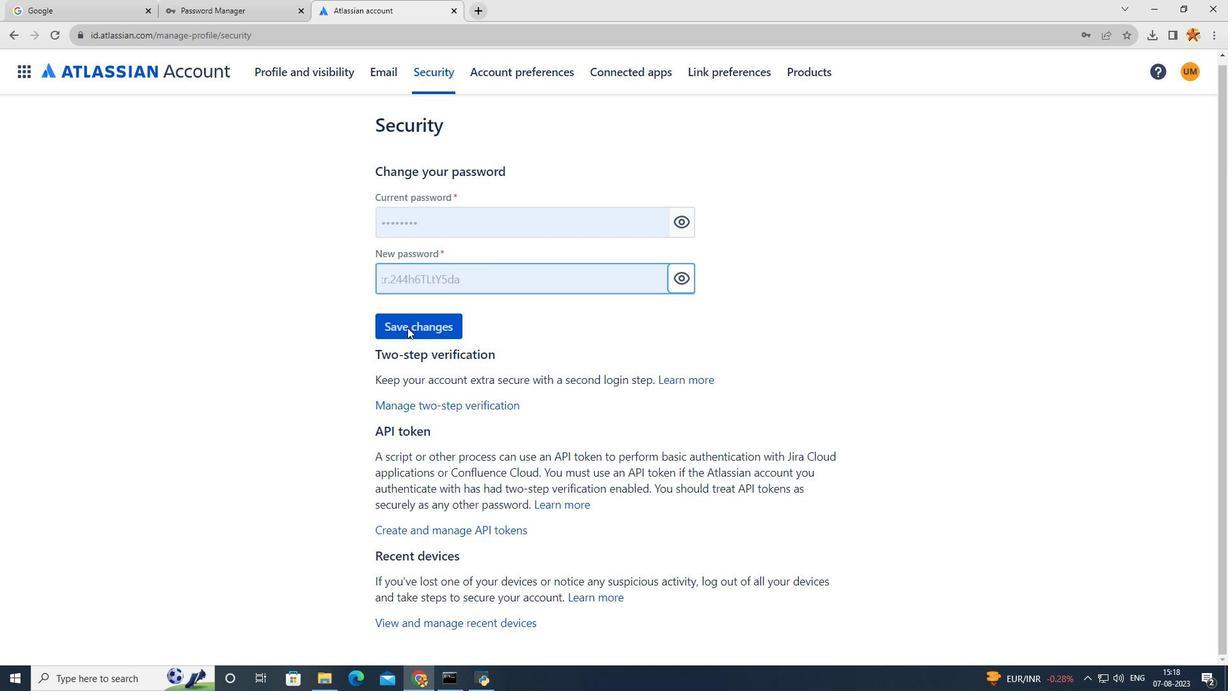 
Action: Mouse moved to (1033, 223)
Screenshot: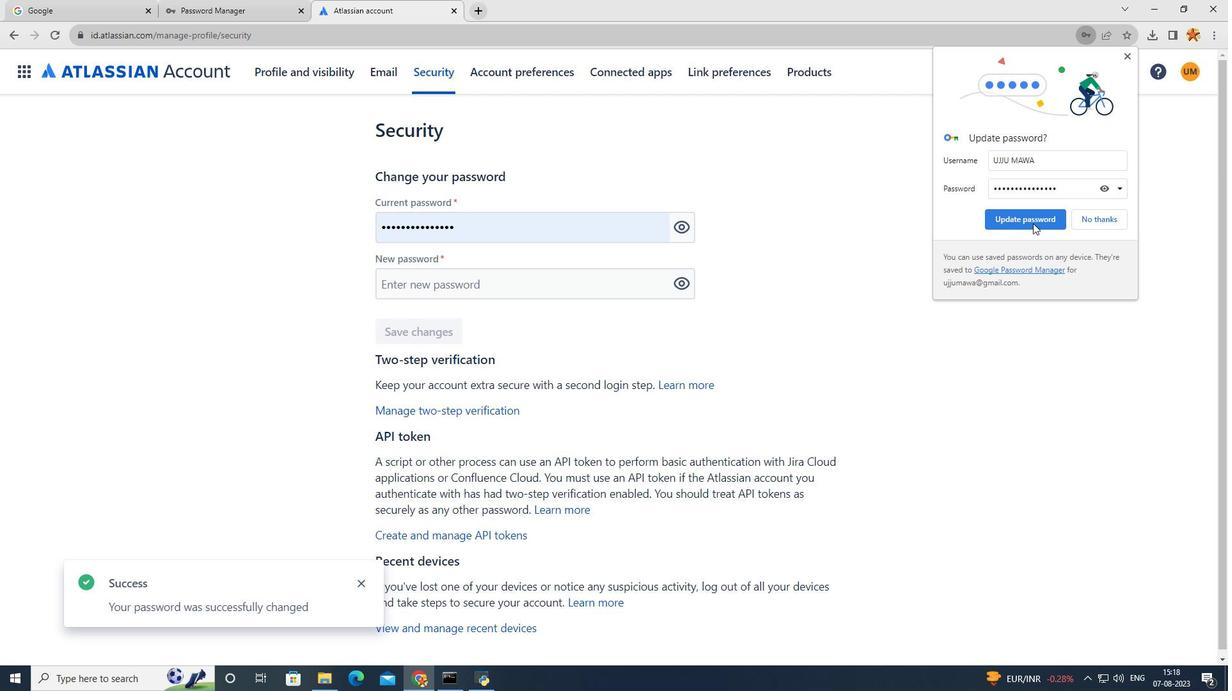 
Action: Mouse pressed left at (1033, 223)
Screenshot: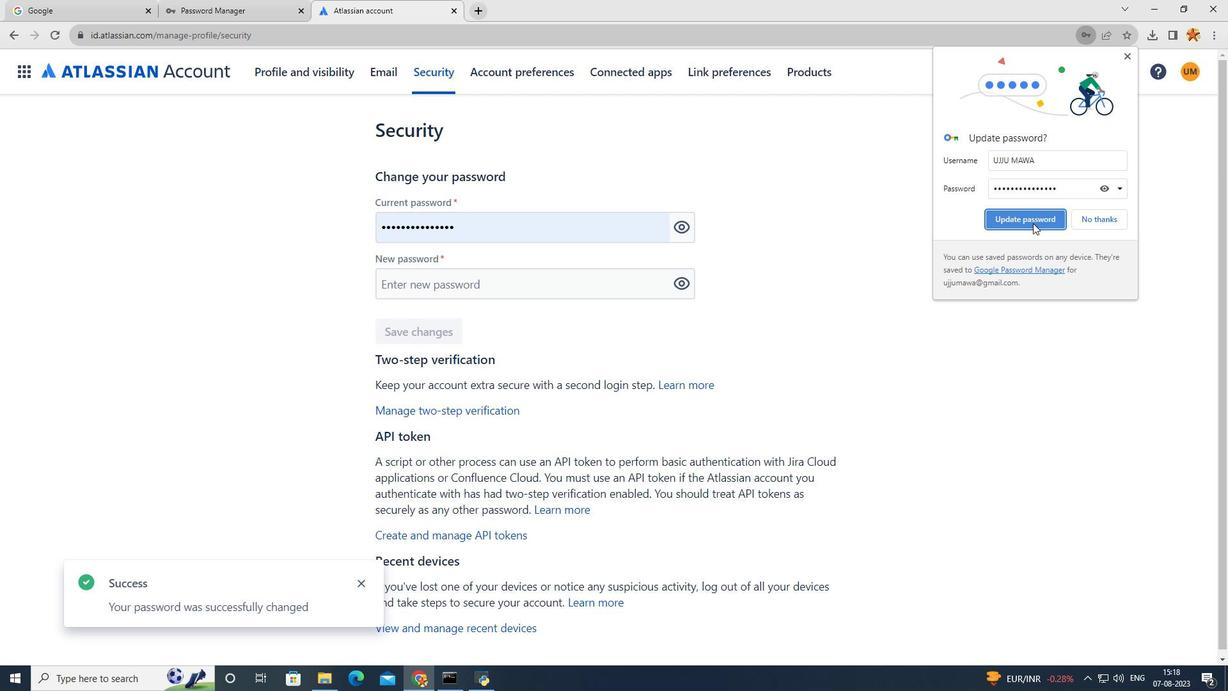 
Action: Mouse moved to (412, 279)
Screenshot: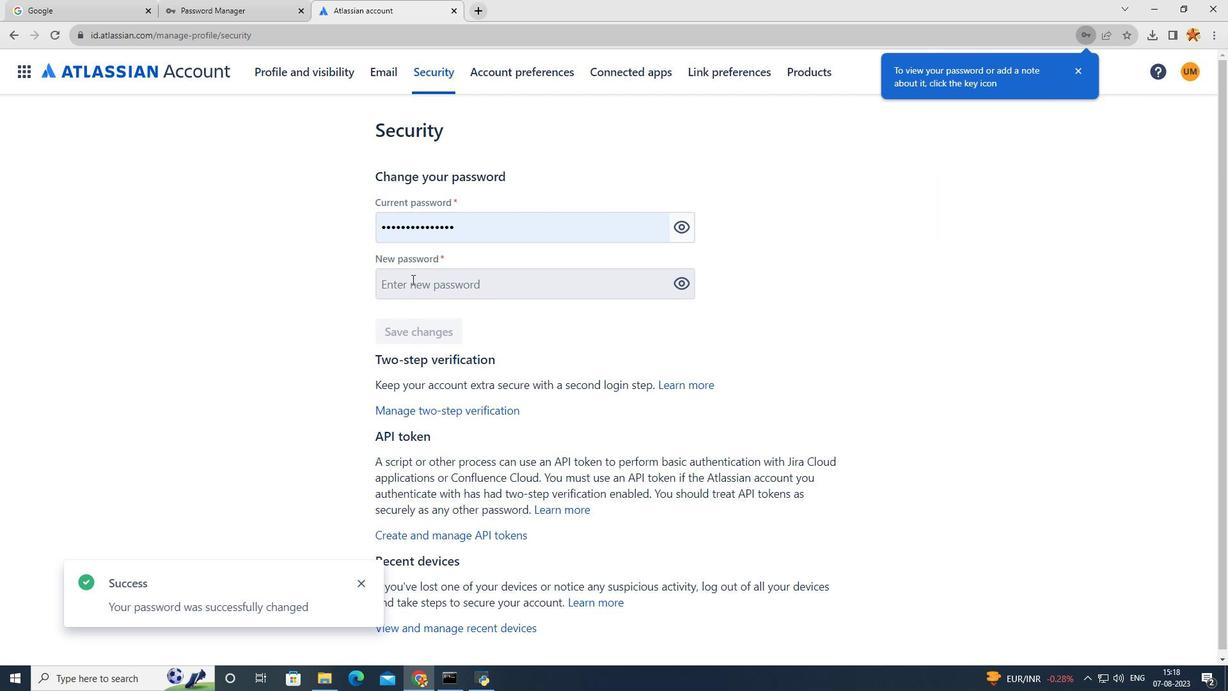 
Action: Mouse pressed left at (412, 279)
Screenshot: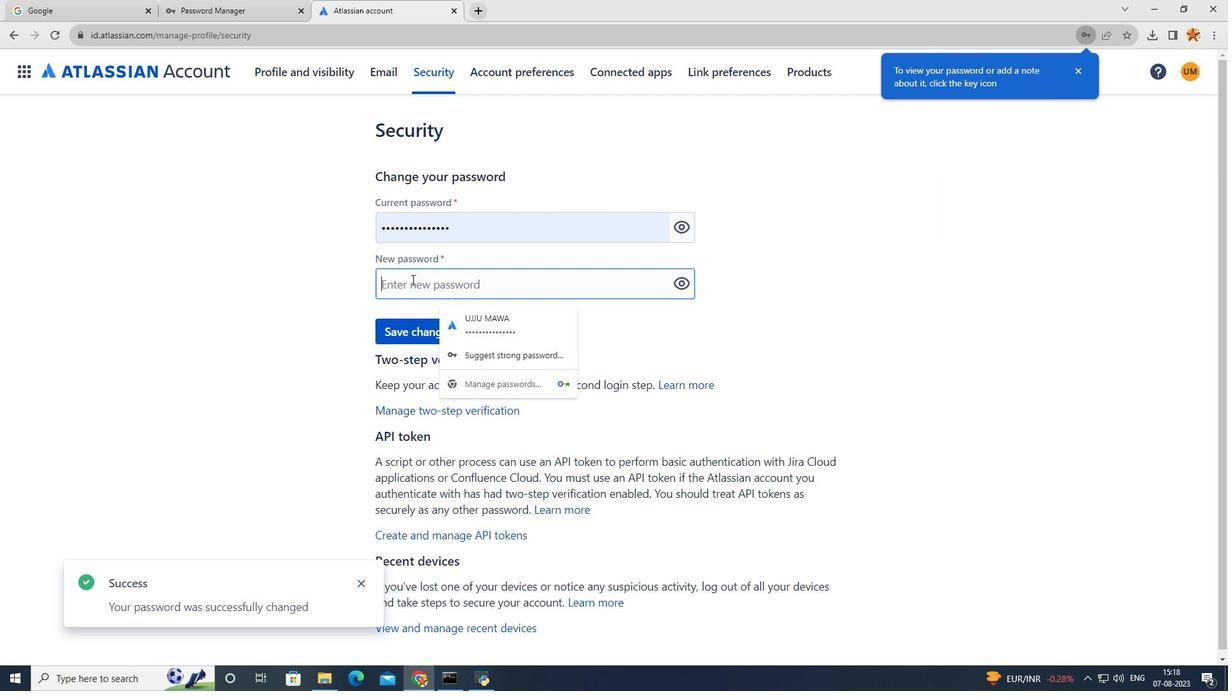 
Action: Mouse moved to (655, 353)
Screenshot: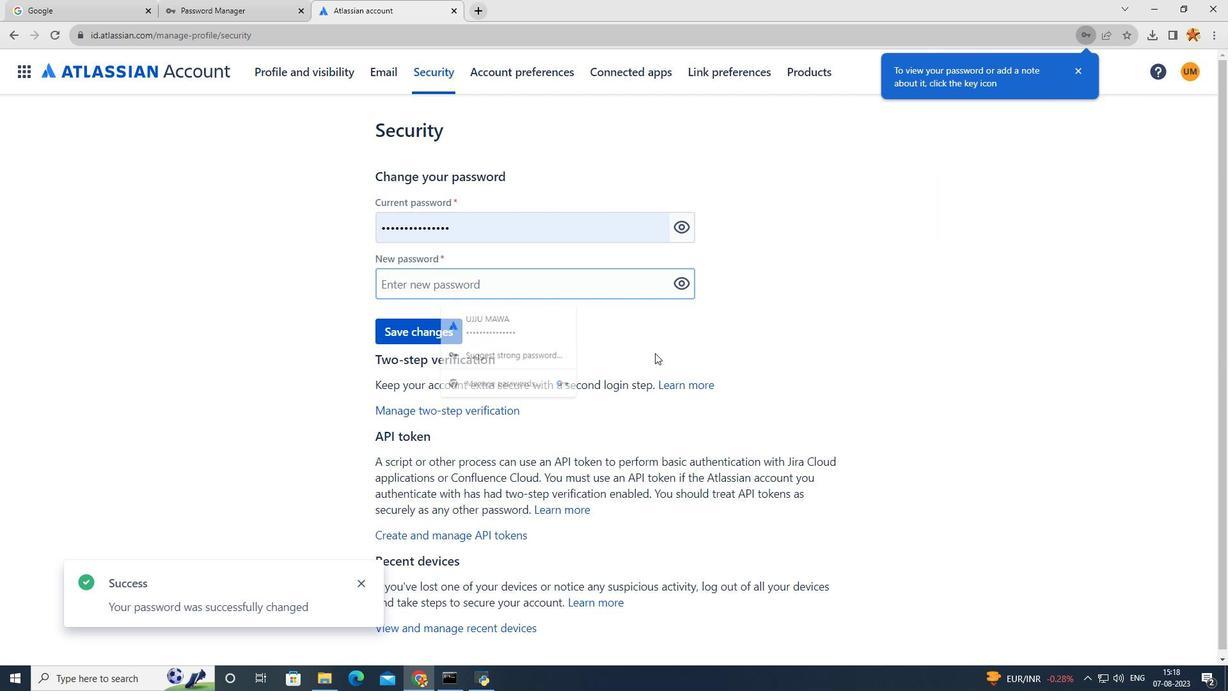 
Action: Mouse pressed left at (655, 353)
Screenshot: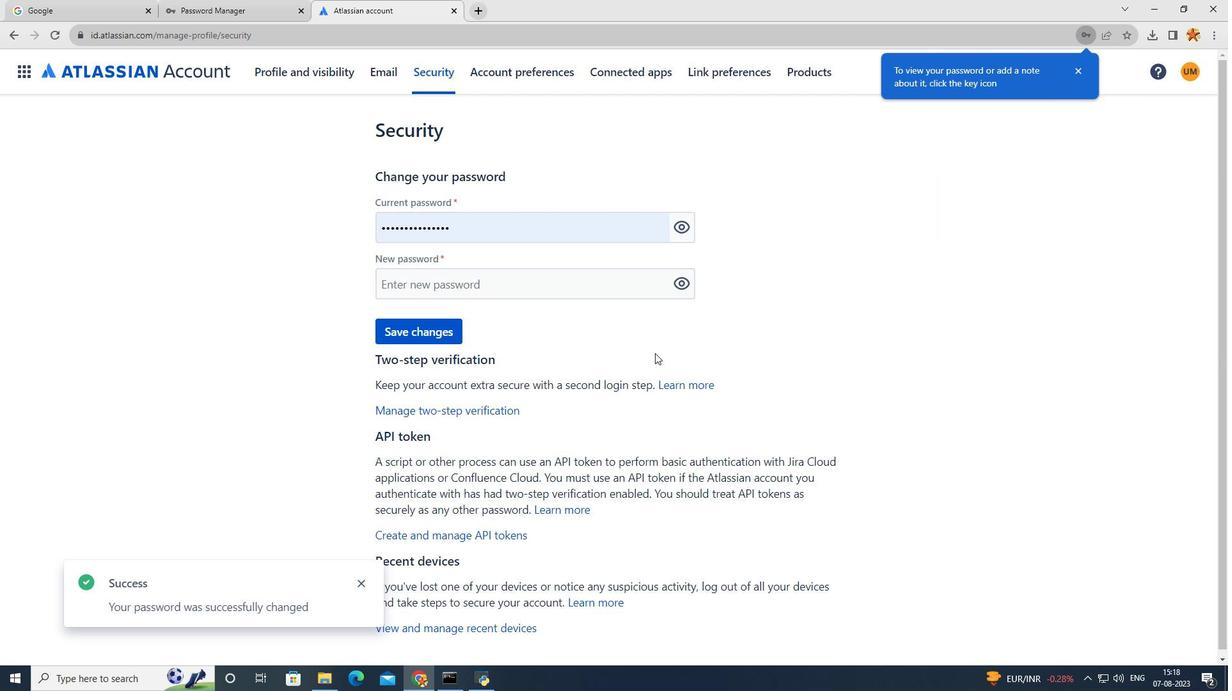 
Action: Mouse moved to (928, 154)
Screenshot: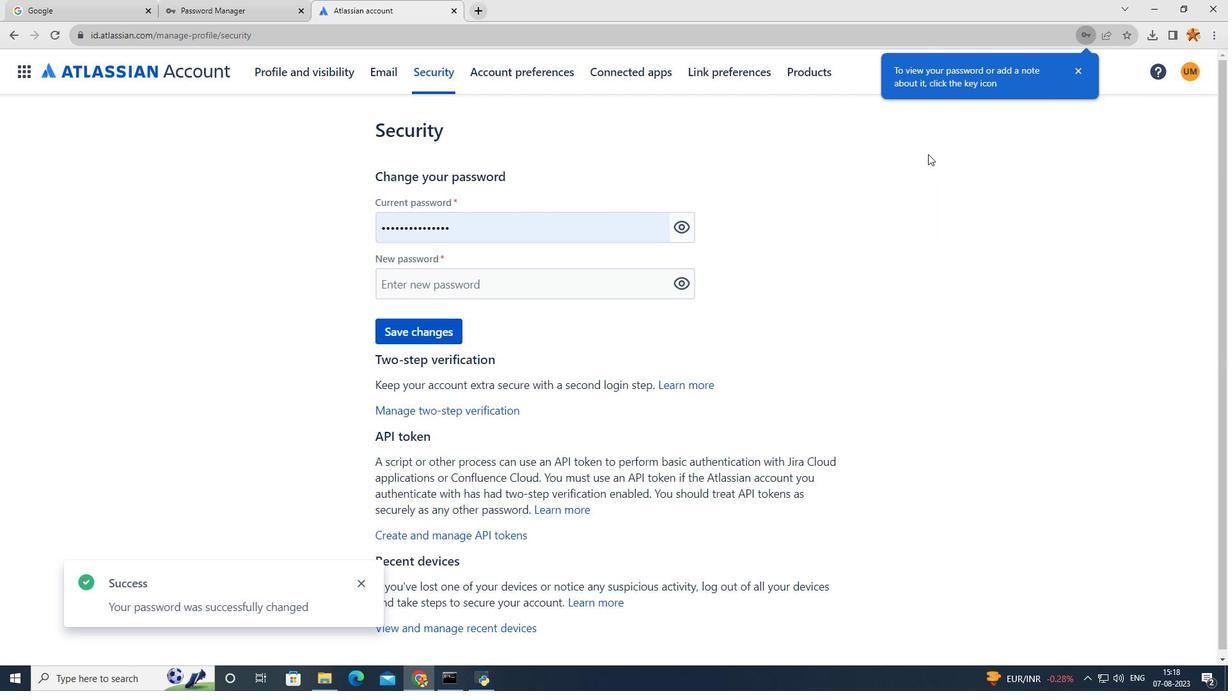 
Action: Mouse pressed left at (928, 154)
Screenshot: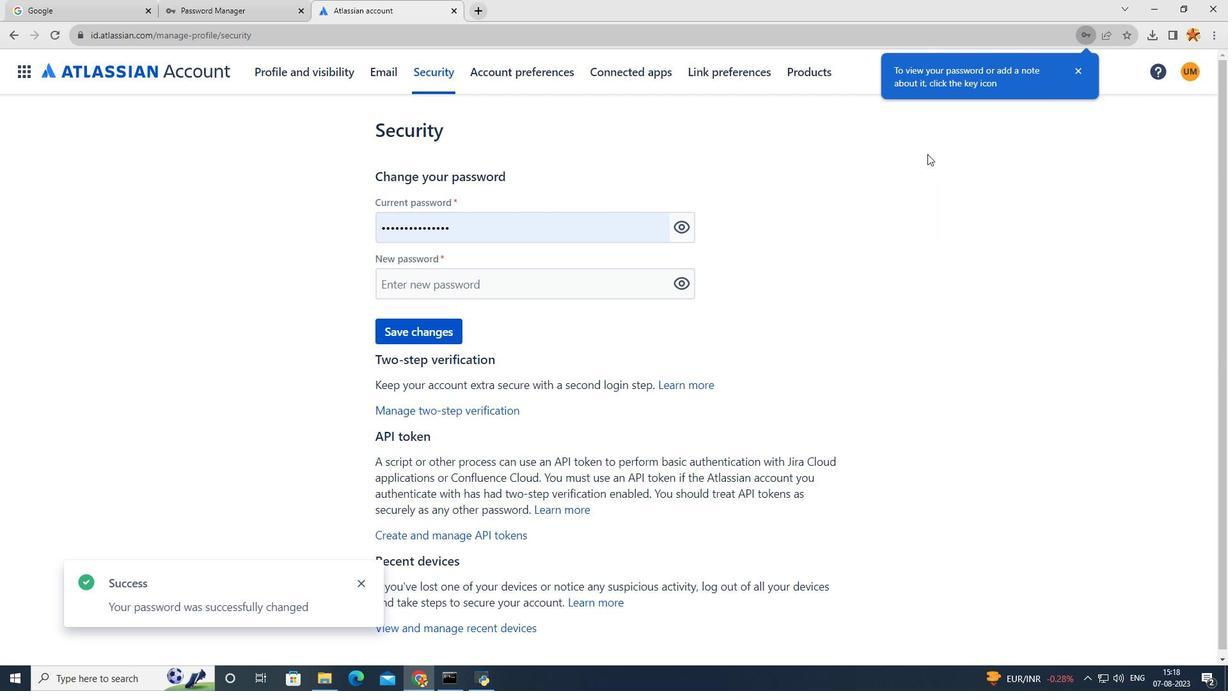 
Action: Mouse moved to (1013, 83)
Screenshot: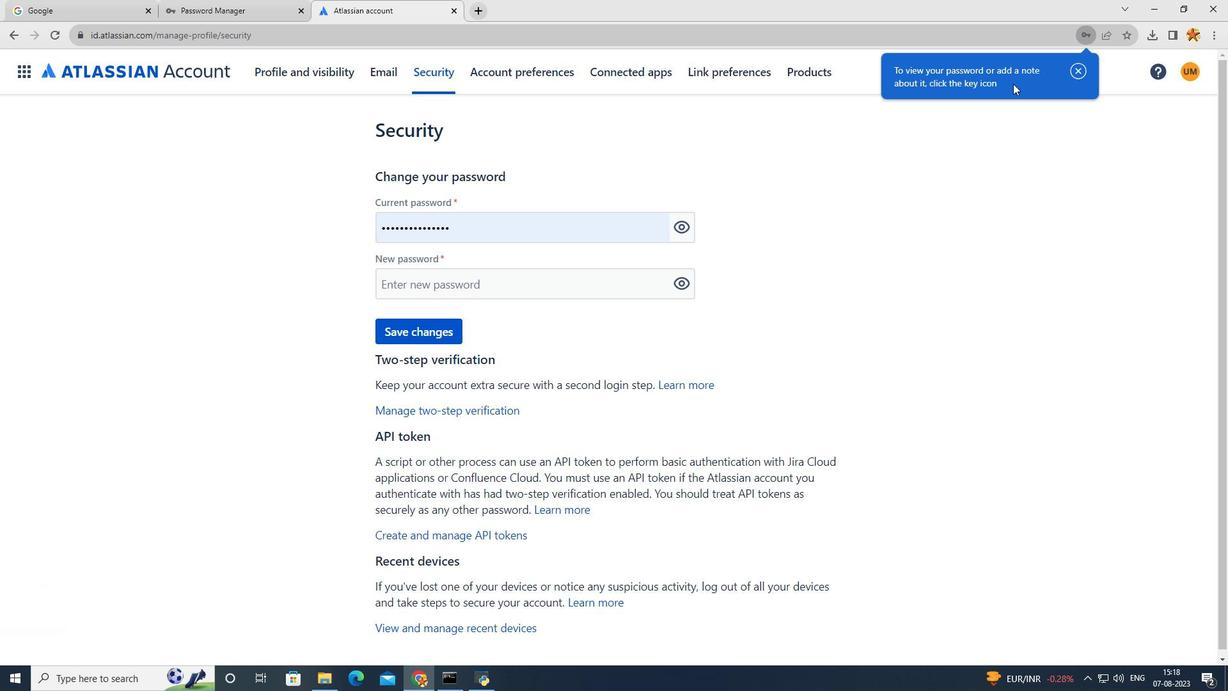 
Action: Mouse pressed left at (1013, 83)
Screenshot: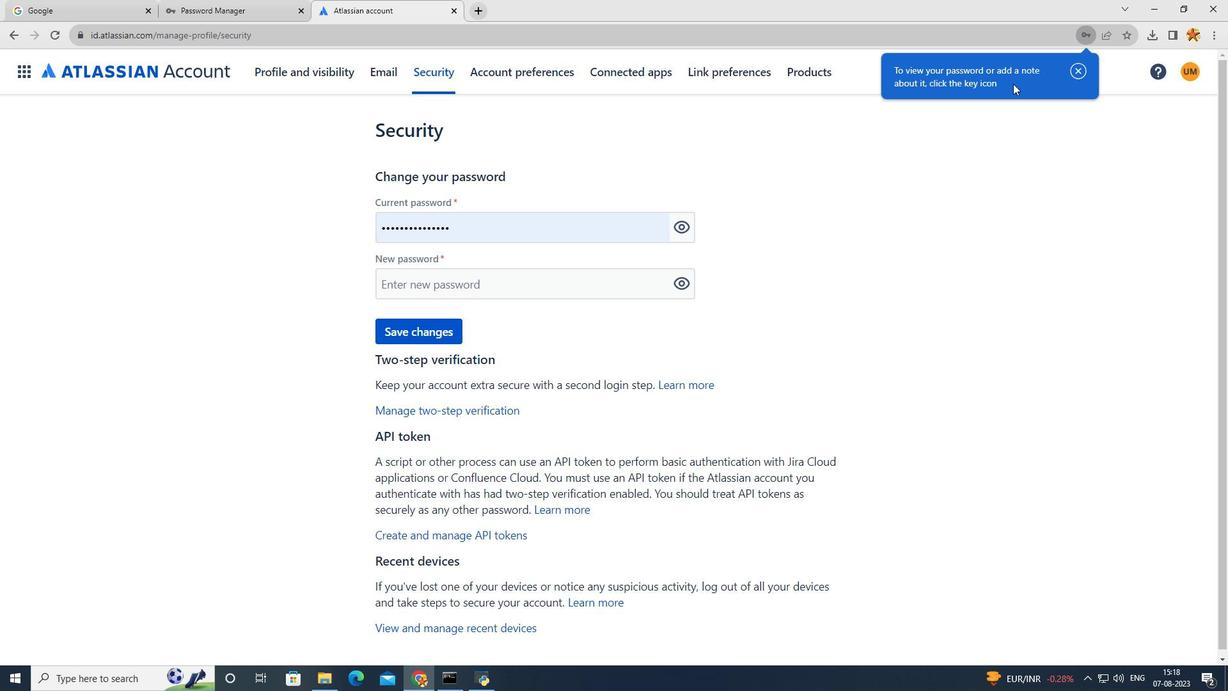 
Action: Mouse moved to (1083, 38)
Screenshot: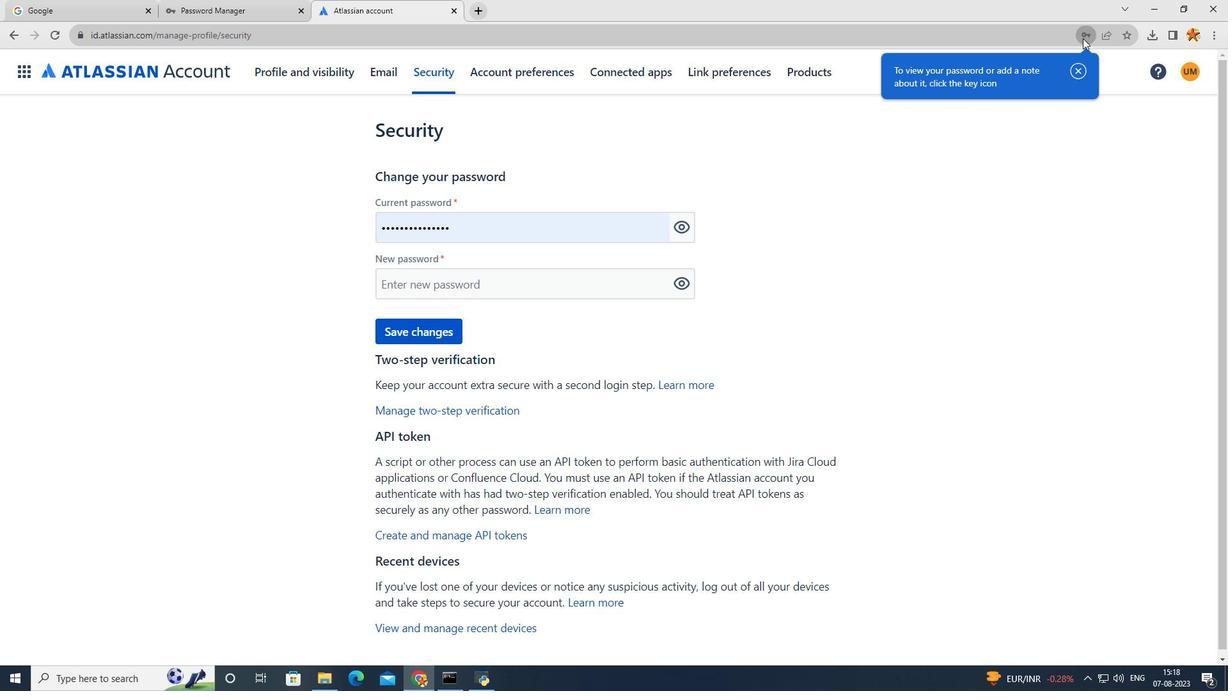 
Action: Mouse pressed left at (1083, 38)
Screenshot: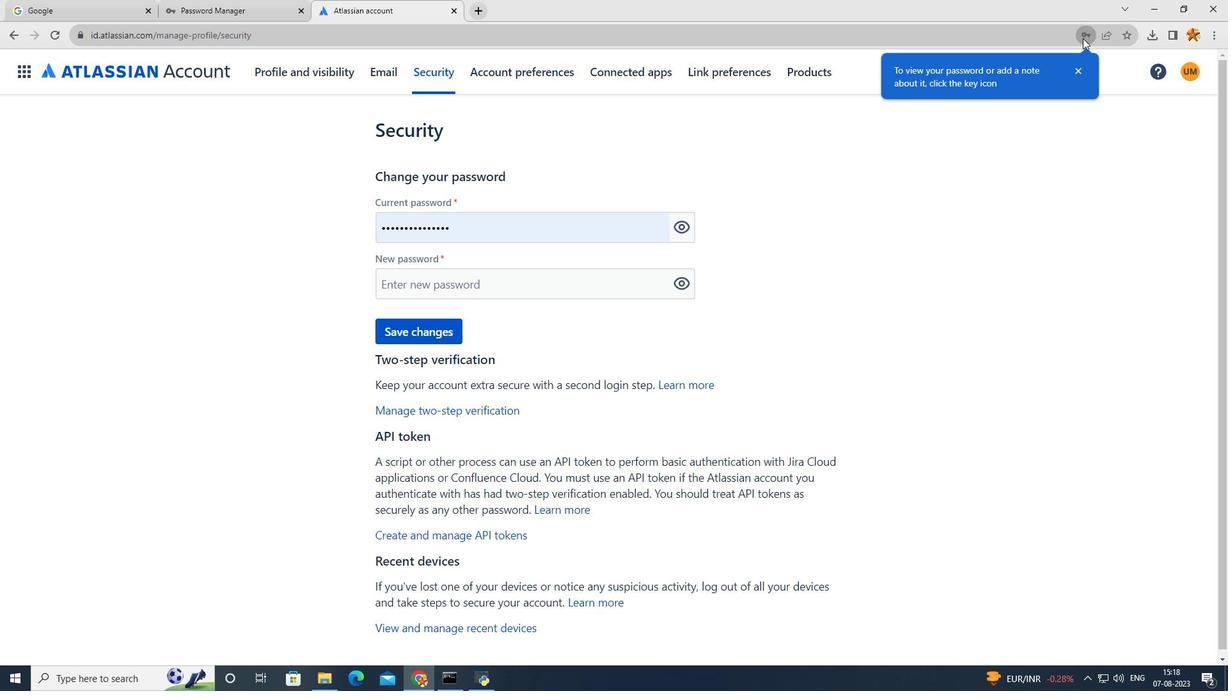 
Action: Mouse moved to (1015, 94)
Screenshot: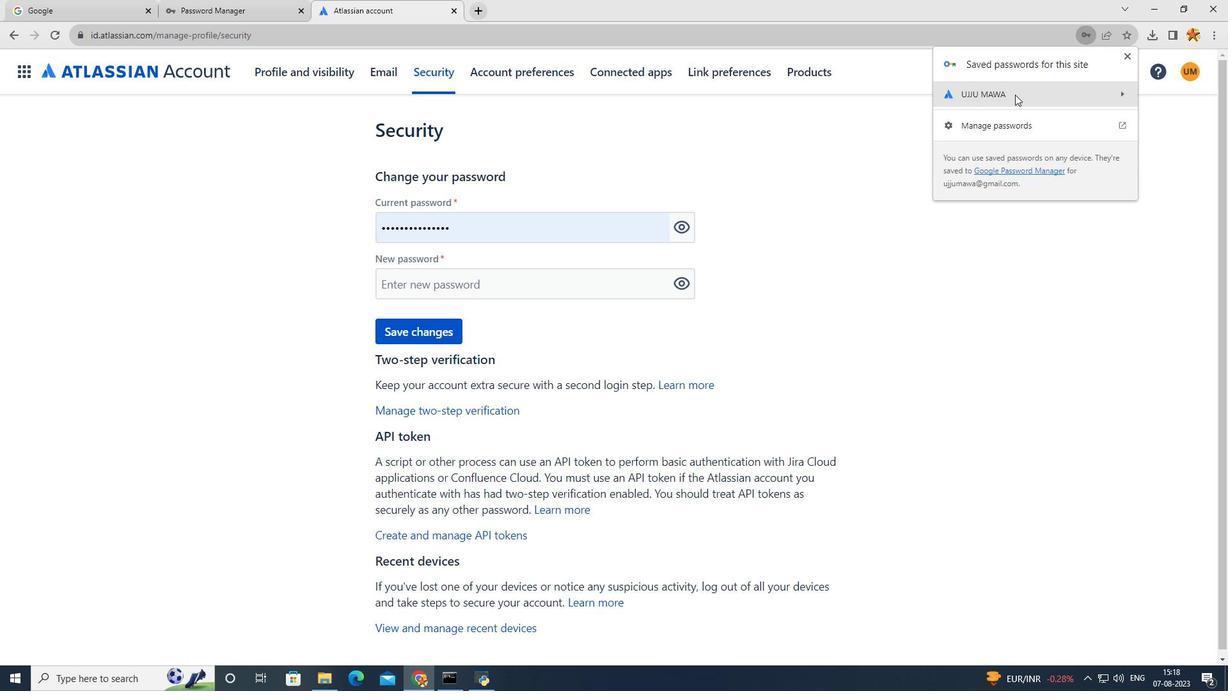 
Action: Mouse pressed left at (1015, 94)
Screenshot: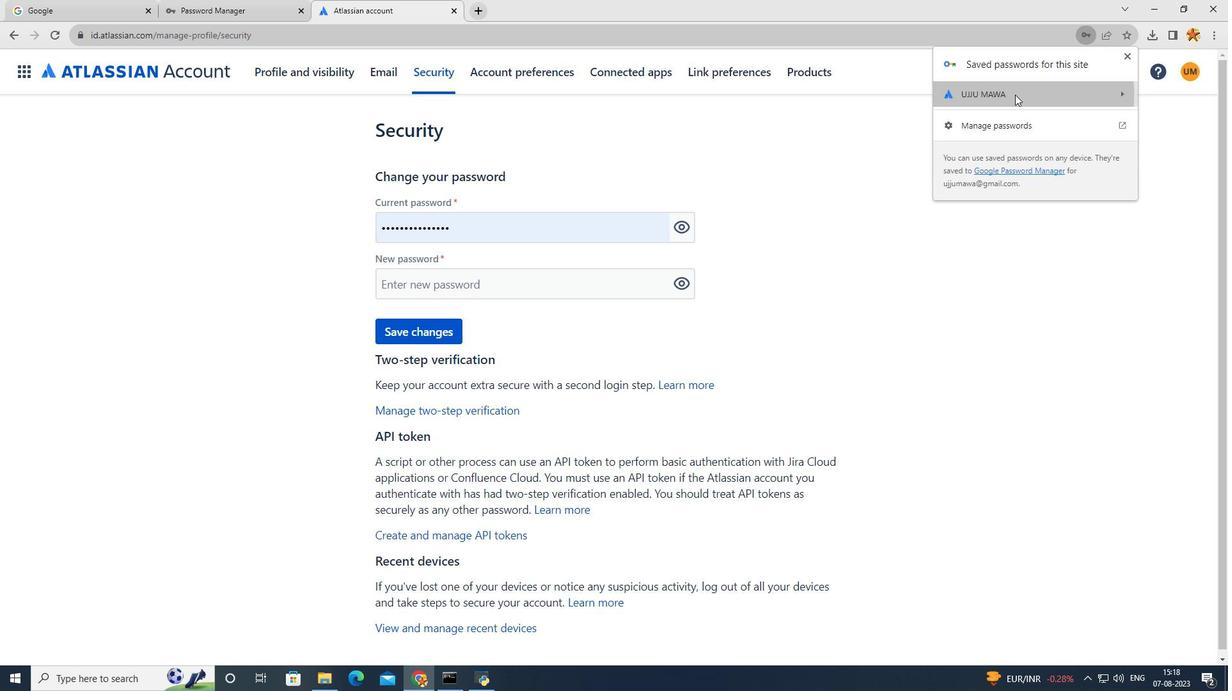 
Action: Mouse moved to (526, 336)
Screenshot: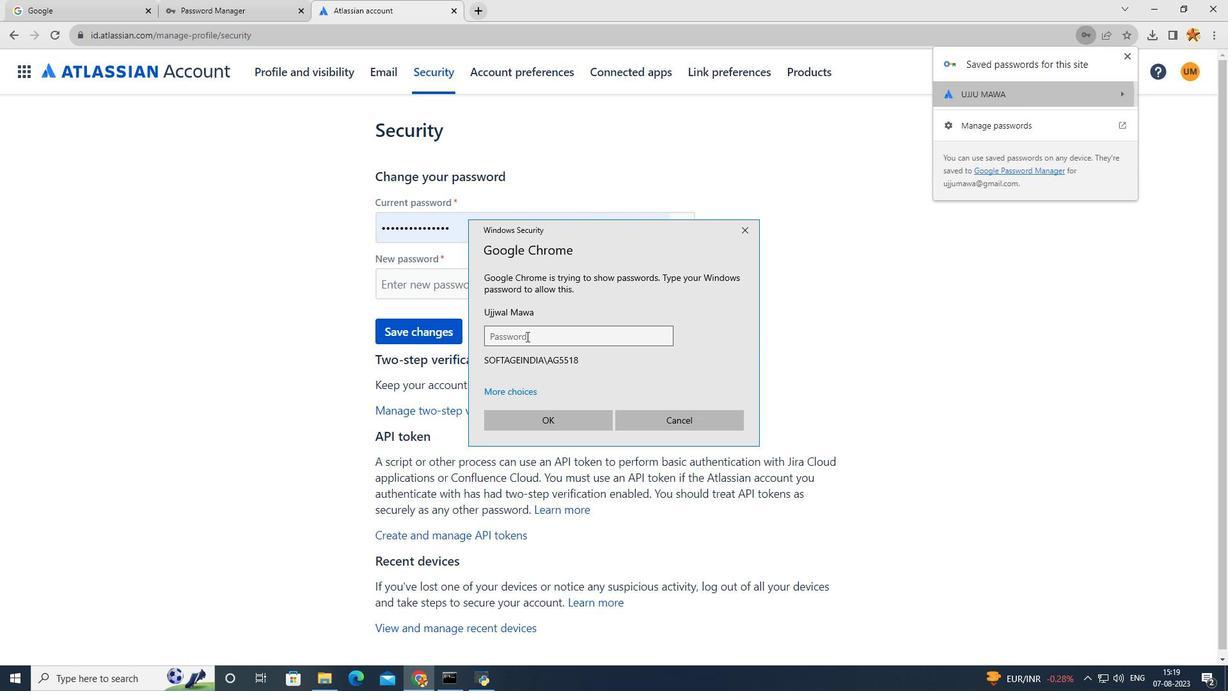
Action: Mouse pressed left at (526, 336)
Screenshot: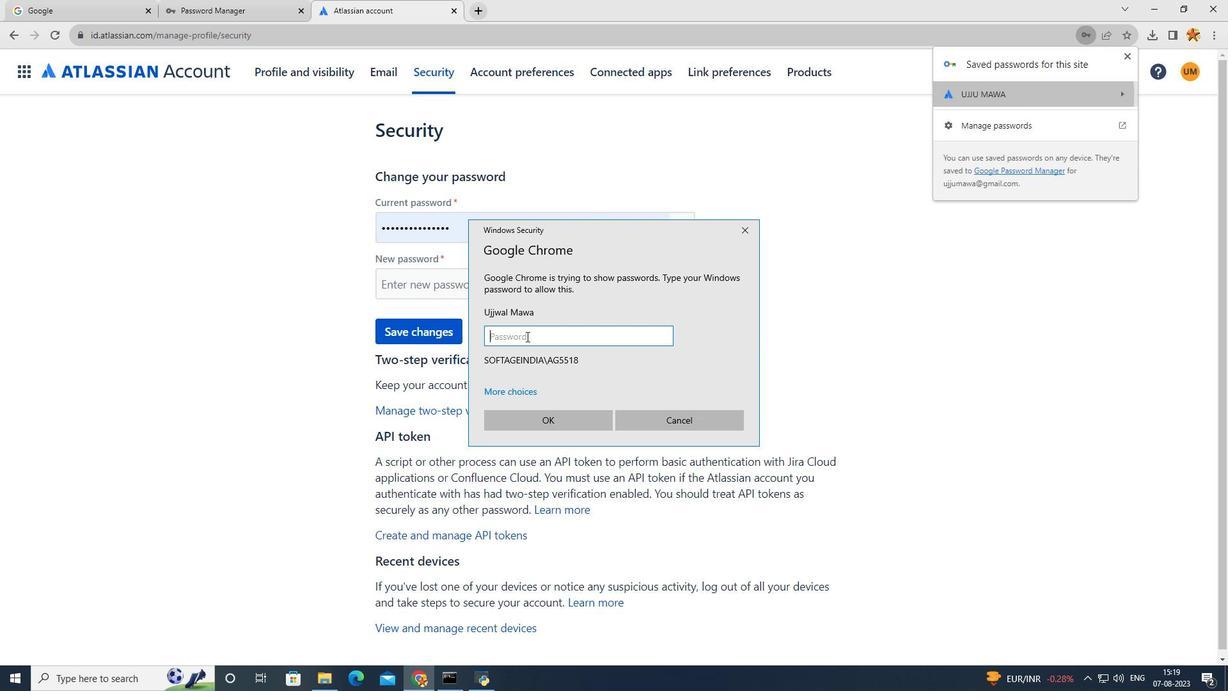 
Action: Mouse moved to (680, 298)
Screenshot: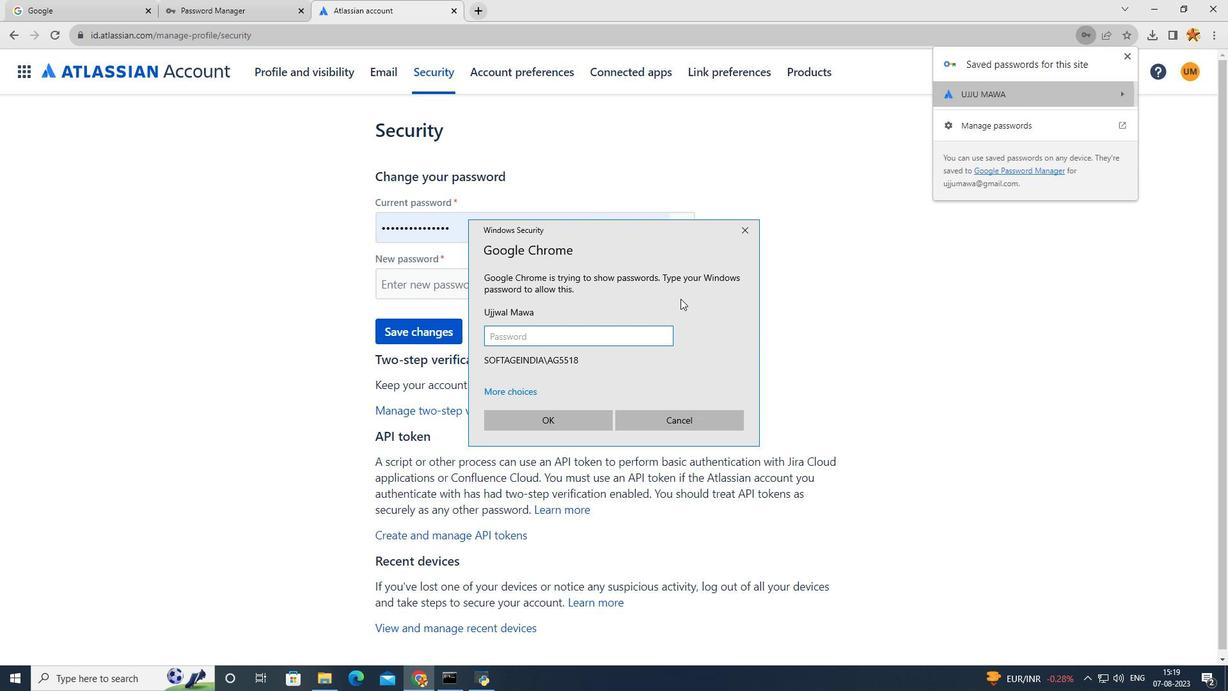 
Action: Key pressed <Key.caps_lock>S<Key.caps_lock>oftage<Key.shift_r>2<Key.backspace><Key.shift_r>@3
Screenshot: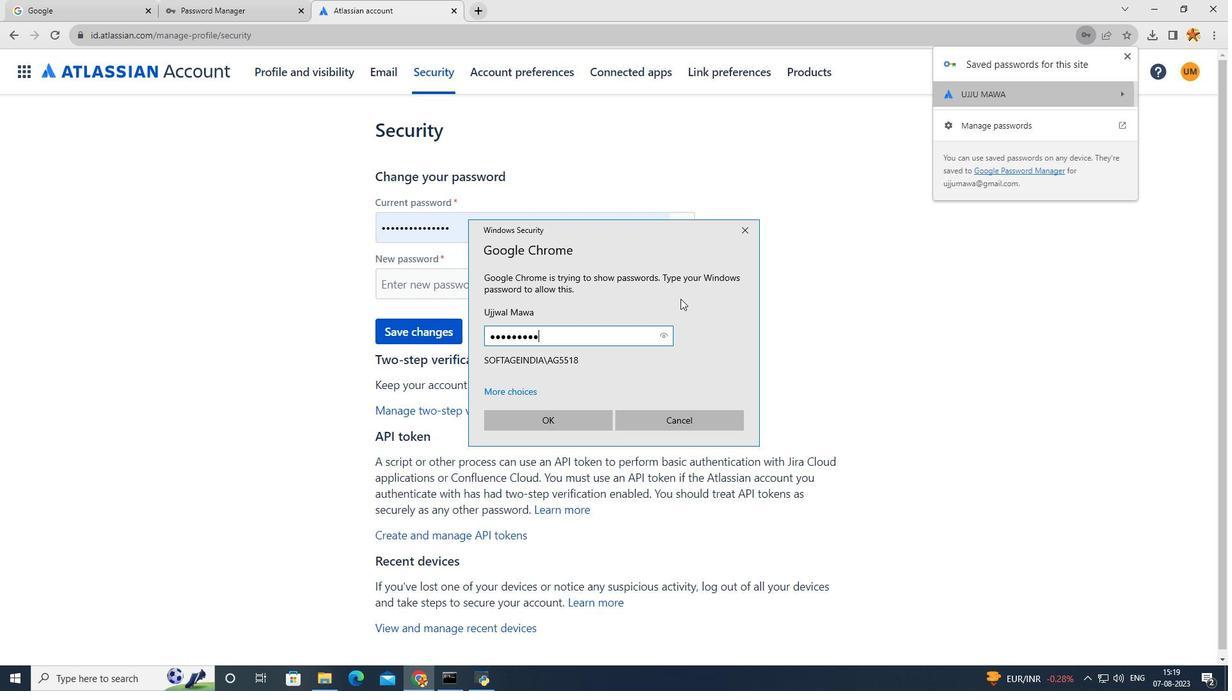 
Action: Mouse moved to (586, 424)
Screenshot: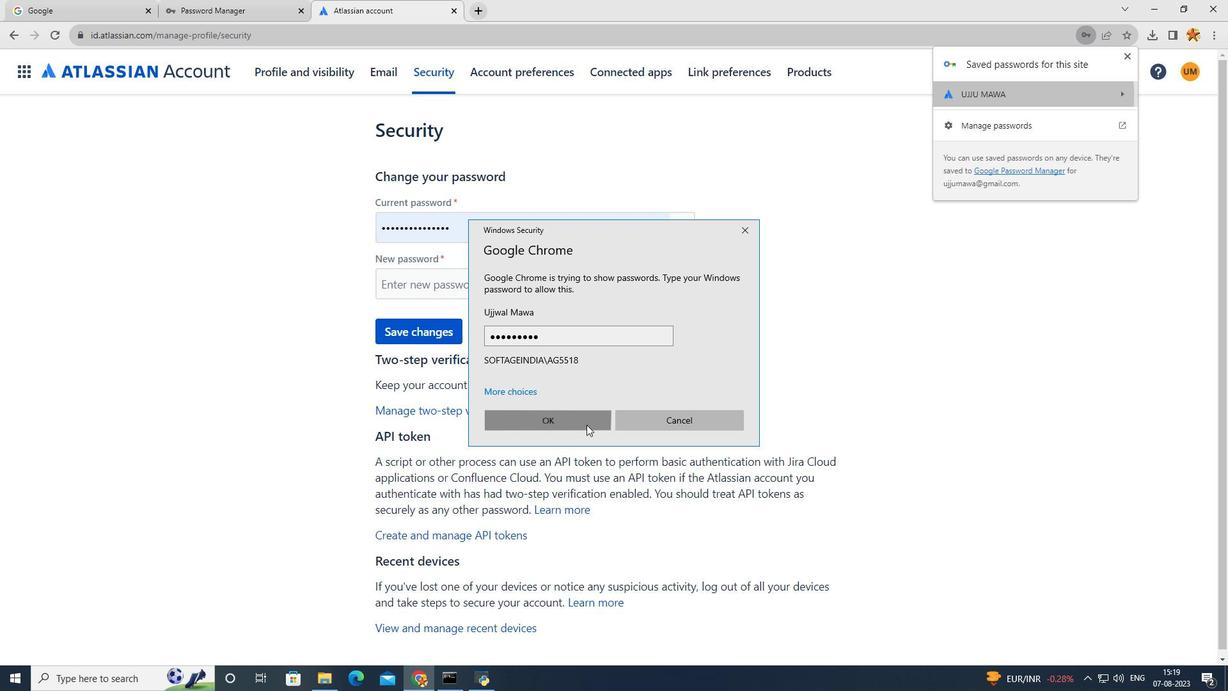 
Action: Mouse pressed left at (586, 424)
Screenshot: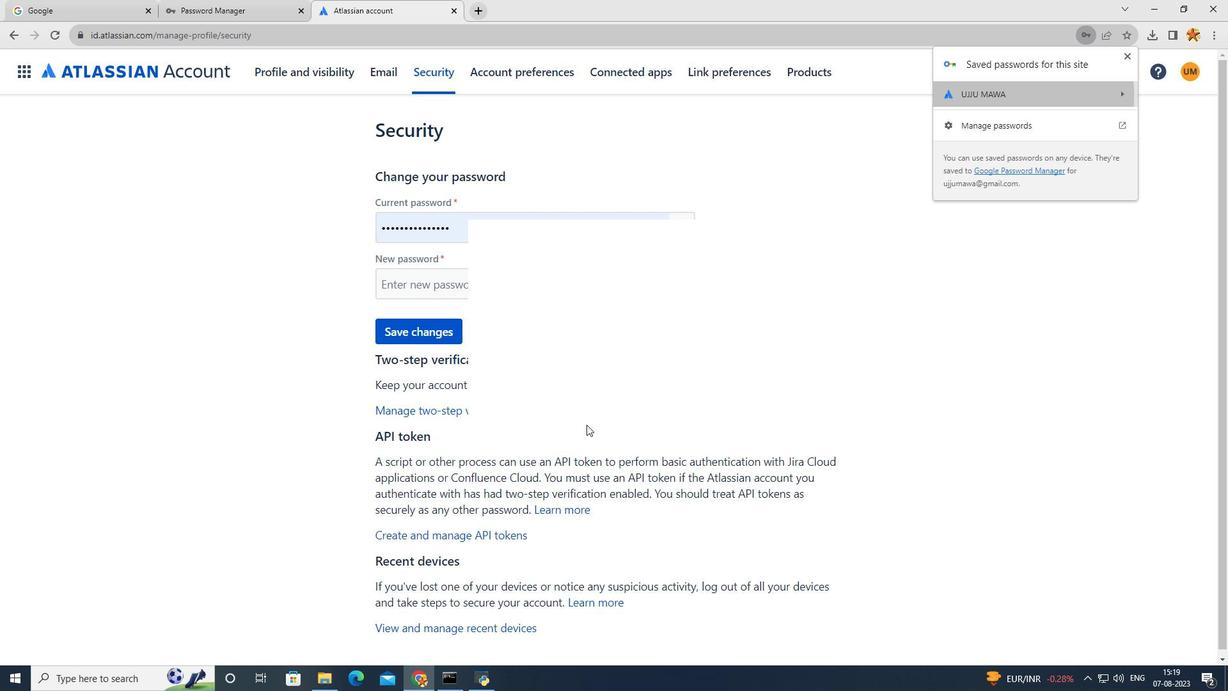 
Action: Mouse moved to (1089, 121)
Screenshot: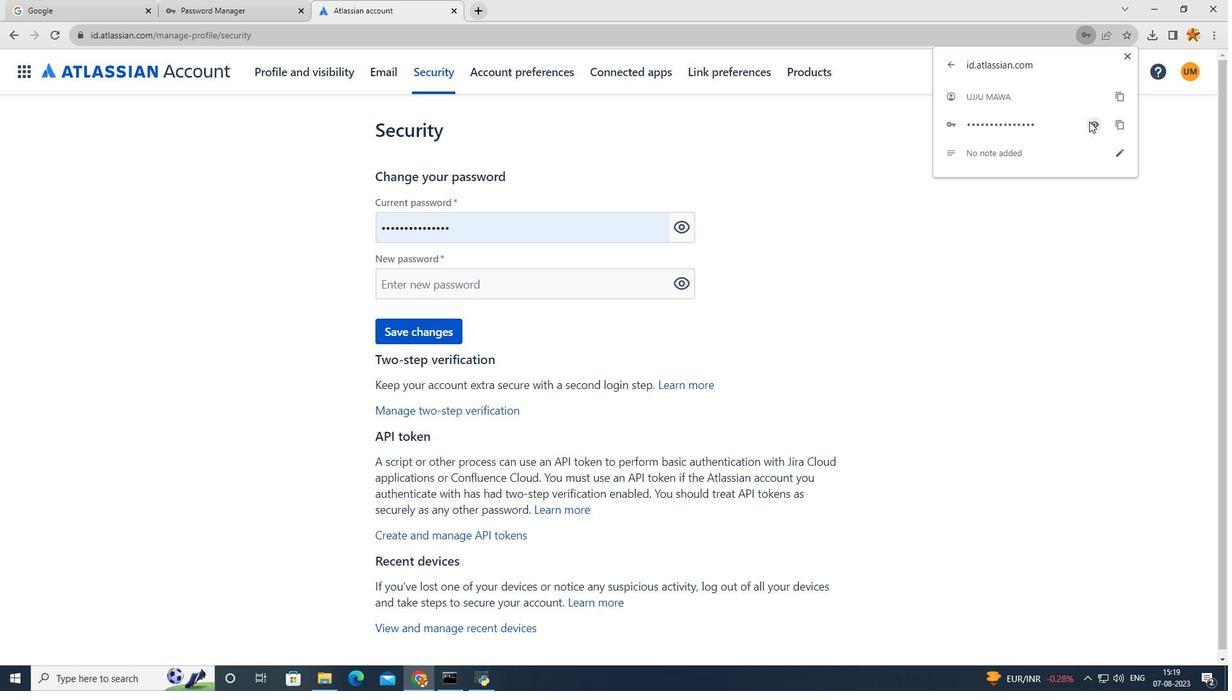 
Action: Mouse pressed left at (1089, 121)
Screenshot: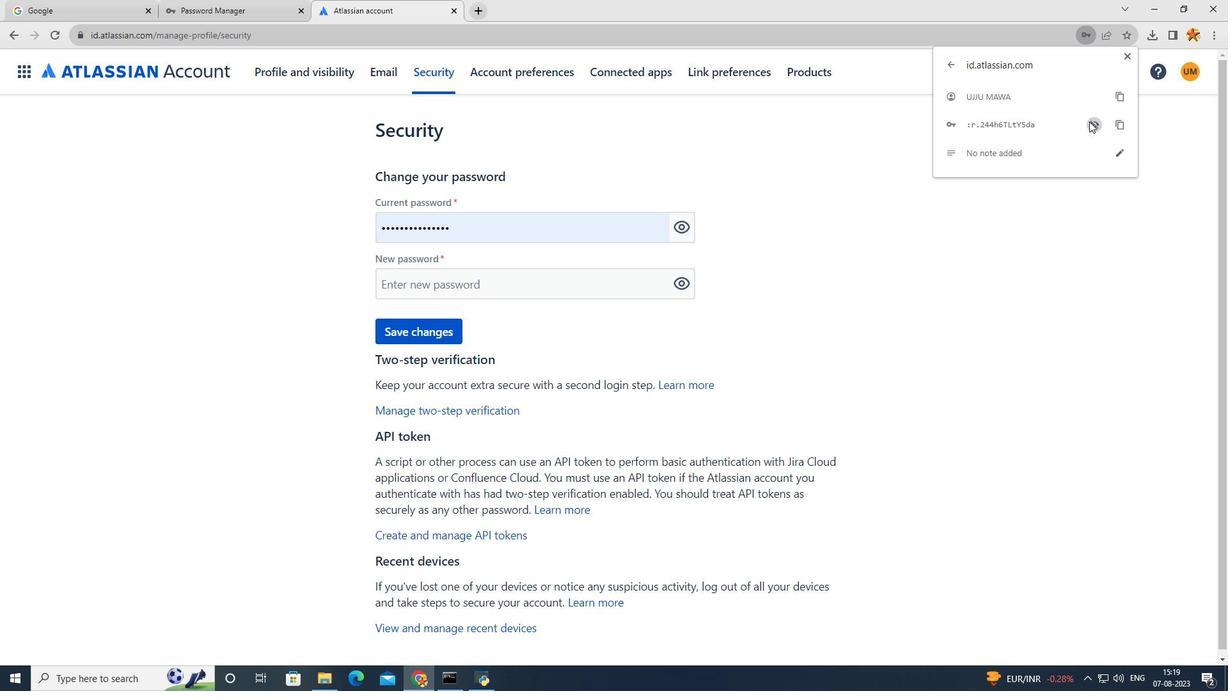 
Action: Mouse pressed left at (1089, 121)
Screenshot: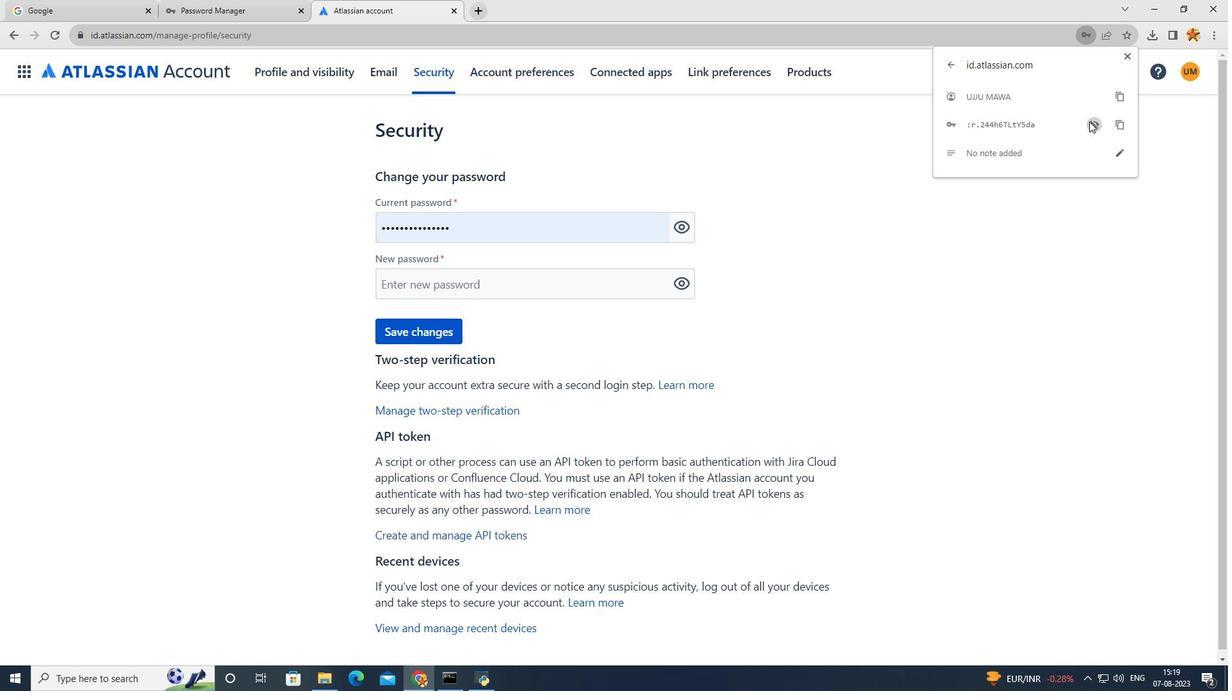 
Action: Mouse moved to (1111, 148)
Screenshot: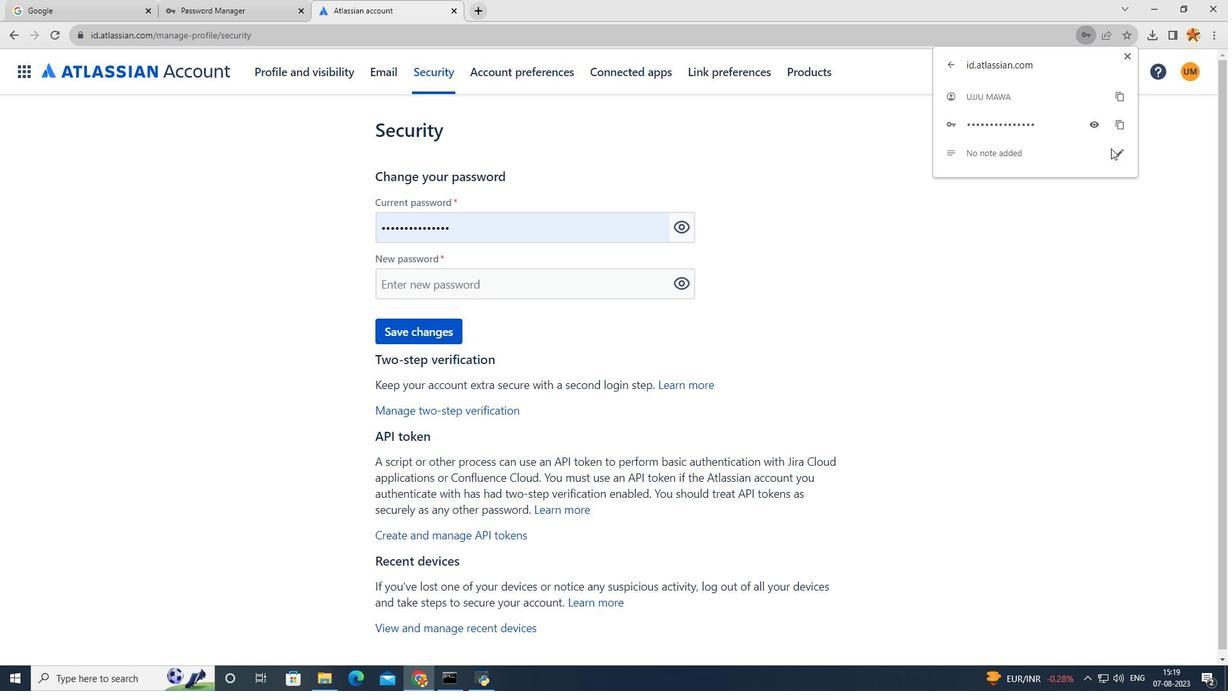 
Action: Mouse pressed left at (1111, 148)
Screenshot: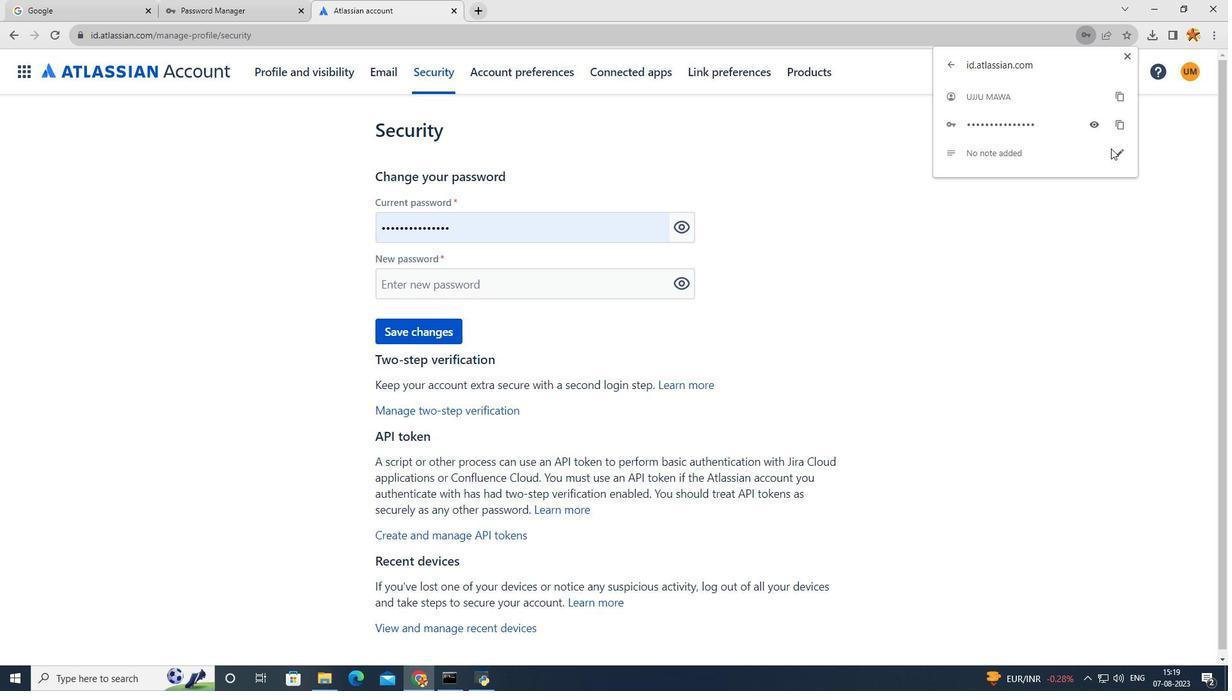 
Action: Mouse moved to (1116, 151)
Screenshot: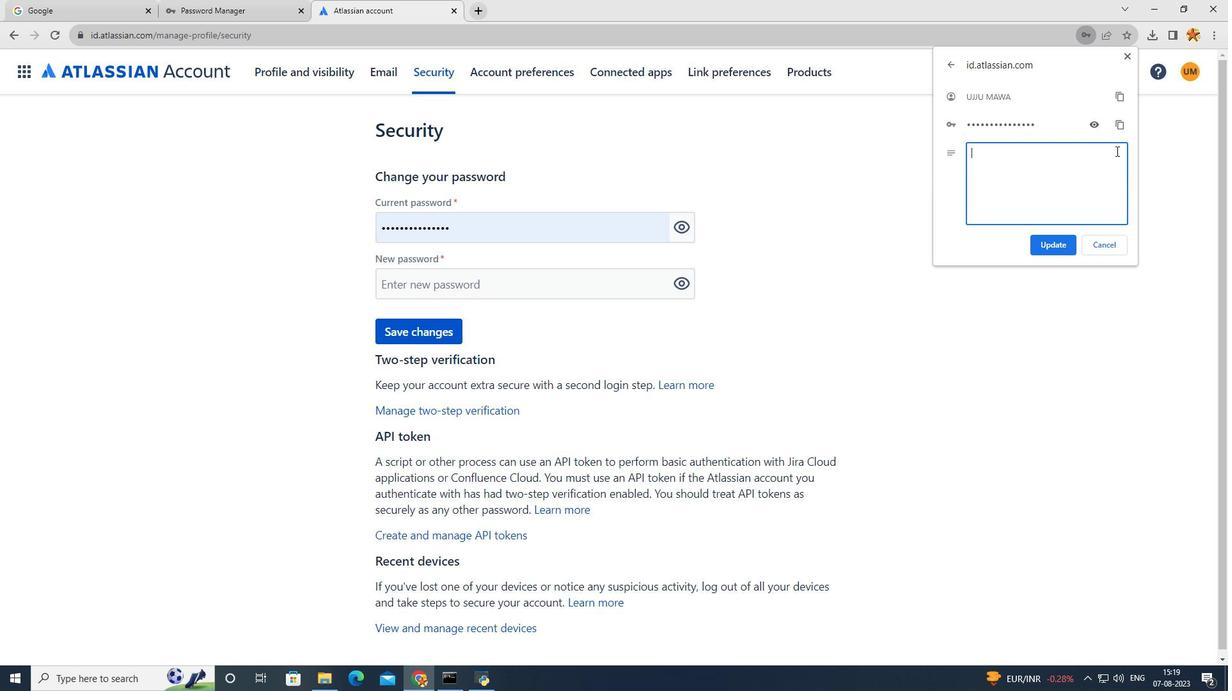 
Action: Mouse pressed left at (1116, 151)
Screenshot: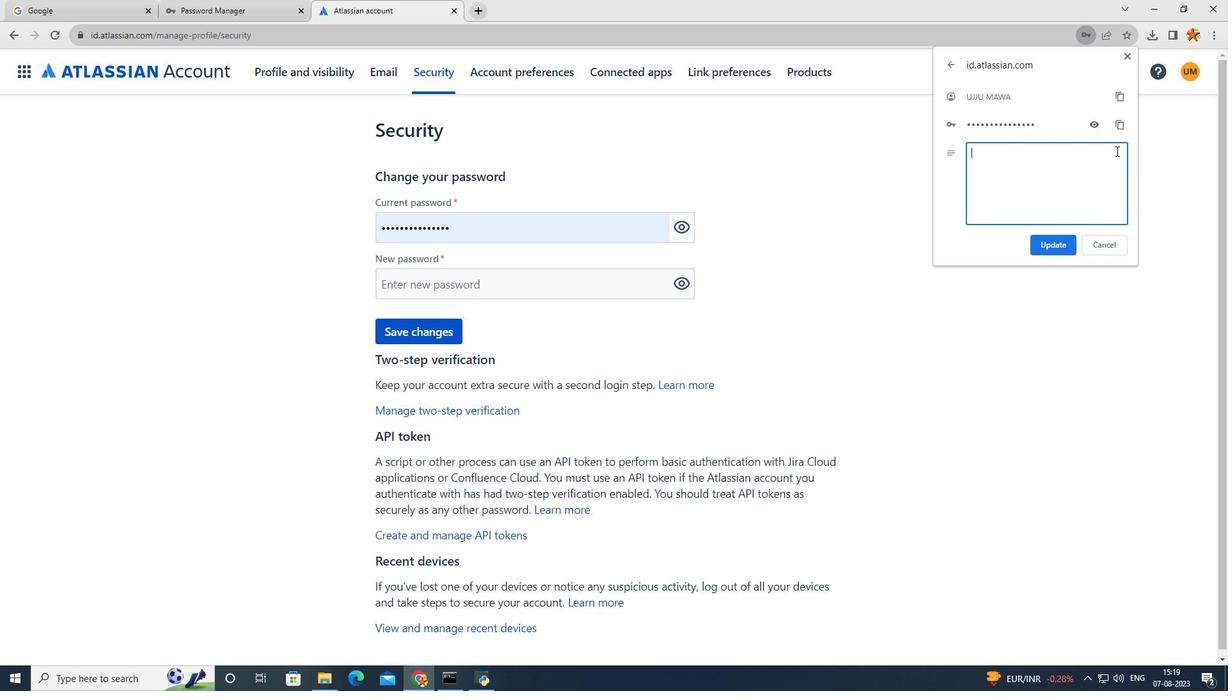 
Action: Mouse moved to (1075, 163)
Screenshot: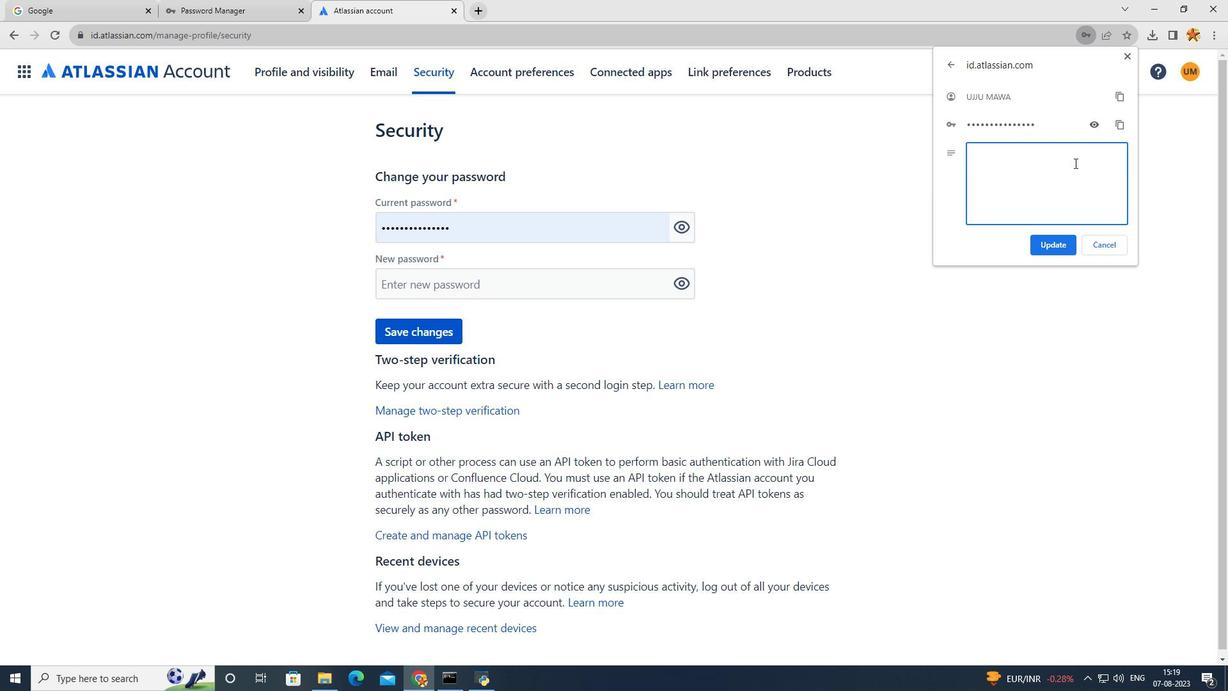 
Action: Key pressed numbe<Key.space>
Screenshot: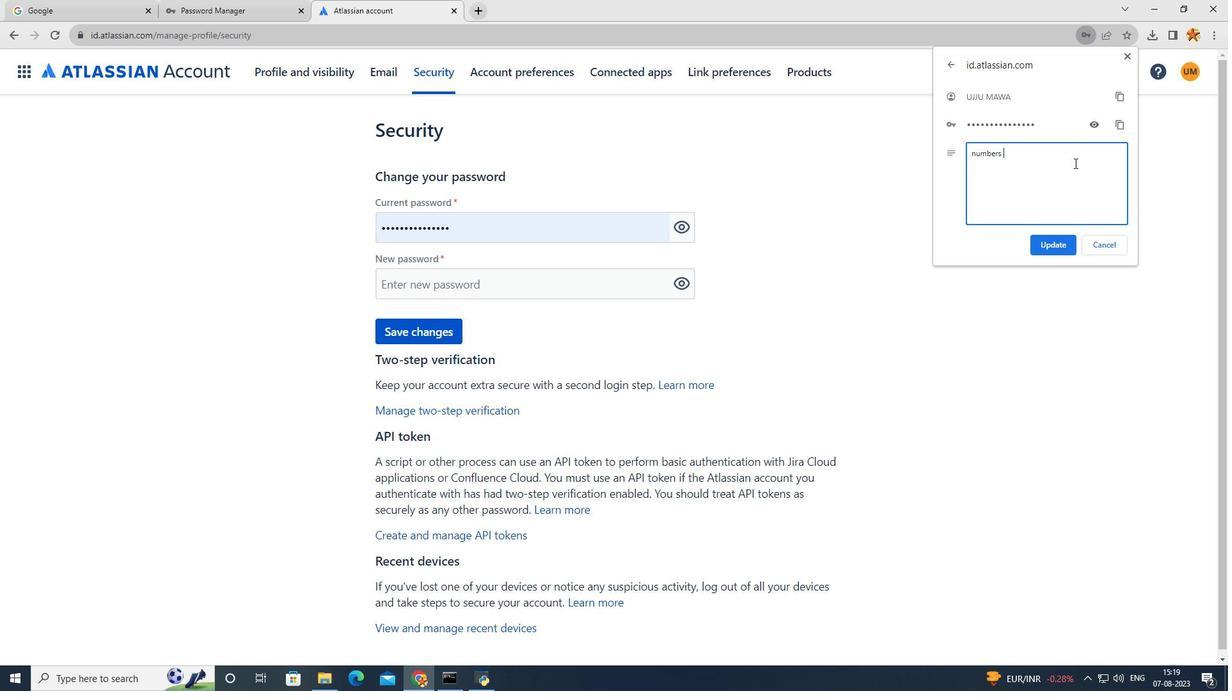 
Action: Mouse moved to (1060, 249)
Screenshot: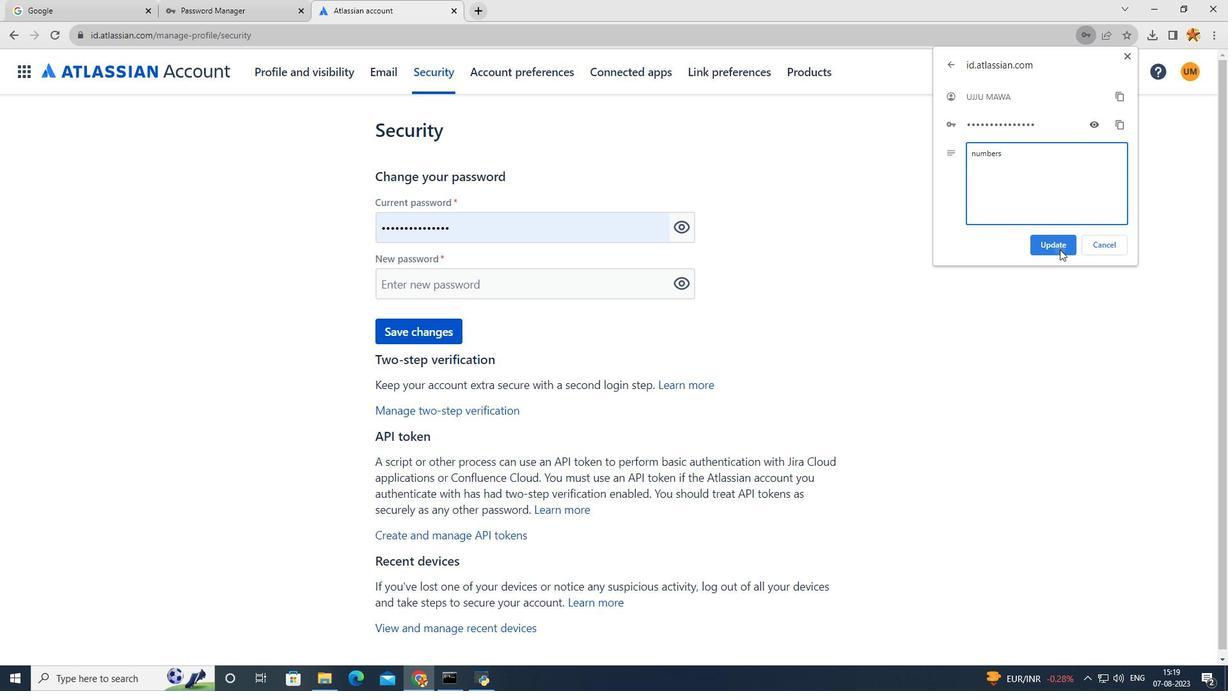 
Action: Mouse pressed left at (1060, 249)
Screenshot: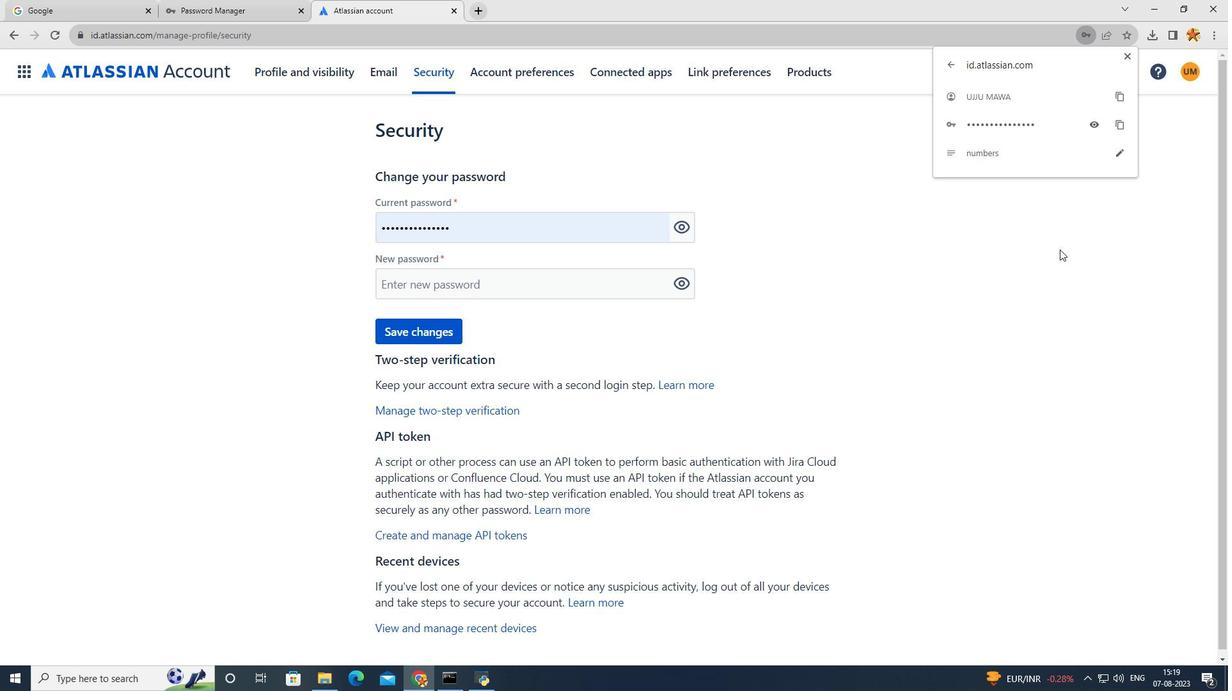 
Action: Mouse moved to (1123, 58)
Screenshot: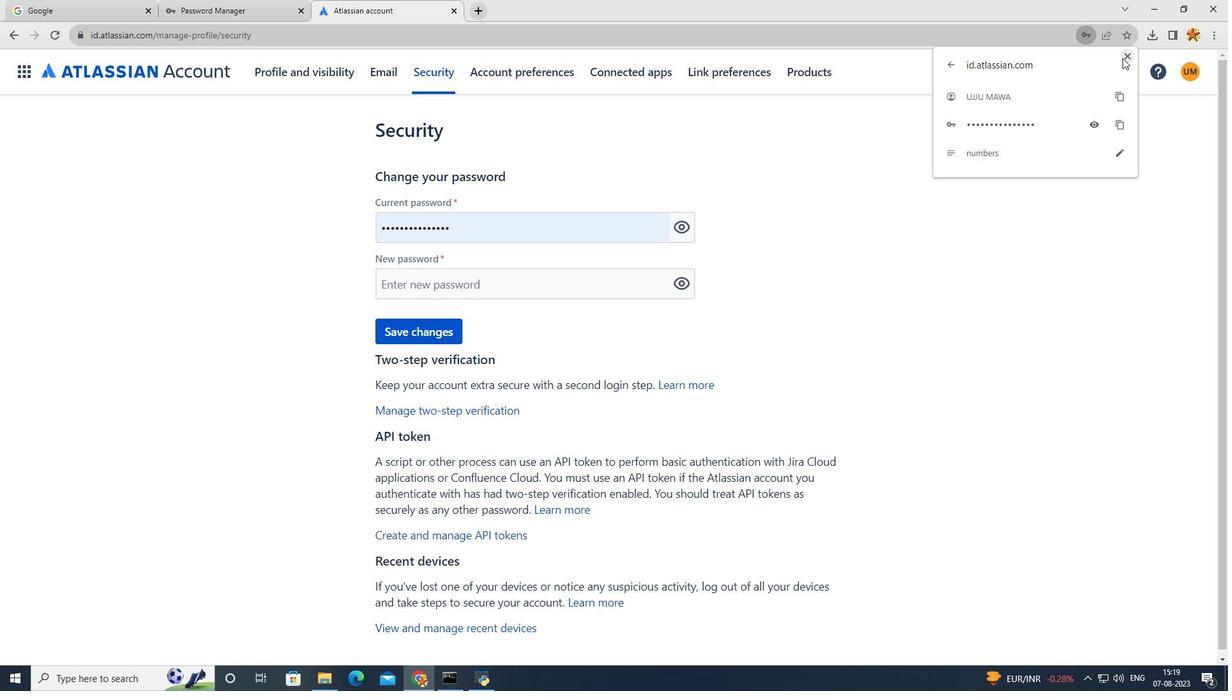 
Action: Mouse pressed left at (1123, 58)
Screenshot: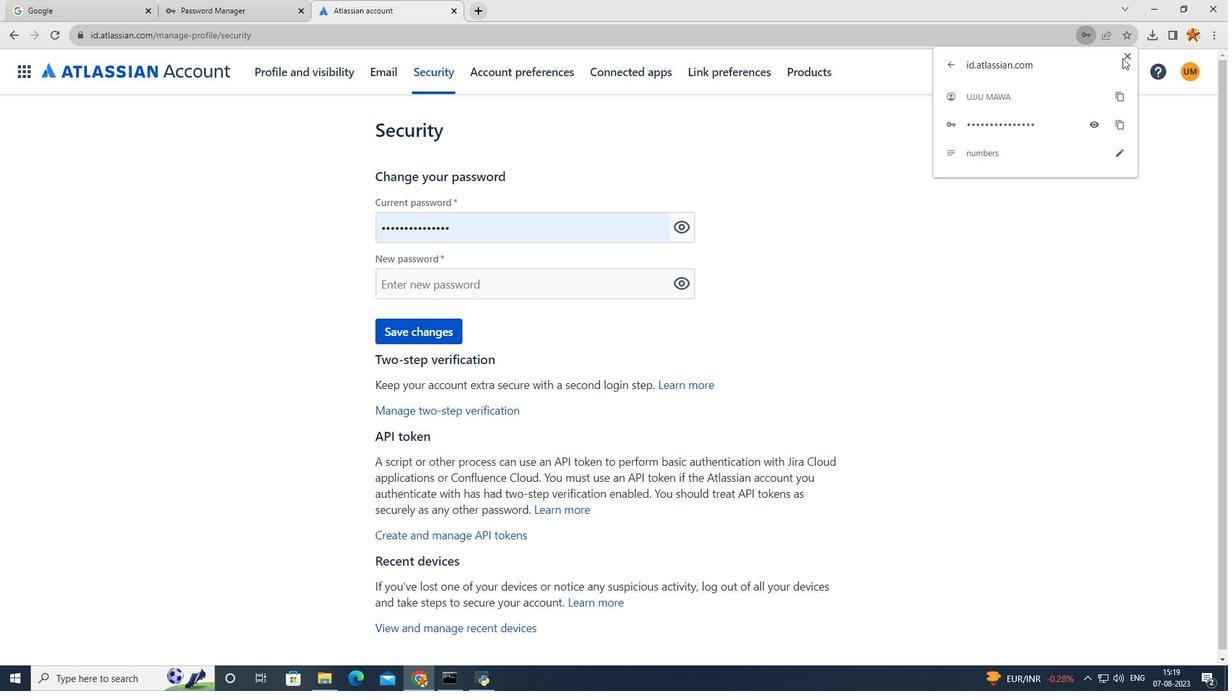 
Action: Mouse moved to (213, 3)
Screenshot: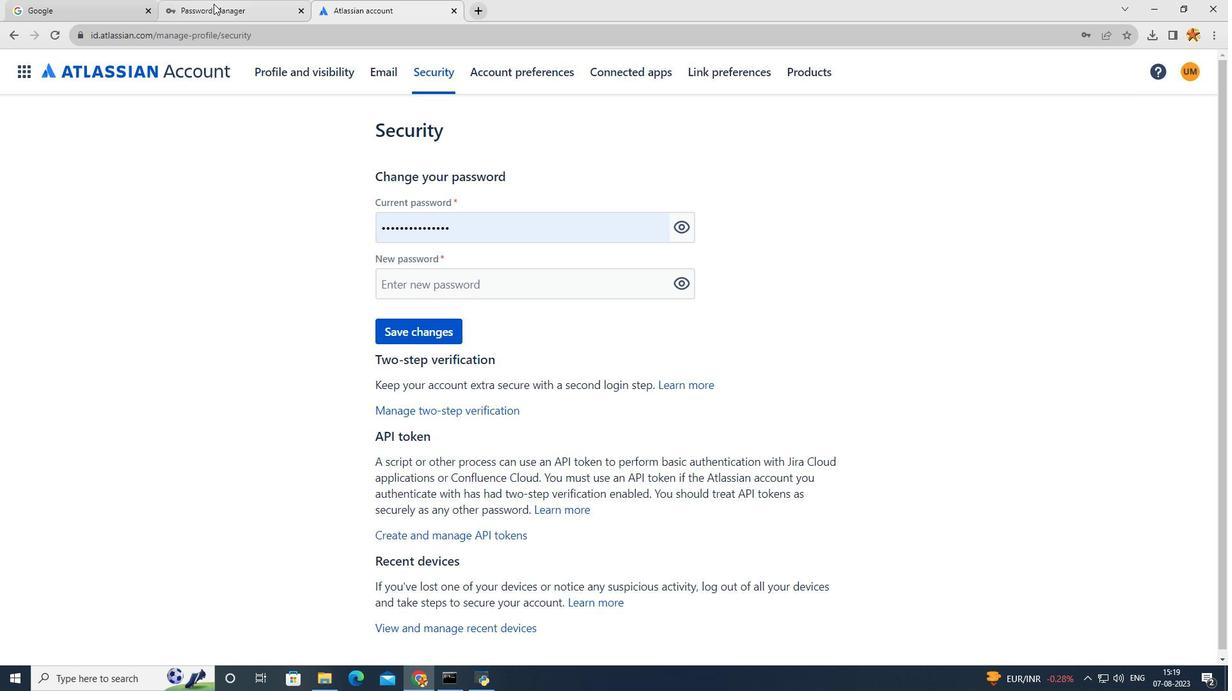 
Action: Mouse pressed left at (213, 3)
Screenshot: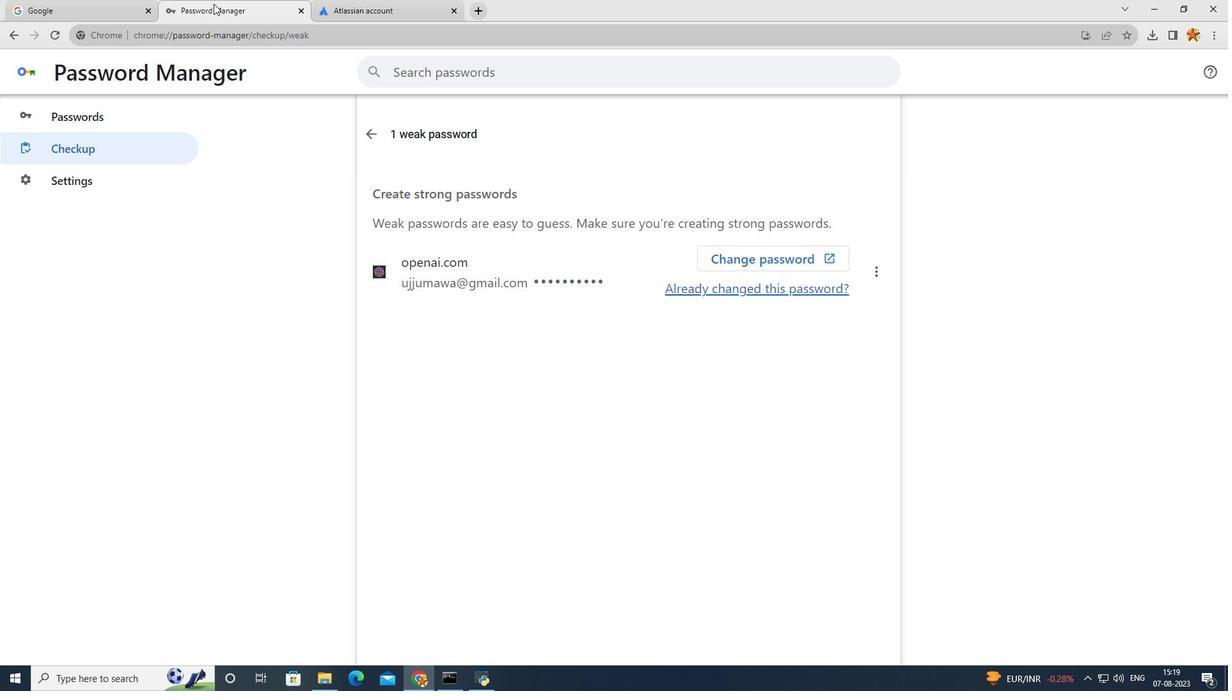 
Action: Mouse moved to (630, 317)
Screenshot: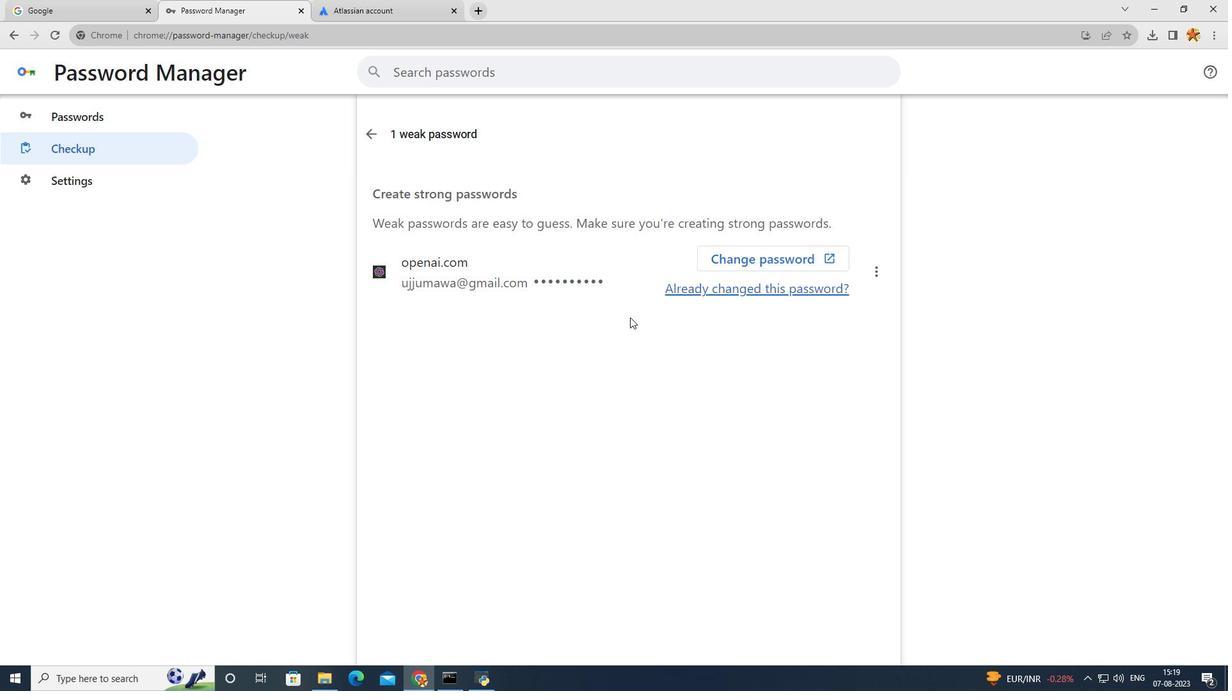 
